 Task: Explore and review different products on the Ajio website, including home and kitchen items and footwear.
Action: Mouse moved to (355, 13)
Screenshot: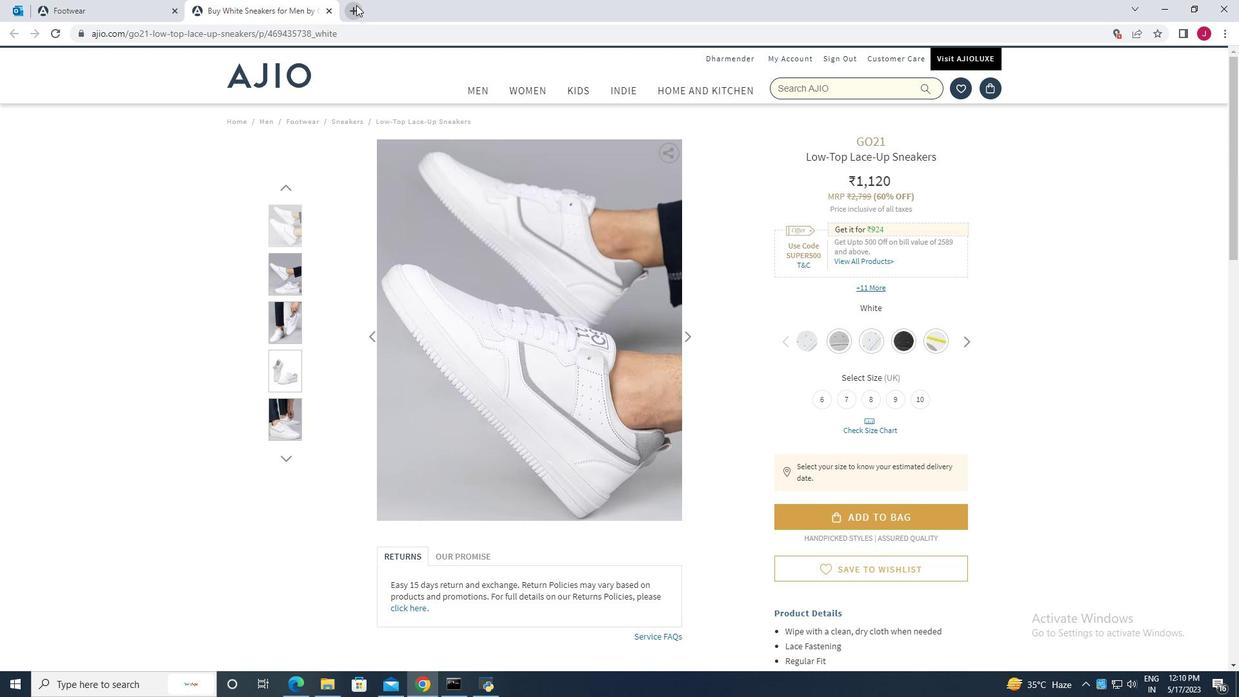 
Action: Mouse pressed left at (355, 13)
Screenshot: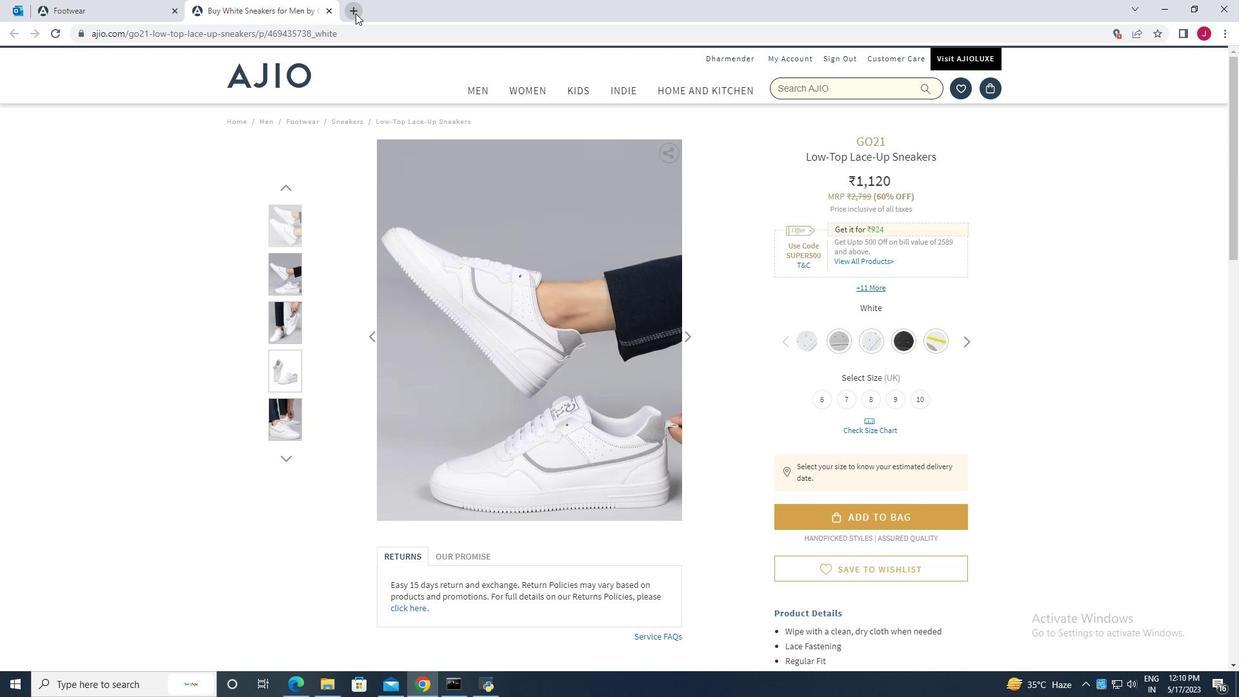 
Action: Mouse moved to (309, 35)
Screenshot: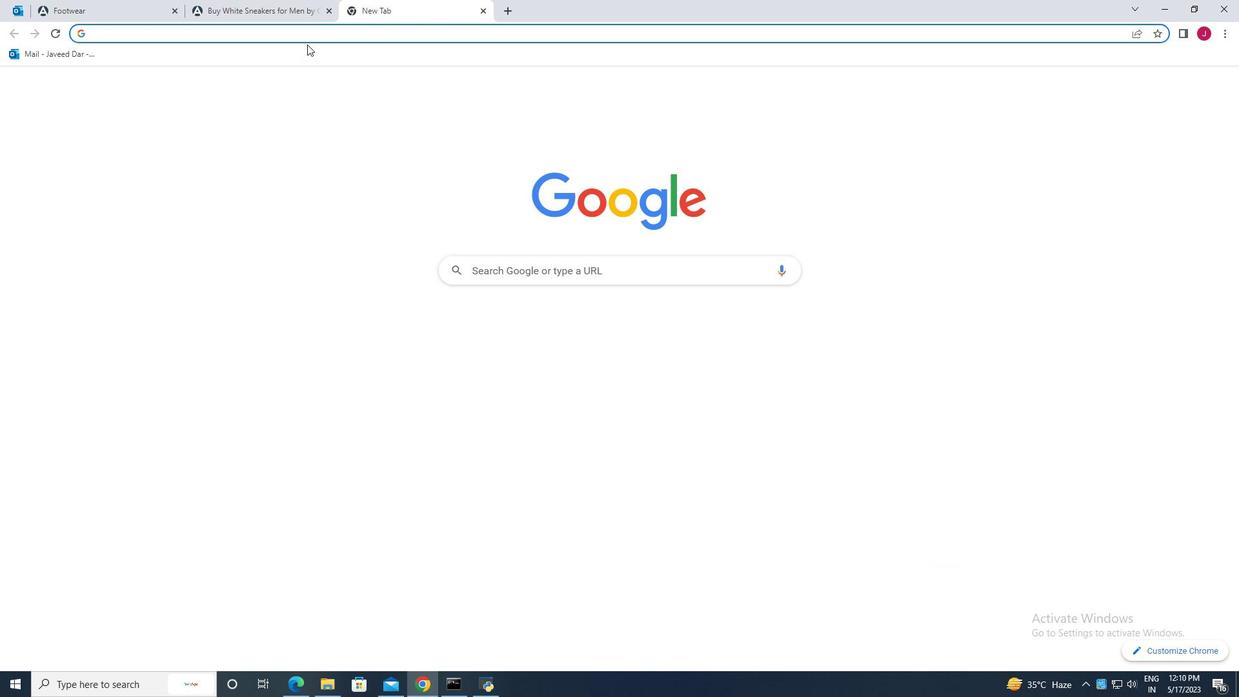 
Action: Mouse pressed left at (309, 35)
Screenshot: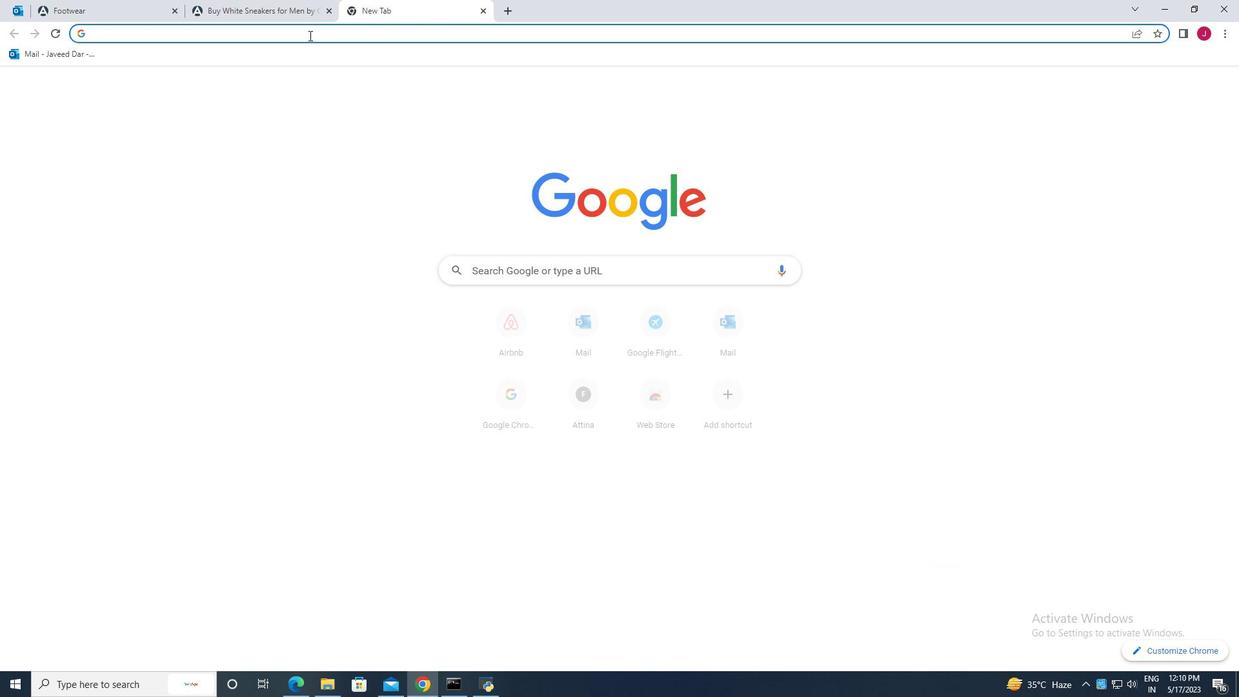 
Action: Key pressed <Key.caps_lock>AJIO
Screenshot: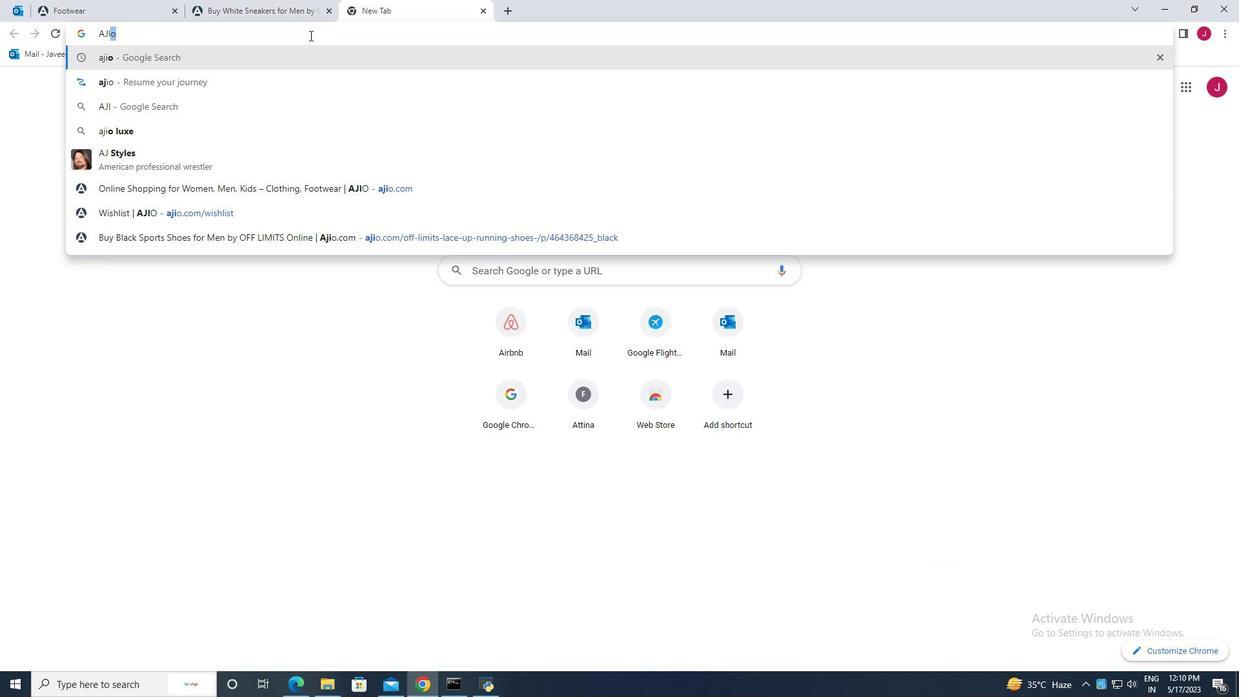 
Action: Mouse moved to (302, 82)
Screenshot: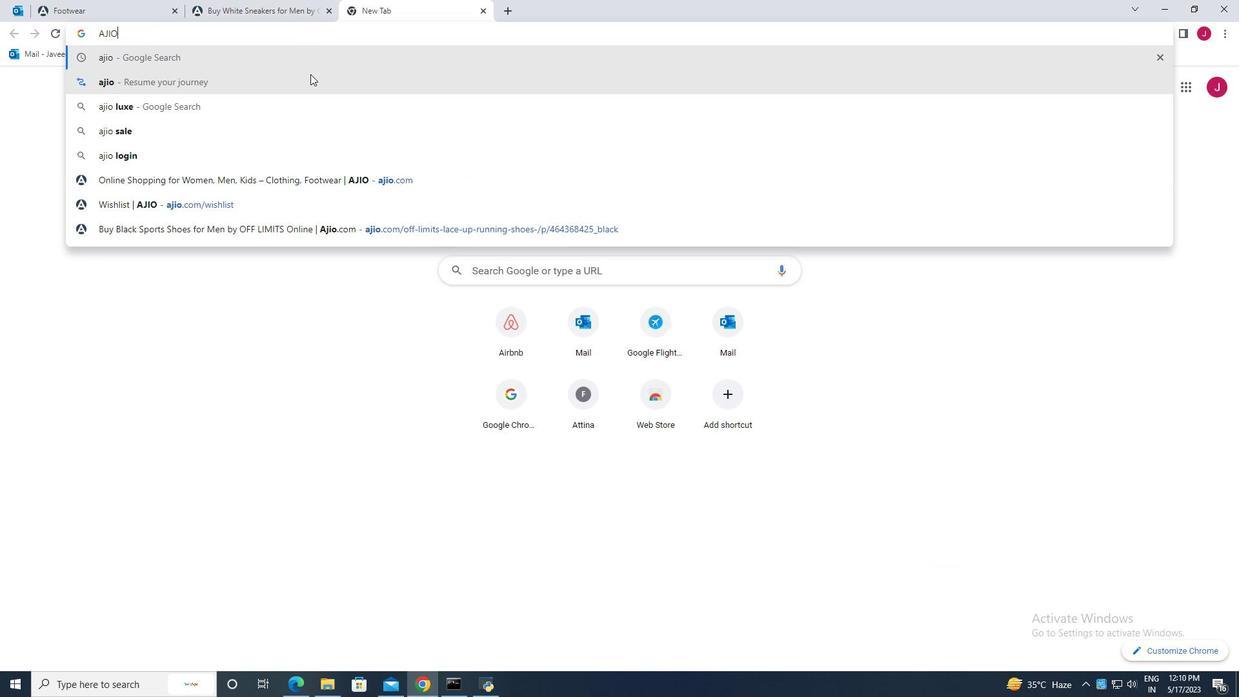 
Action: Mouse pressed left at (302, 82)
Screenshot: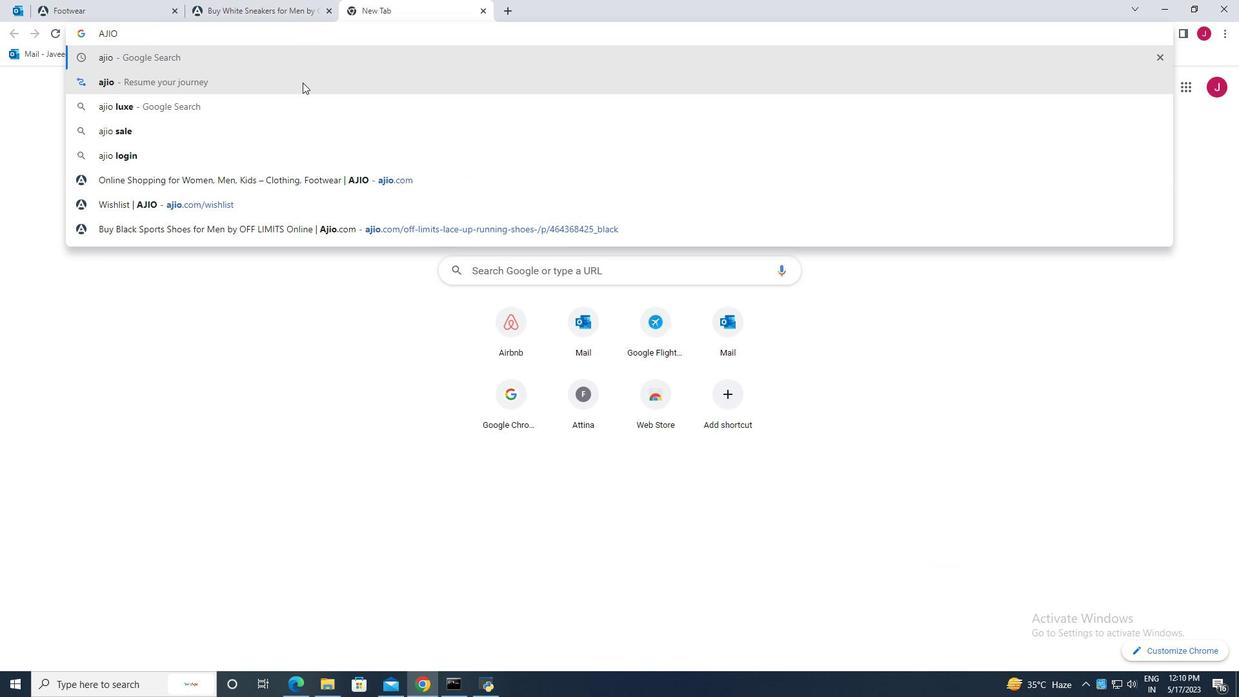 
Action: Mouse moved to (1218, 87)
Screenshot: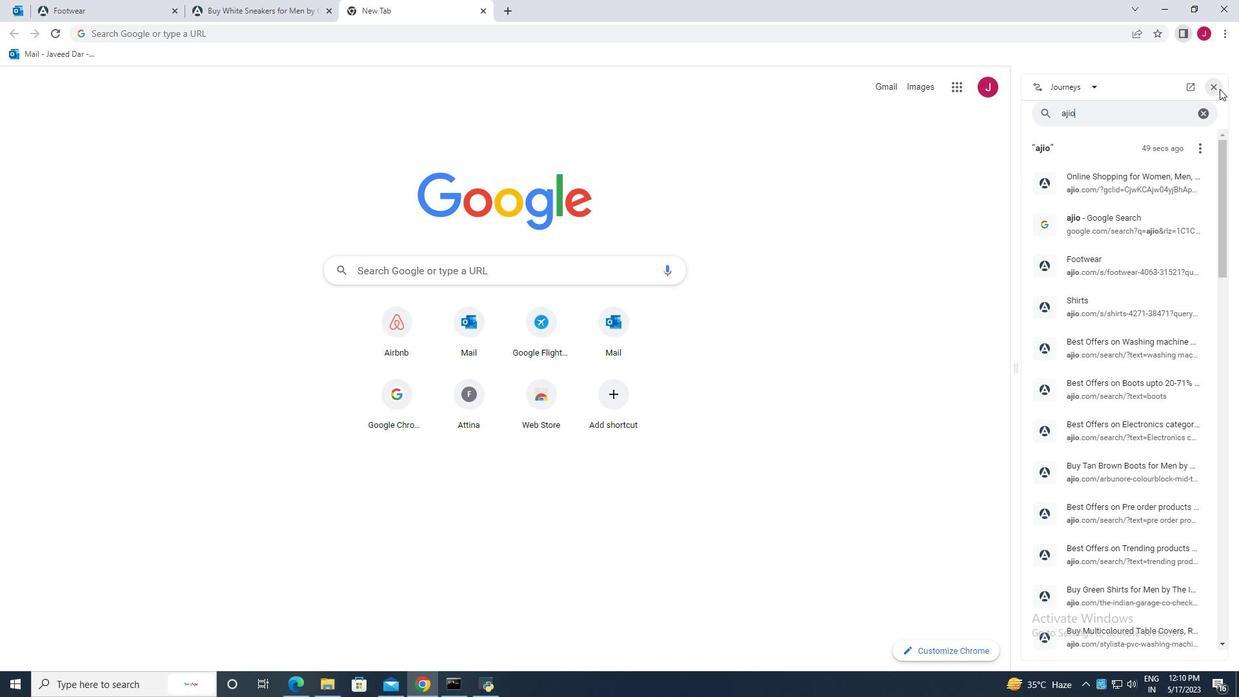 
Action: Mouse pressed left at (1218, 87)
Screenshot: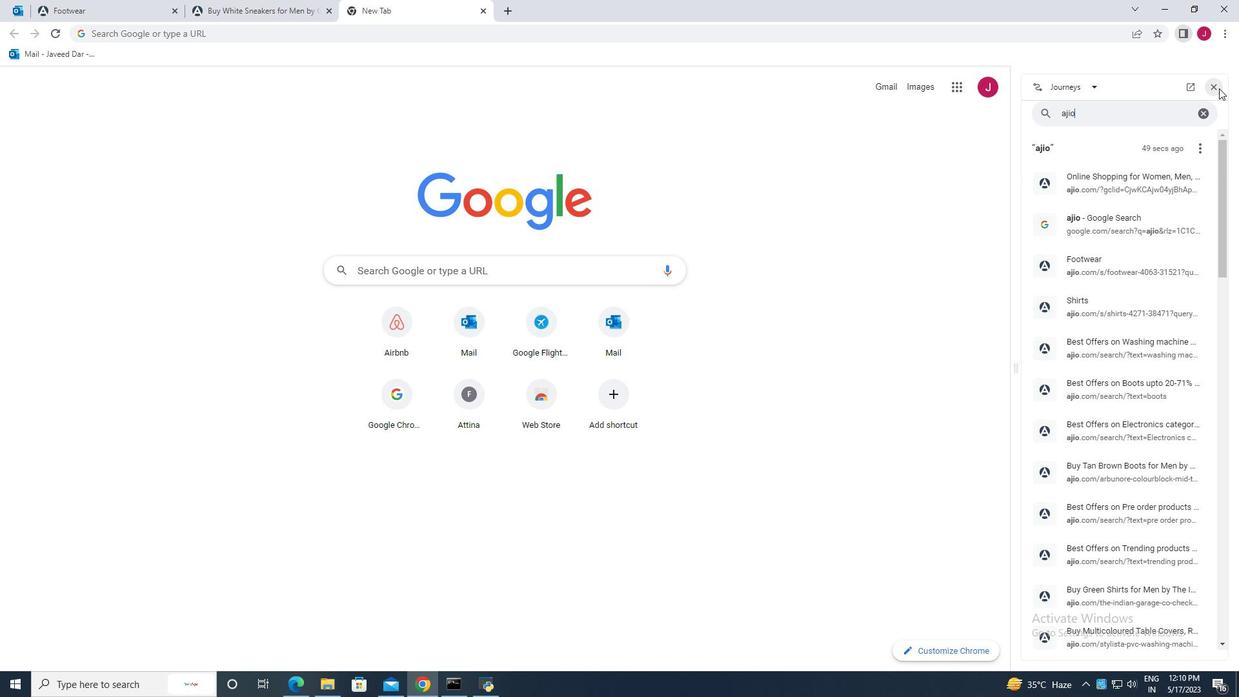 
Action: Mouse moved to (402, 1)
Screenshot: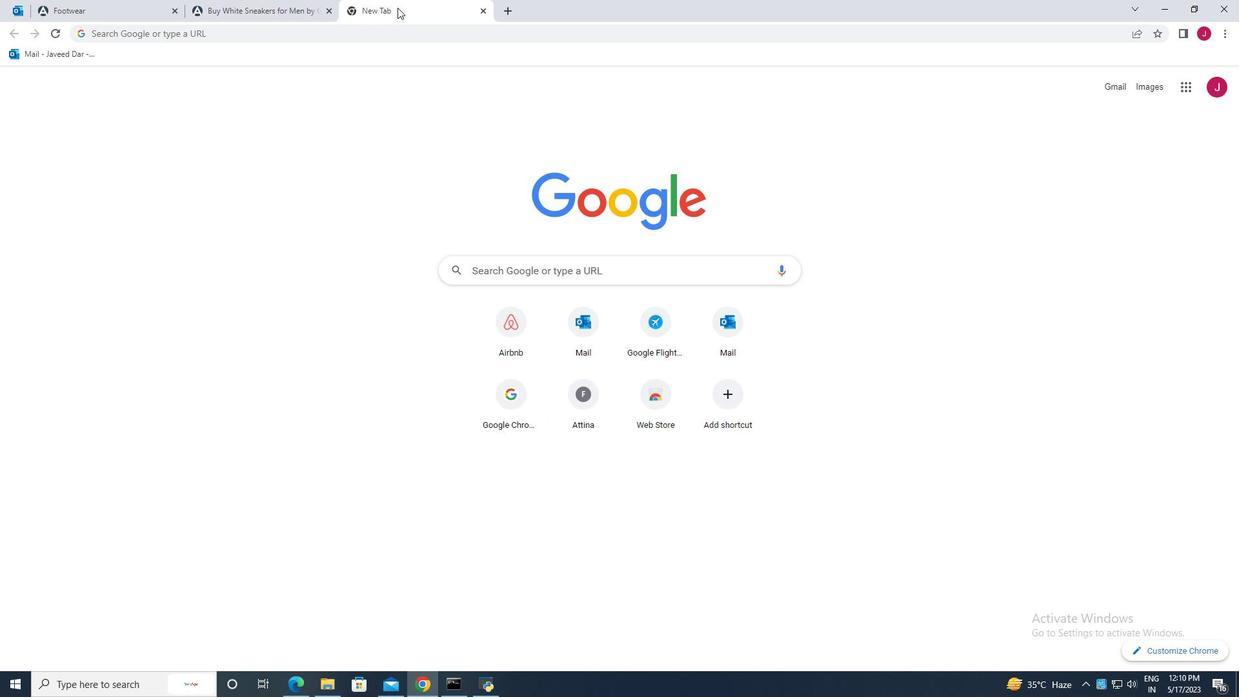 
Action: Mouse pressed left at (402, 1)
Screenshot: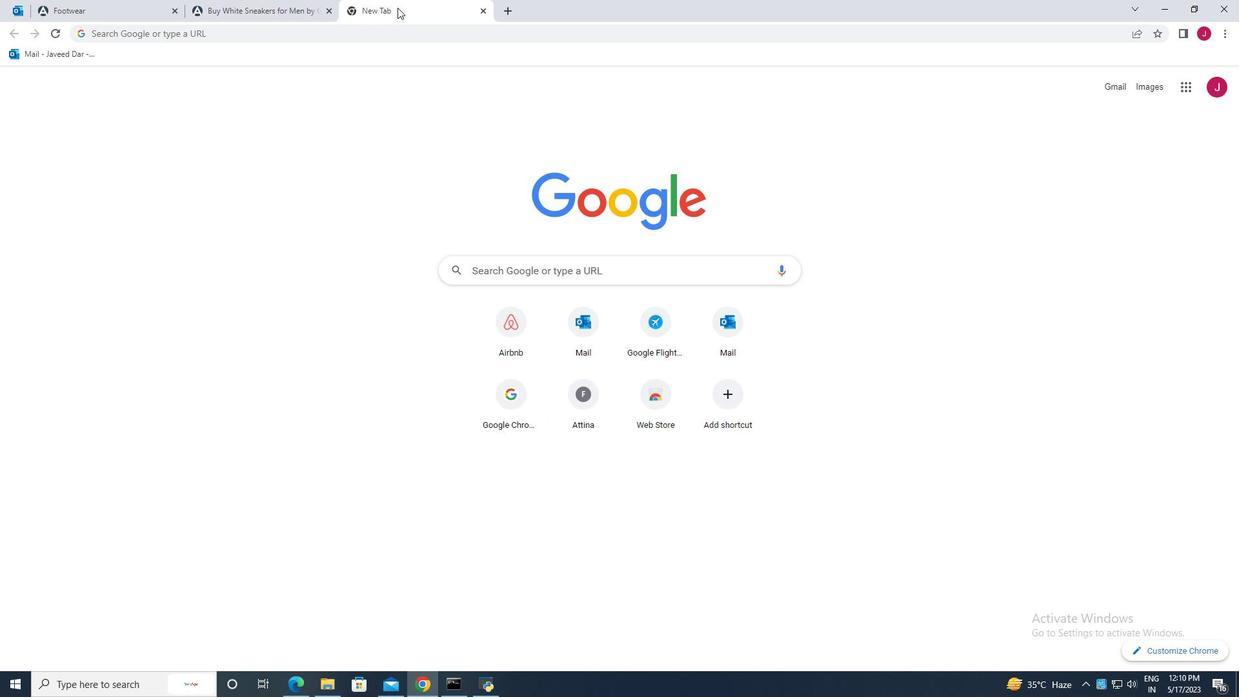 
Action: Mouse moved to (262, 13)
Screenshot: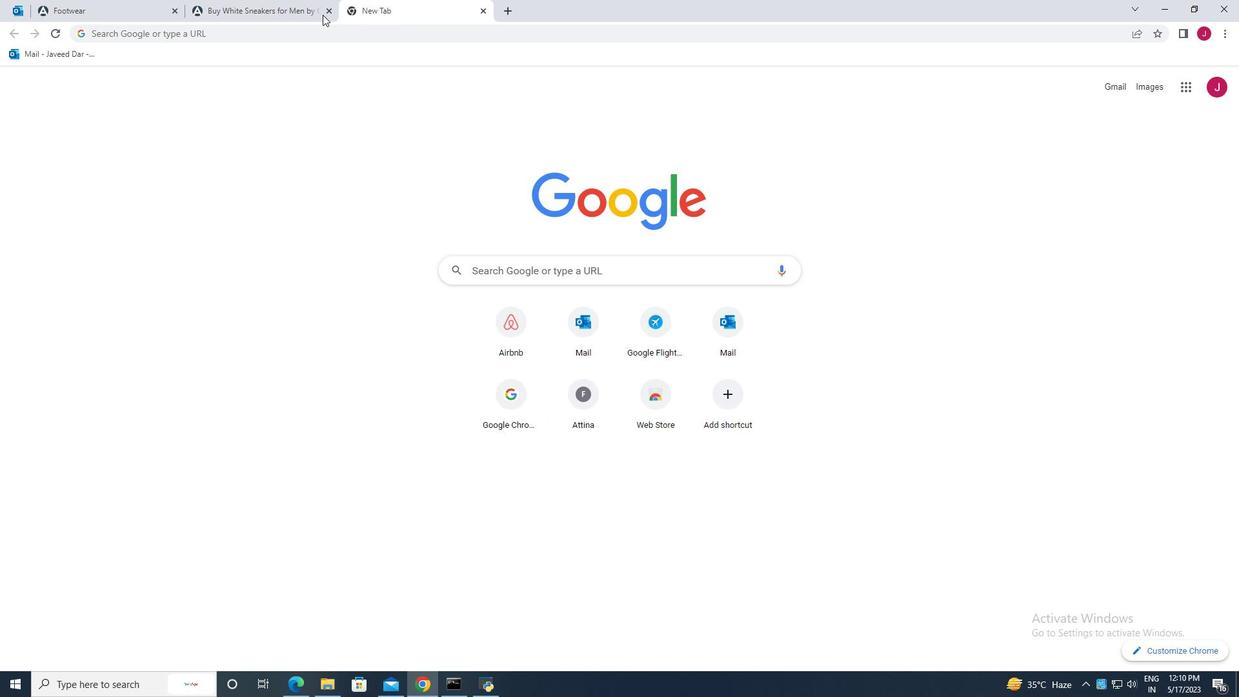
Action: Mouse pressed left at (262, 13)
Screenshot: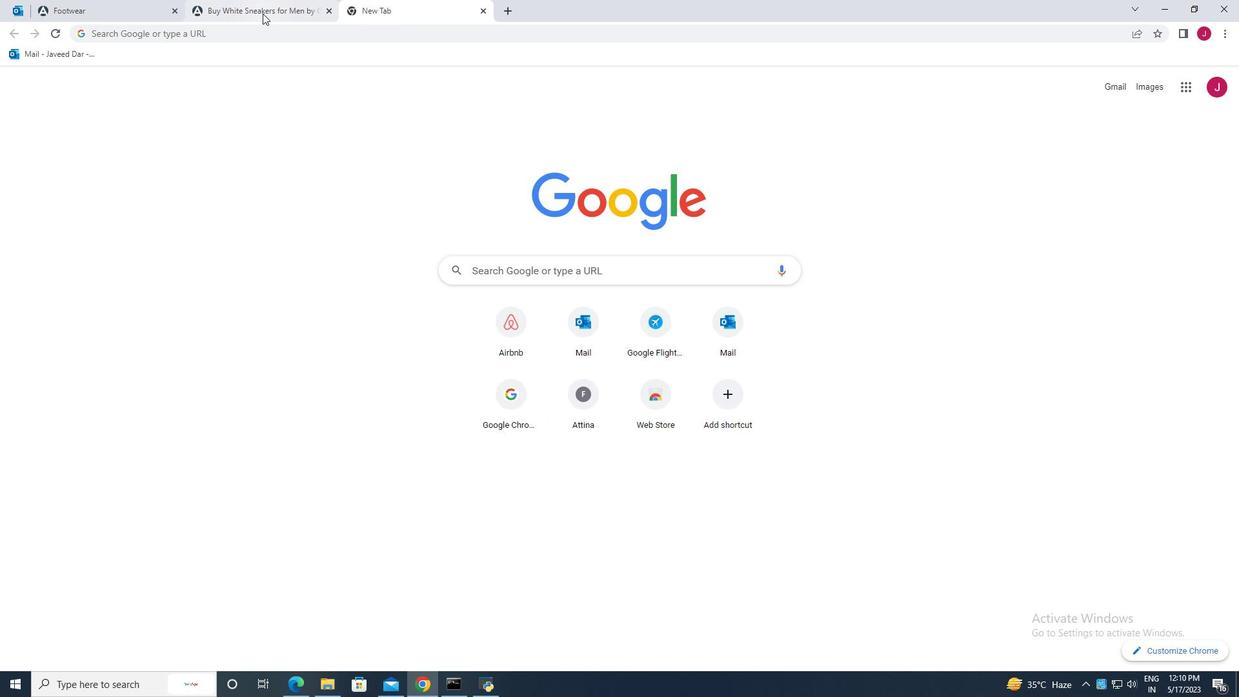 
Action: Mouse moved to (435, 235)
Screenshot: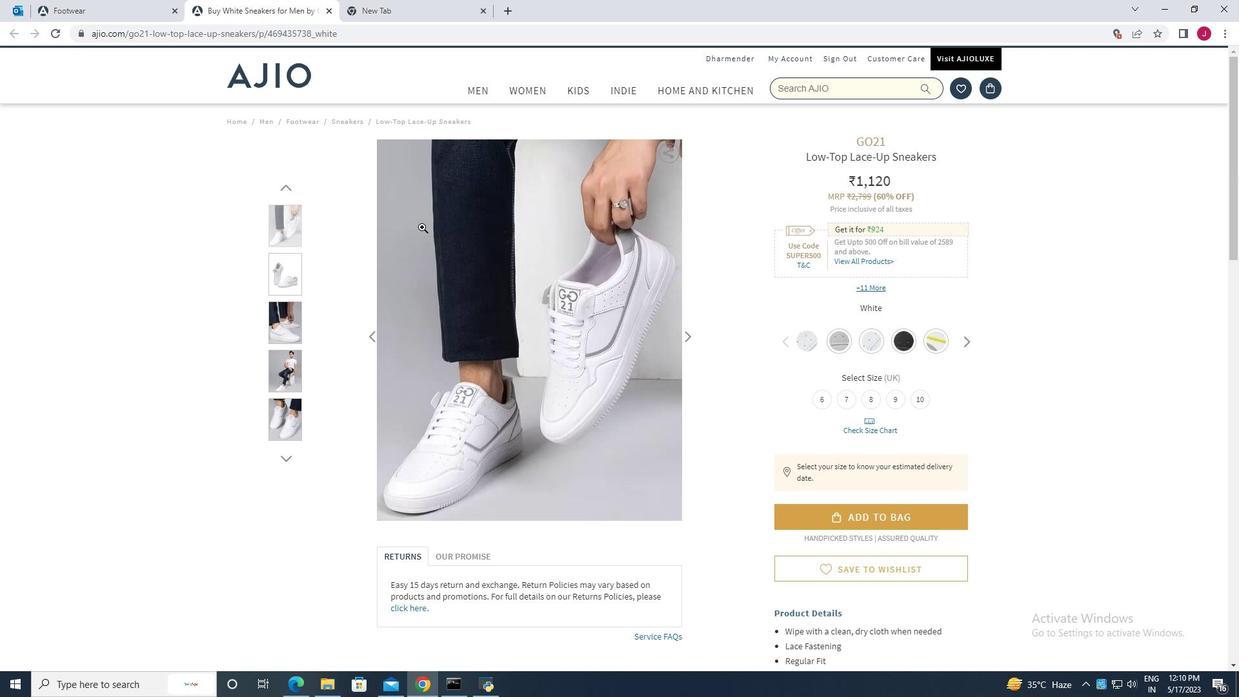 
Action: Mouse scrolled (435, 236) with delta (0, 0)
Screenshot: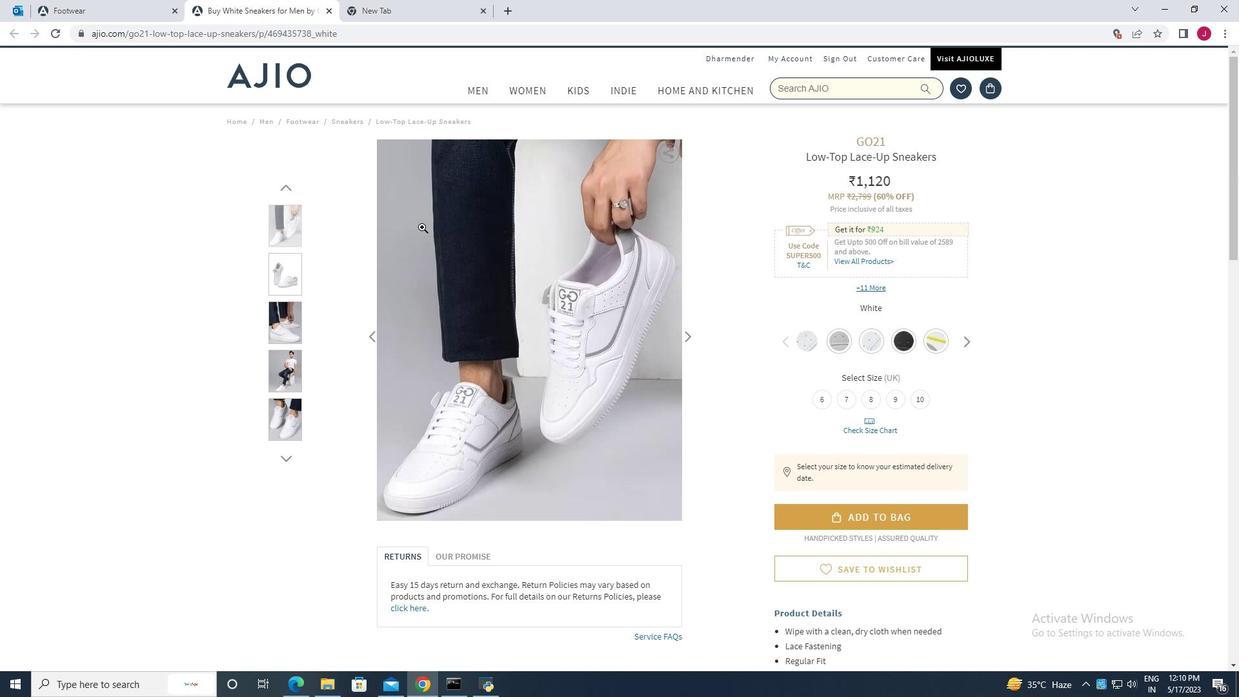 
Action: Mouse scrolled (435, 236) with delta (0, 0)
Screenshot: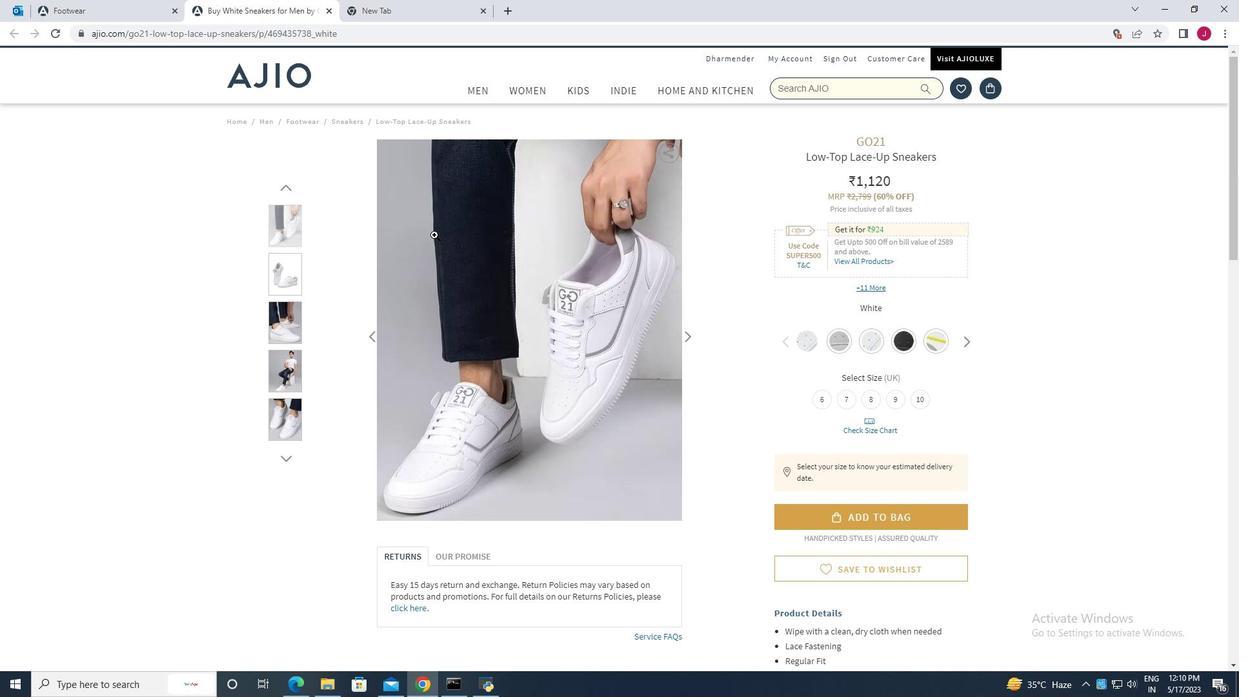 
Action: Mouse scrolled (435, 236) with delta (0, 0)
Screenshot: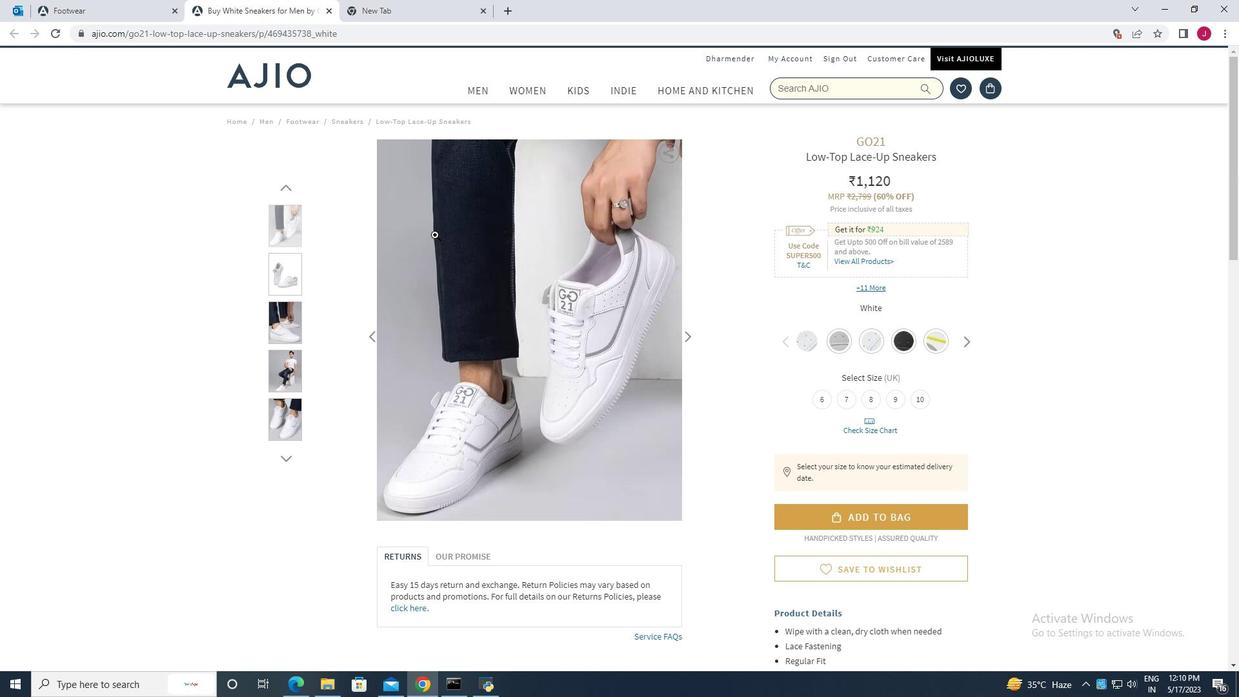 
Action: Mouse moved to (716, 92)
Screenshot: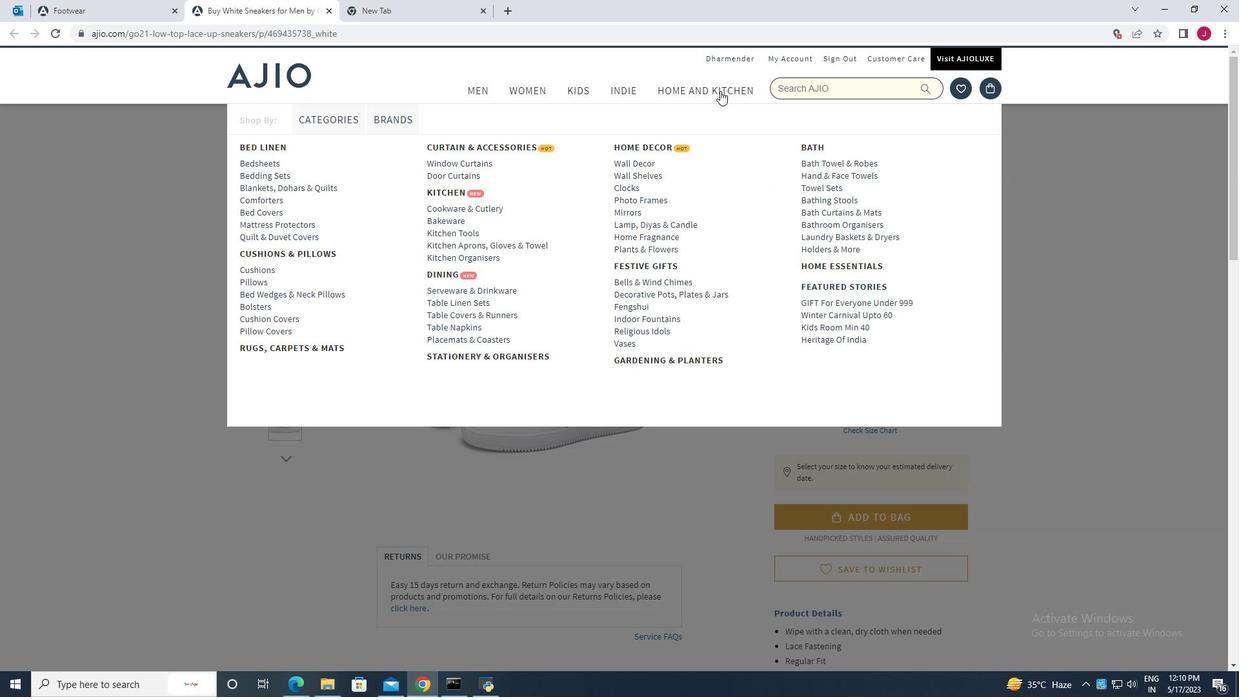 
Action: Mouse pressed left at (716, 92)
Screenshot: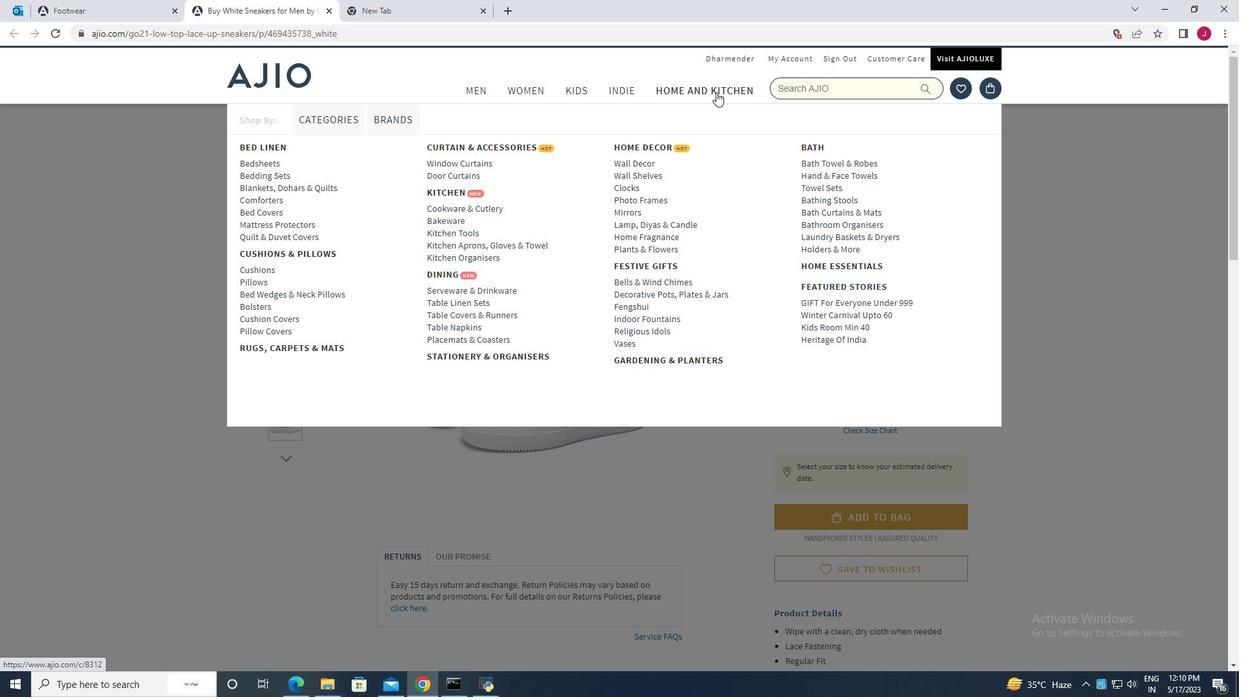 
Action: Mouse moved to (320, 229)
Screenshot: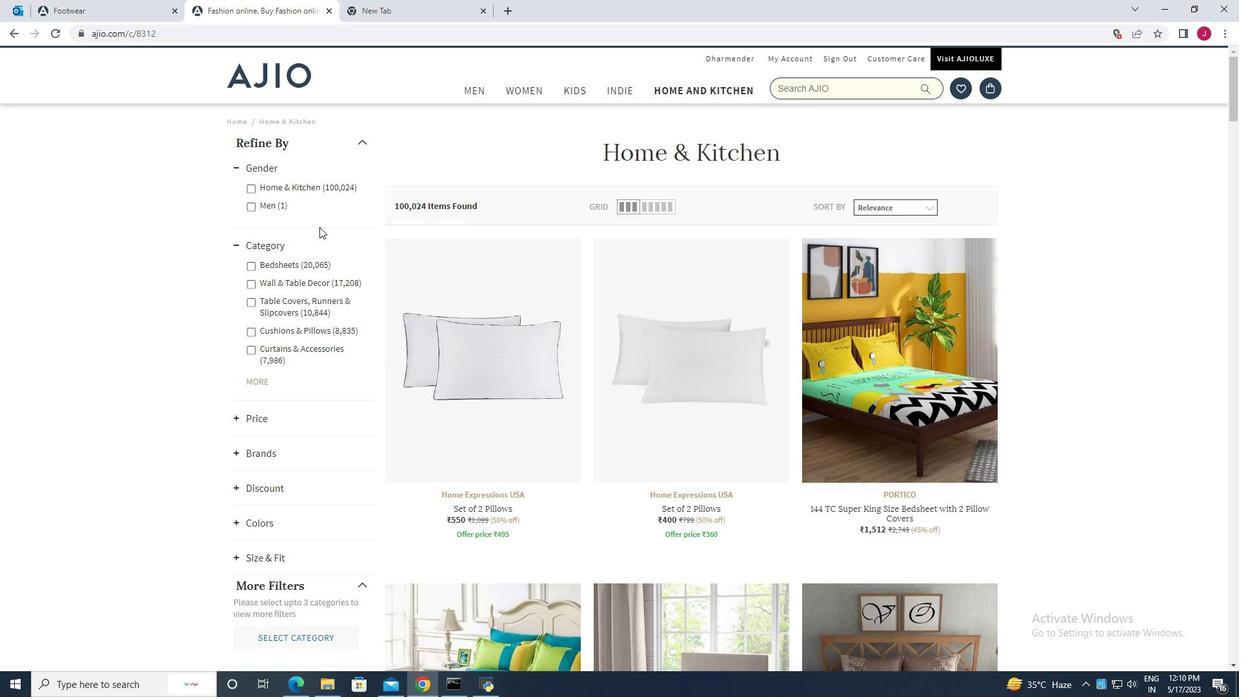 
Action: Mouse scrolled (320, 229) with delta (0, 0)
Screenshot: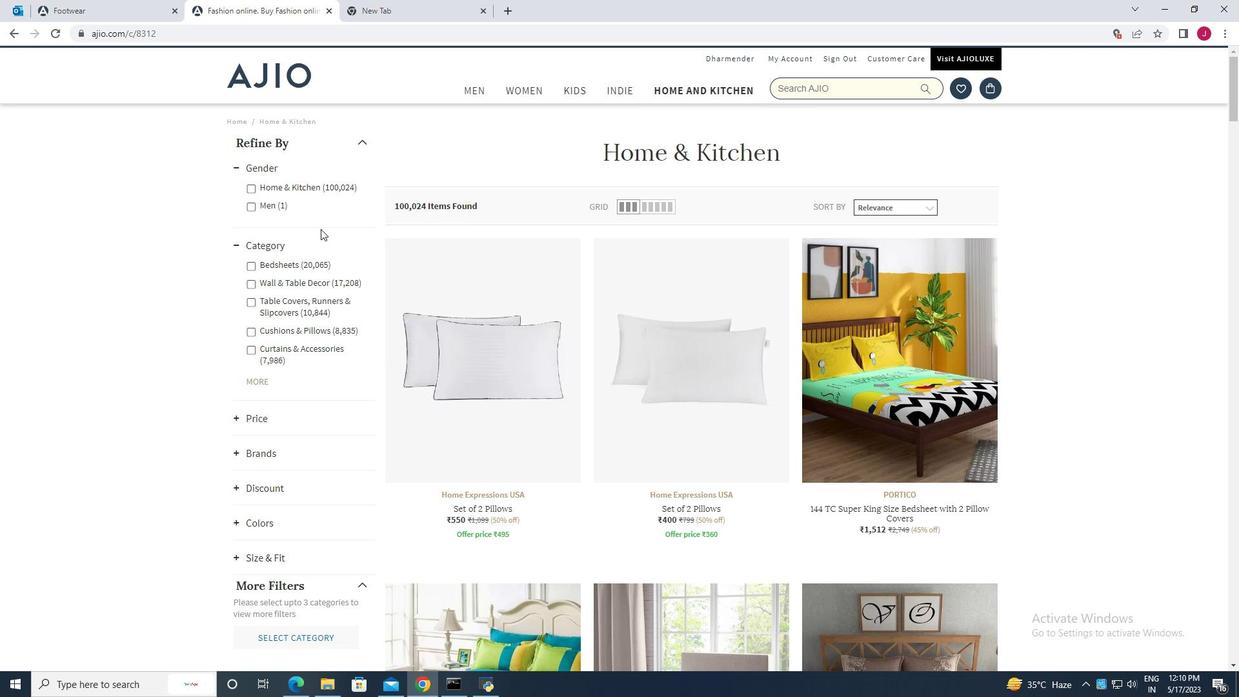 
Action: Mouse scrolled (320, 229) with delta (0, 0)
Screenshot: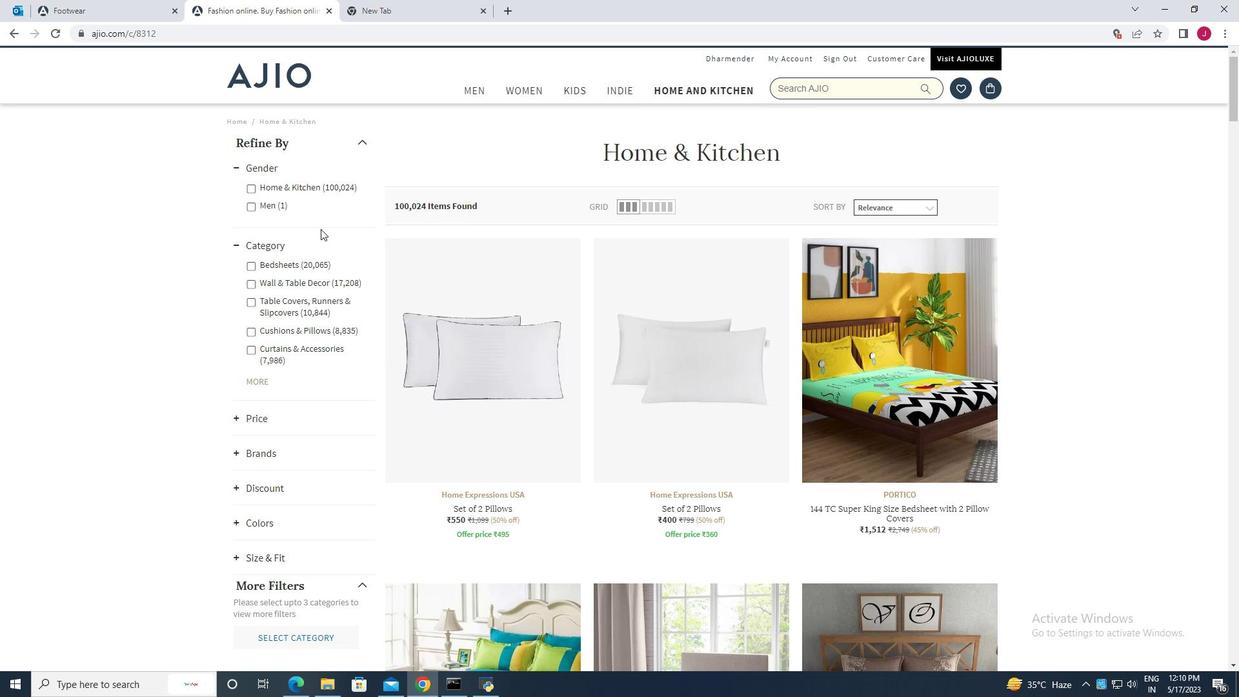 
Action: Mouse scrolled (320, 229) with delta (0, 0)
Screenshot: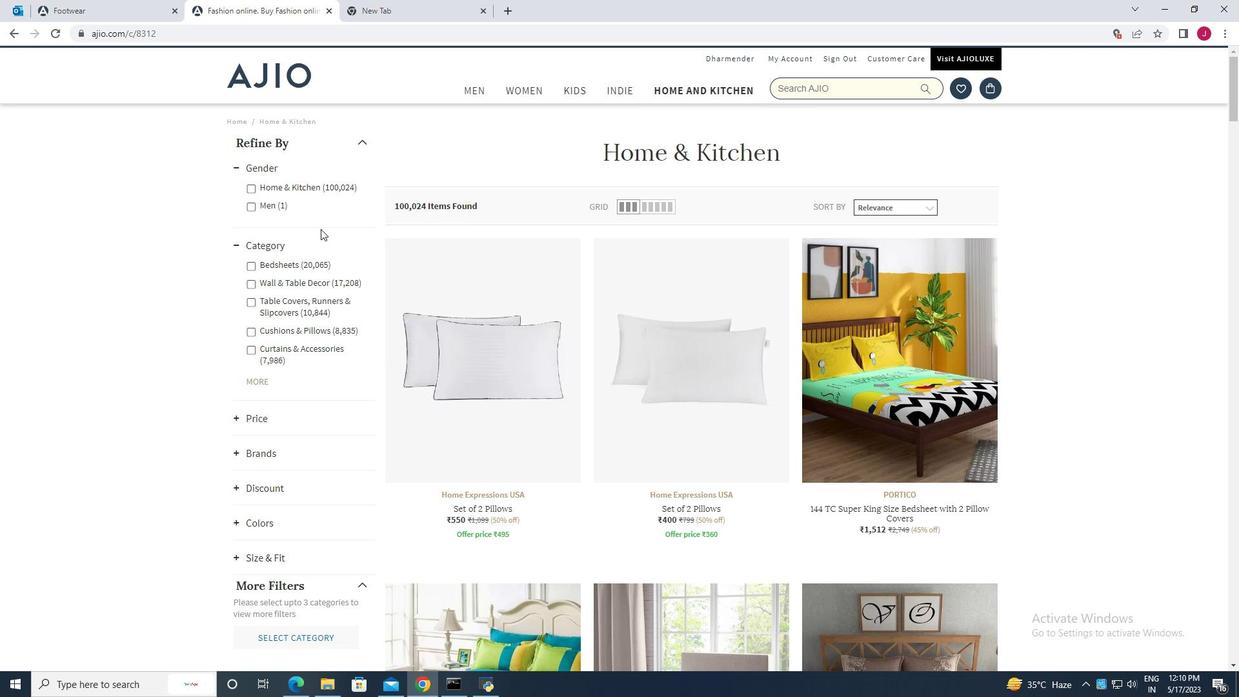 
Action: Mouse moved to (314, 247)
Screenshot: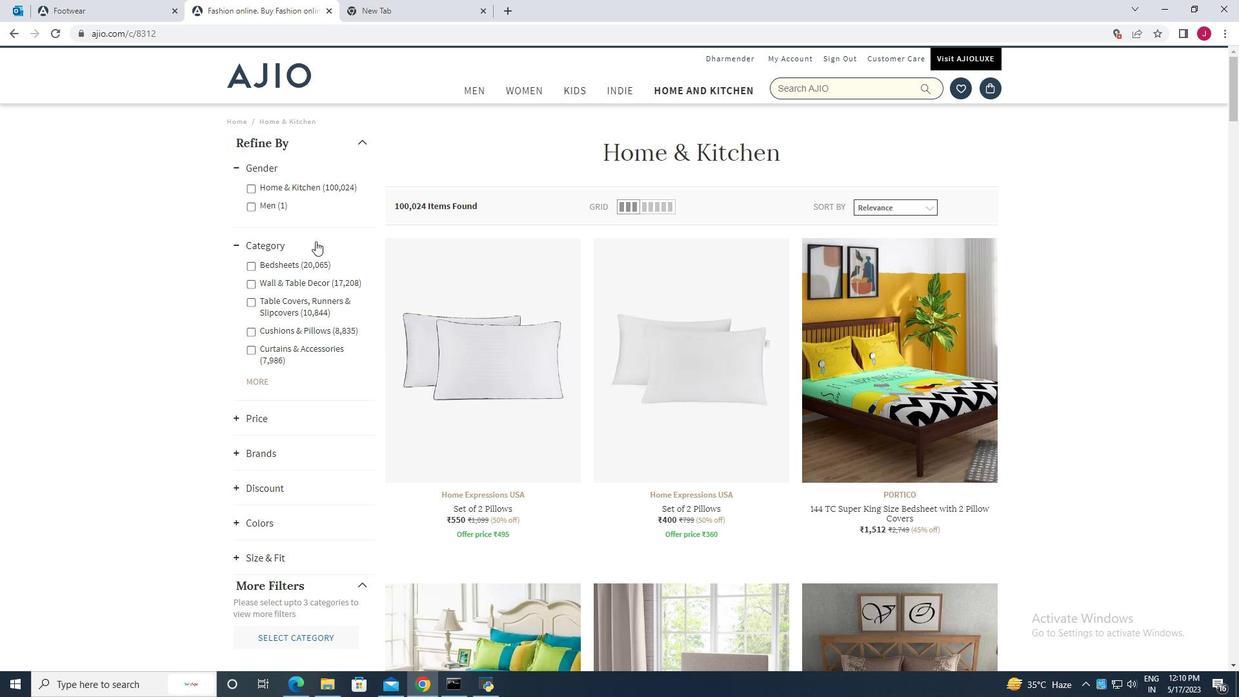 
Action: Mouse scrolled (314, 247) with delta (0, 0)
Screenshot: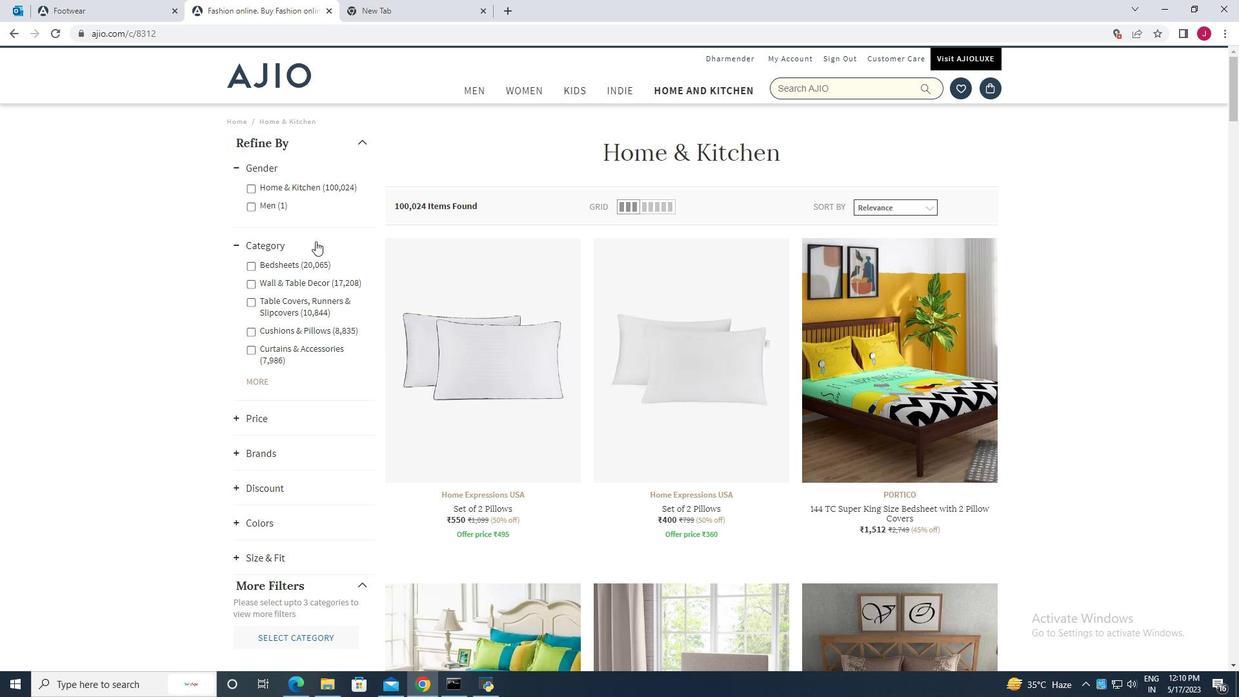 
Action: Mouse scrolled (314, 247) with delta (0, 0)
Screenshot: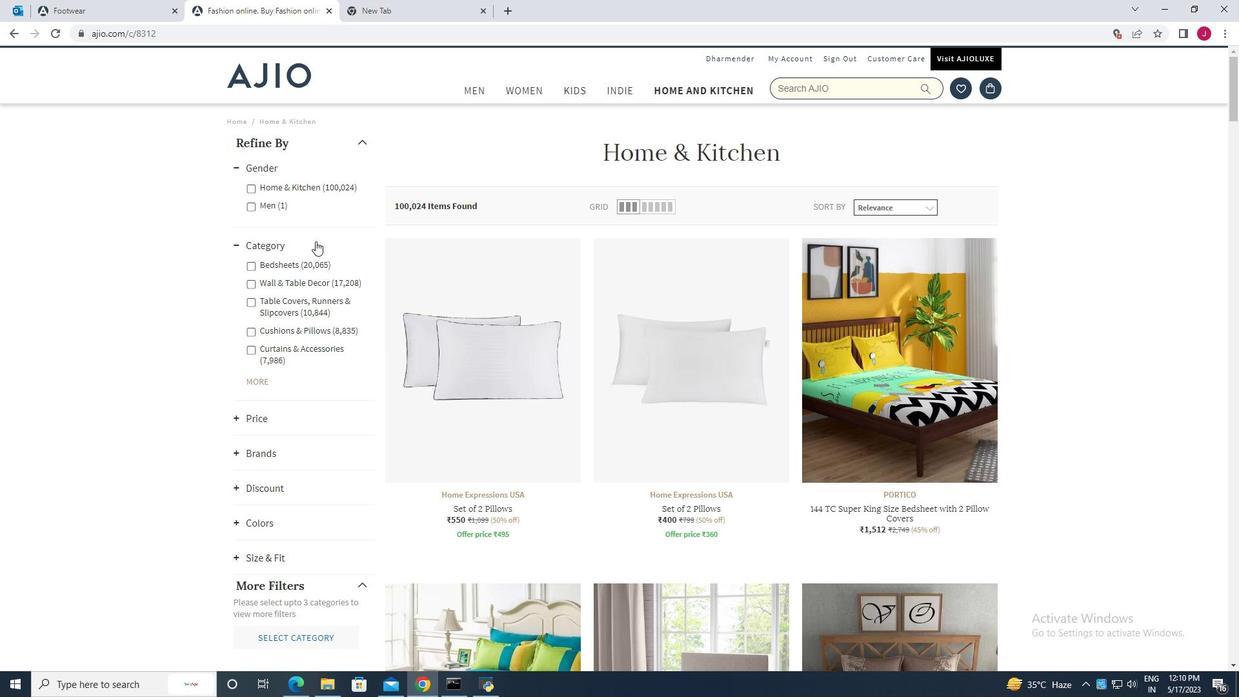 
Action: Mouse scrolled (314, 247) with delta (0, 0)
Screenshot: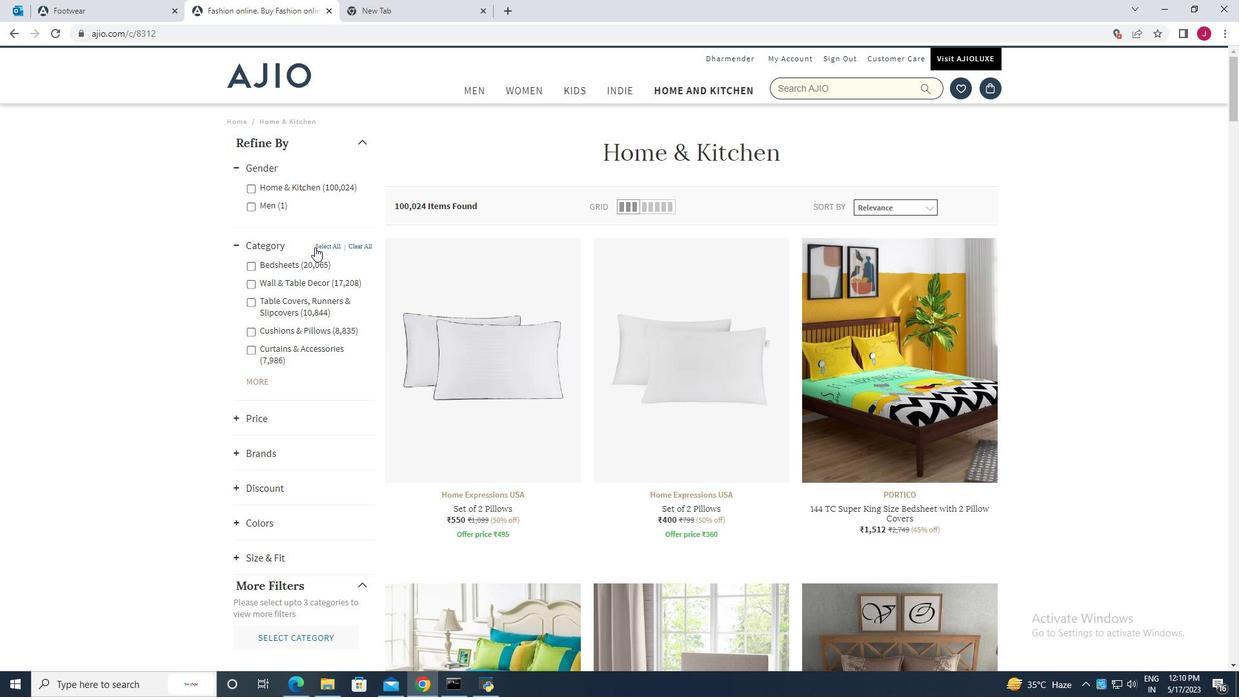 
Action: Mouse scrolled (314, 247) with delta (0, 0)
Screenshot: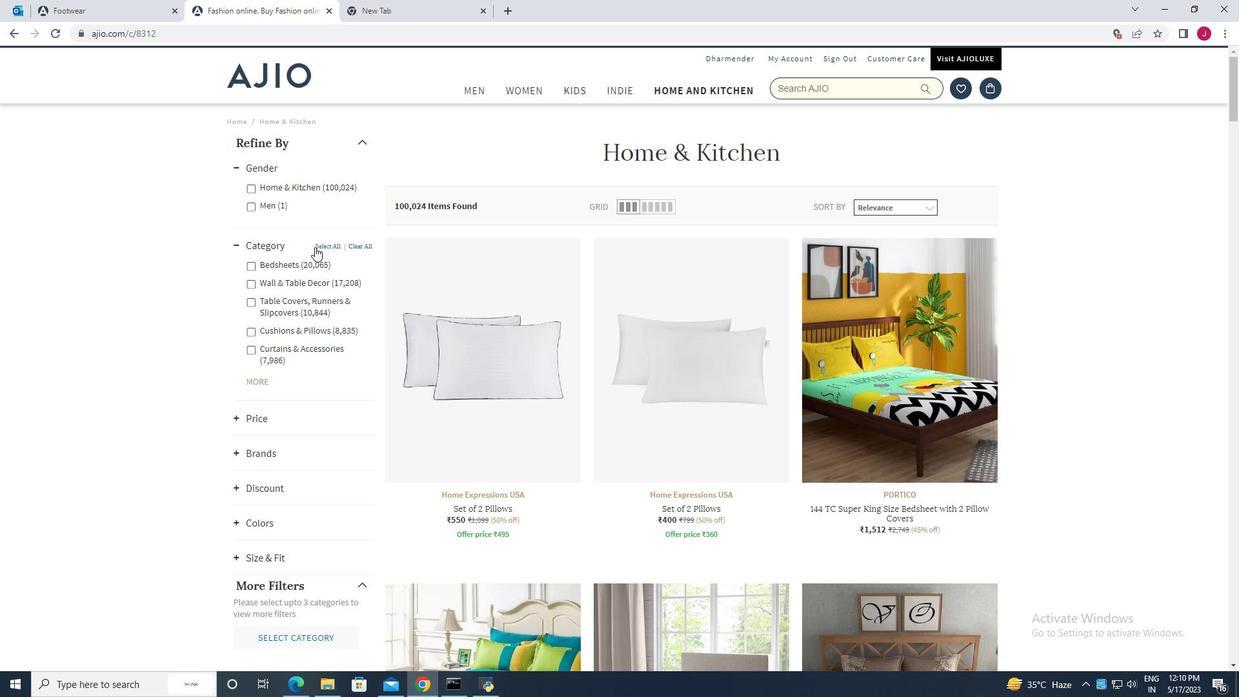 
Action: Mouse moved to (314, 242)
Screenshot: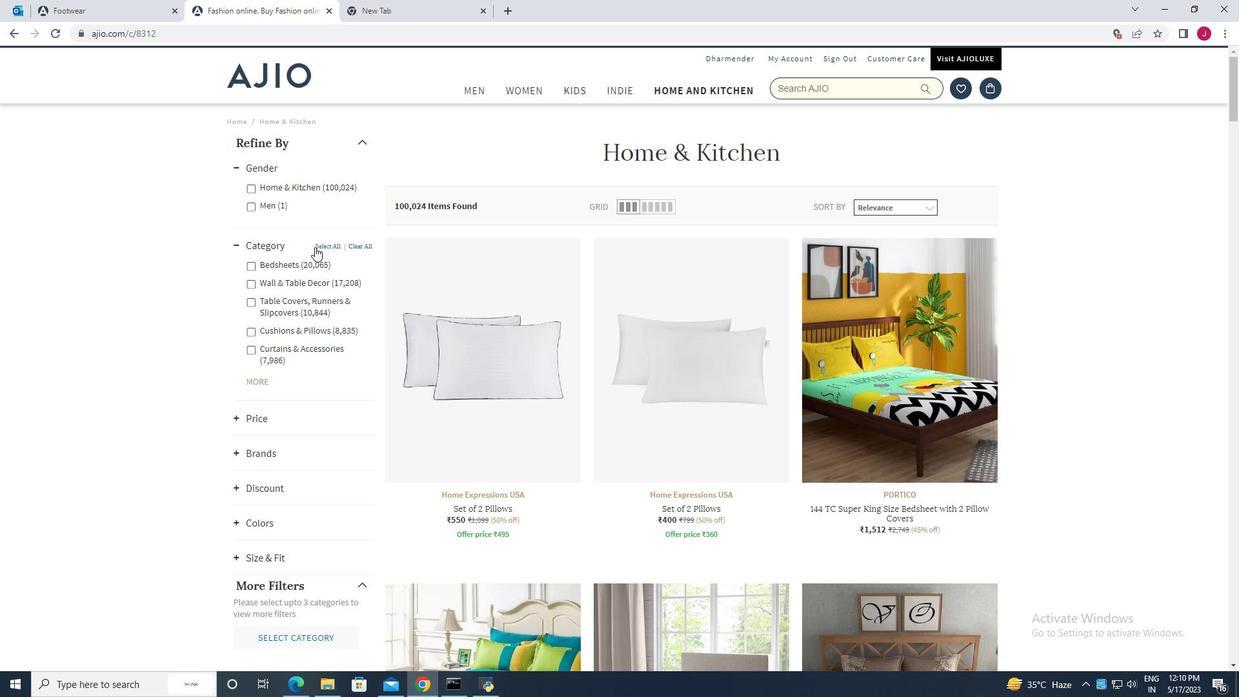 
Action: Mouse scrolled (314, 241) with delta (0, 0)
Screenshot: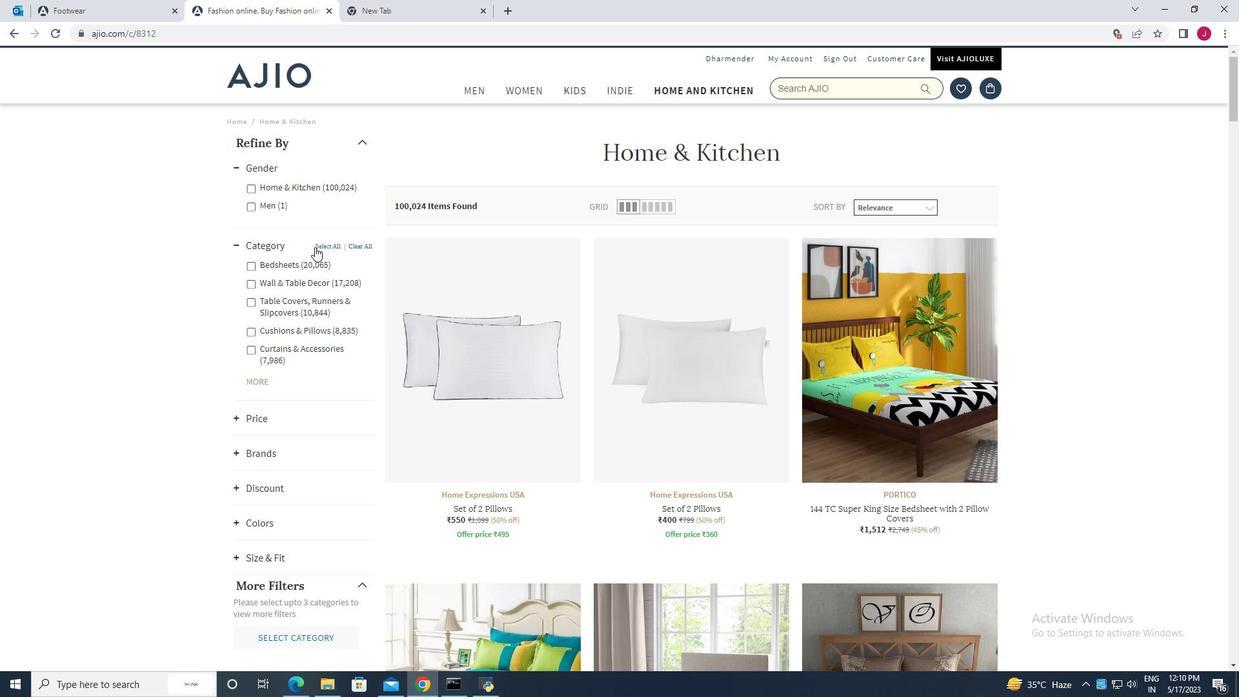 
Action: Mouse scrolled (314, 241) with delta (0, 0)
Screenshot: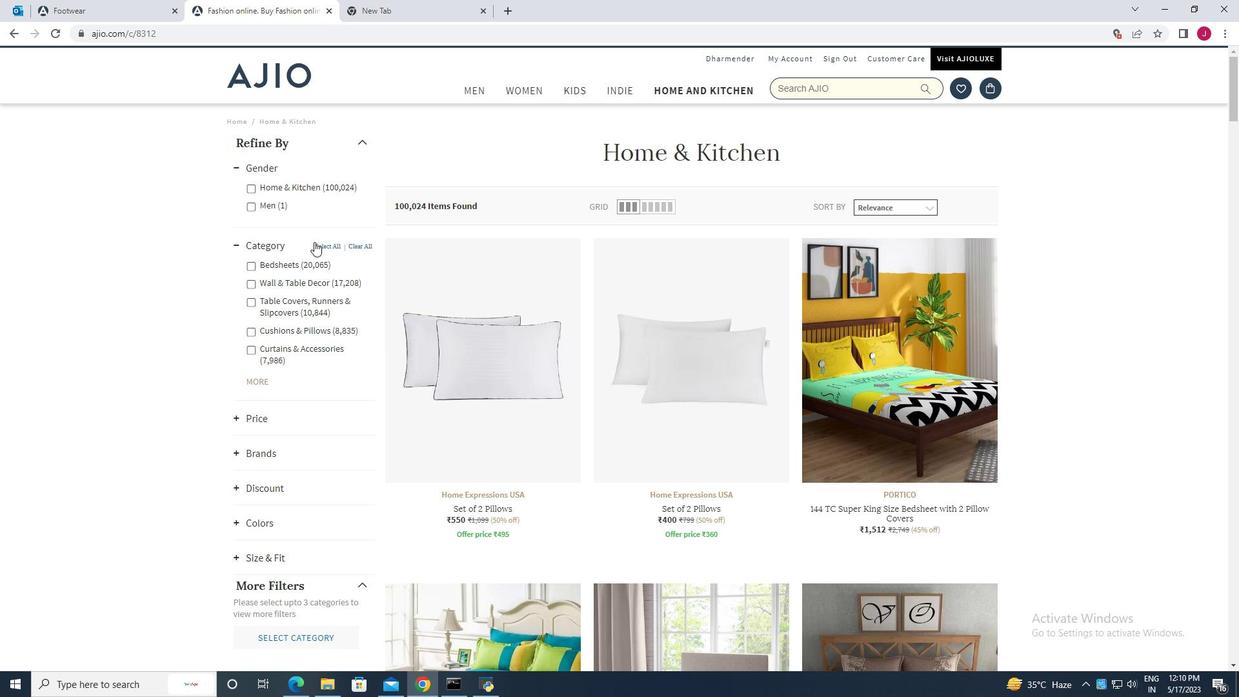 
Action: Mouse moved to (313, 243)
Screenshot: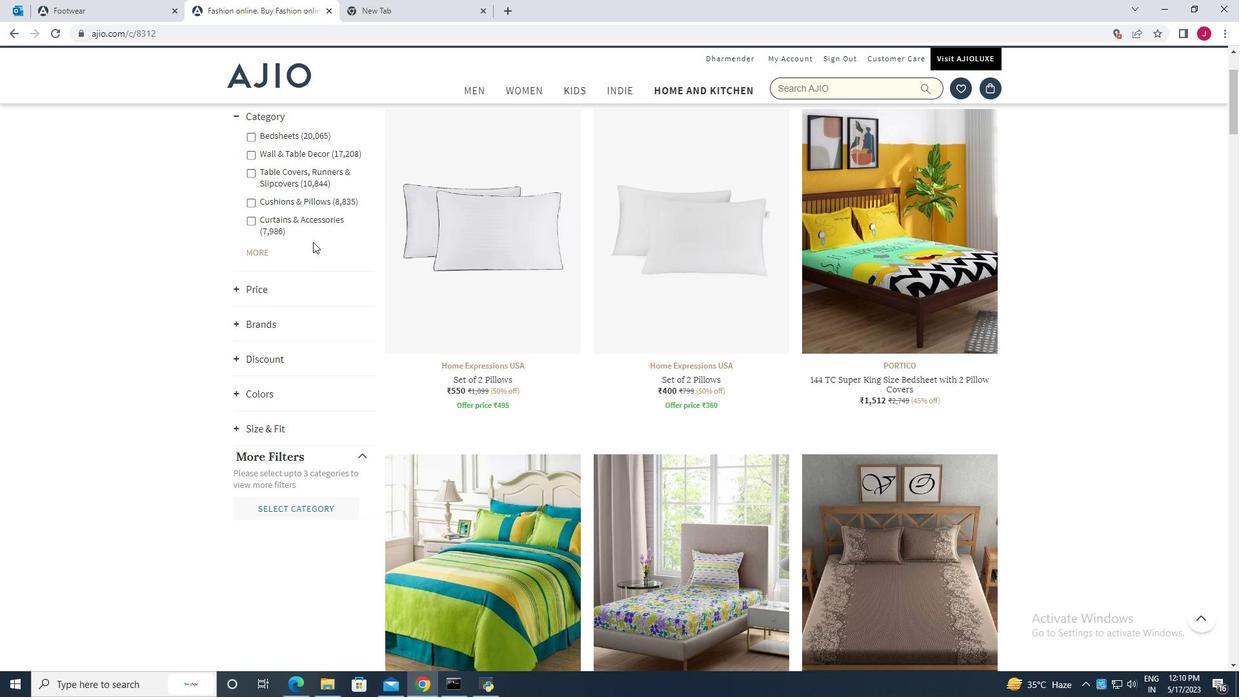 
Action: Mouse scrolled (313, 243) with delta (0, 0)
Screenshot: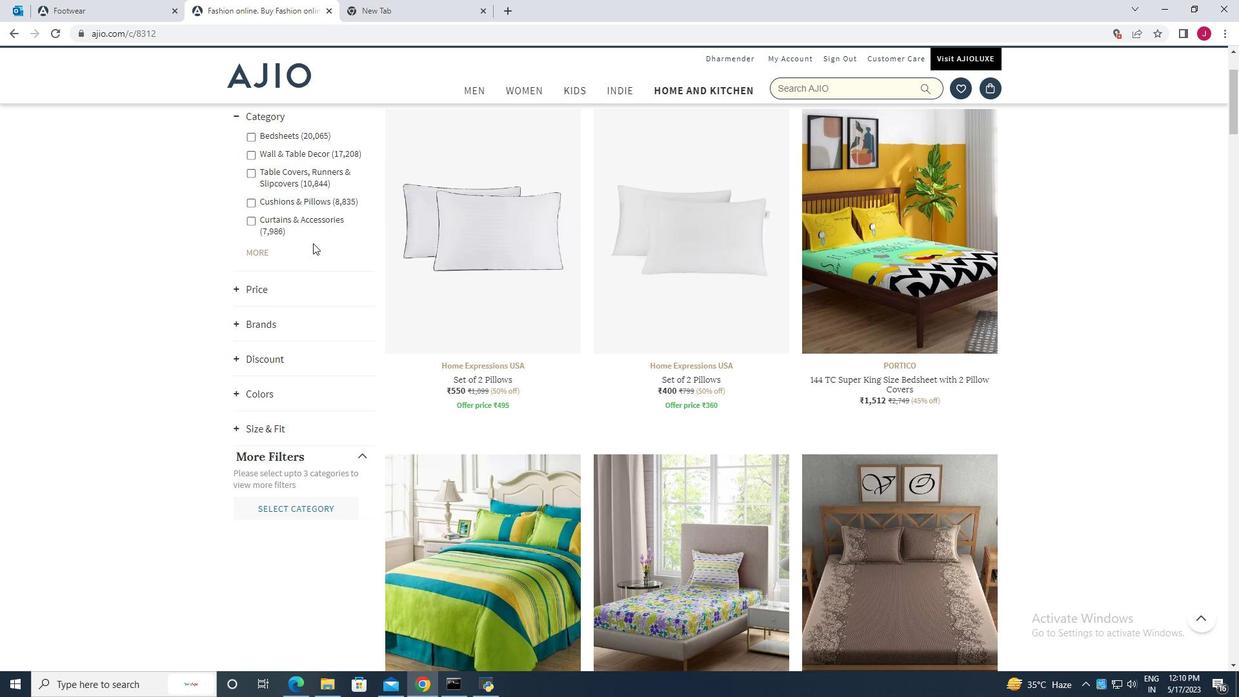 
Action: Mouse scrolled (313, 243) with delta (0, 0)
Screenshot: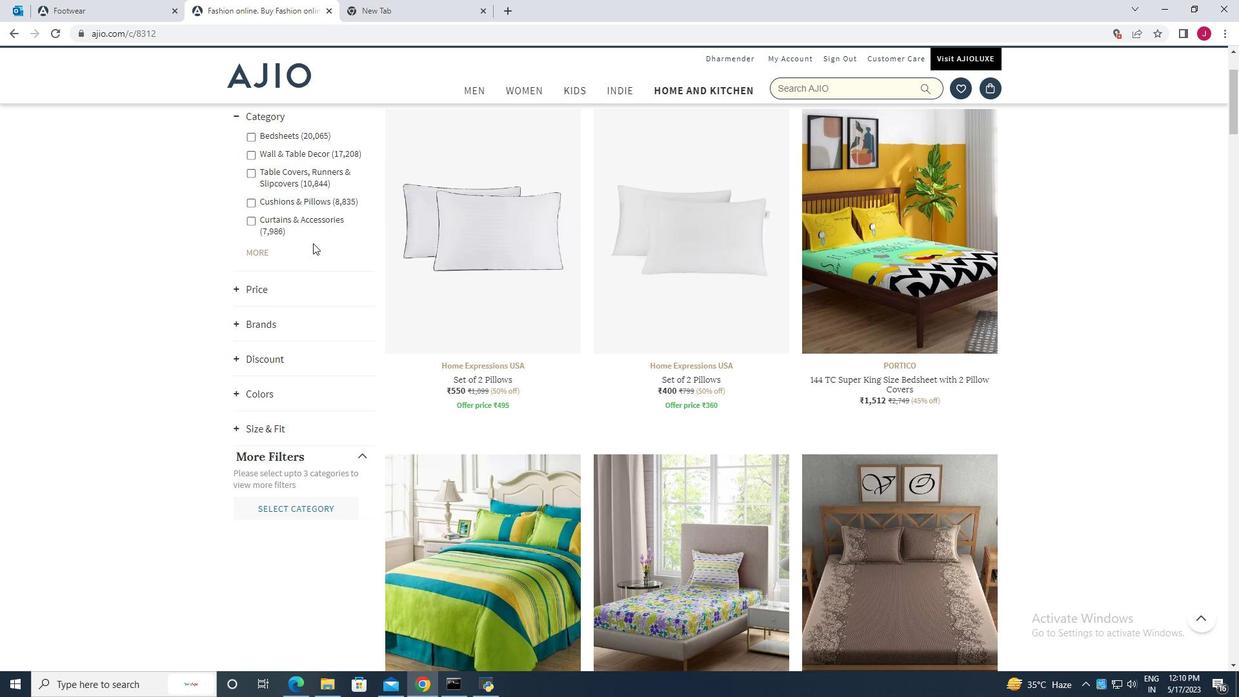 
Action: Mouse moved to (250, 266)
Screenshot: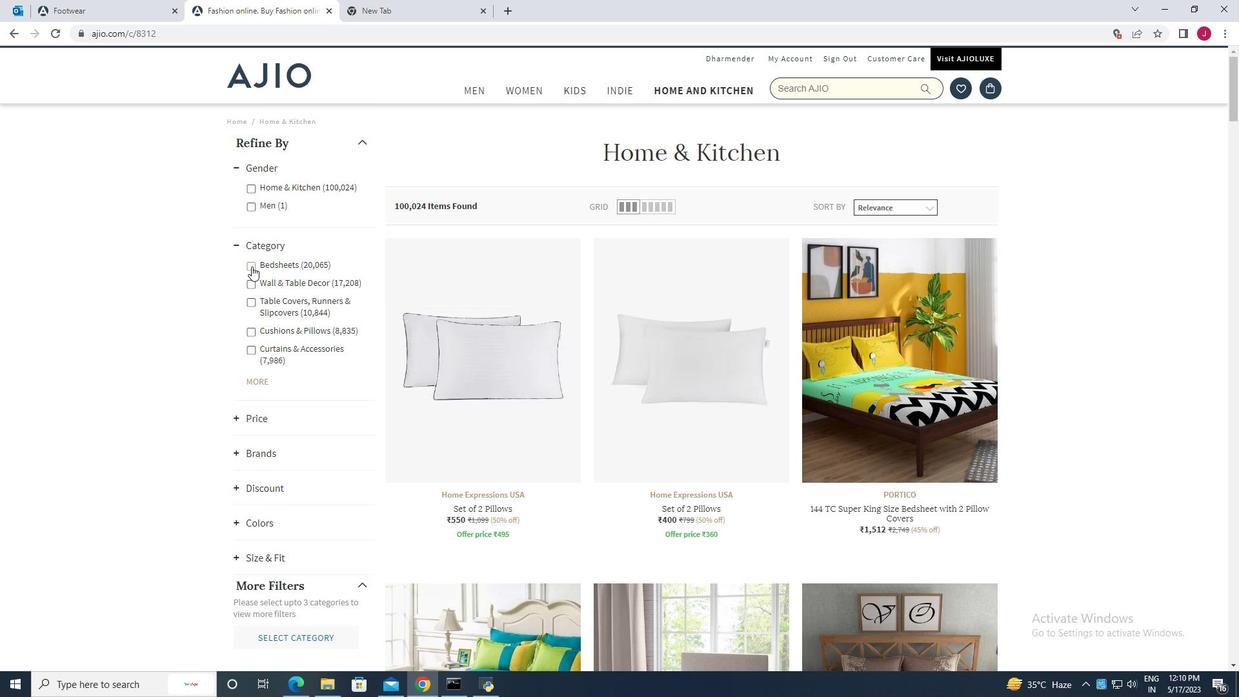 
Action: Mouse pressed left at (250, 266)
Screenshot: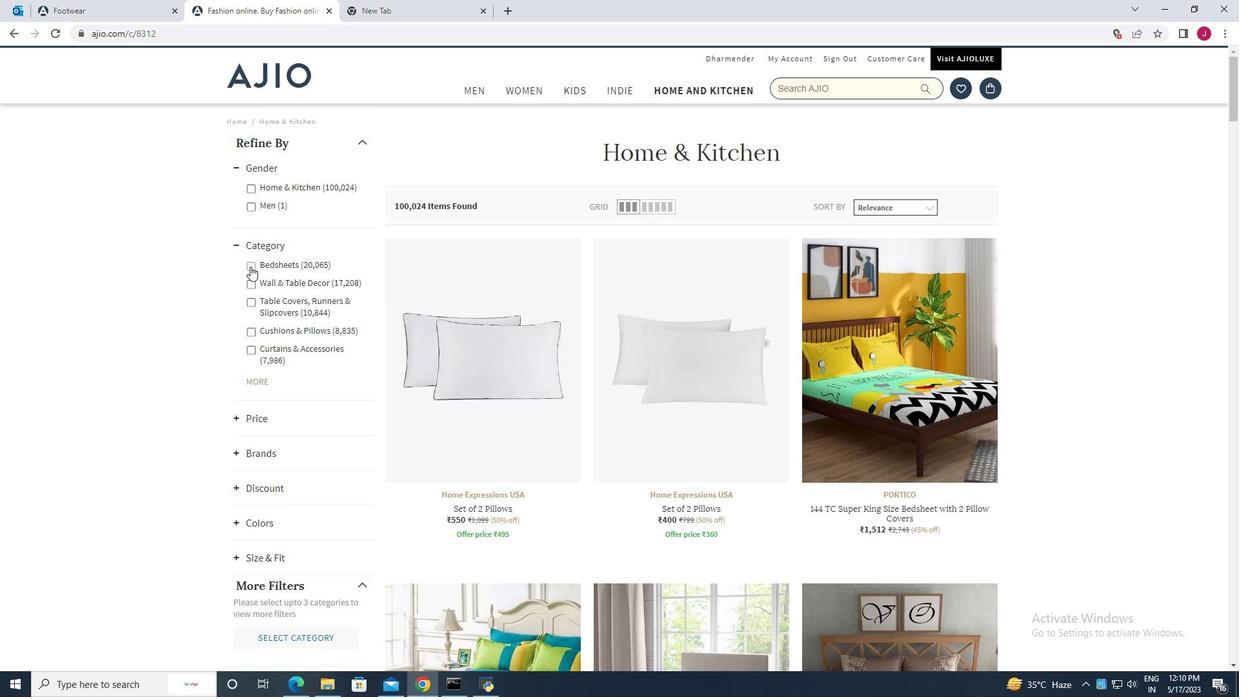 
Action: Mouse moved to (460, 283)
Screenshot: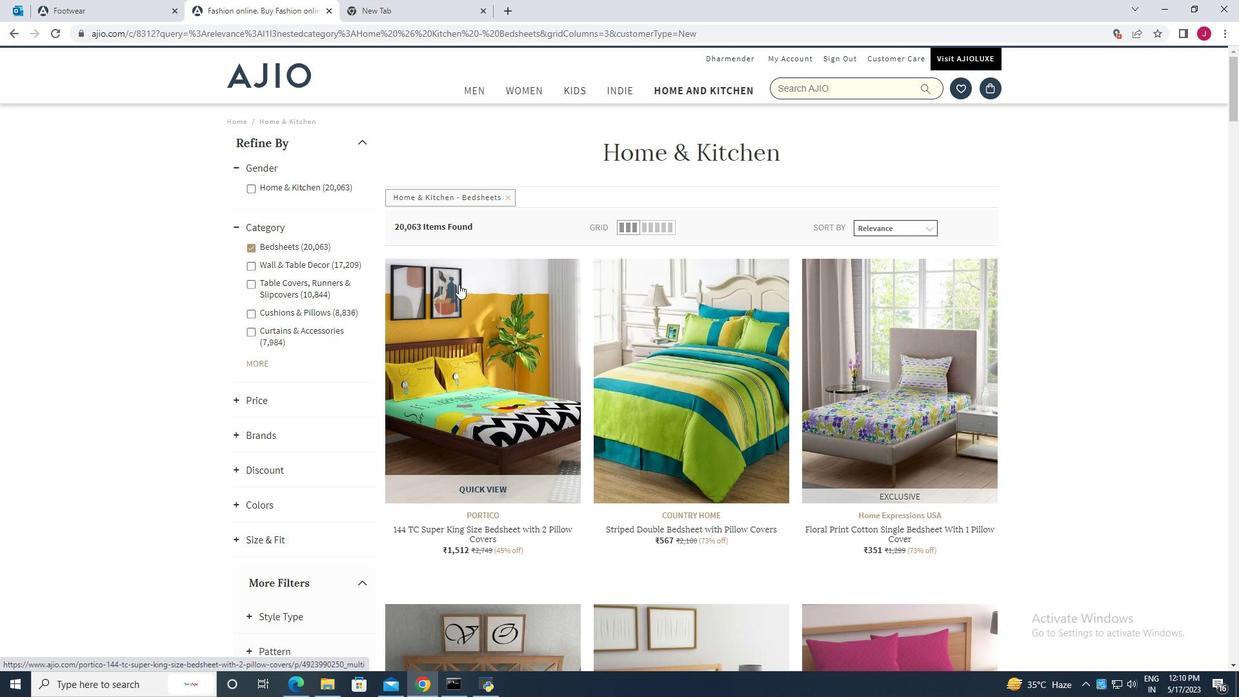 
Action: Mouse scrolled (460, 282) with delta (0, 0)
Screenshot: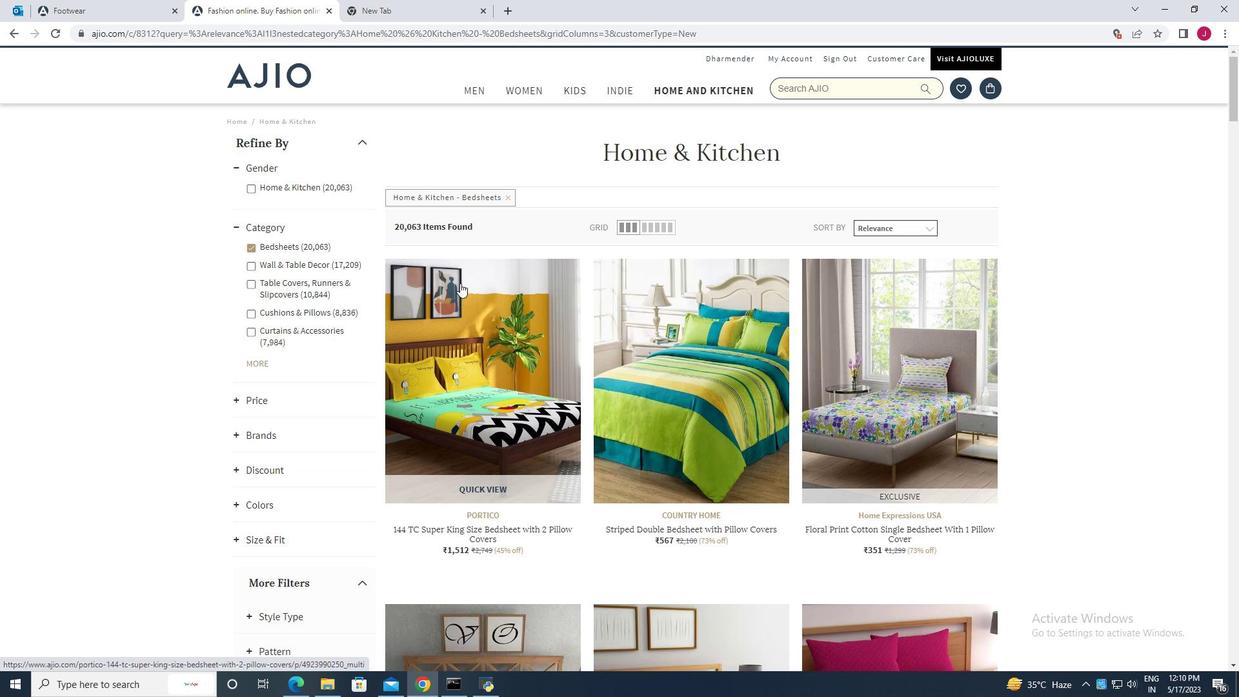 
Action: Mouse moved to (460, 284)
Screenshot: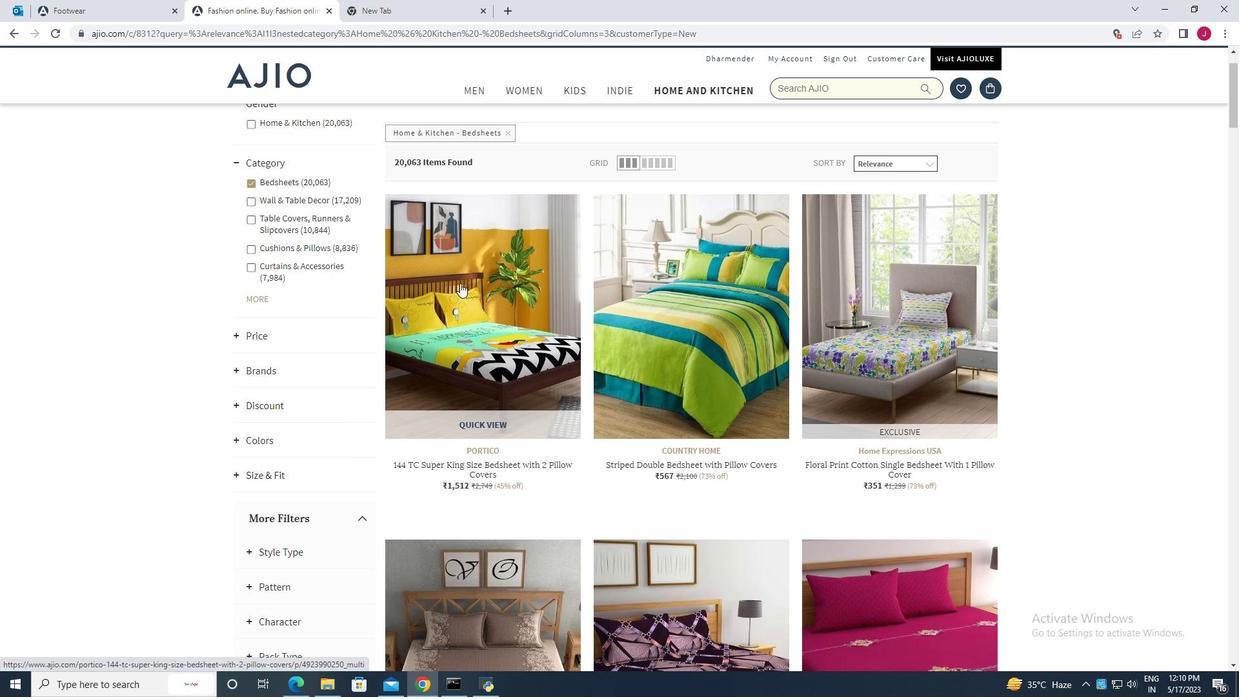 
Action: Mouse scrolled (460, 283) with delta (0, 0)
Screenshot: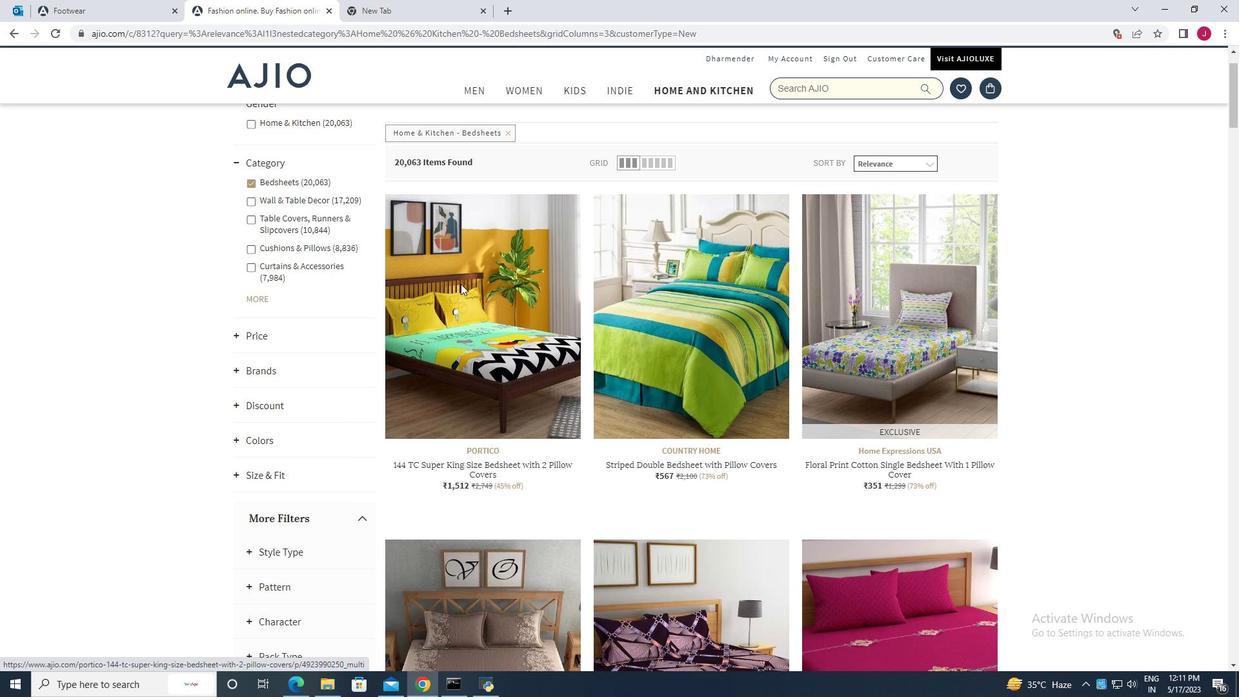 
Action: Mouse moved to (484, 269)
Screenshot: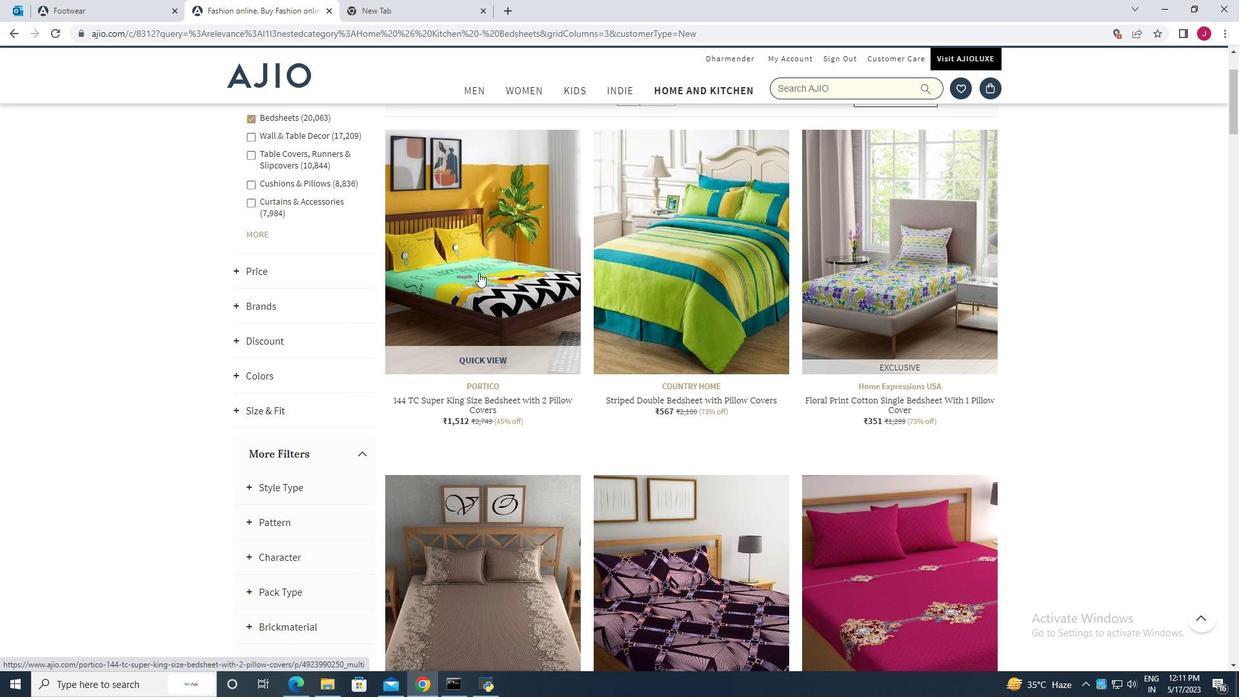 
Action: Mouse pressed left at (484, 269)
Screenshot: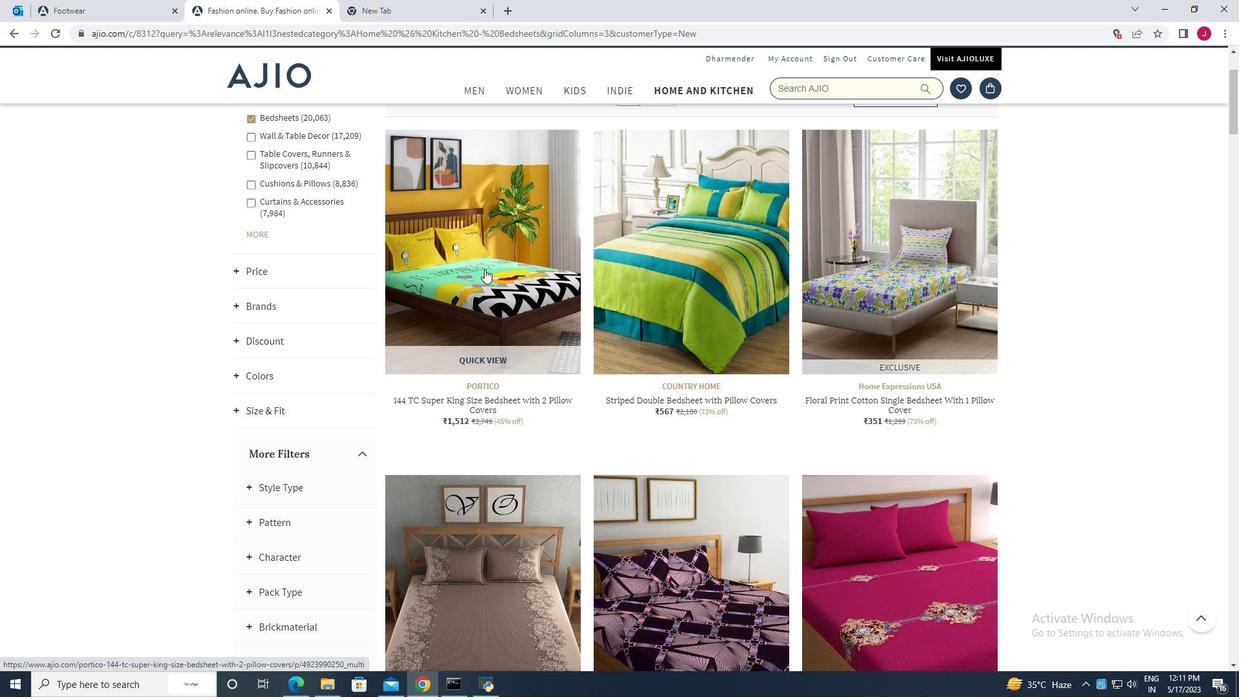 
Action: Mouse moved to (789, 269)
Screenshot: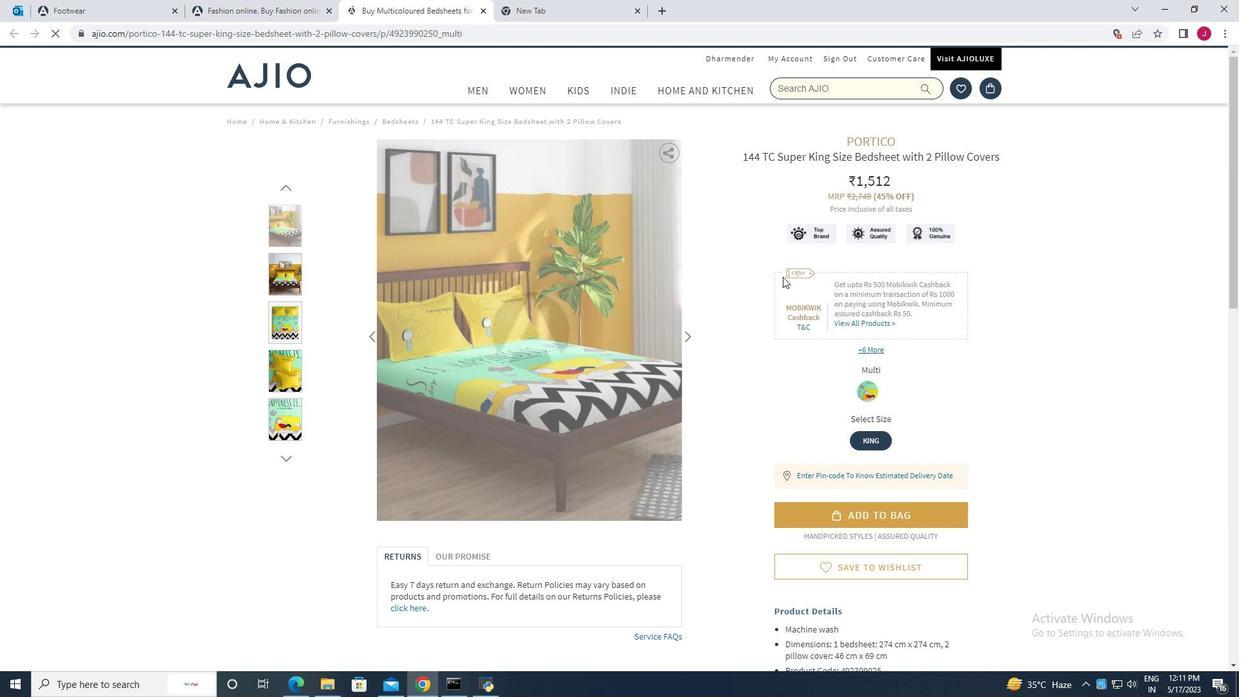 
Action: Mouse scrolled (789, 269) with delta (0, 0)
Screenshot: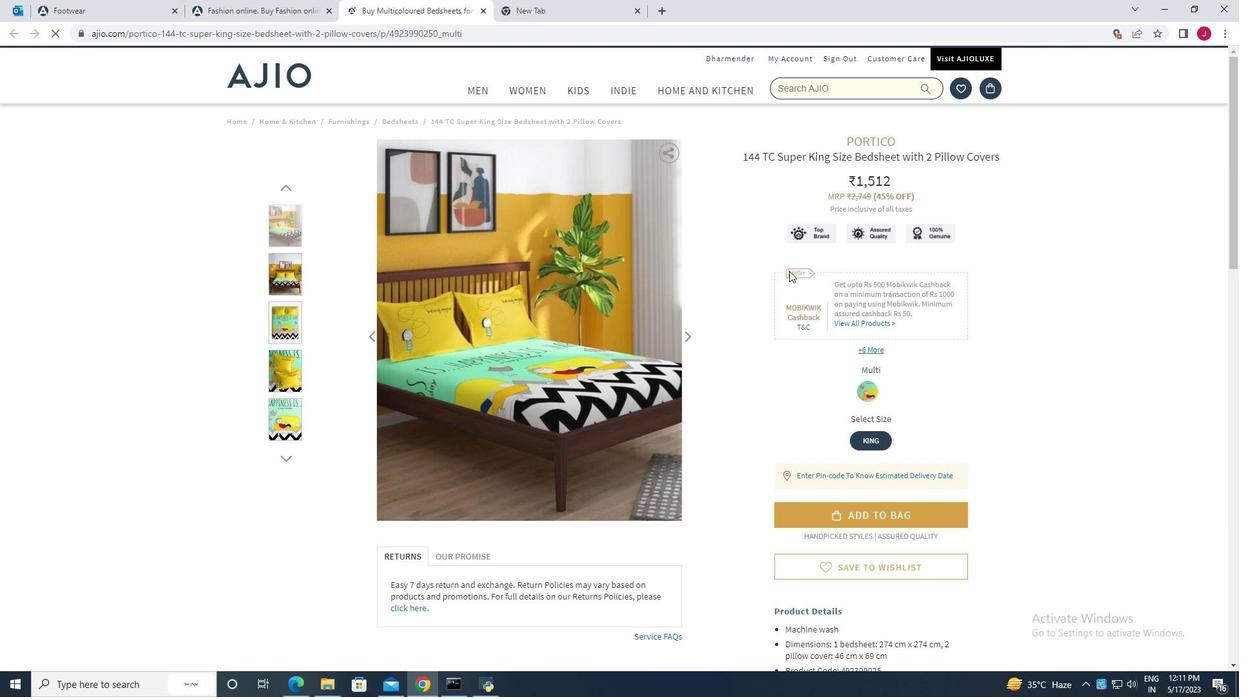 
Action: Mouse scrolled (789, 269) with delta (0, 0)
Screenshot: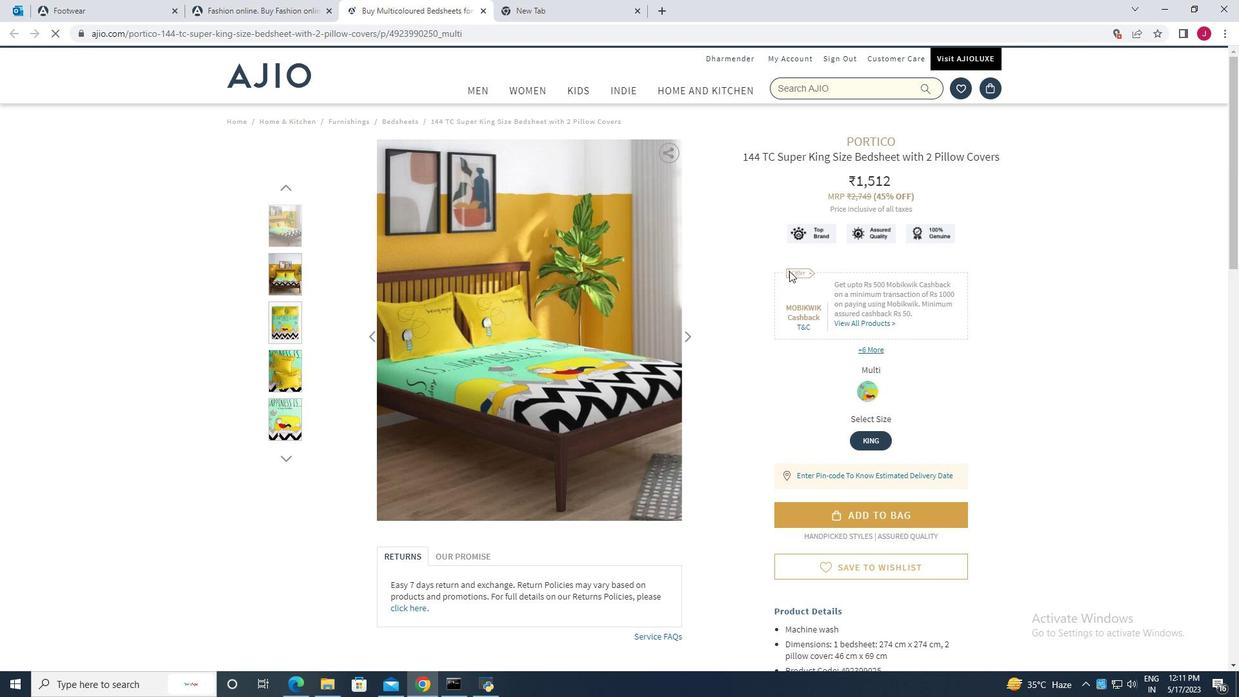 
Action: Mouse scrolled (789, 269) with delta (0, 0)
Screenshot: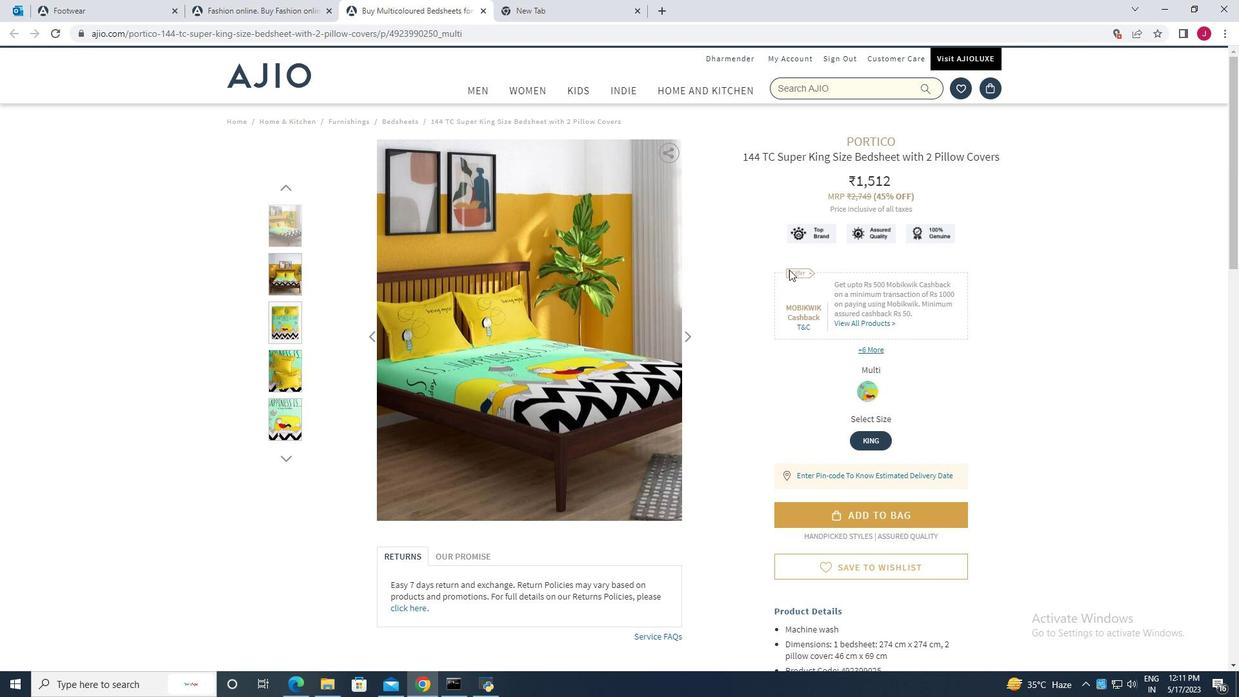 
Action: Mouse moved to (808, 269)
Screenshot: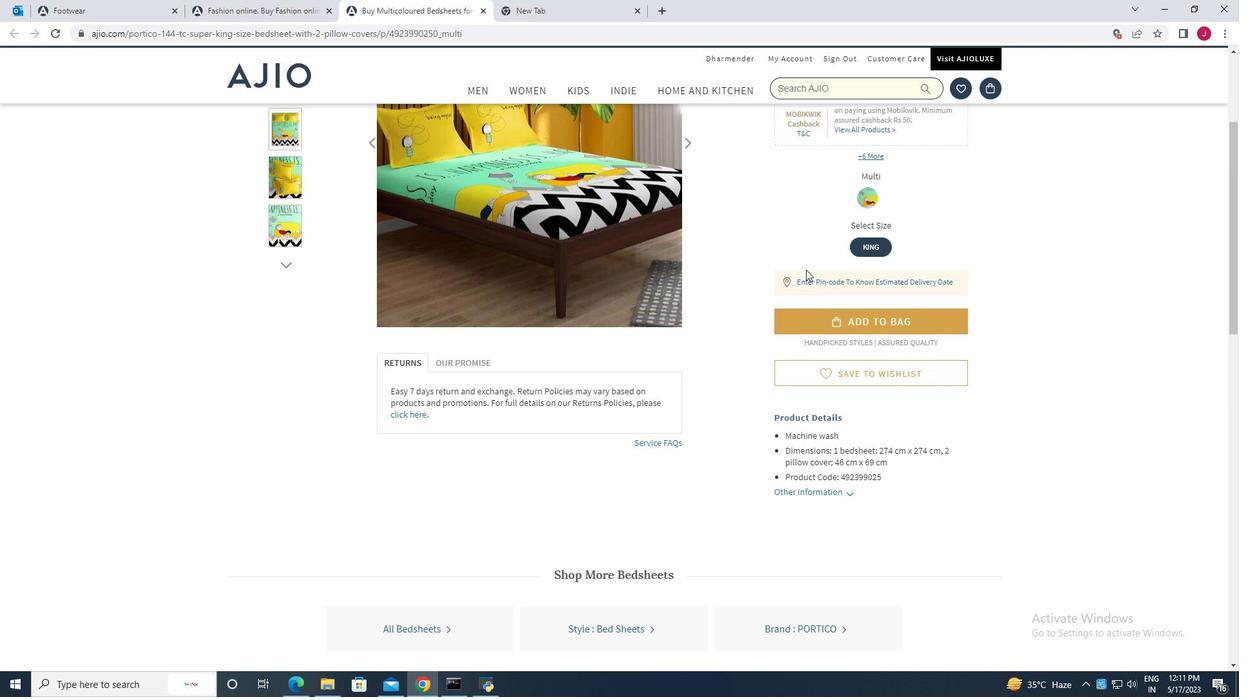 
Action: Mouse scrolled (808, 270) with delta (0, 0)
Screenshot: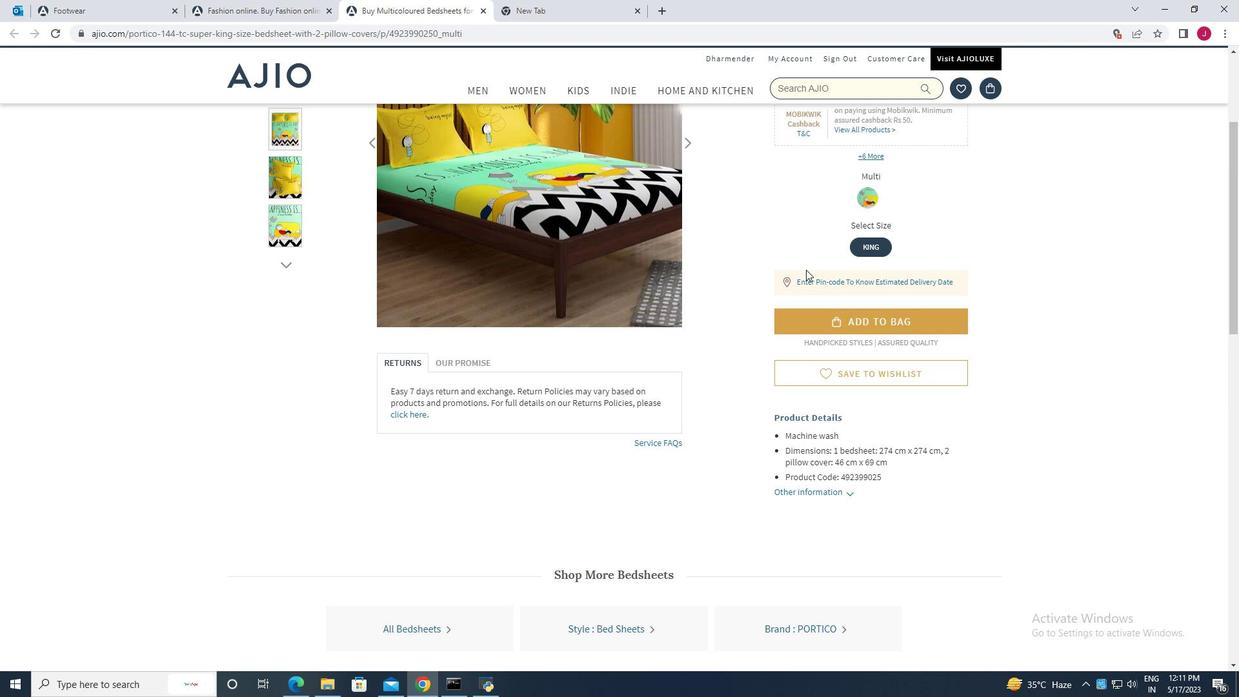 
Action: Mouse scrolled (808, 270) with delta (0, 0)
Screenshot: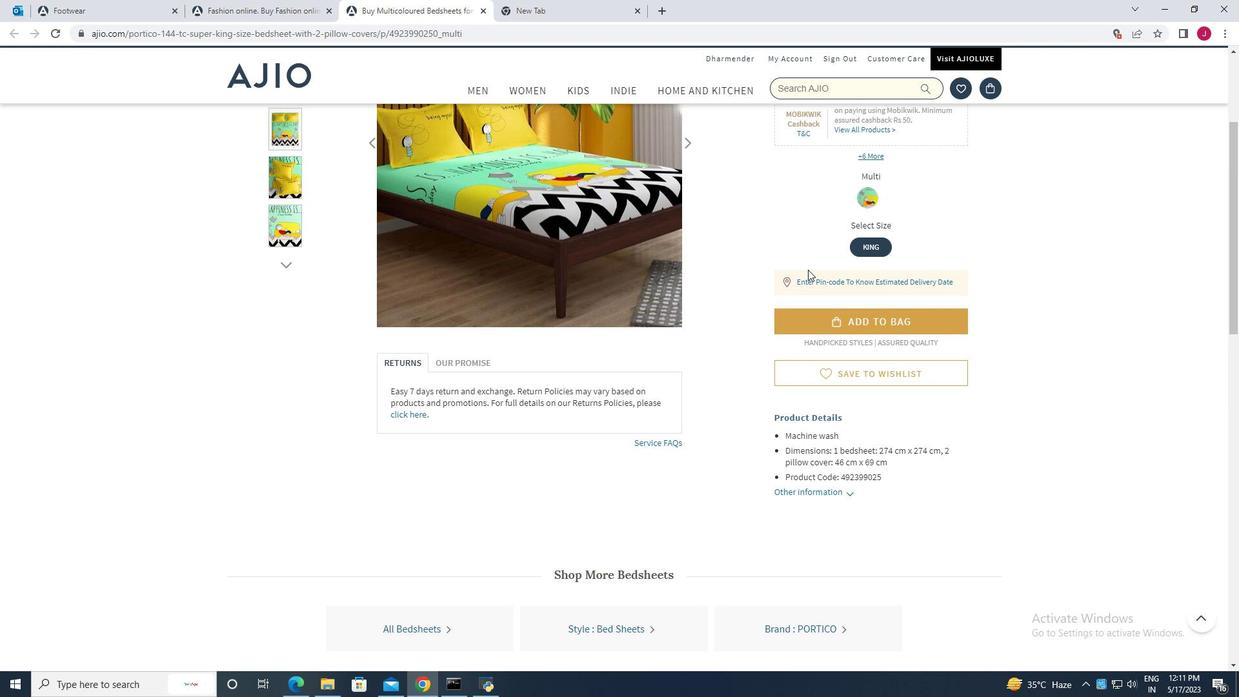 
Action: Mouse moved to (827, 205)
Screenshot: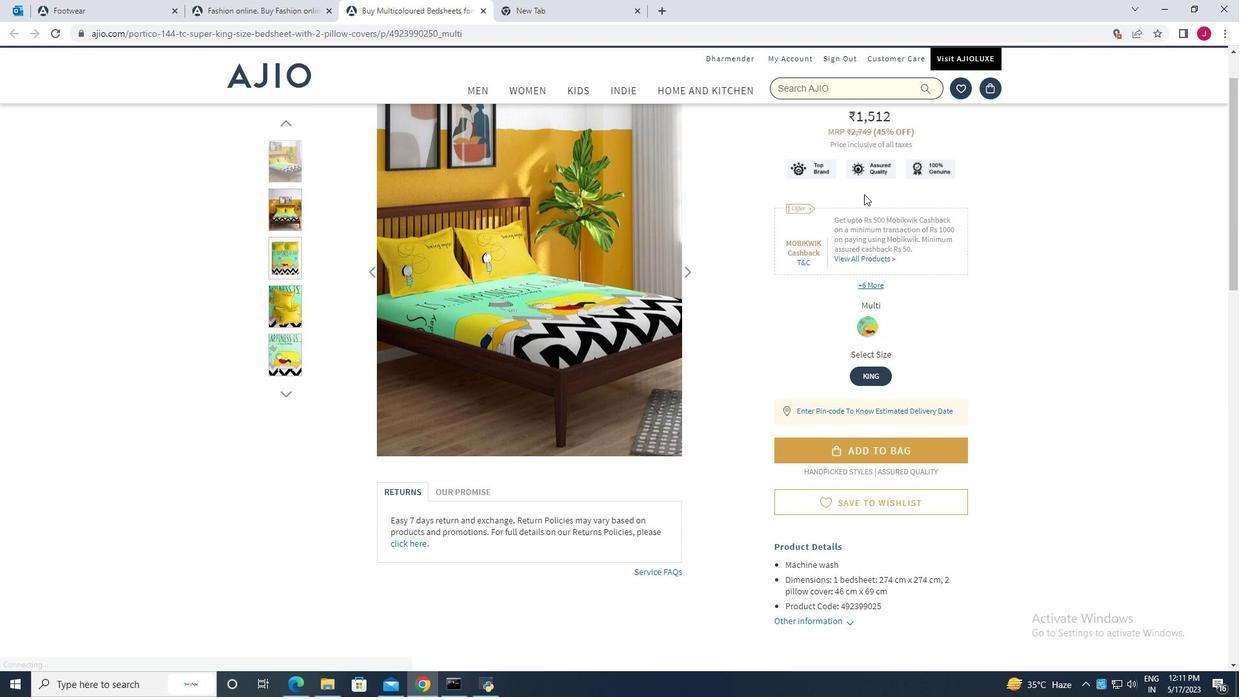 
Action: Mouse scrolled (827, 205) with delta (0, 0)
Screenshot: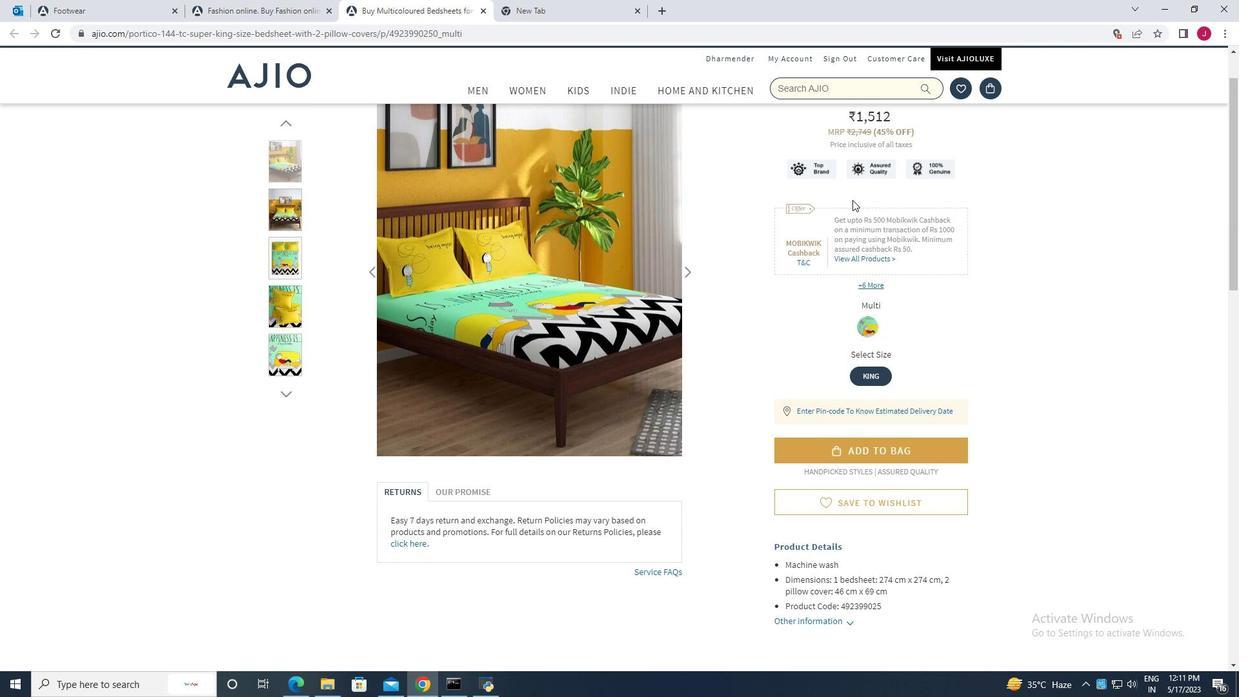 
Action: Mouse scrolled (827, 205) with delta (0, 0)
Screenshot: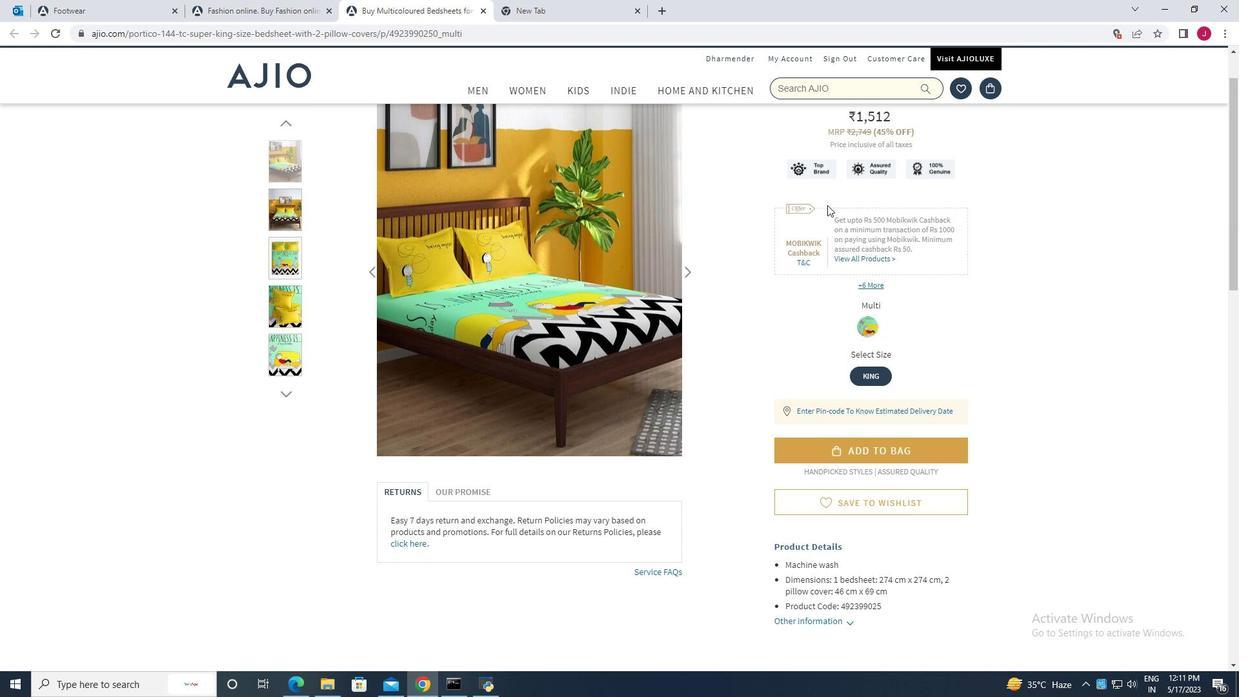 
Action: Mouse moved to (857, 449)
Screenshot: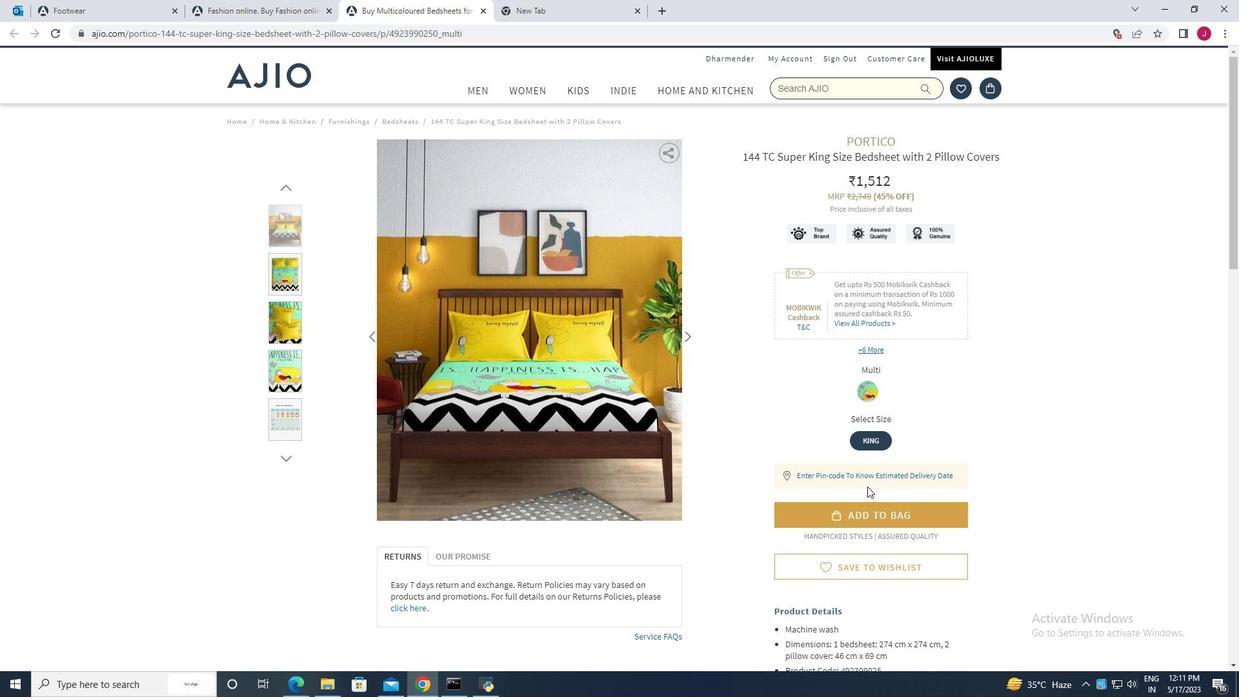 
Action: Mouse scrolled (857, 449) with delta (0, 0)
Screenshot: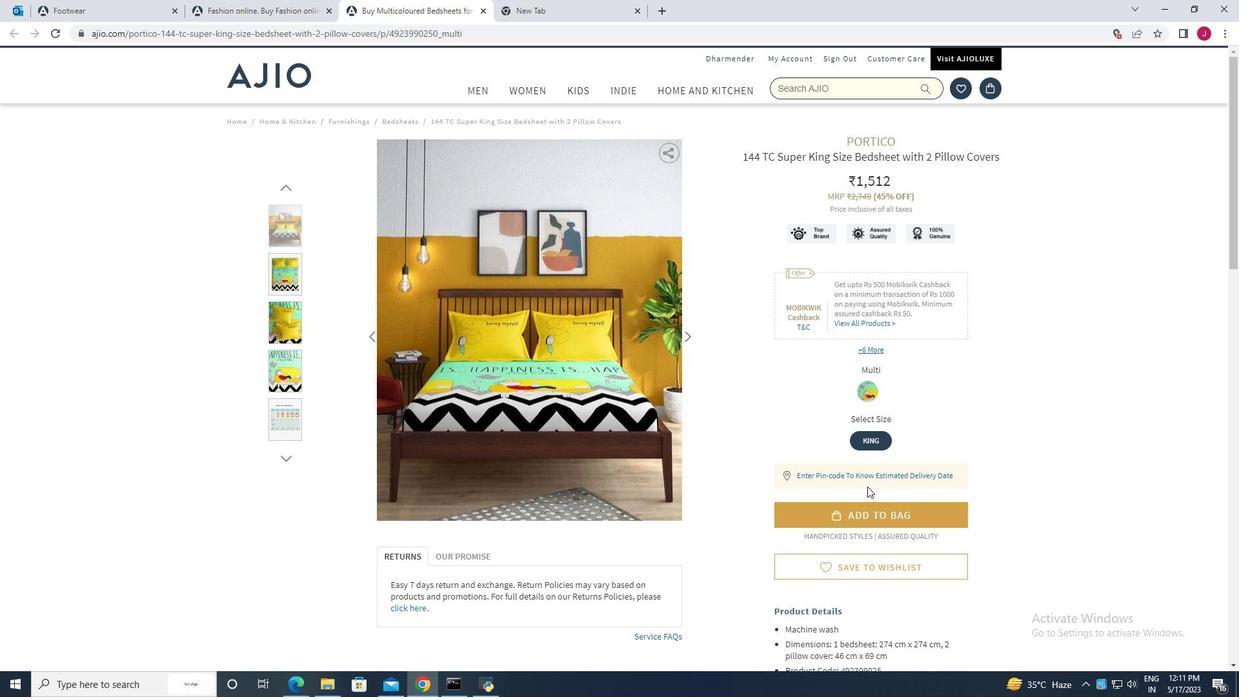 
Action: Mouse moved to (856, 446)
Screenshot: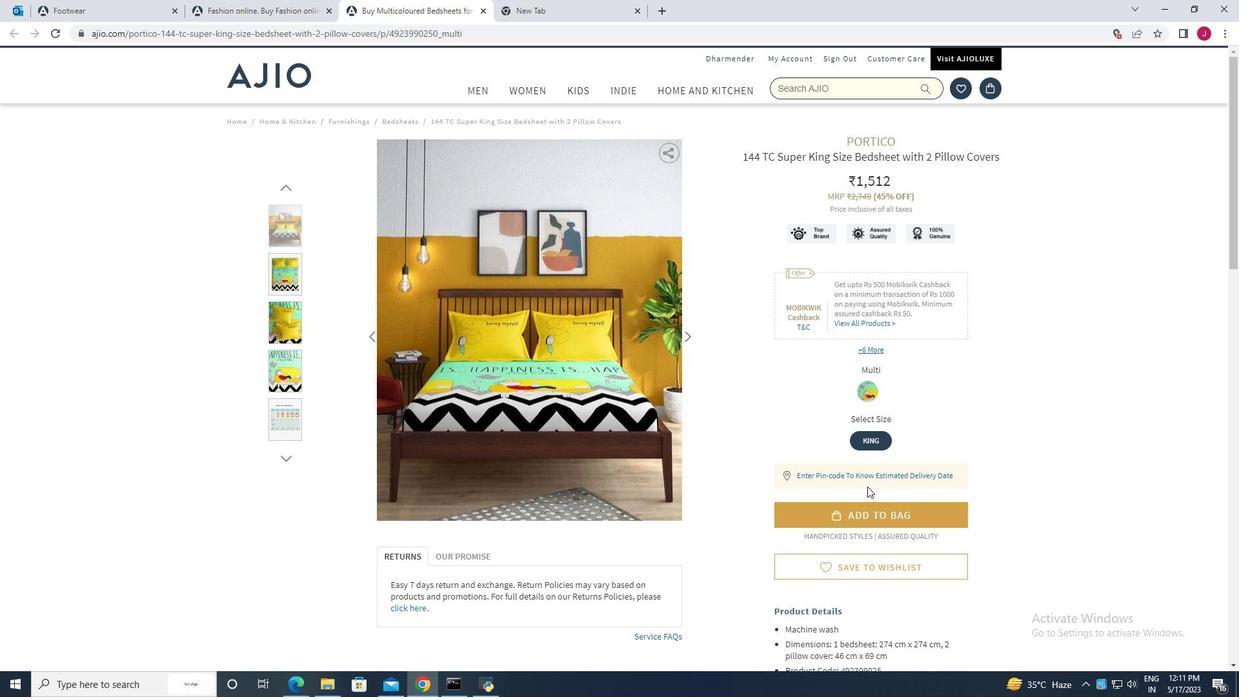 
Action: Mouse scrolled (856, 446) with delta (0, 0)
Screenshot: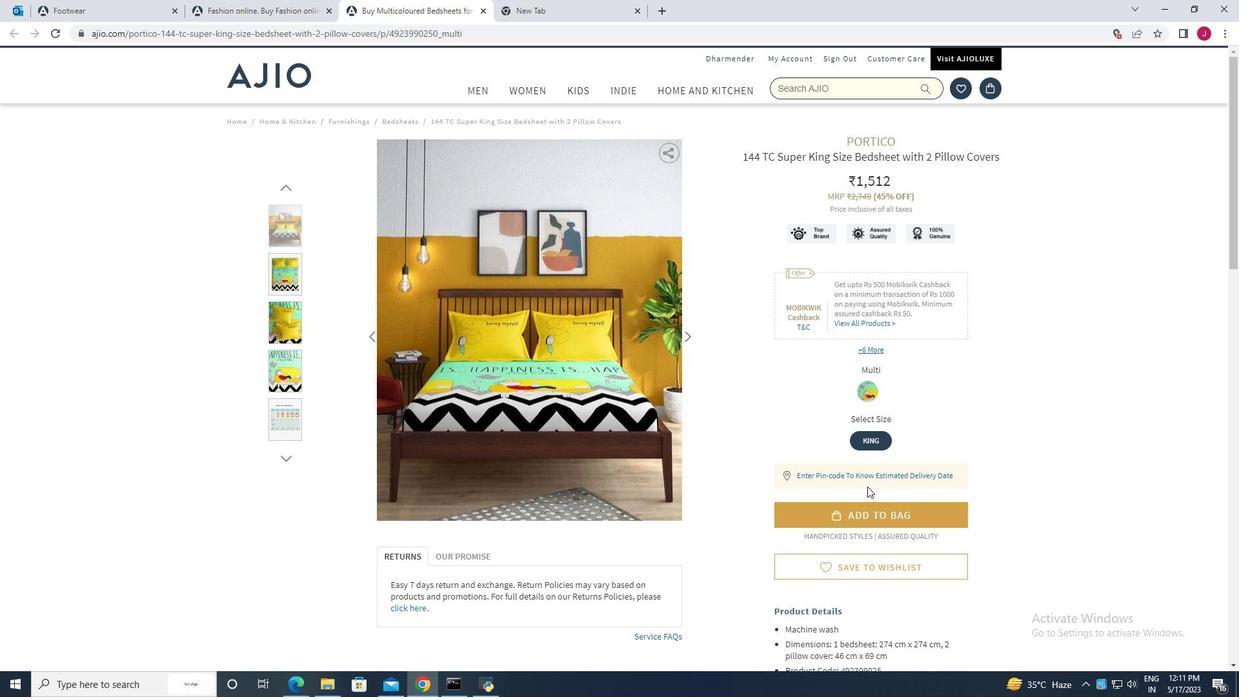
Action: Mouse moved to (855, 441)
Screenshot: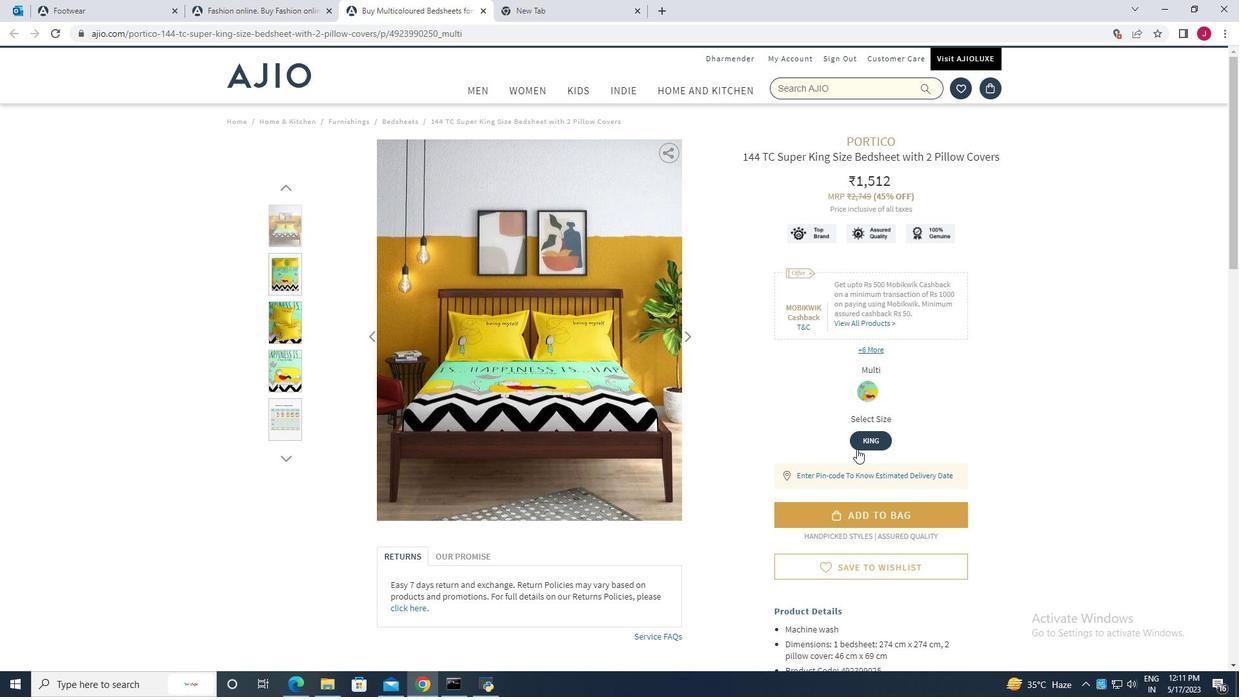 
Action: Mouse scrolled (855, 441) with delta (0, 0)
Screenshot: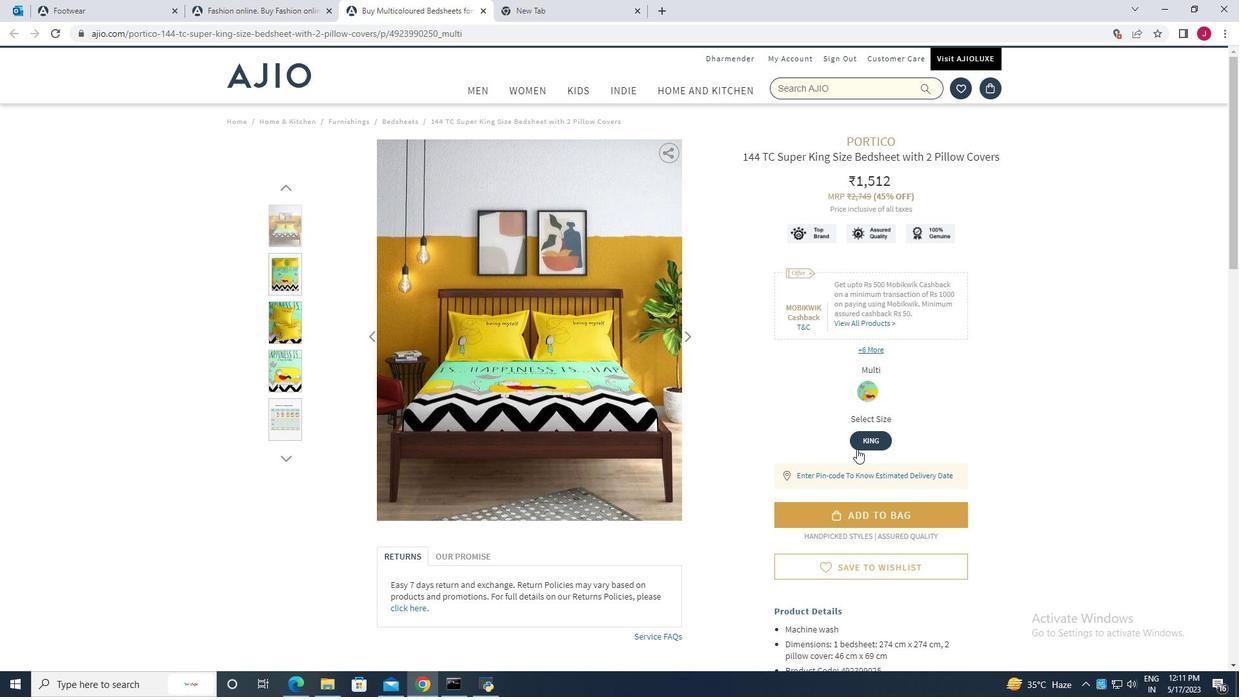 
Action: Mouse moved to (830, 491)
Screenshot: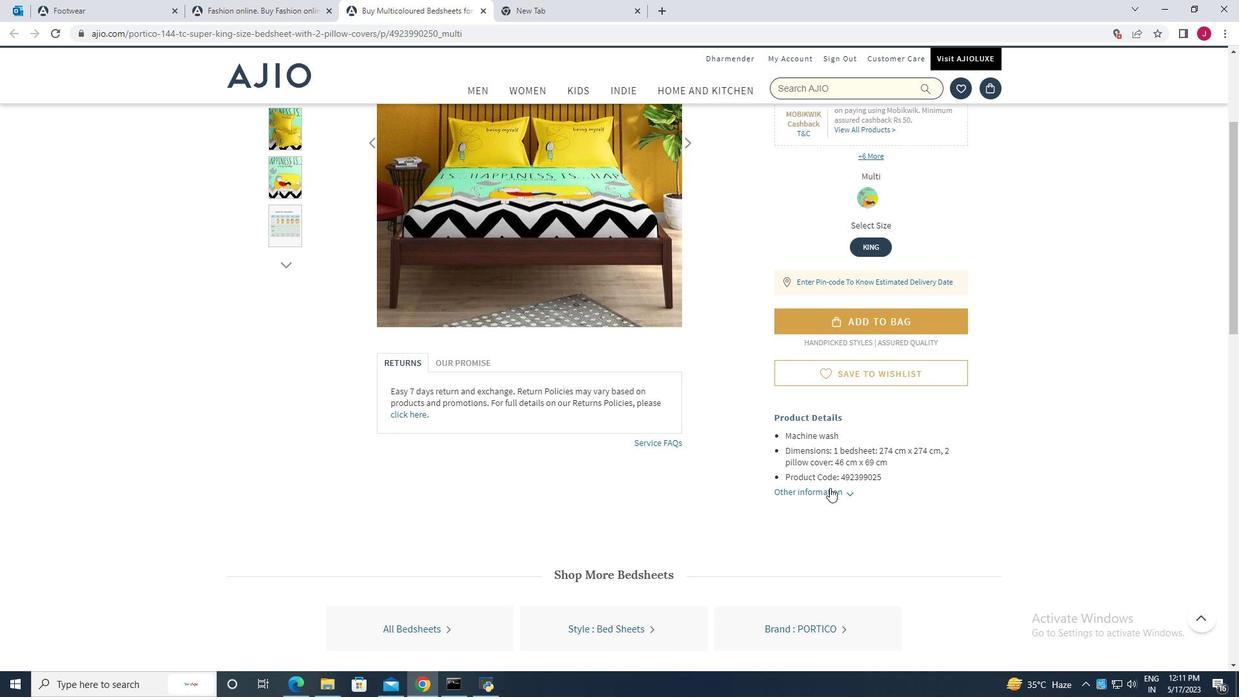 
Action: Mouse pressed left at (830, 491)
Screenshot: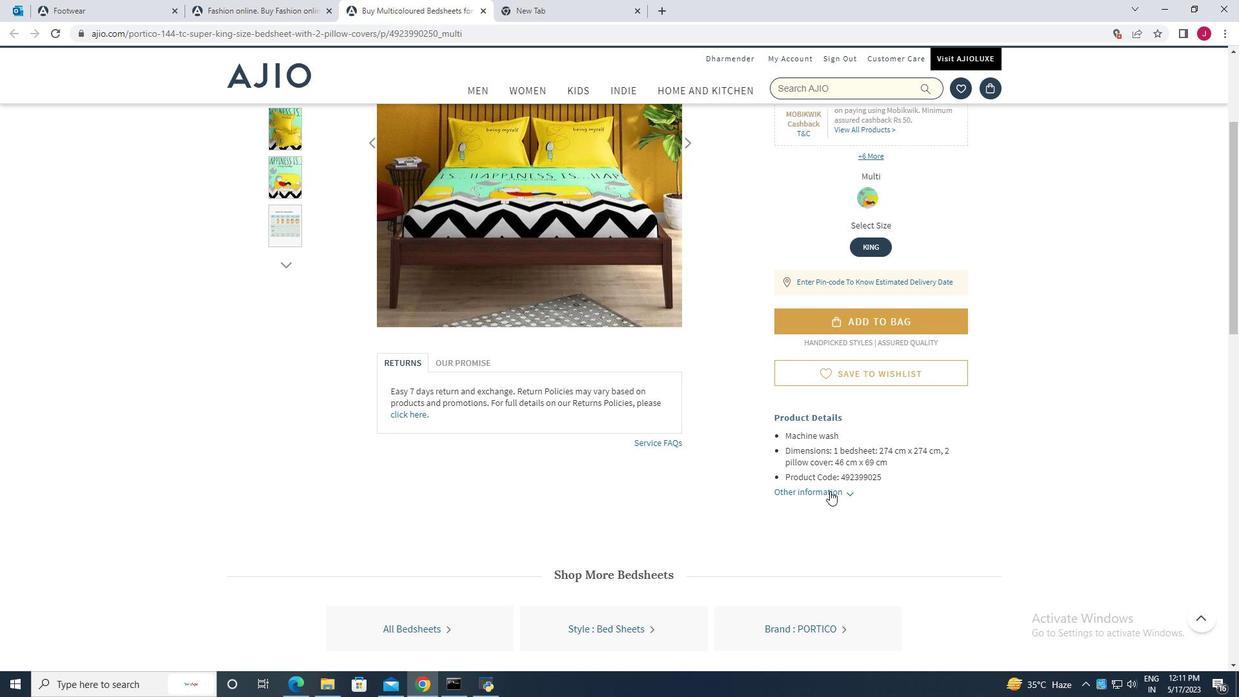 
Action: Mouse moved to (802, 409)
Screenshot: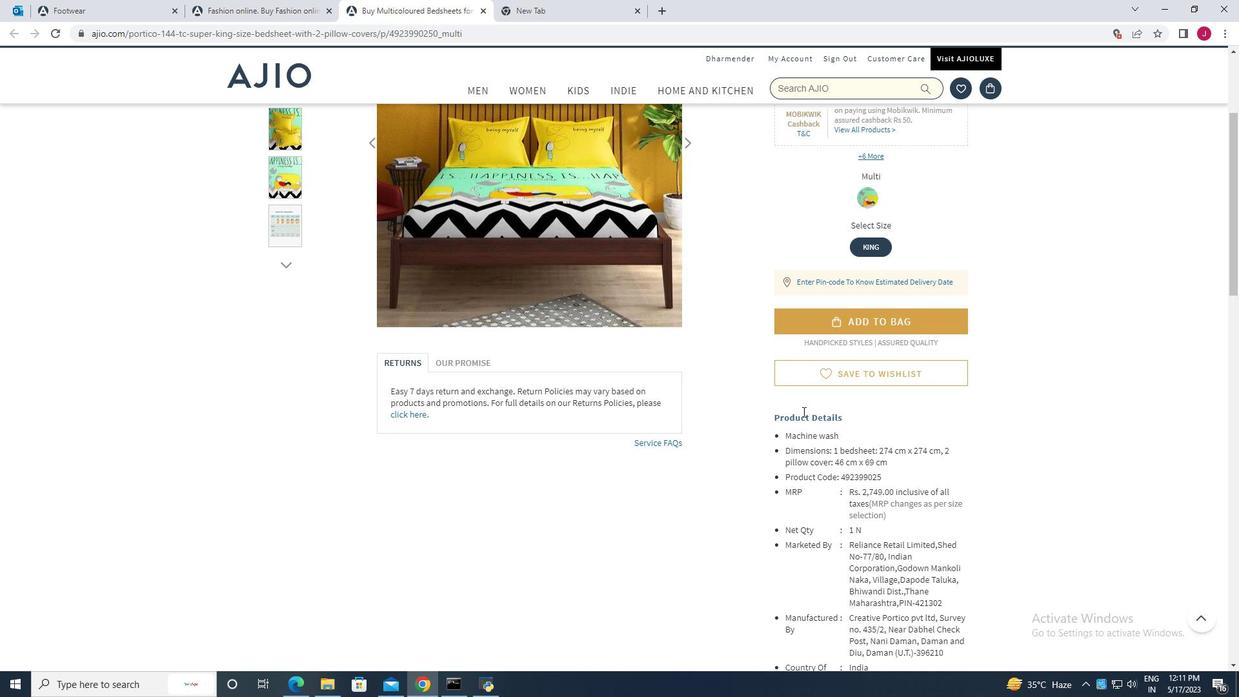 
Action: Mouse scrolled (802, 408) with delta (0, 0)
Screenshot: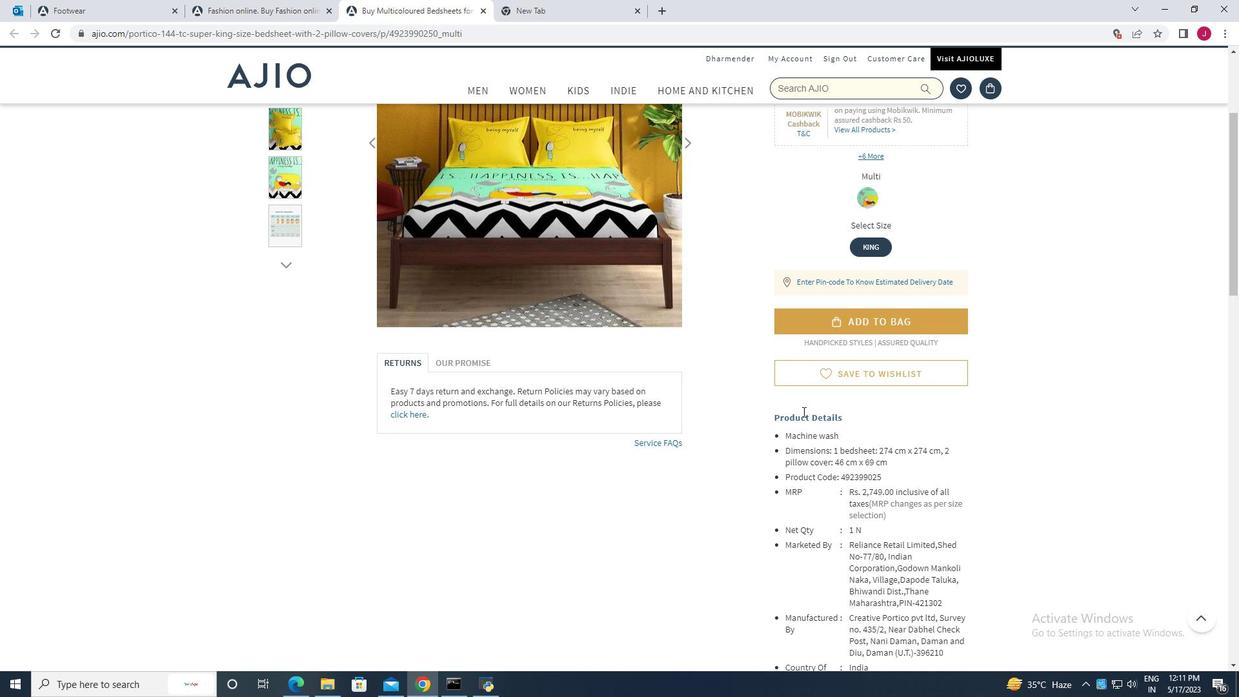 
Action: Mouse moved to (801, 406)
Screenshot: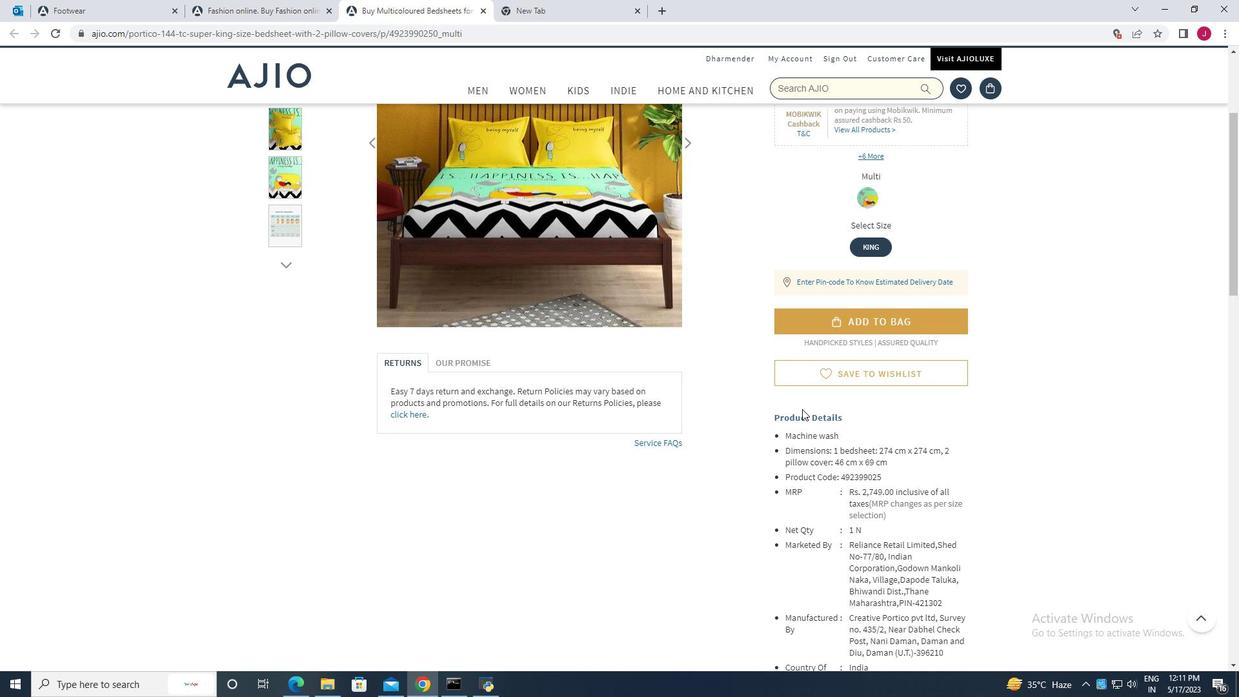 
Action: Mouse scrolled (801, 406) with delta (0, 0)
Screenshot: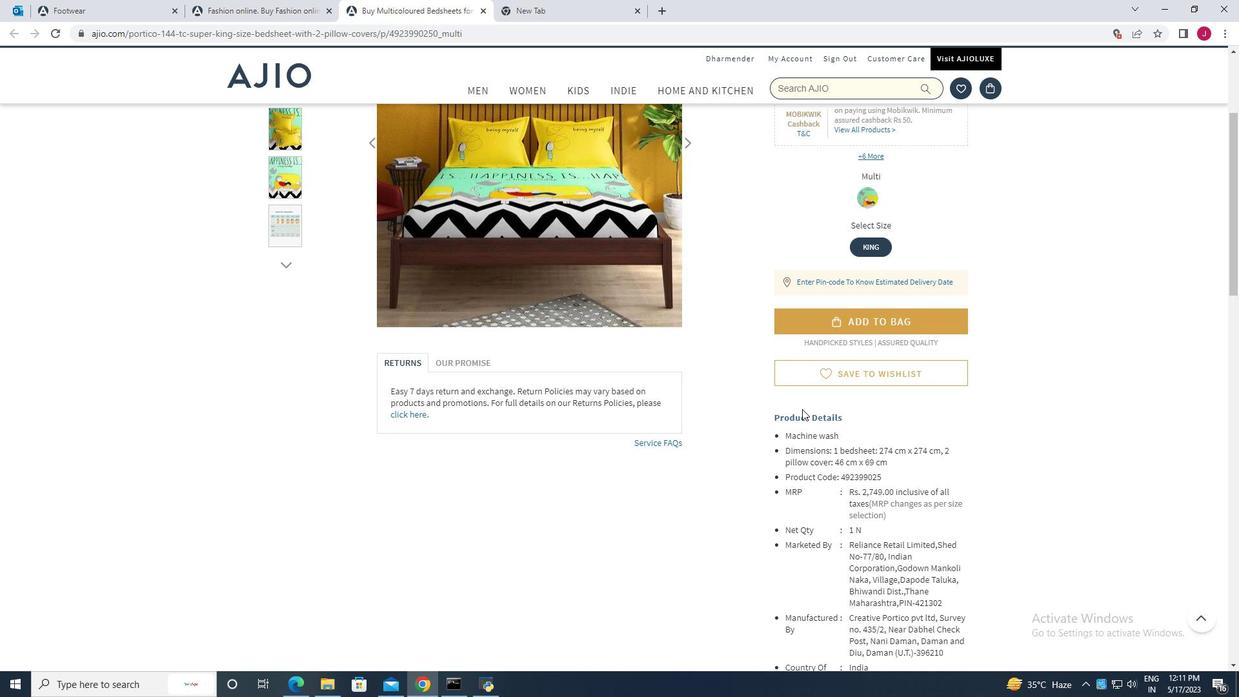 
Action: Mouse moved to (798, 373)
Screenshot: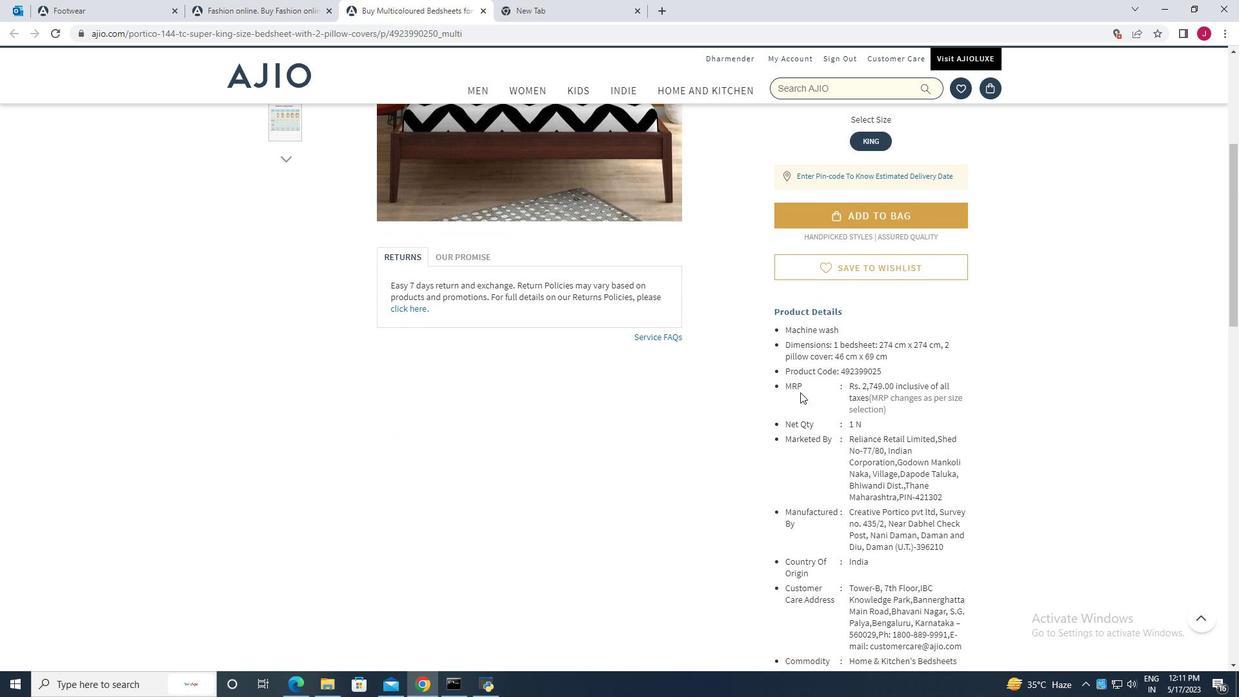 
Action: Mouse scrolled (798, 373) with delta (0, 0)
Screenshot: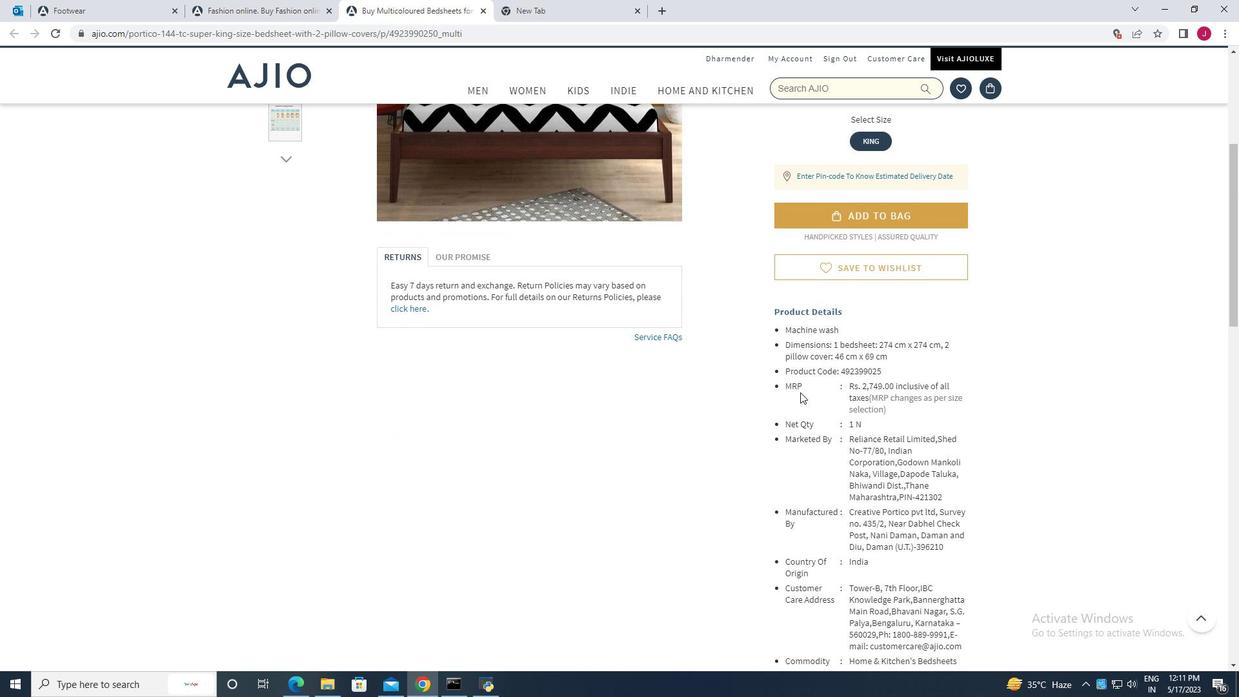 
Action: Mouse moved to (805, 420)
Screenshot: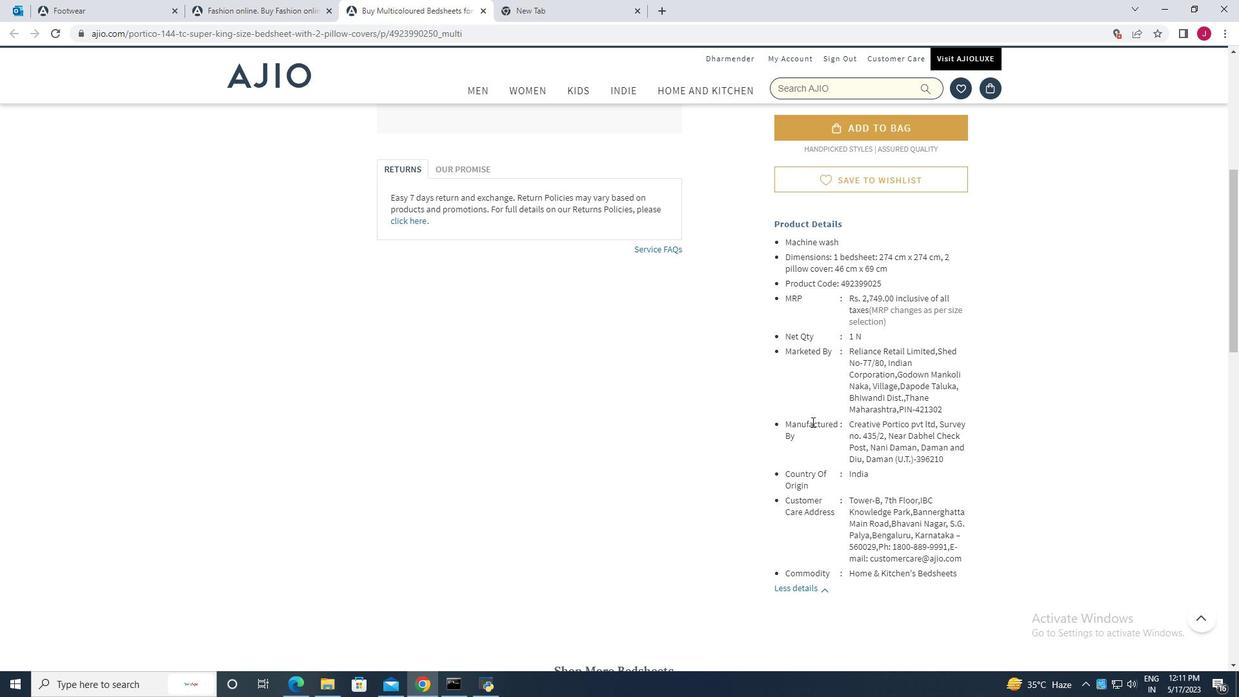 
Action: Mouse scrolled (805, 419) with delta (0, 0)
Screenshot: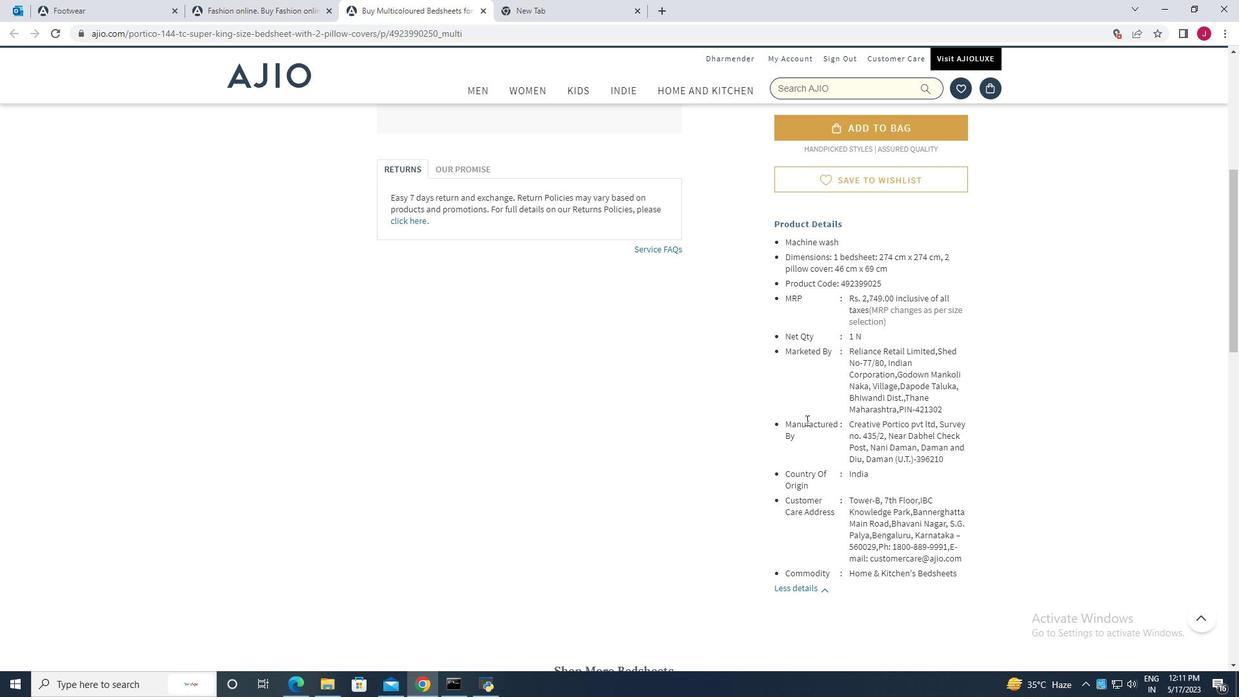 
Action: Mouse moved to (805, 419)
Screenshot: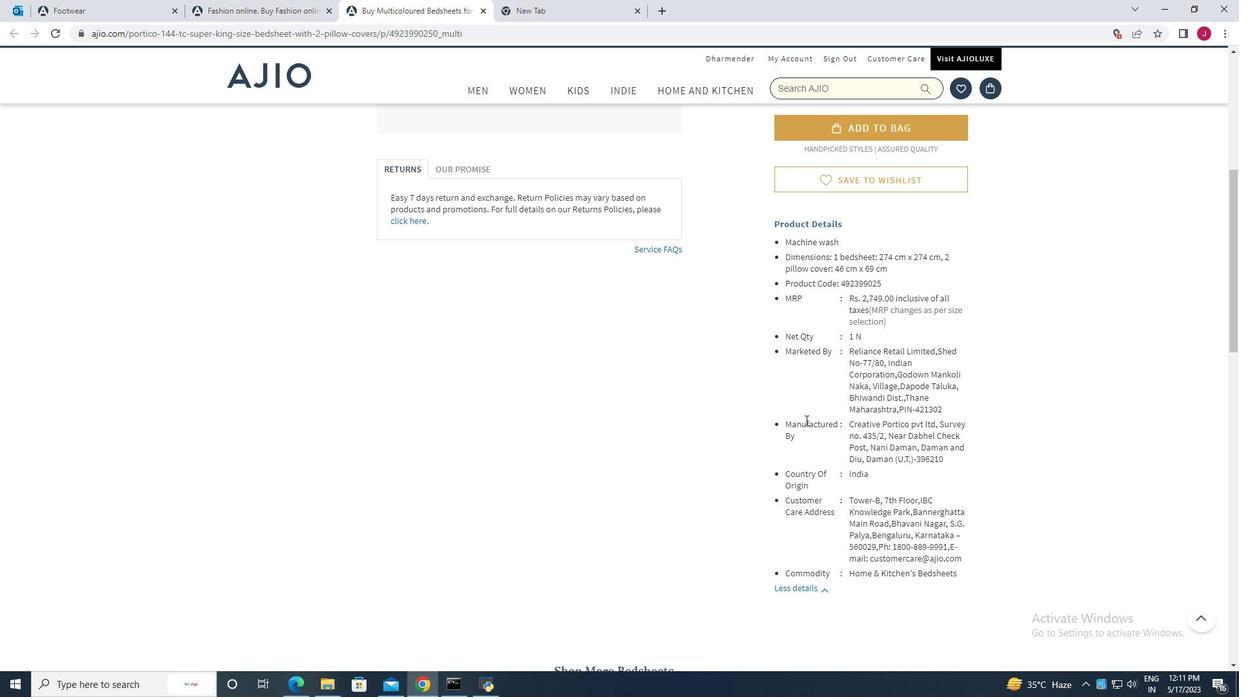 
Action: Mouse scrolled (805, 418) with delta (0, 0)
Screenshot: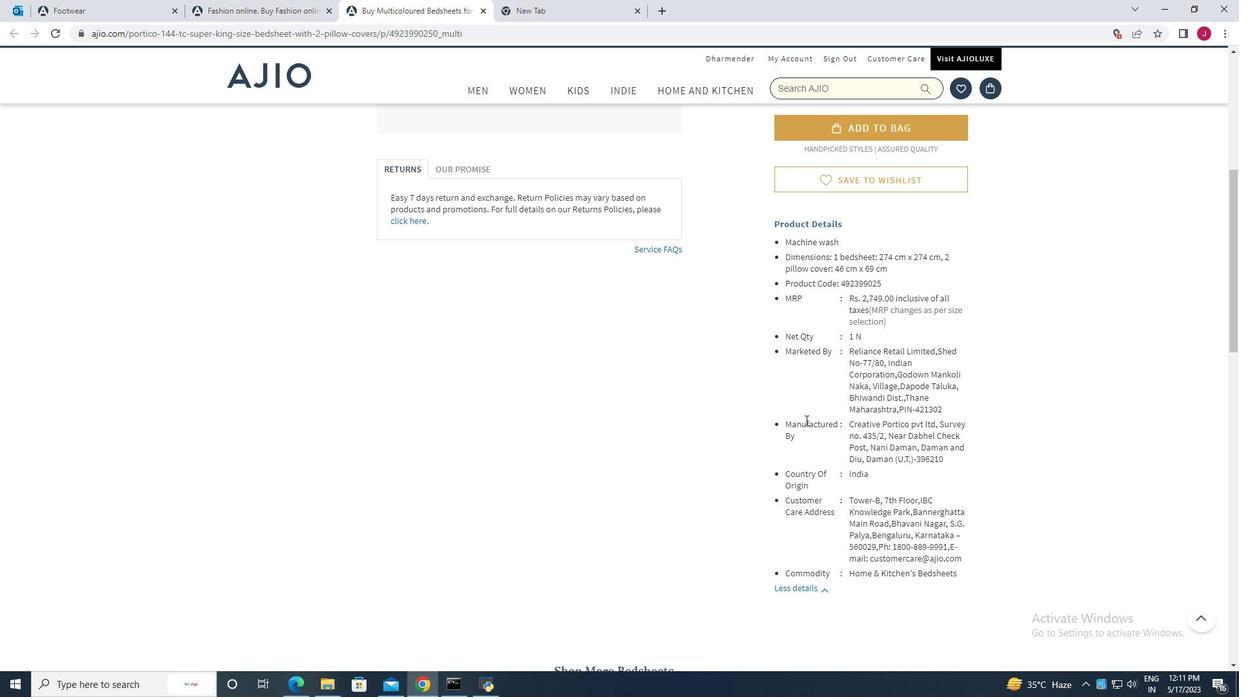 
Action: Mouse moved to (429, 228)
Screenshot: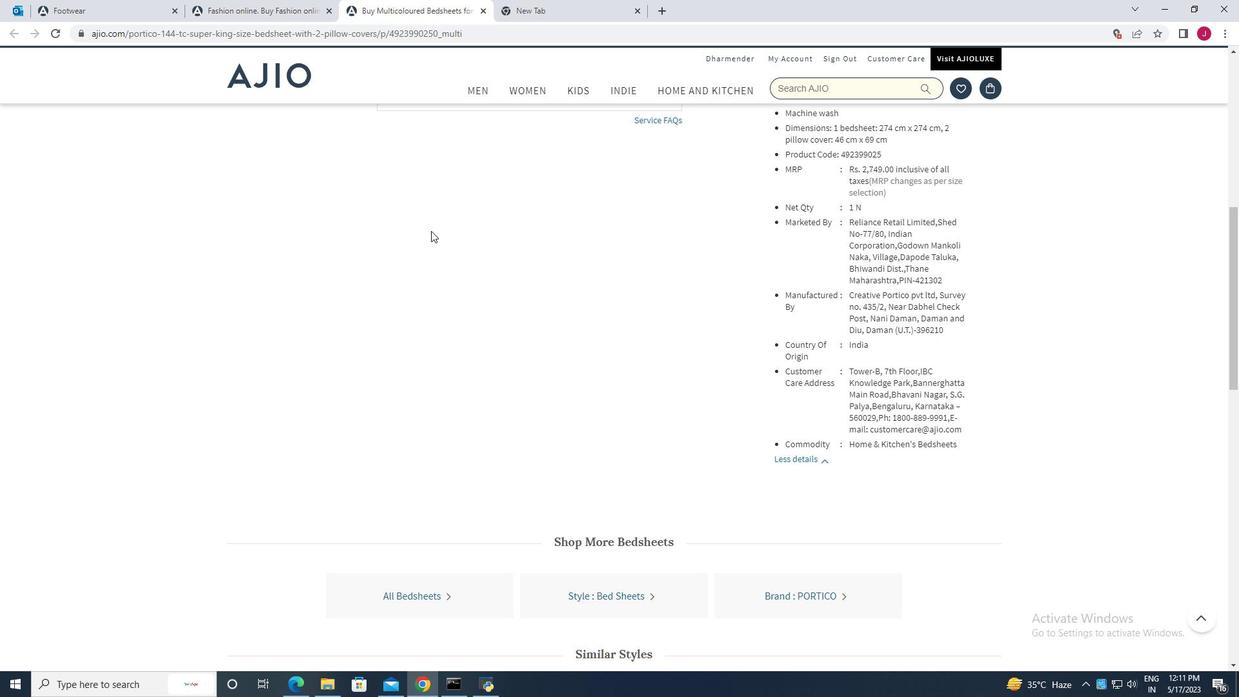 
Action: Mouse scrolled (429, 229) with delta (0, 0)
Screenshot: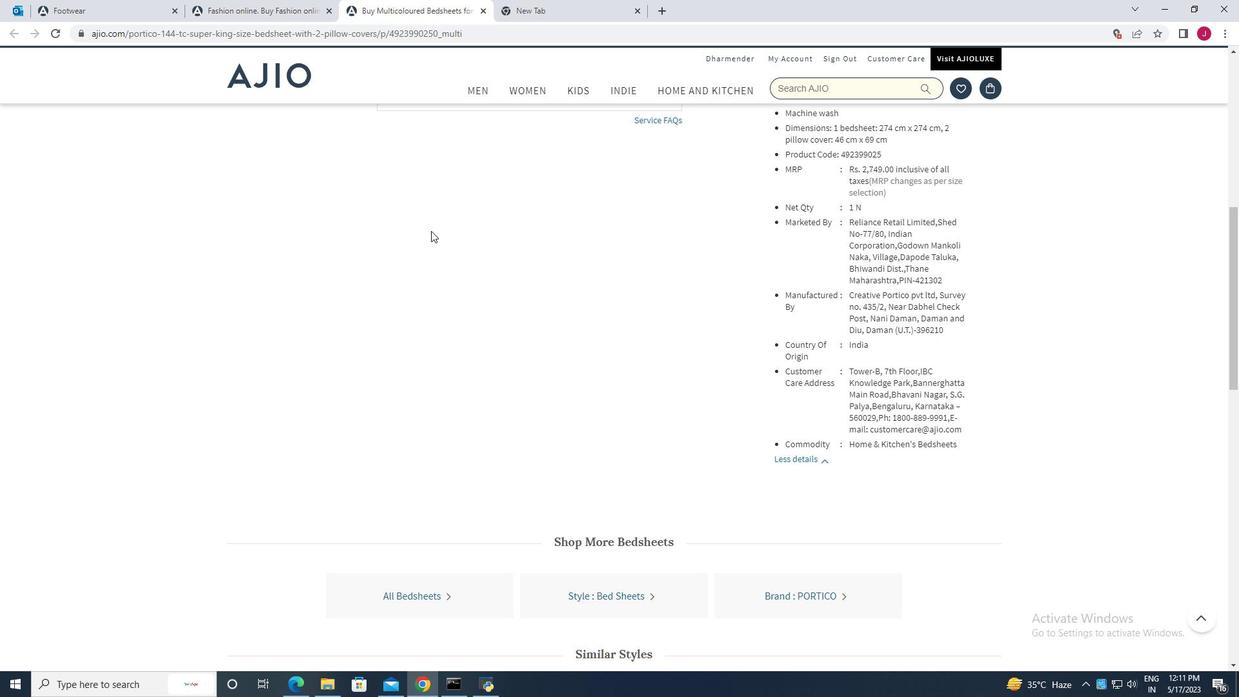 
Action: Mouse scrolled (429, 229) with delta (0, 0)
Screenshot: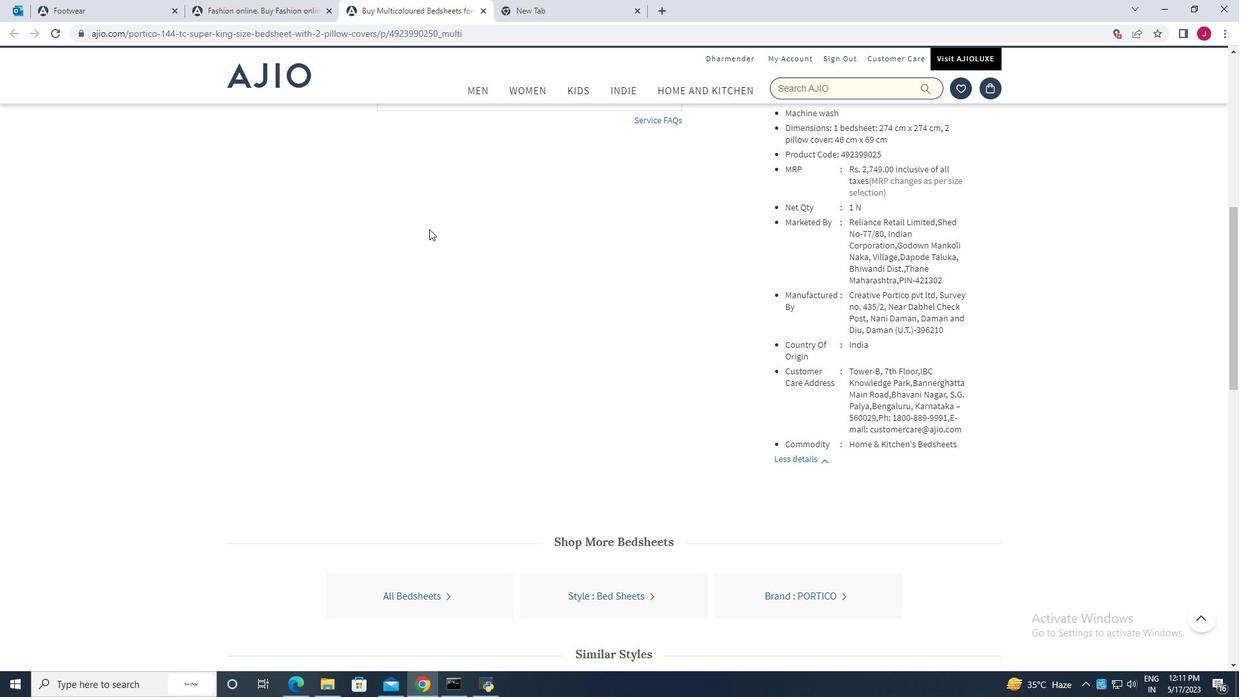 
Action: Mouse scrolled (429, 229) with delta (0, 0)
Screenshot: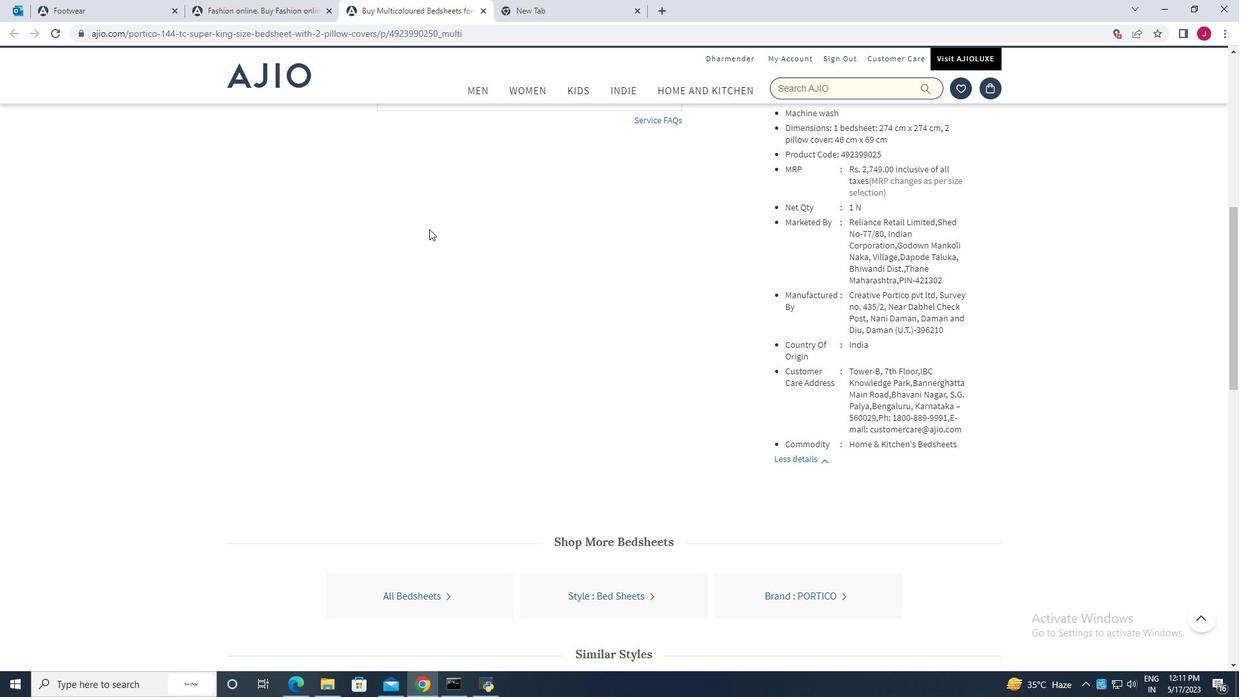 
Action: Mouse moved to (428, 222)
Screenshot: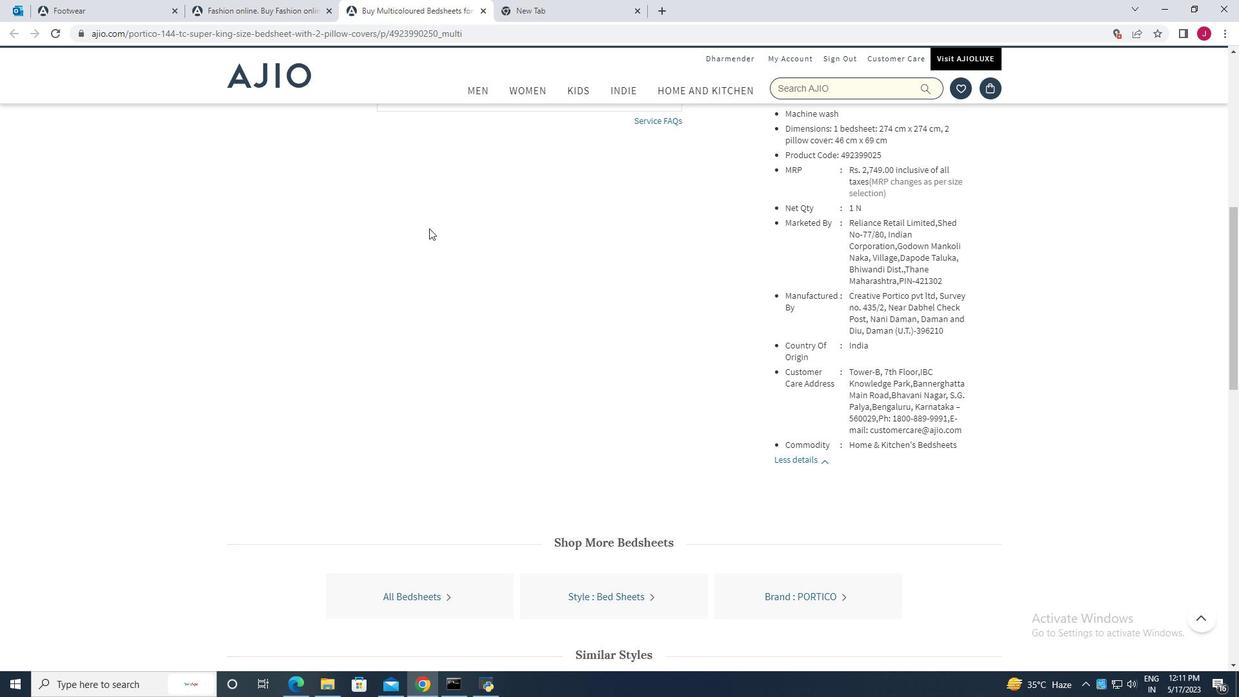 
Action: Mouse scrolled (428, 222) with delta (0, 0)
Screenshot: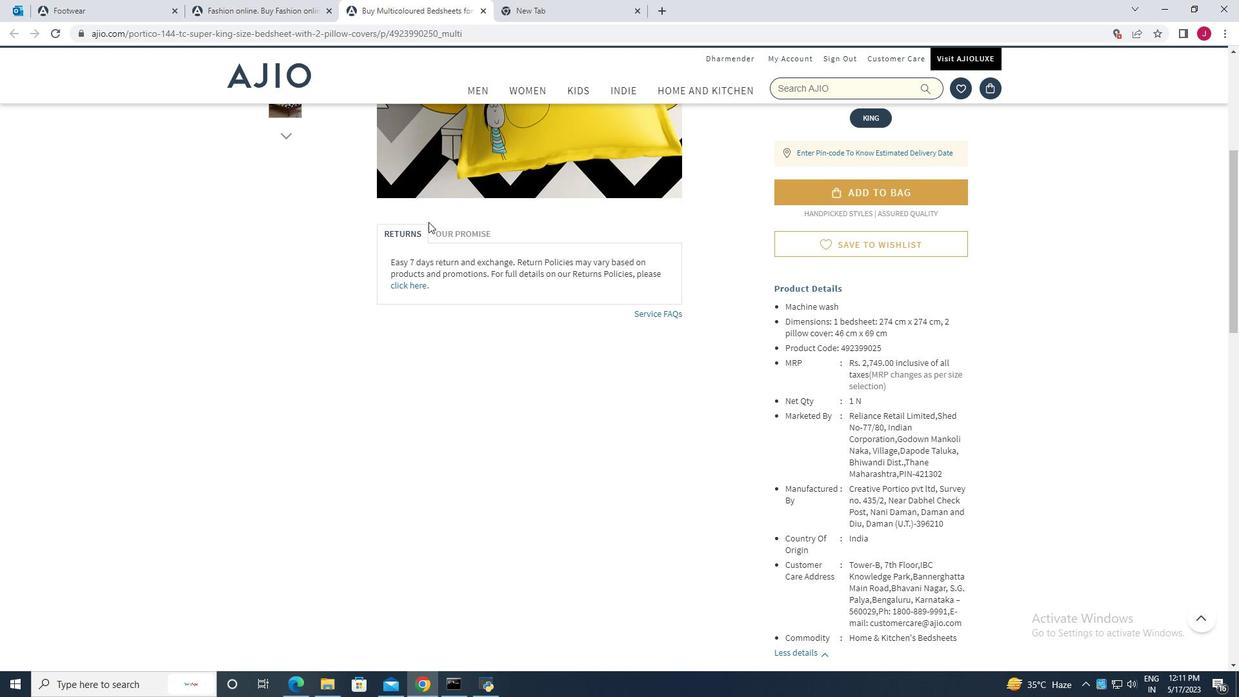 
Action: Mouse scrolled (428, 222) with delta (0, 0)
Screenshot: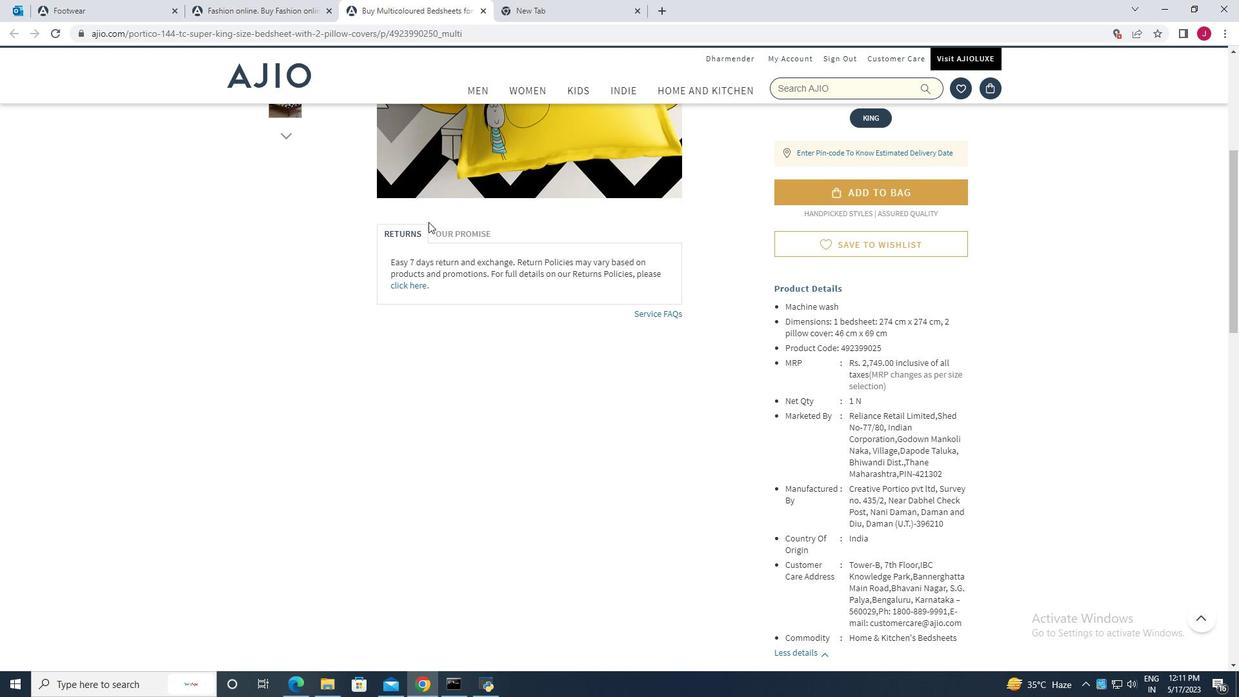 
Action: Mouse moved to (427, 222)
Screenshot: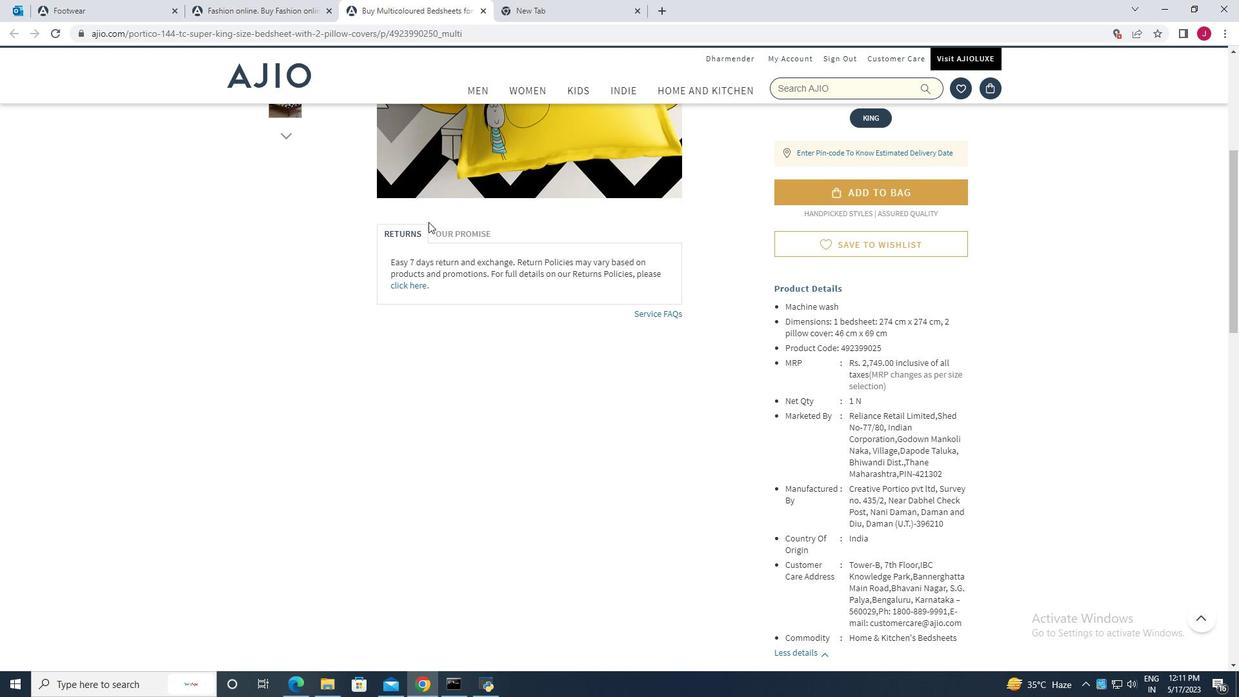 
Action: Mouse scrolled (427, 222) with delta (0, 0)
Screenshot: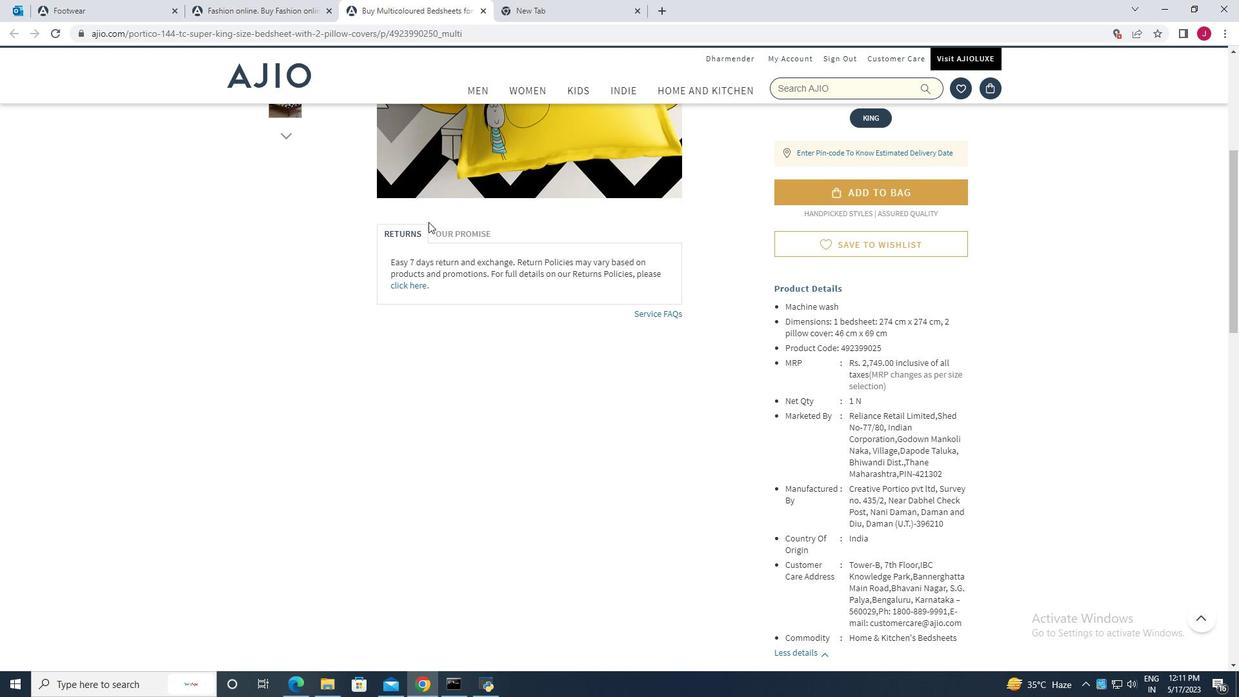 
Action: Mouse scrolled (427, 222) with delta (0, 0)
Screenshot: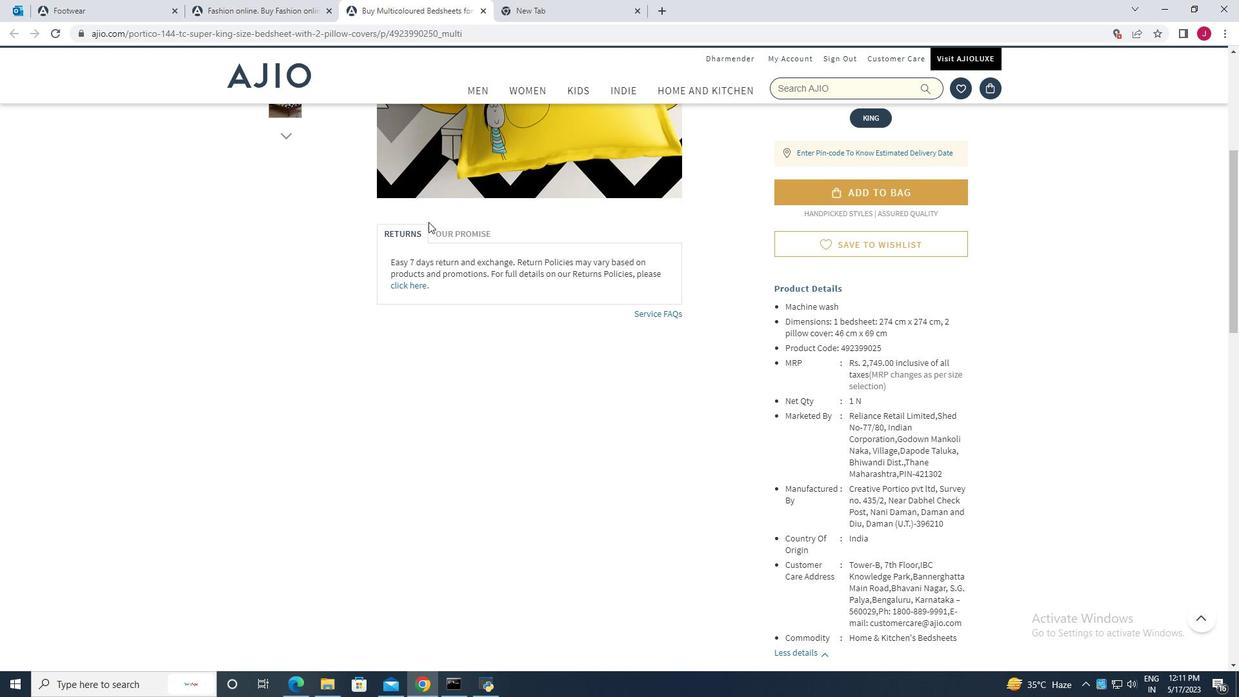 
Action: Mouse moved to (354, 229)
Screenshot: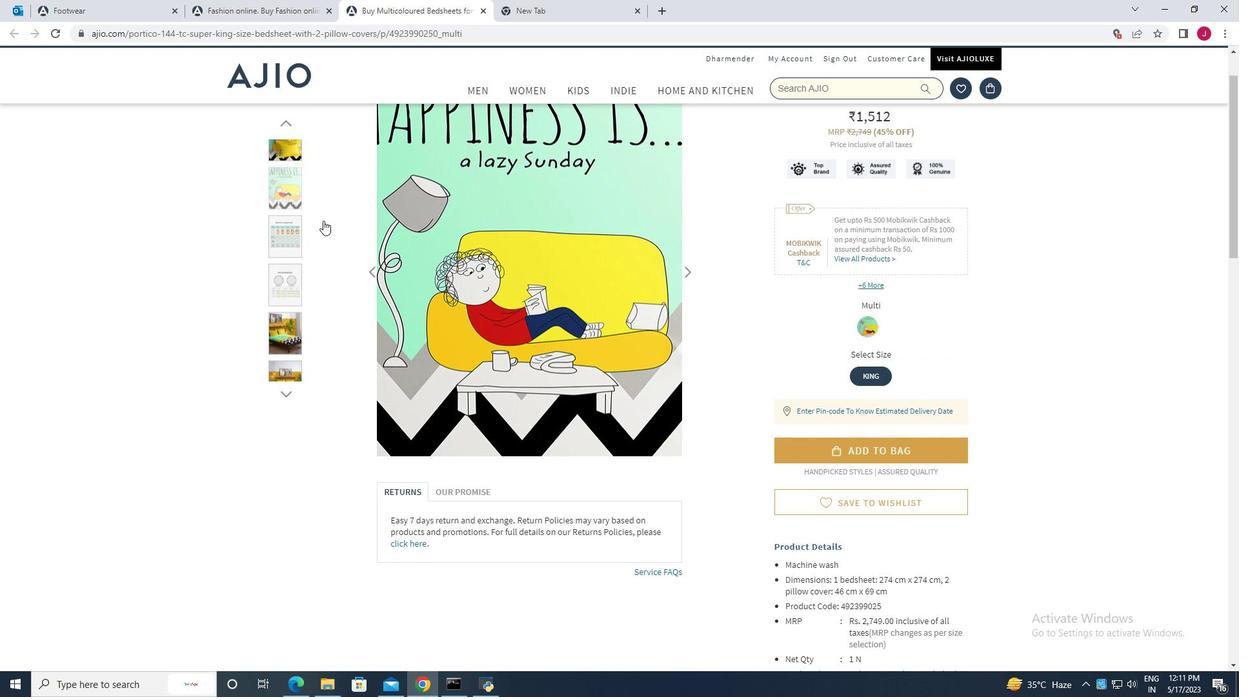 
Action: Mouse scrolled (354, 229) with delta (0, 0)
Screenshot: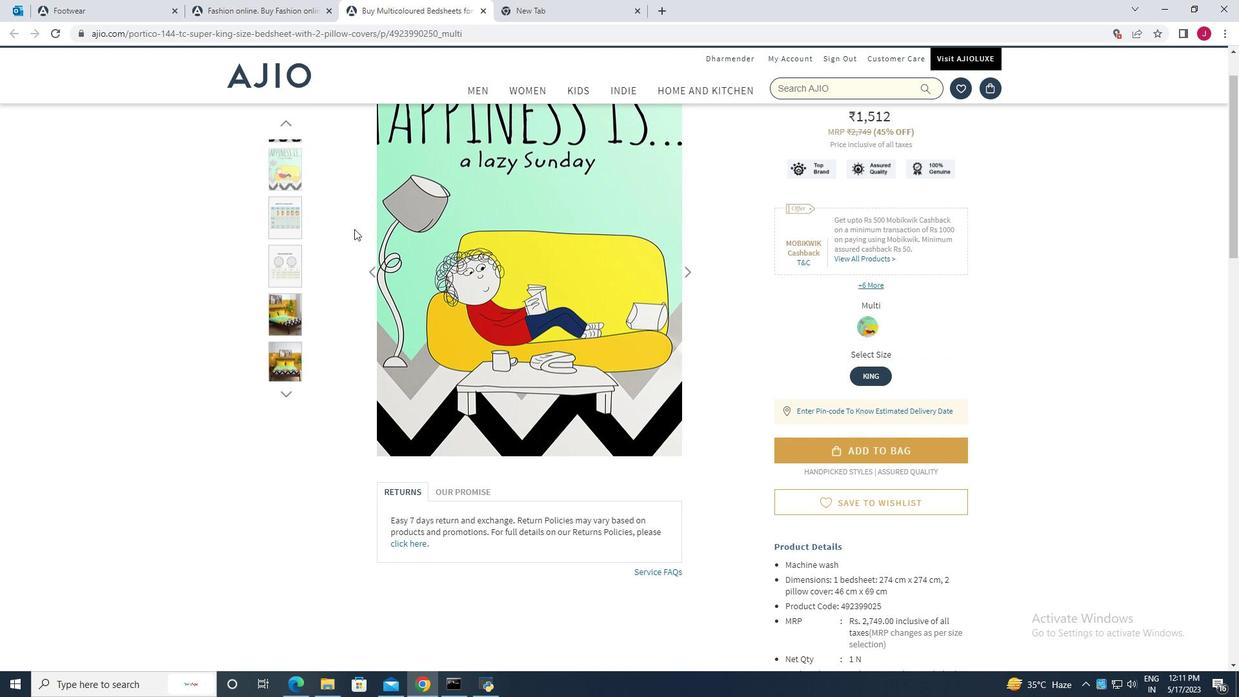 
Action: Mouse moved to (354, 227)
Screenshot: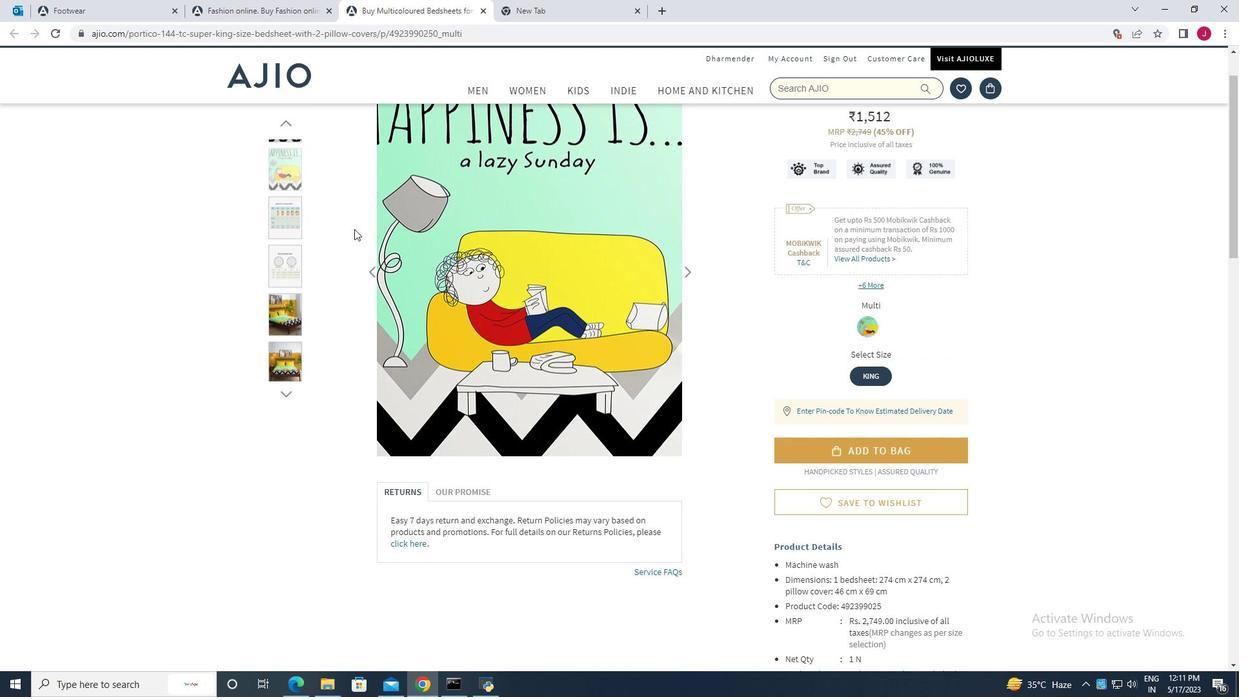 
Action: Mouse scrolled (354, 227) with delta (0, 0)
Screenshot: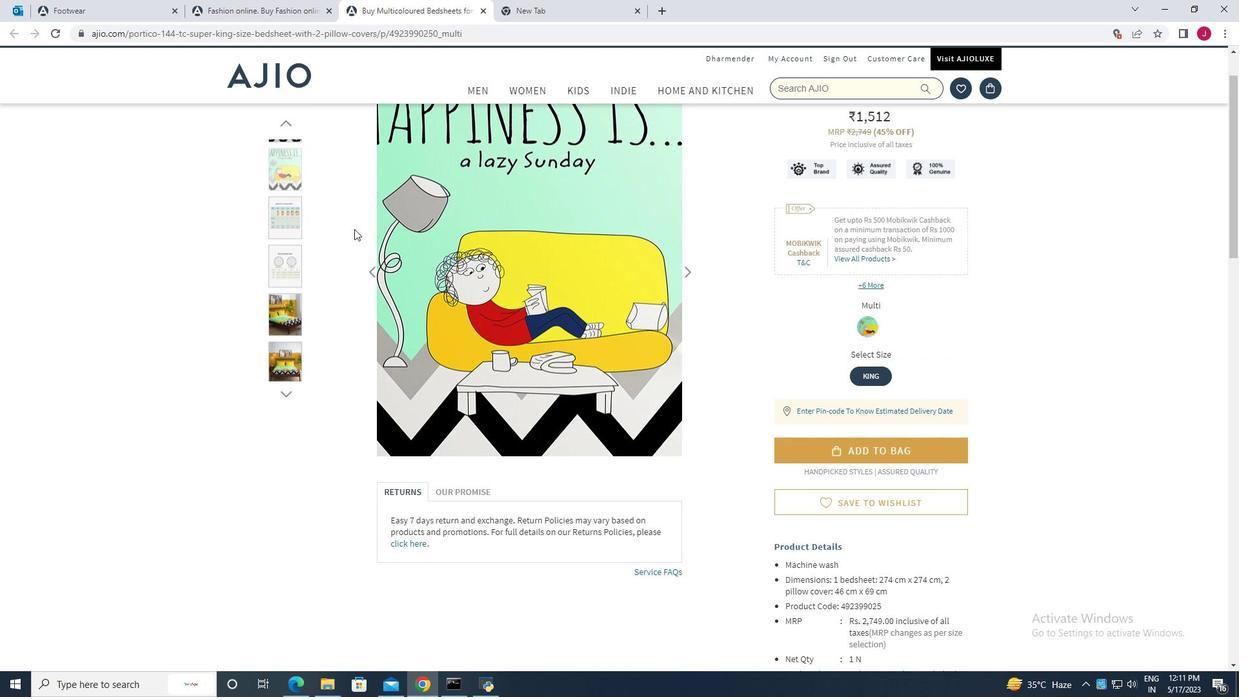 
Action: Mouse moved to (342, 213)
Screenshot: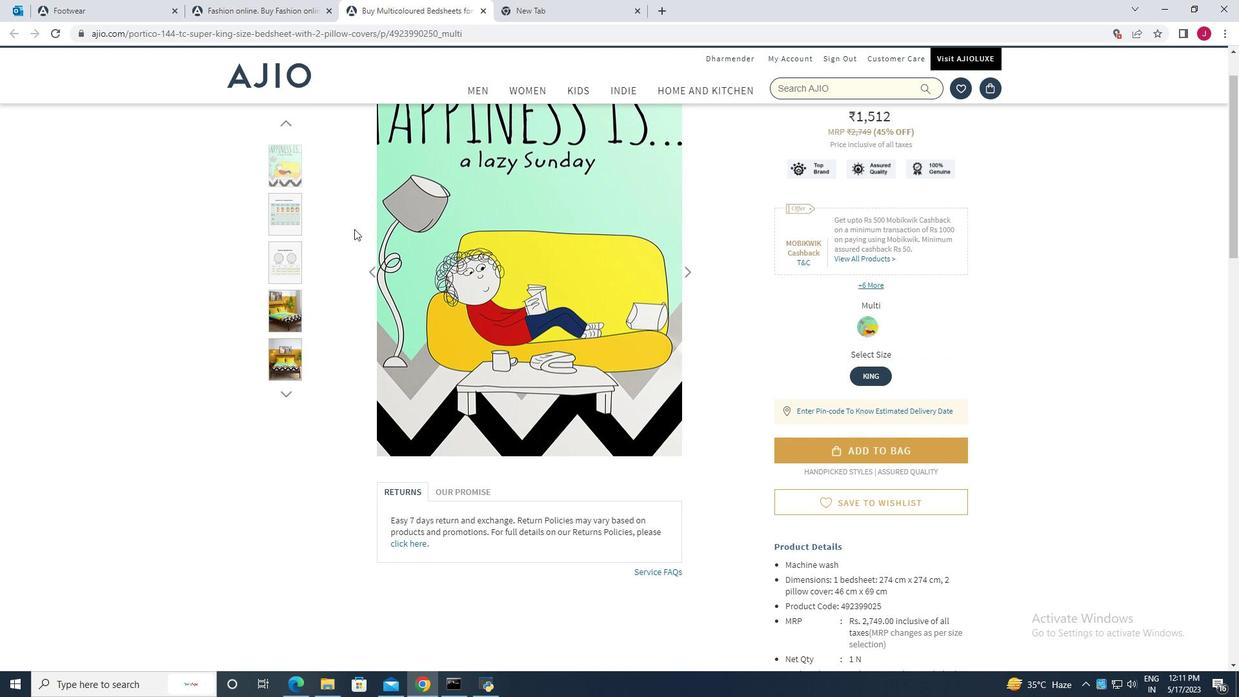 
Action: Mouse scrolled (347, 218) with delta (0, 0)
Screenshot: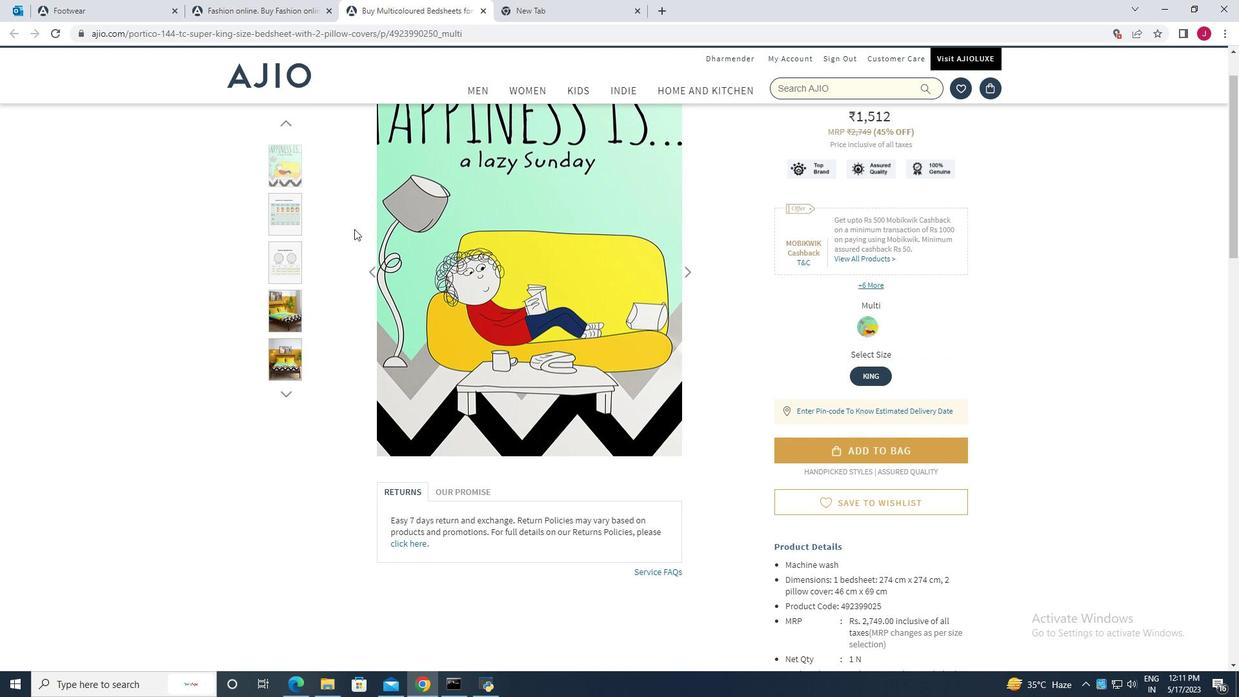 
Action: Mouse moved to (223, 119)
Screenshot: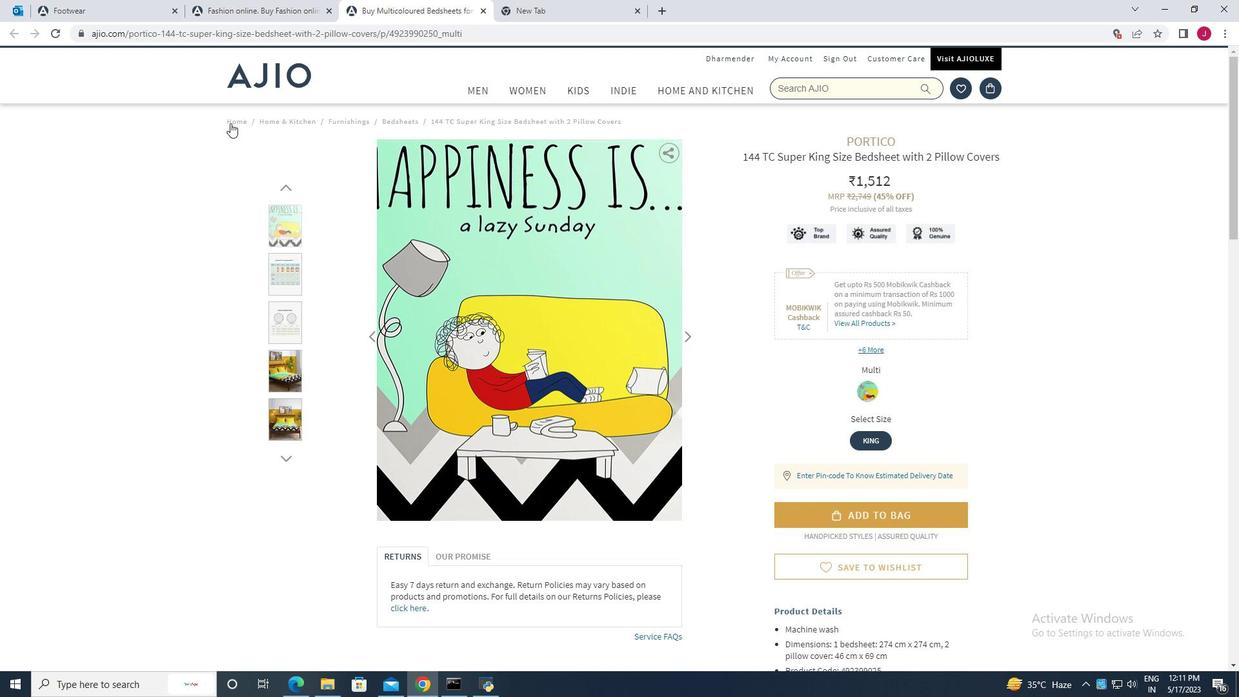 
Action: Mouse scrolled (223, 120) with delta (0, 0)
Screenshot: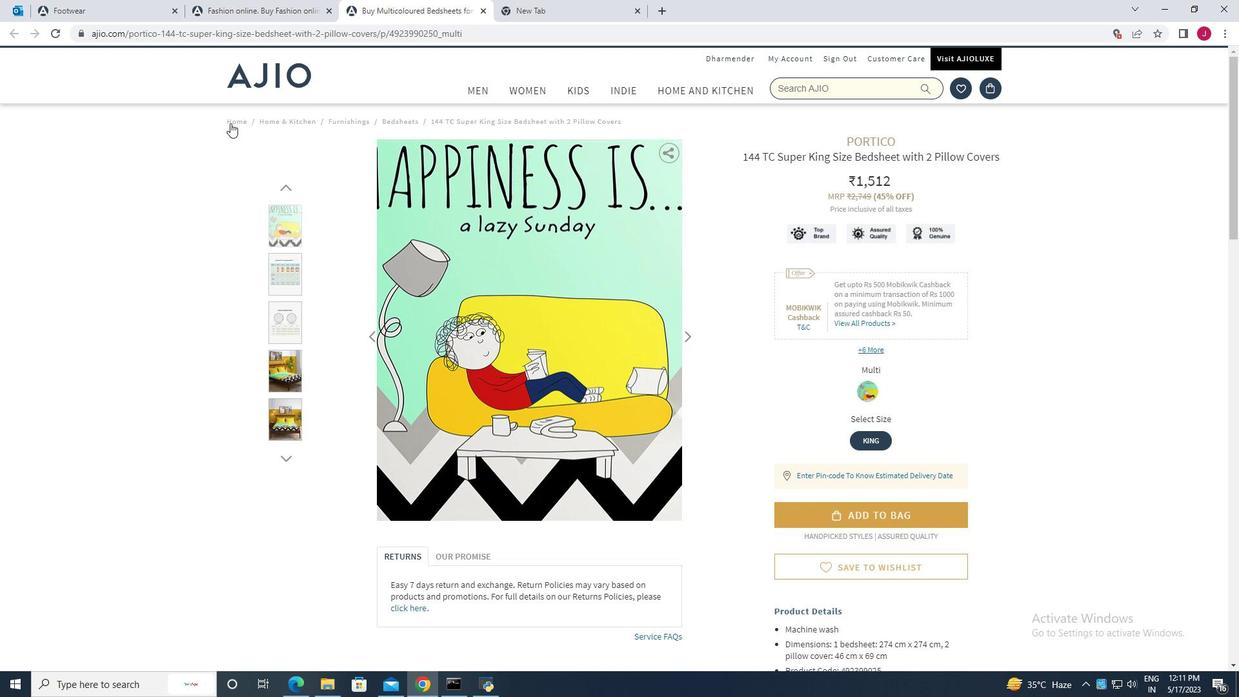 
Action: Mouse scrolled (223, 120) with delta (0, 0)
Screenshot: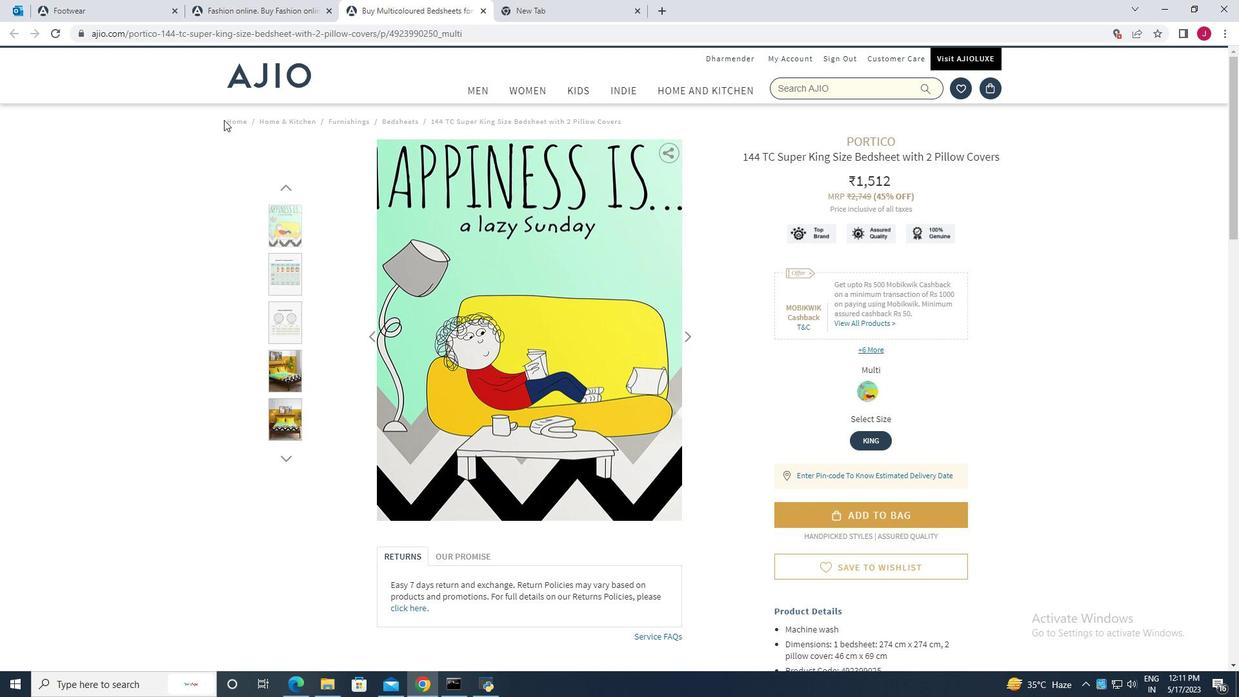 
Action: Mouse moved to (222, 118)
Screenshot: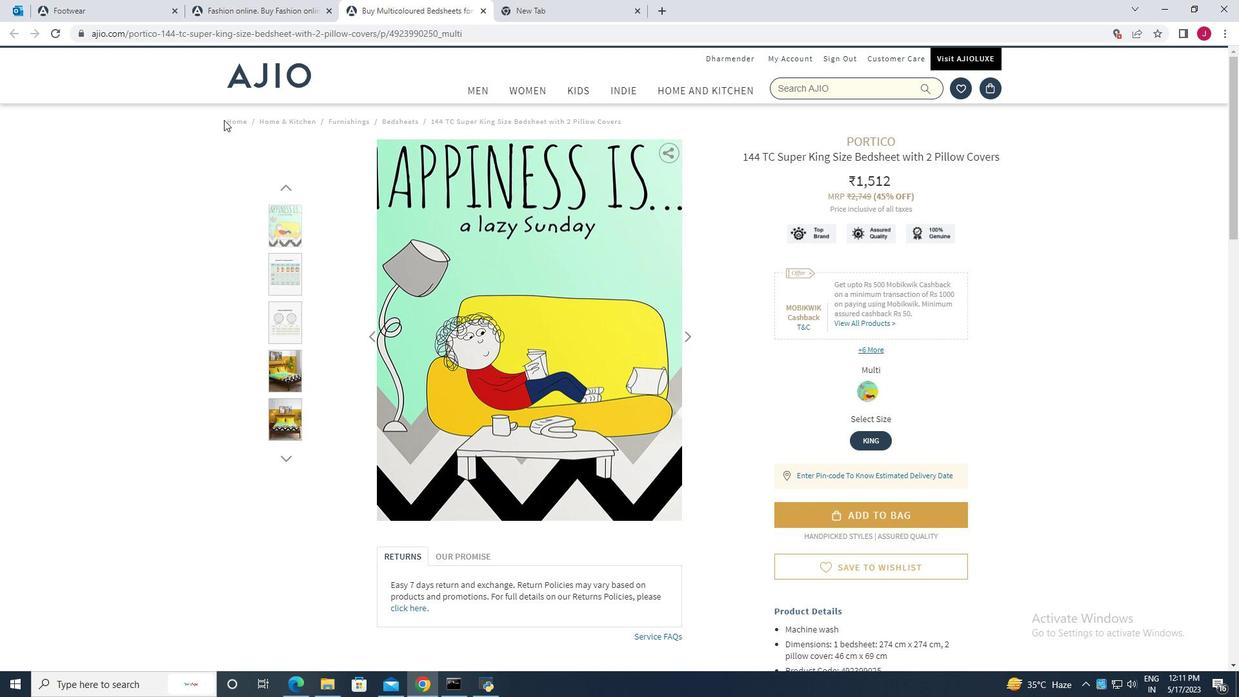 
Action: Mouse scrolled (222, 119) with delta (0, 0)
Screenshot: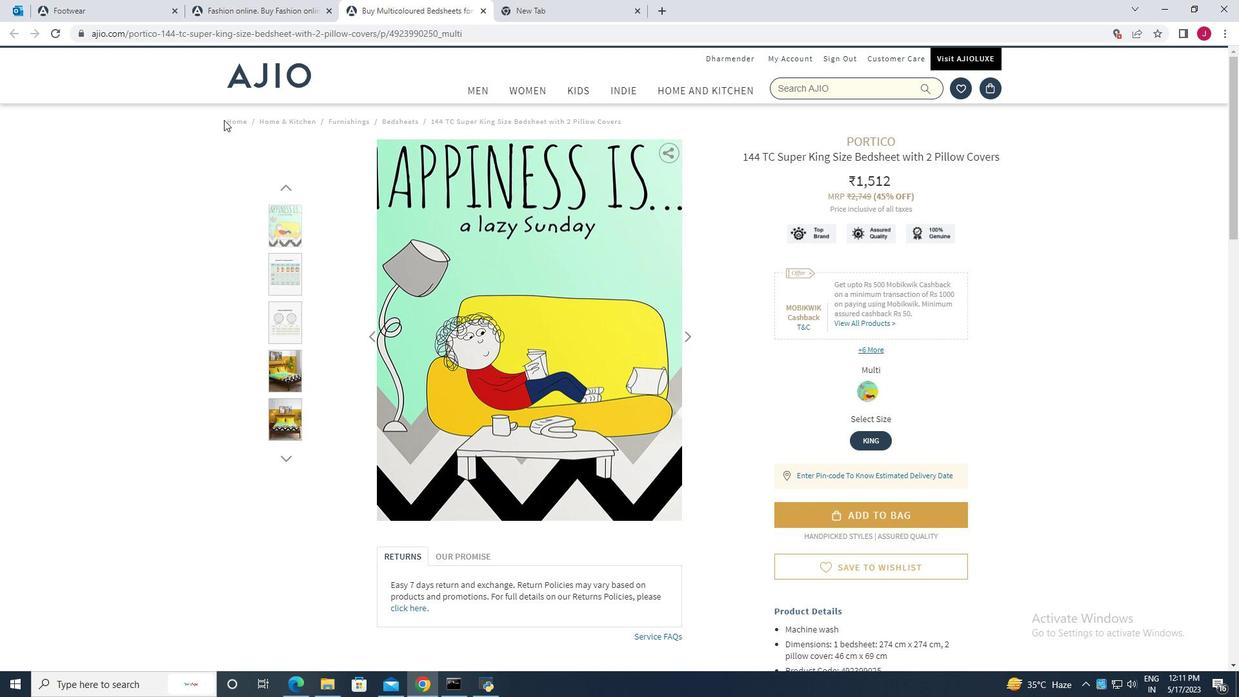 
Action: Mouse moved to (18, 32)
Screenshot: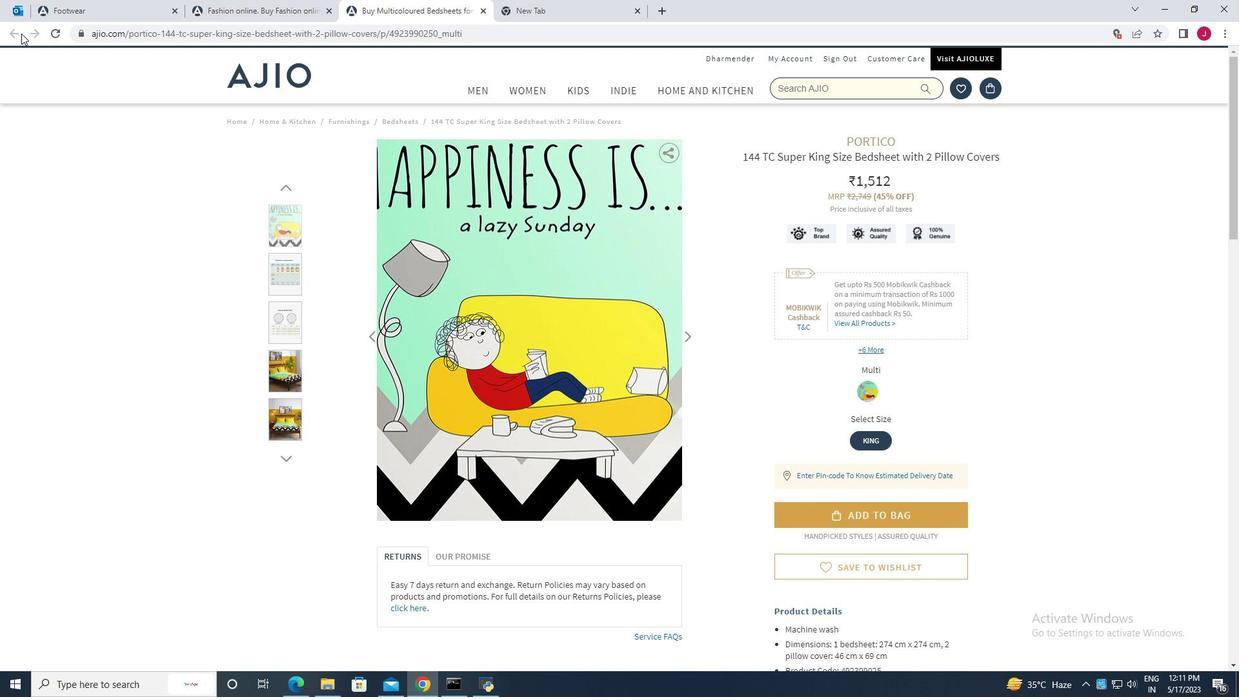 
Action: Mouse pressed left at (18, 32)
Screenshot: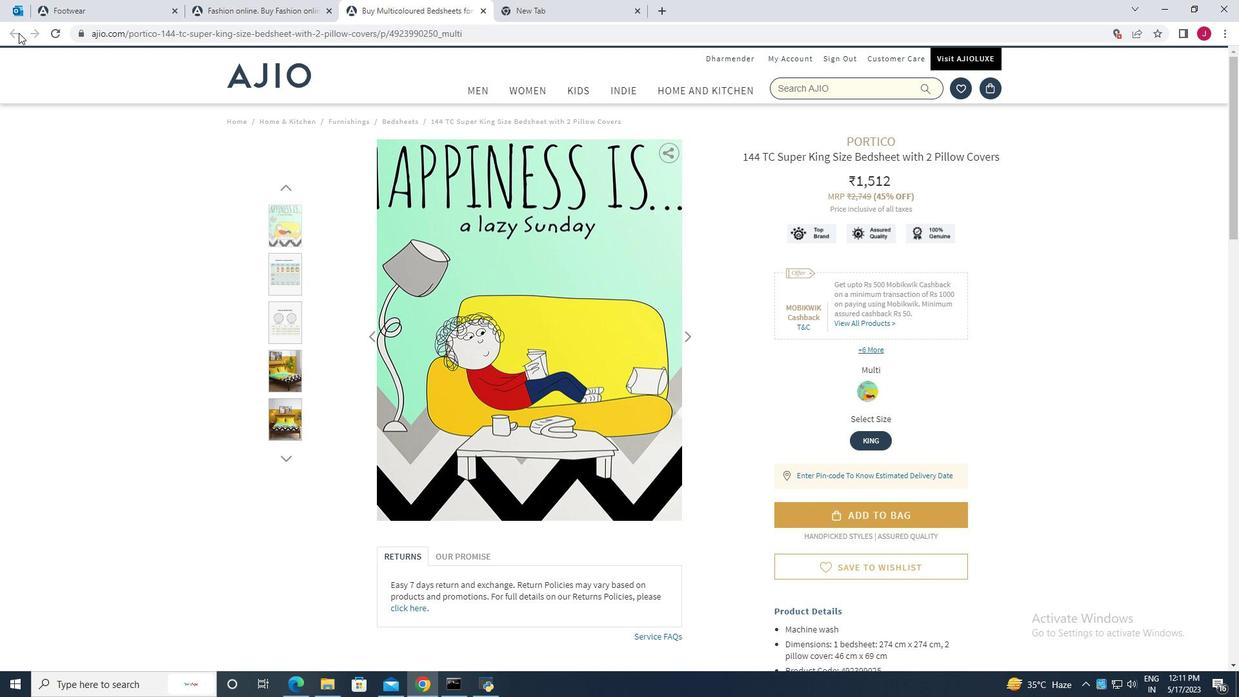 
Action: Mouse moved to (563, 369)
Screenshot: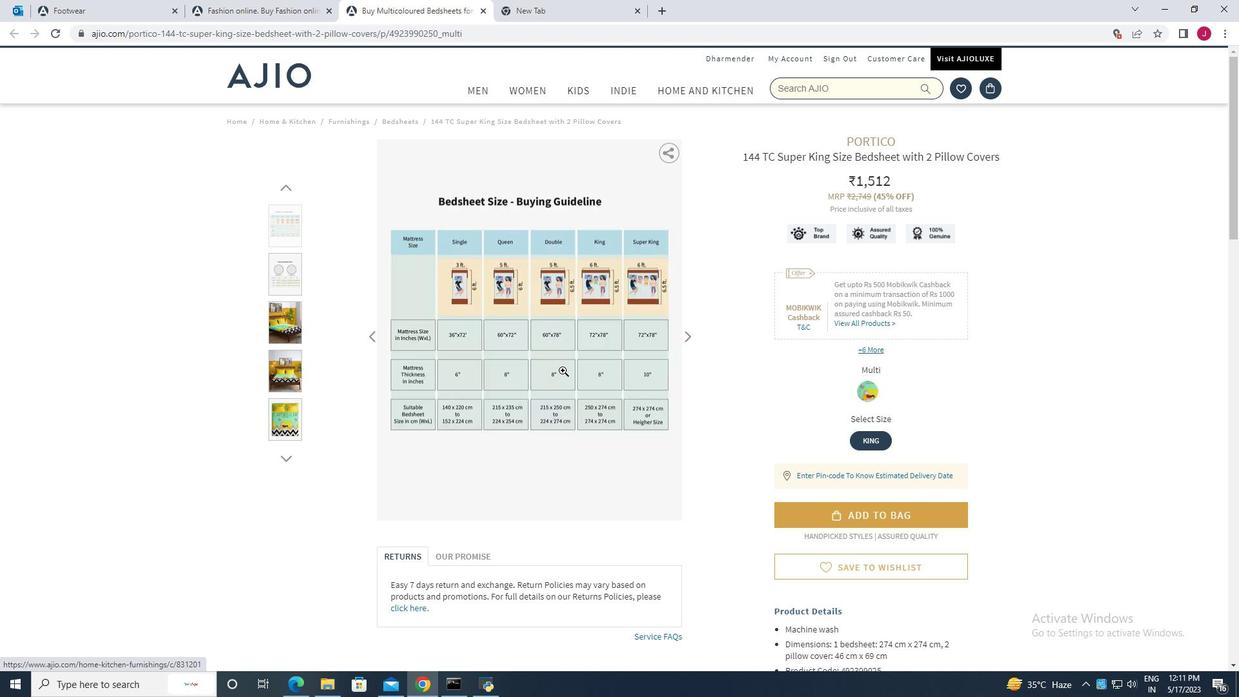
Action: Mouse scrolled (563, 370) with delta (0, 0)
Screenshot: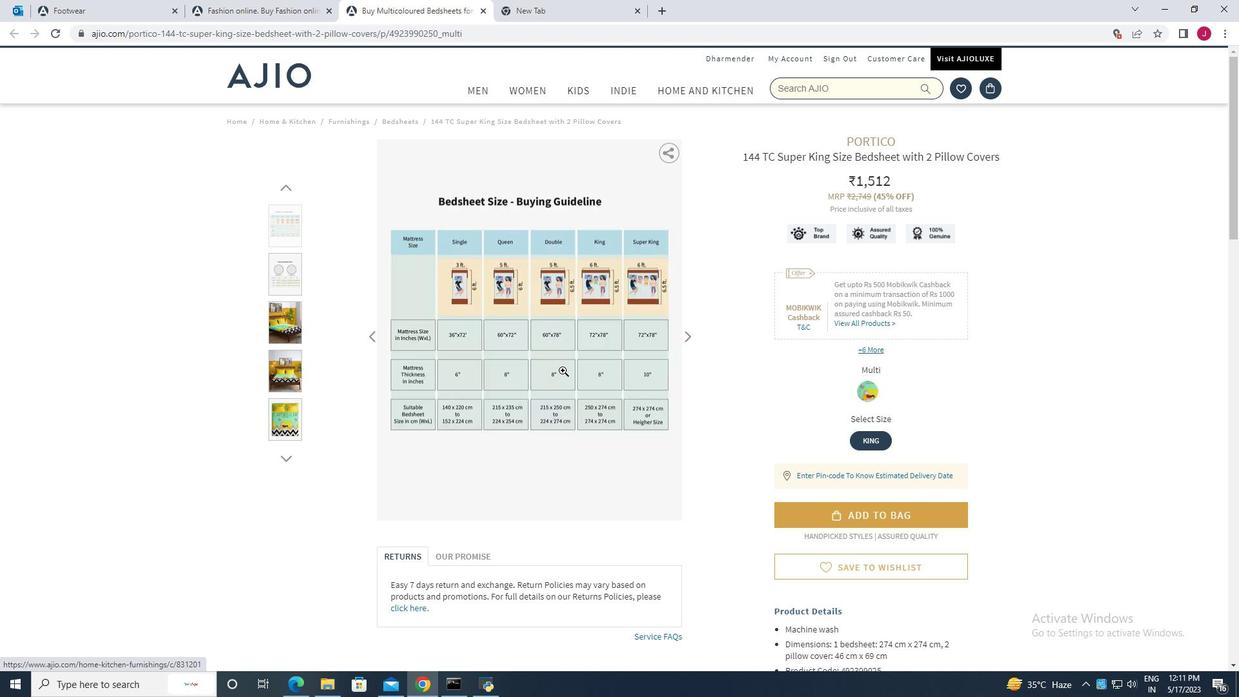 
Action: Mouse moved to (563, 369)
Screenshot: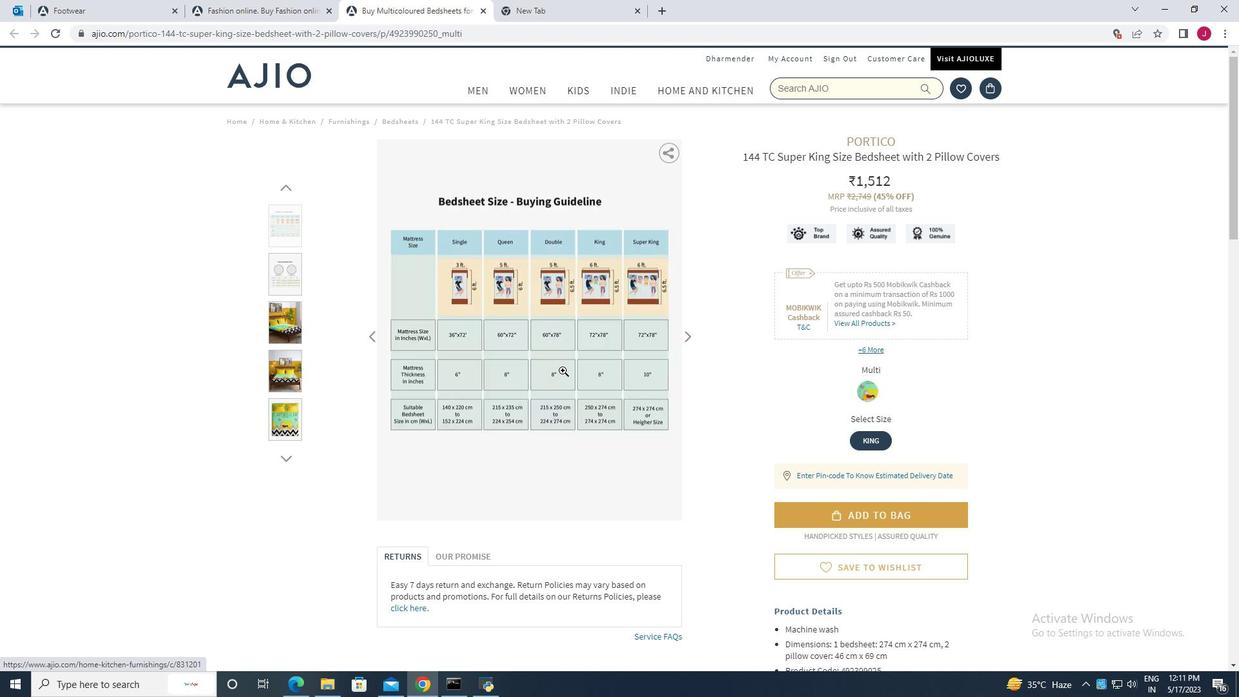 
Action: Mouse scrolled (563, 369) with delta (0, 0)
Screenshot: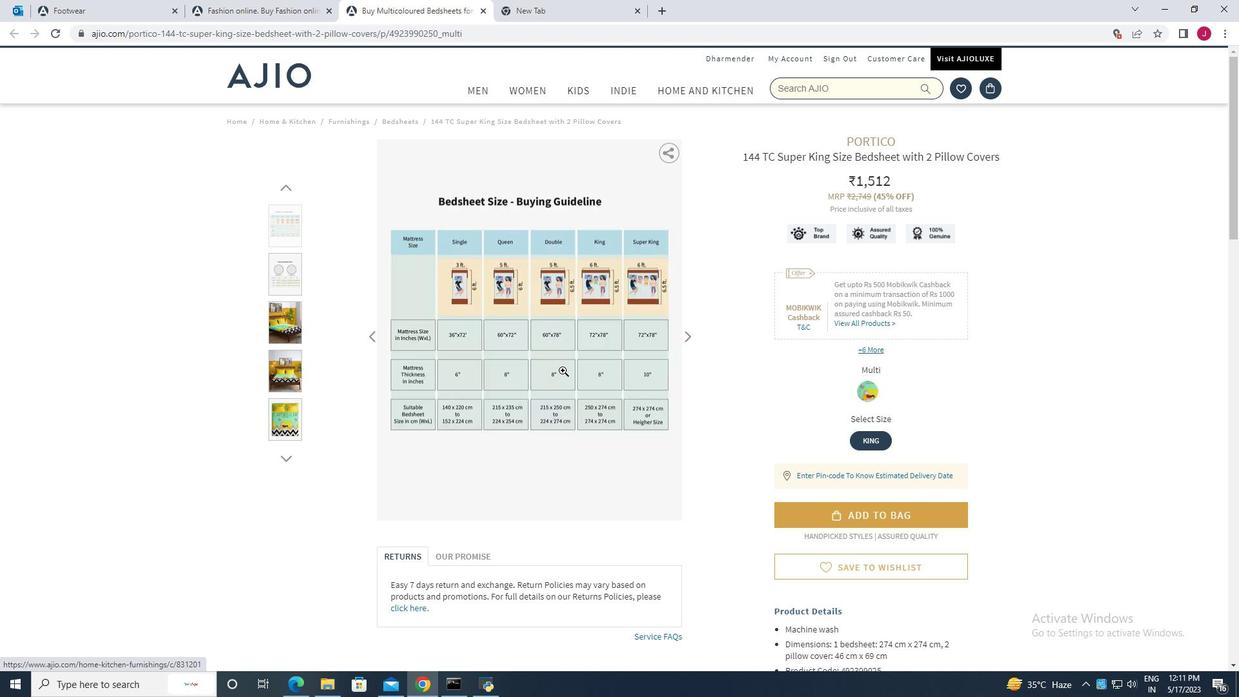 
Action: Mouse moved to (562, 362)
Screenshot: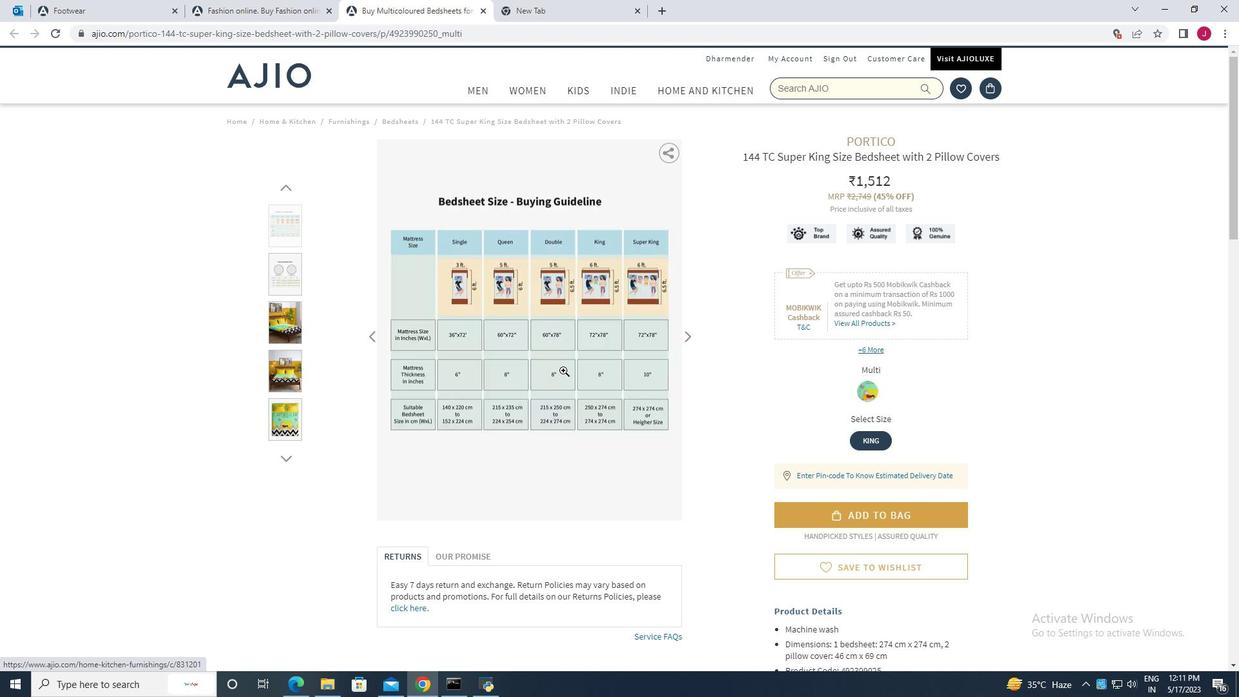 
Action: Mouse scrolled (562, 364) with delta (0, 0)
Screenshot: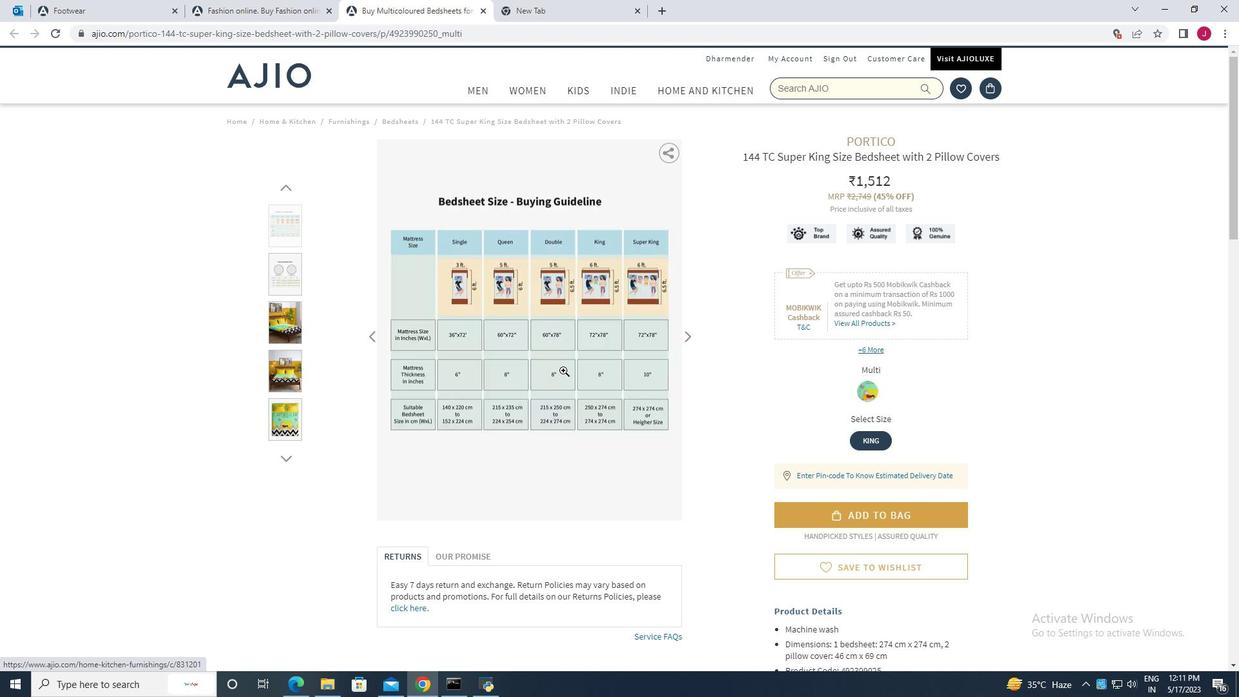 
Action: Mouse moved to (522, 272)
Screenshot: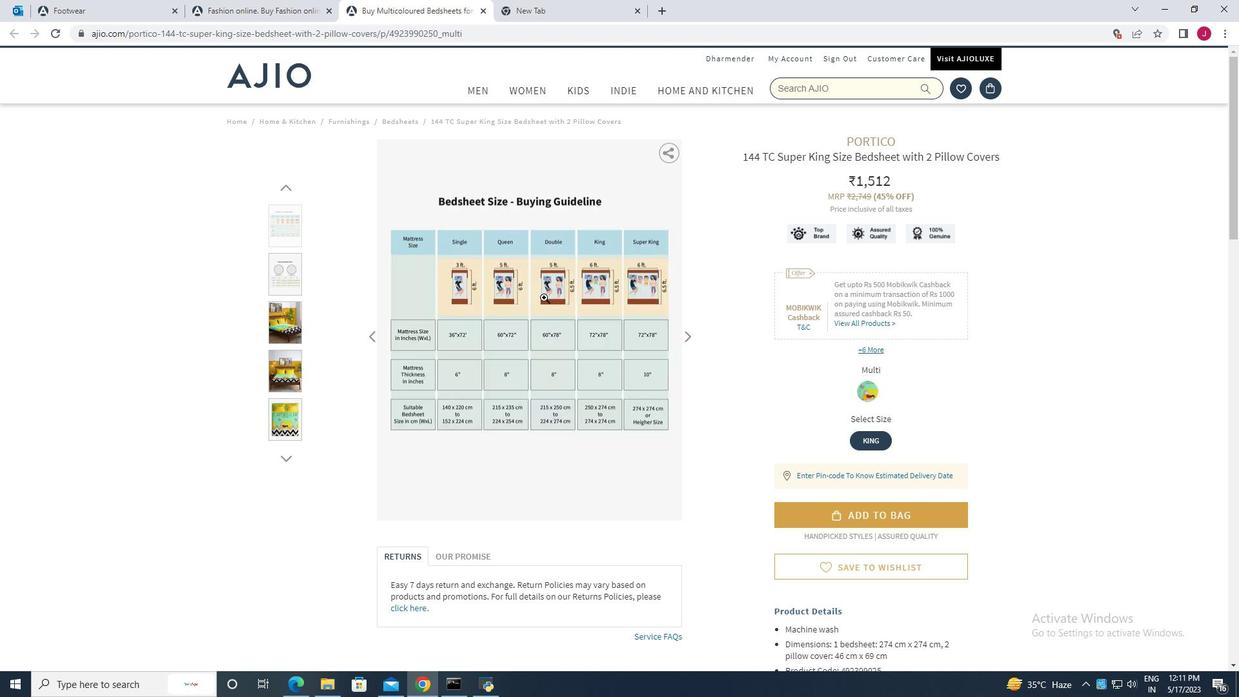 
Action: Mouse scrolled (522, 273) with delta (0, 0)
Screenshot: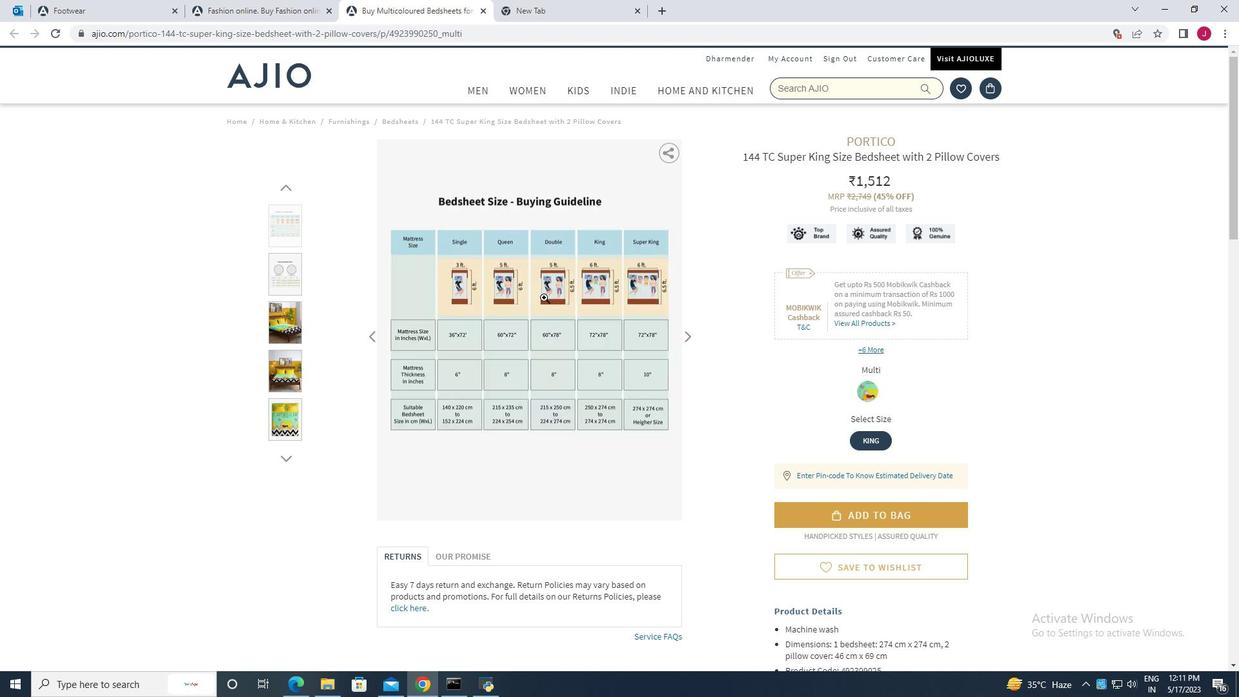 
Action: Mouse moved to (519, 267)
Screenshot: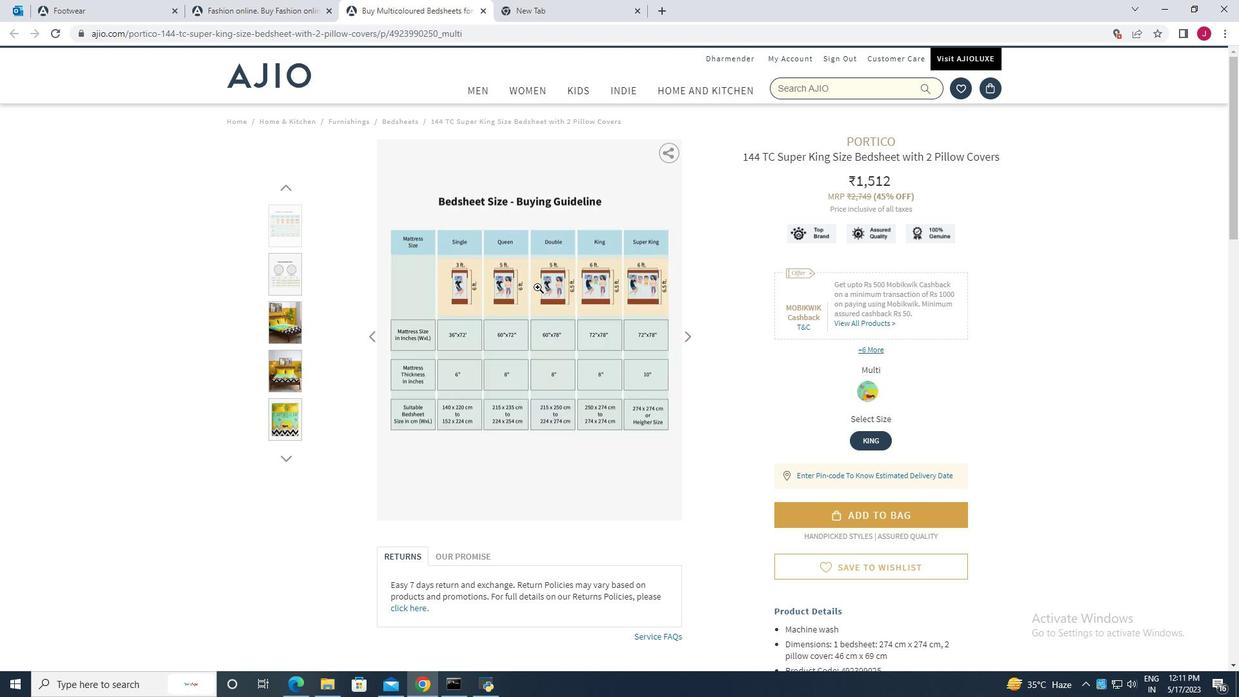 
Action: Mouse scrolled (519, 267) with delta (0, 0)
Screenshot: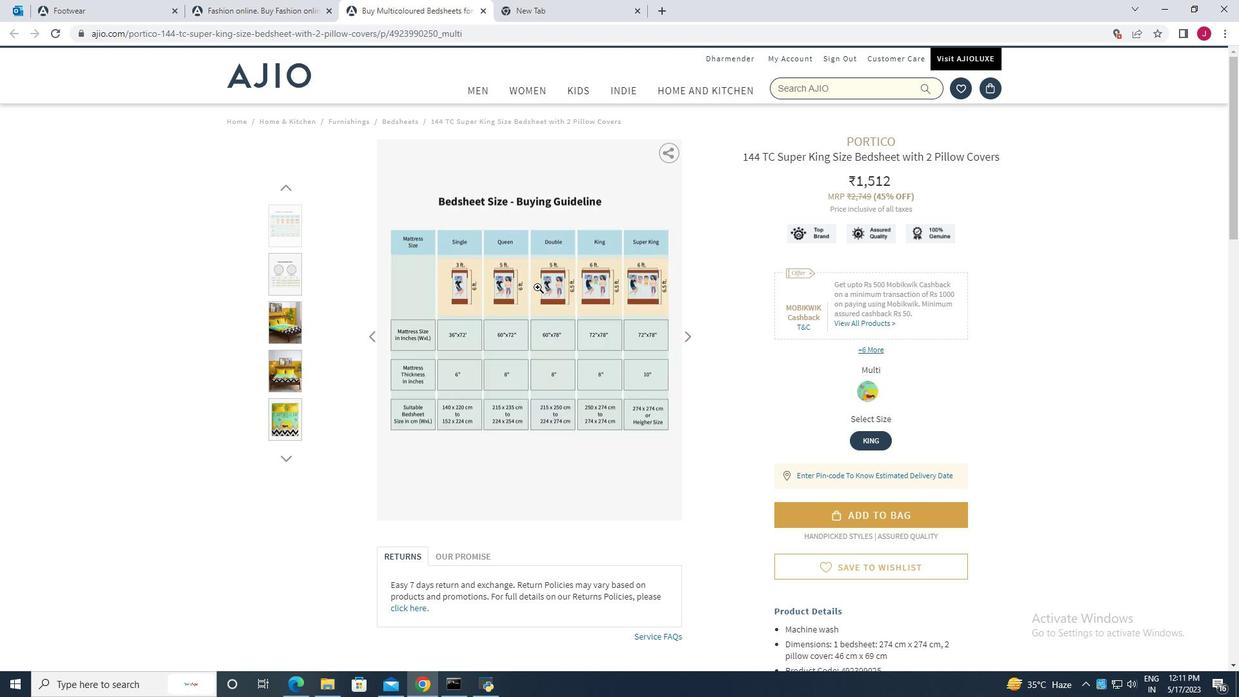 
Action: Mouse moved to (518, 249)
Screenshot: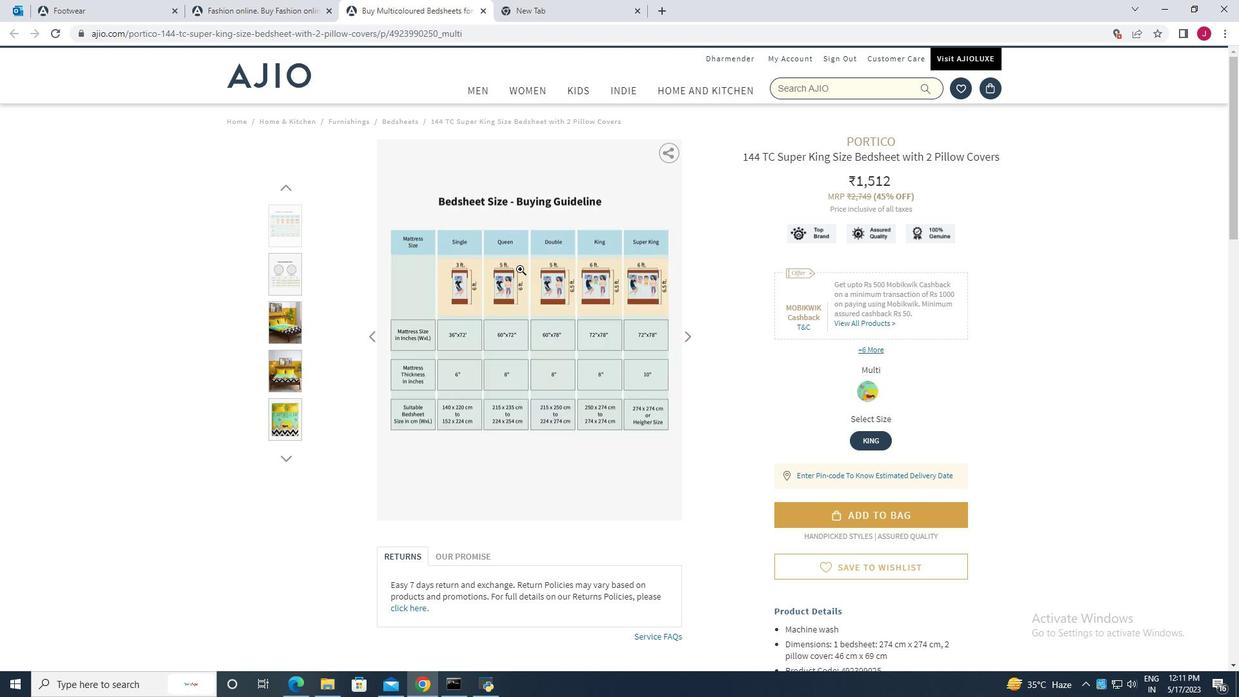 
Action: Mouse scrolled (517, 251) with delta (0, 0)
Screenshot: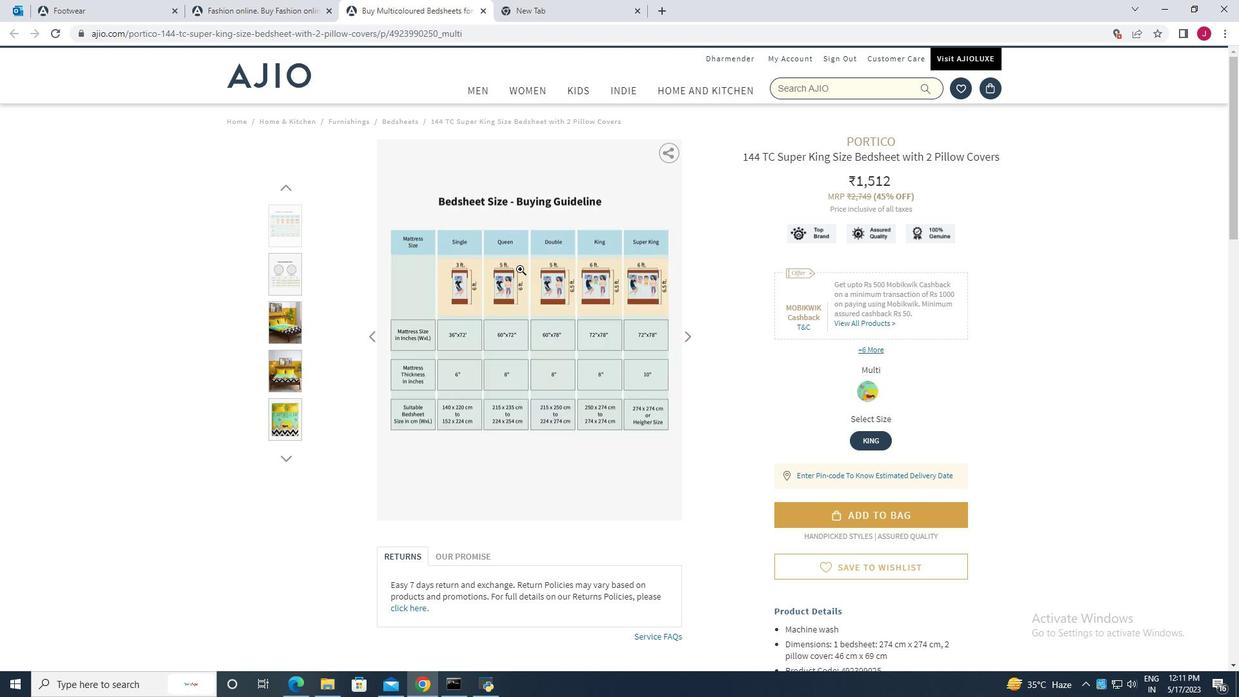 
Action: Mouse moved to (9, 34)
Screenshot: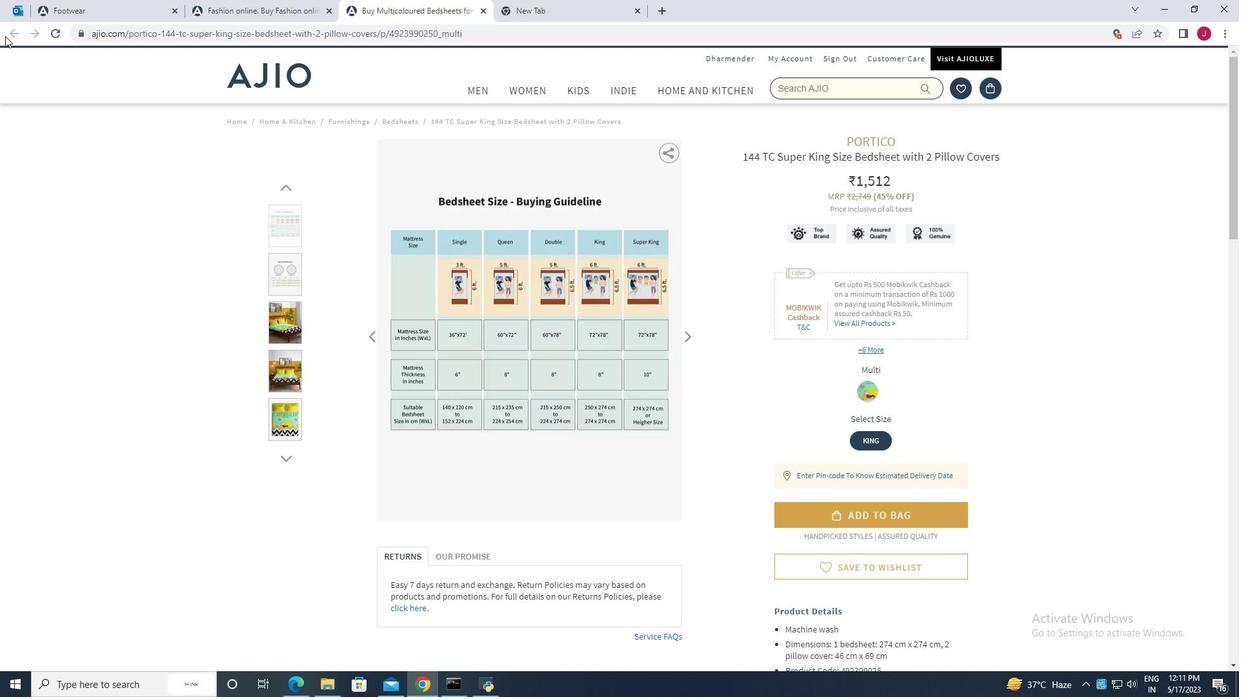 
Action: Mouse pressed left at (9, 34)
Screenshot: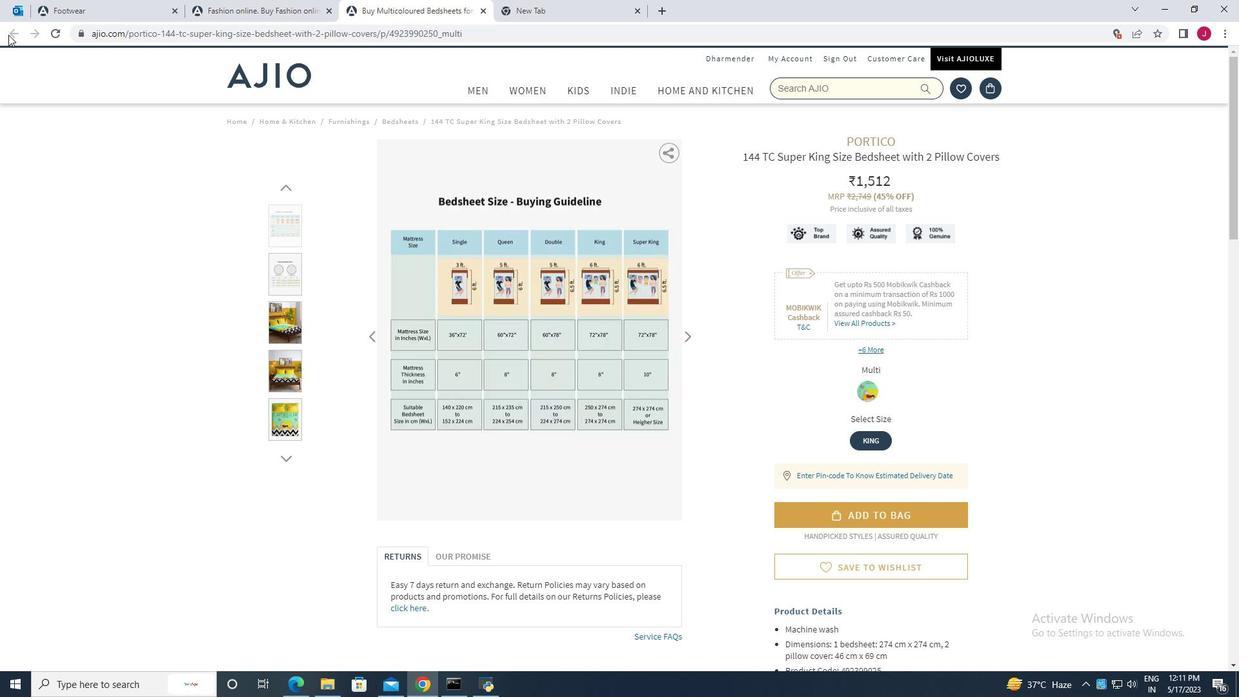 
Action: Mouse moved to (275, 83)
Screenshot: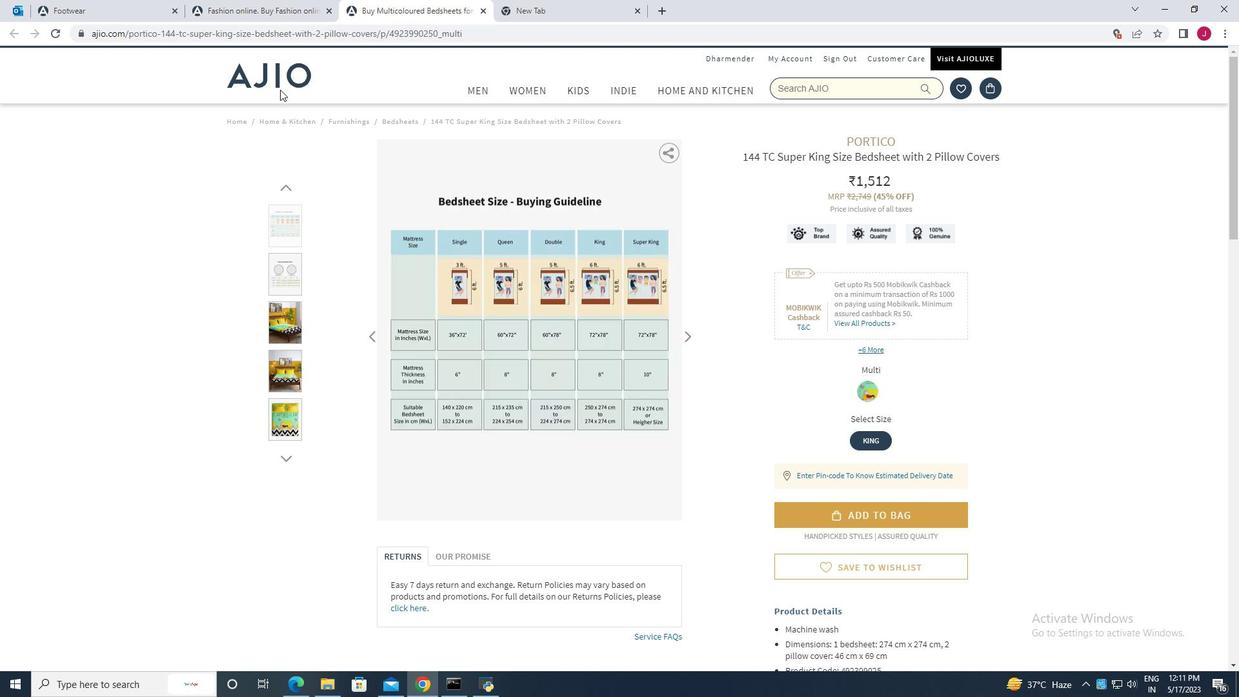 
Action: Mouse pressed left at (275, 83)
Screenshot: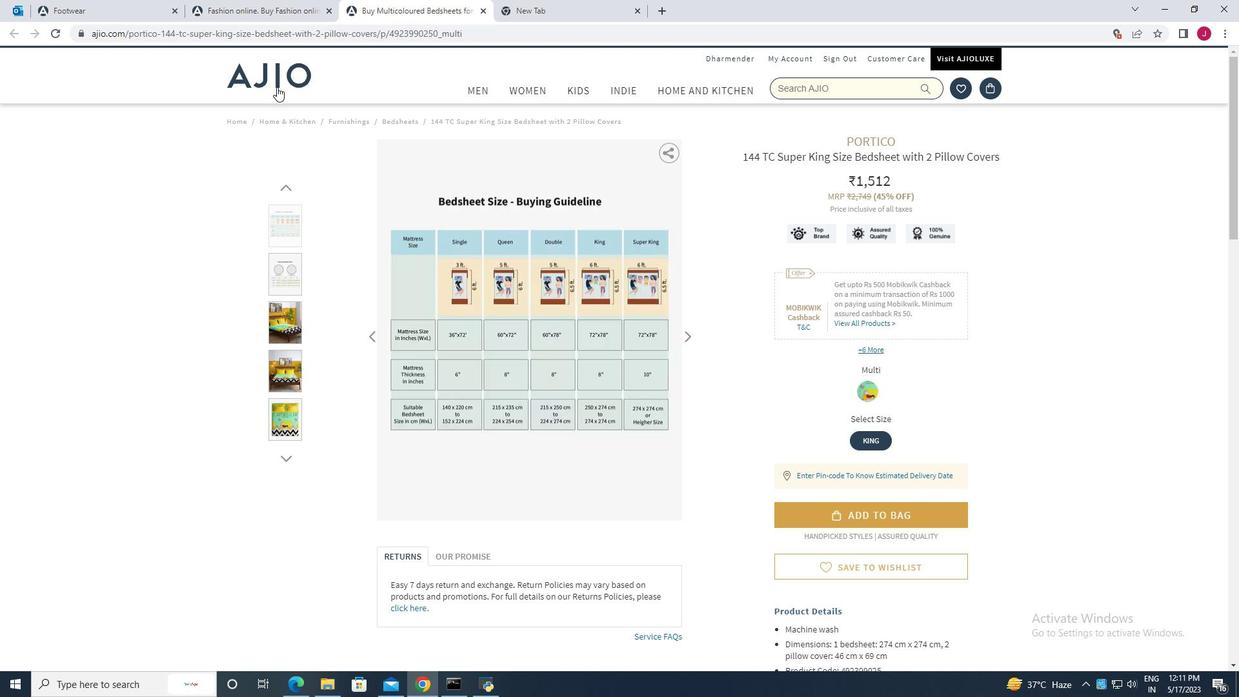 
Action: Mouse moved to (717, 87)
Screenshot: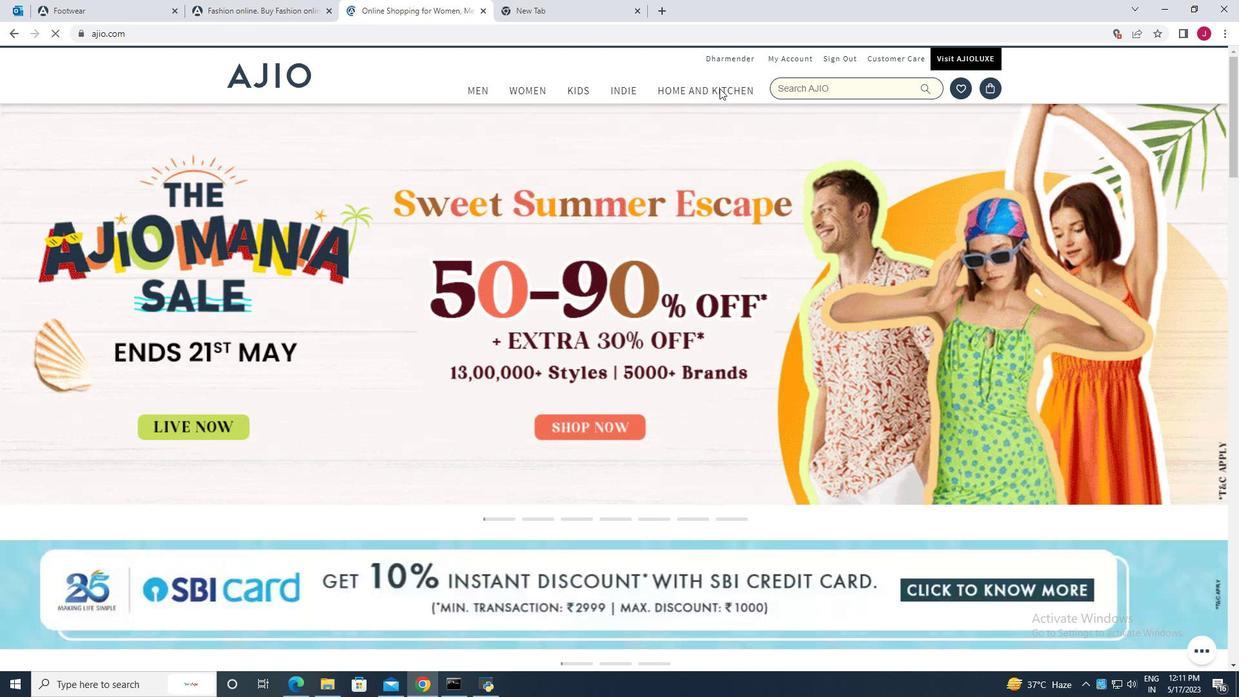 
Action: Mouse pressed left at (717, 87)
Screenshot: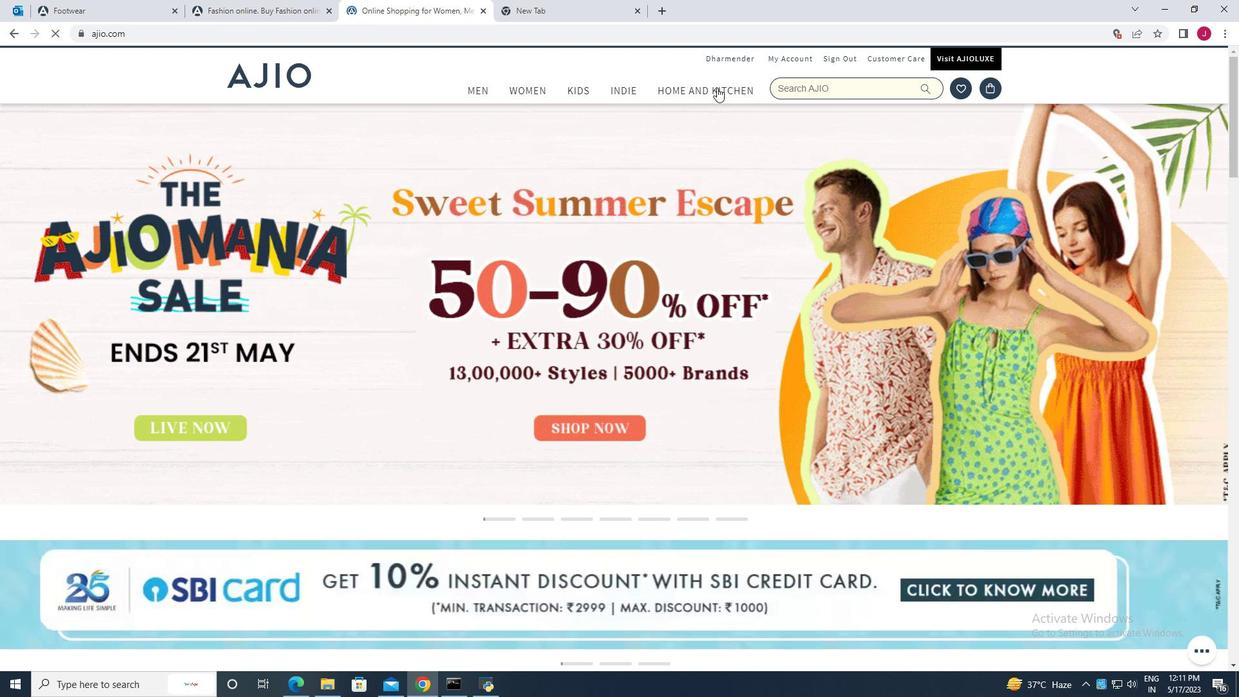 
Action: Mouse moved to (314, 350)
Screenshot: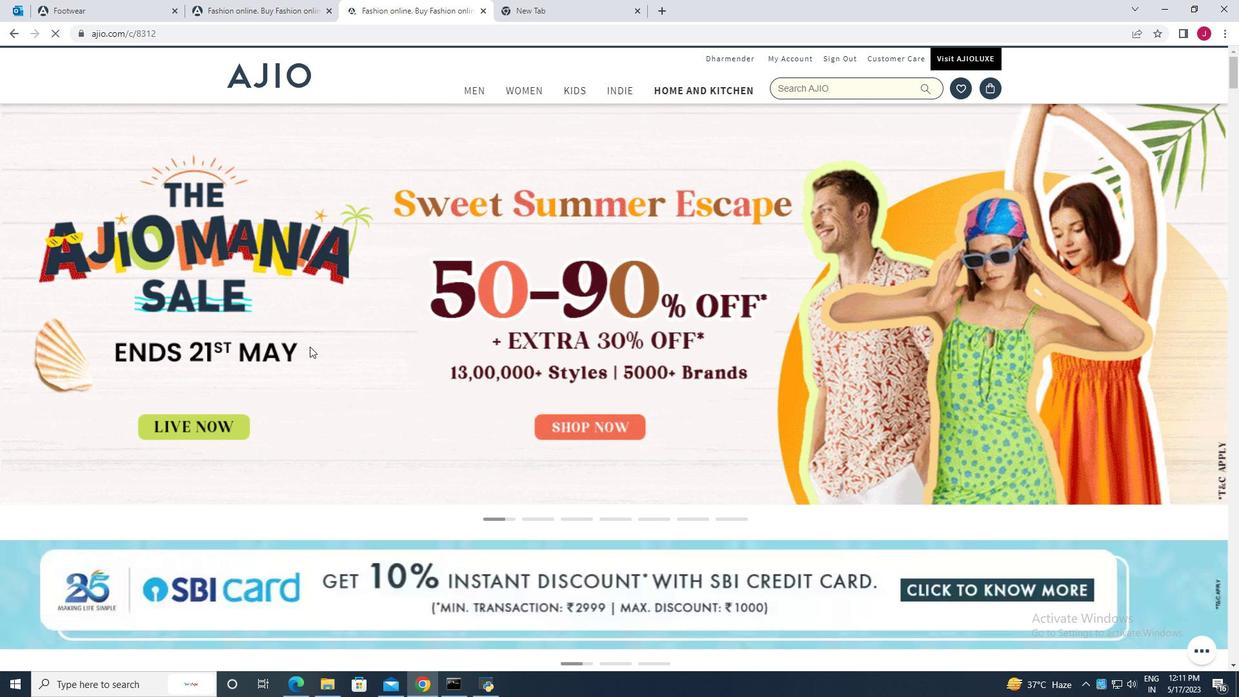 
Action: Mouse scrolled (314, 349) with delta (0, 0)
Screenshot: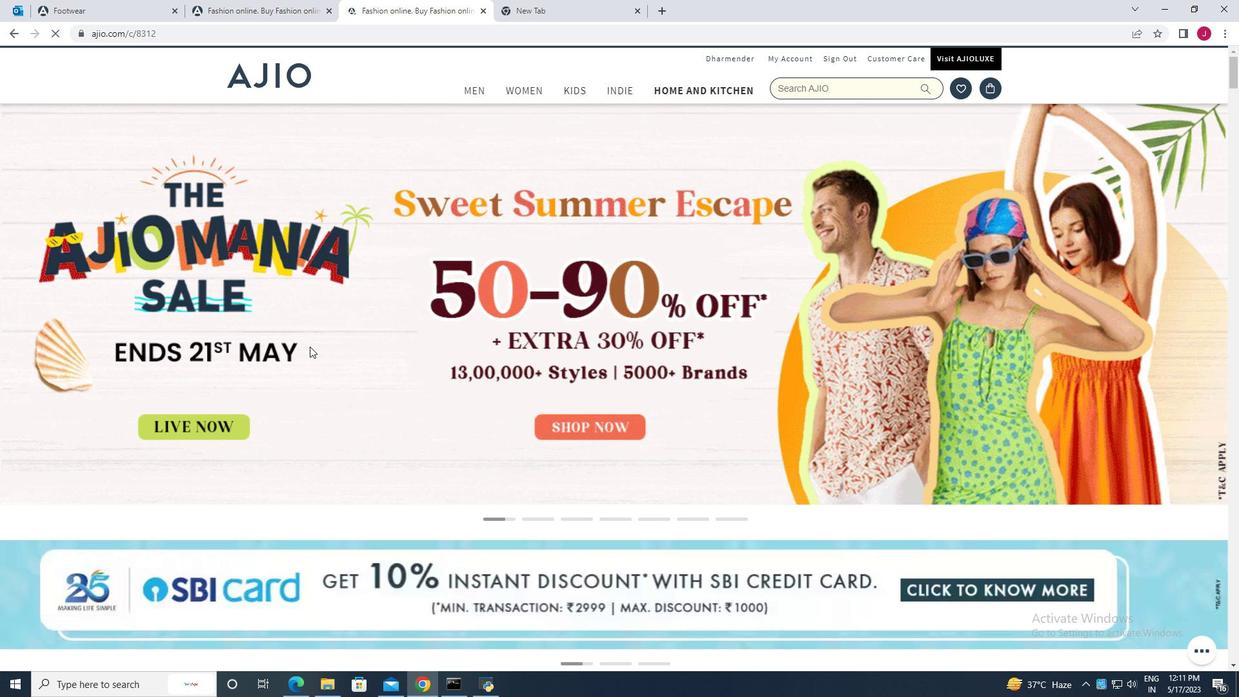
Action: Mouse moved to (314, 350)
Screenshot: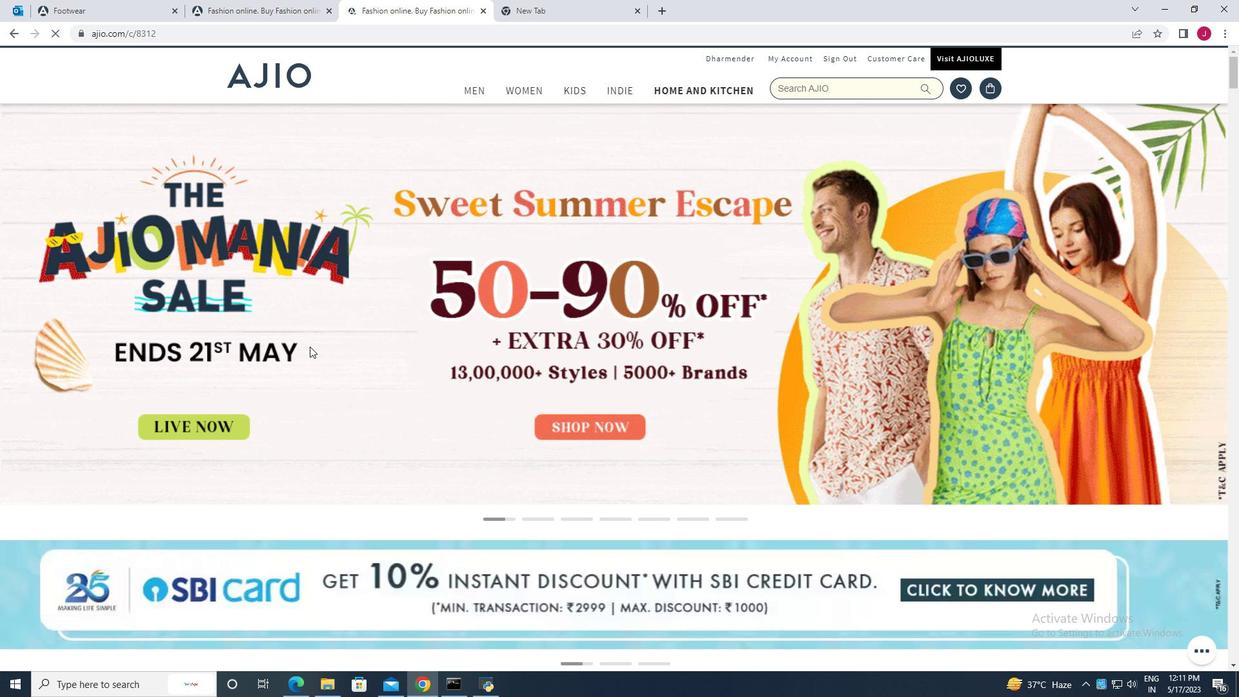 
Action: Mouse scrolled (314, 349) with delta (0, 0)
Screenshot: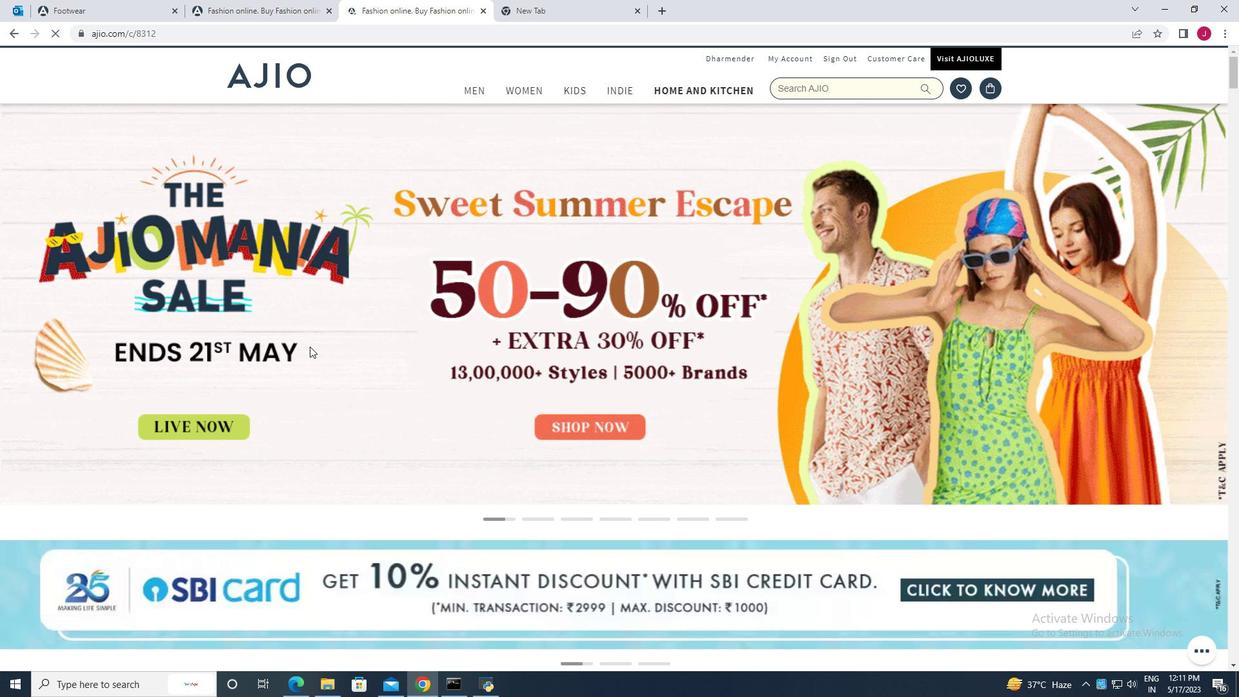 
Action: Mouse moved to (315, 351)
Screenshot: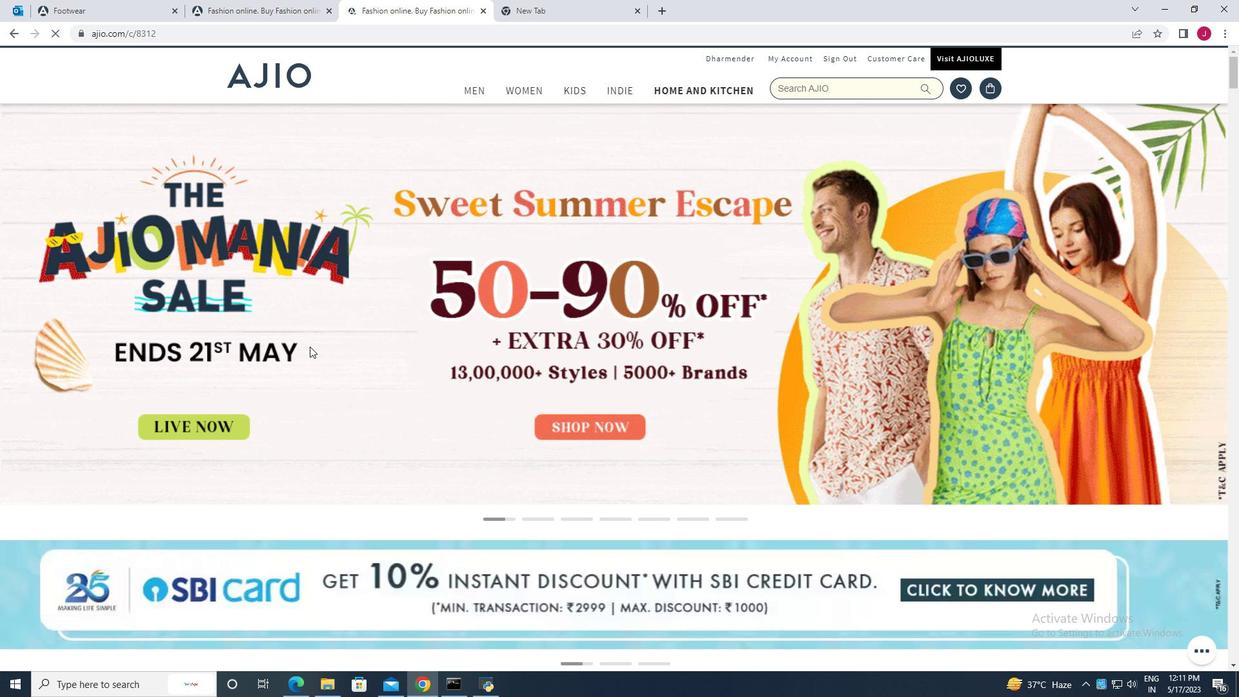 
Action: Mouse scrolled (315, 350) with delta (0, 0)
Screenshot: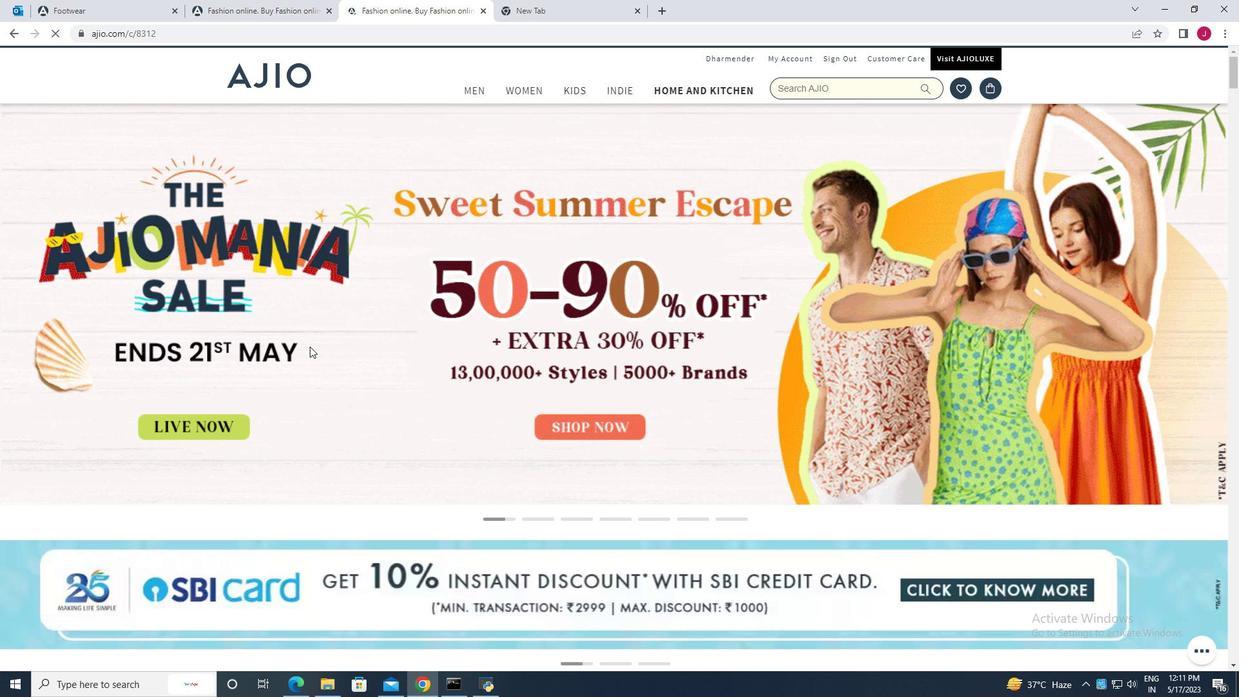 
Action: Mouse scrolled (315, 350) with delta (0, 0)
Screenshot: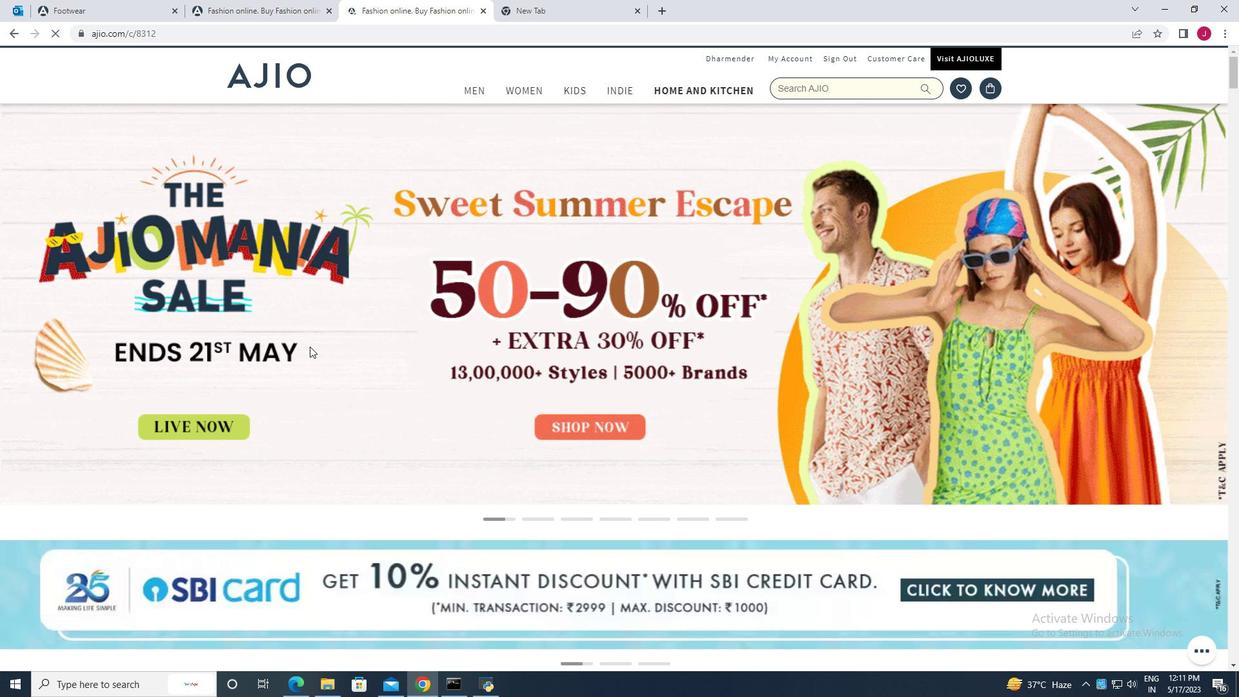
Action: Mouse scrolled (315, 350) with delta (0, 0)
Screenshot: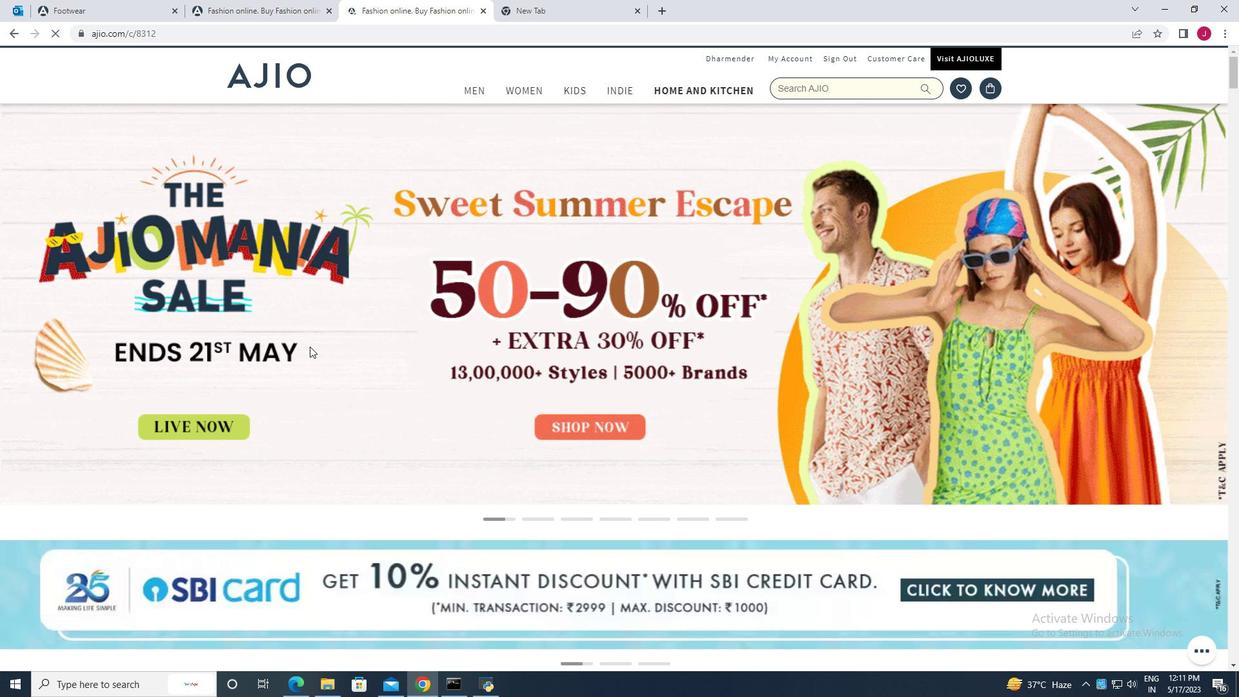 
Action: Mouse moved to (383, 334)
Screenshot: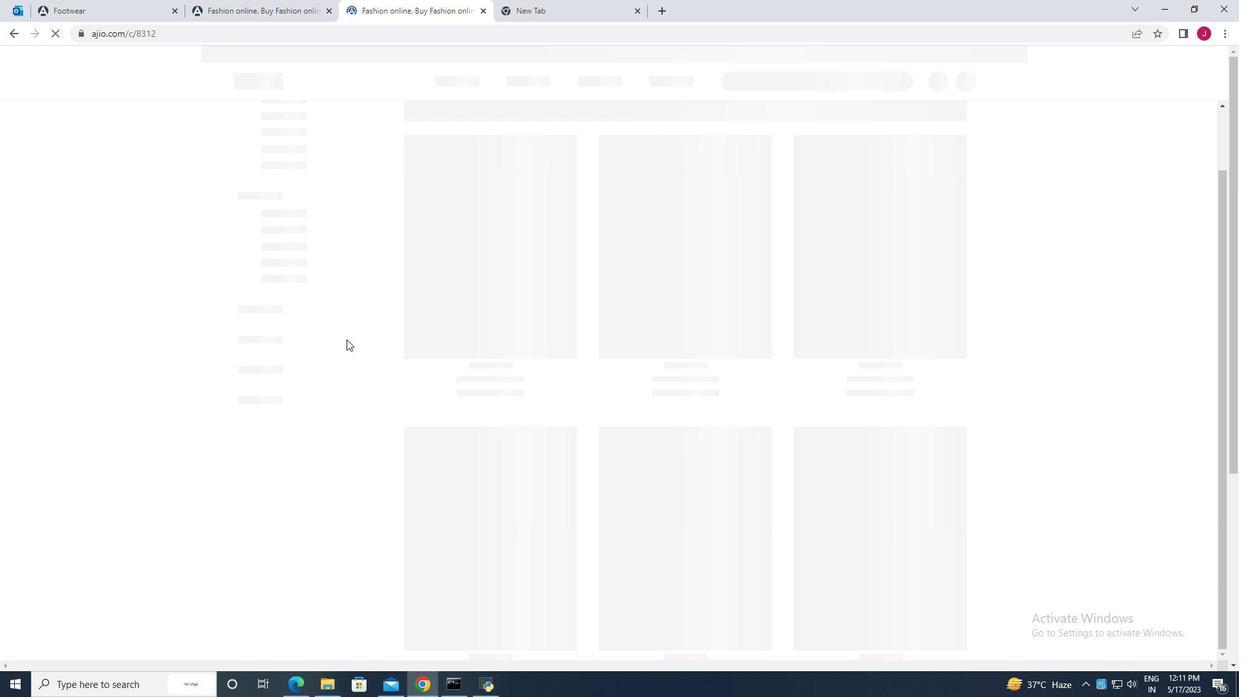 
Action: Mouse scrolled (383, 333) with delta (0, 0)
Screenshot: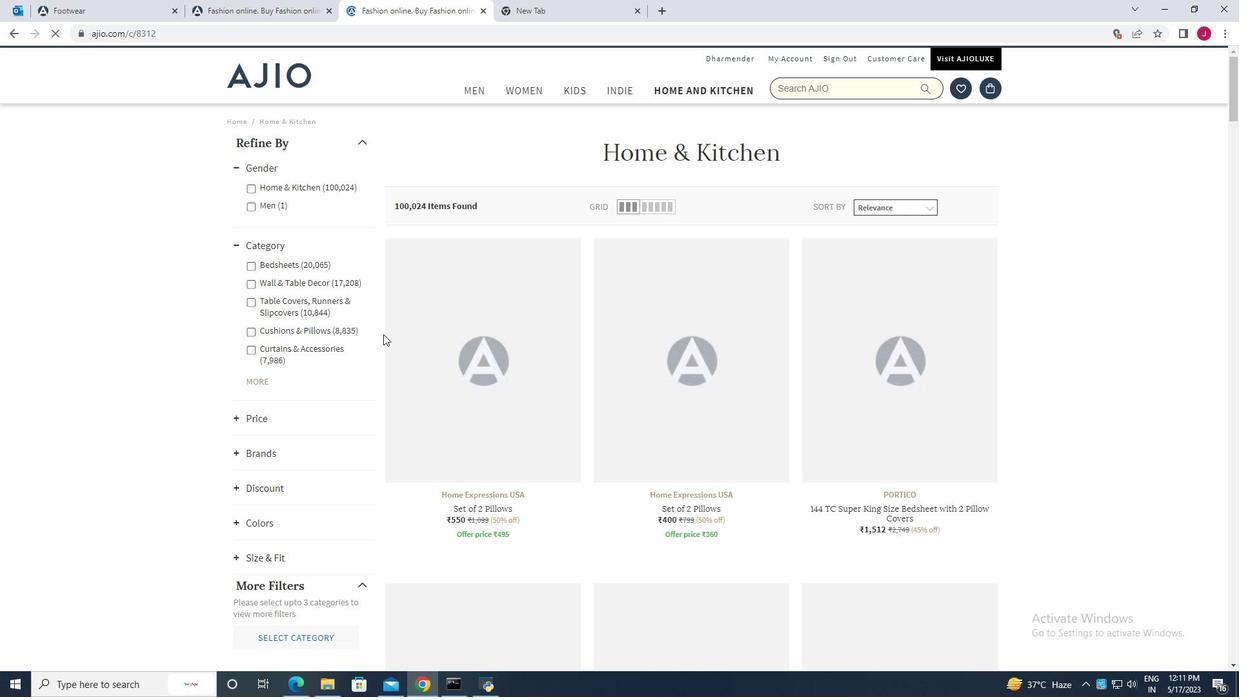
Action: Mouse scrolled (383, 333) with delta (0, 0)
Screenshot: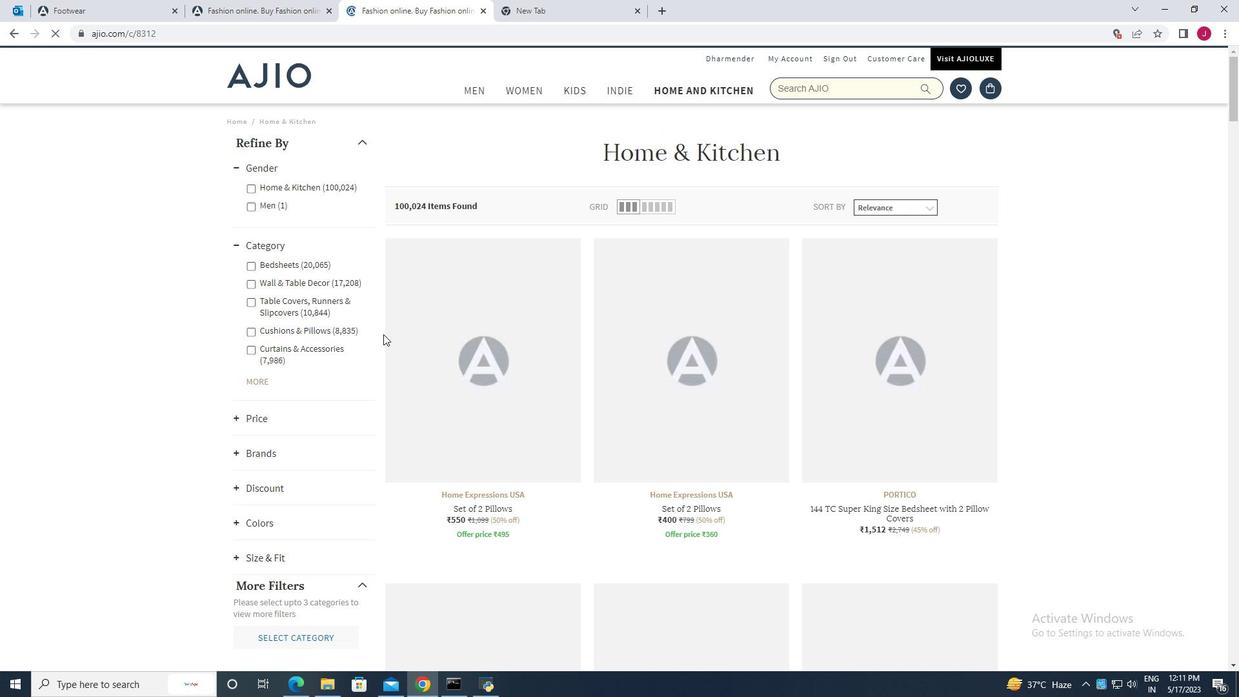 
Action: Mouse scrolled (383, 333) with delta (0, 0)
Screenshot: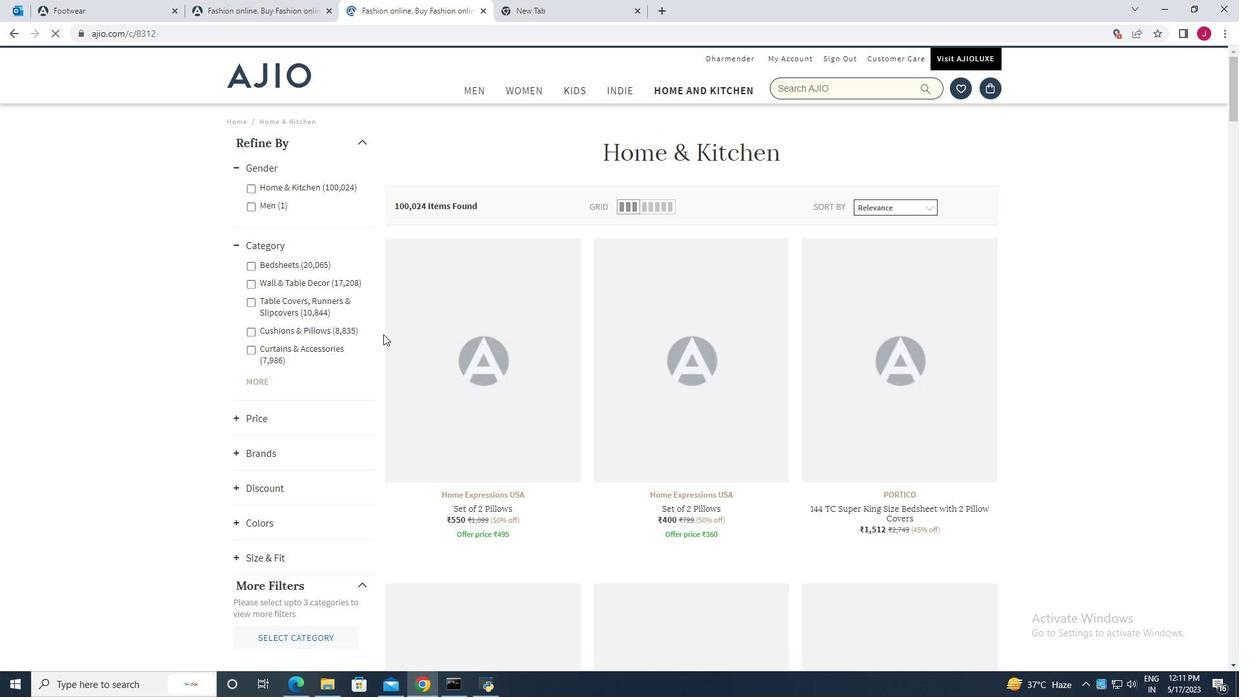 
Action: Mouse scrolled (383, 333) with delta (0, 0)
Screenshot: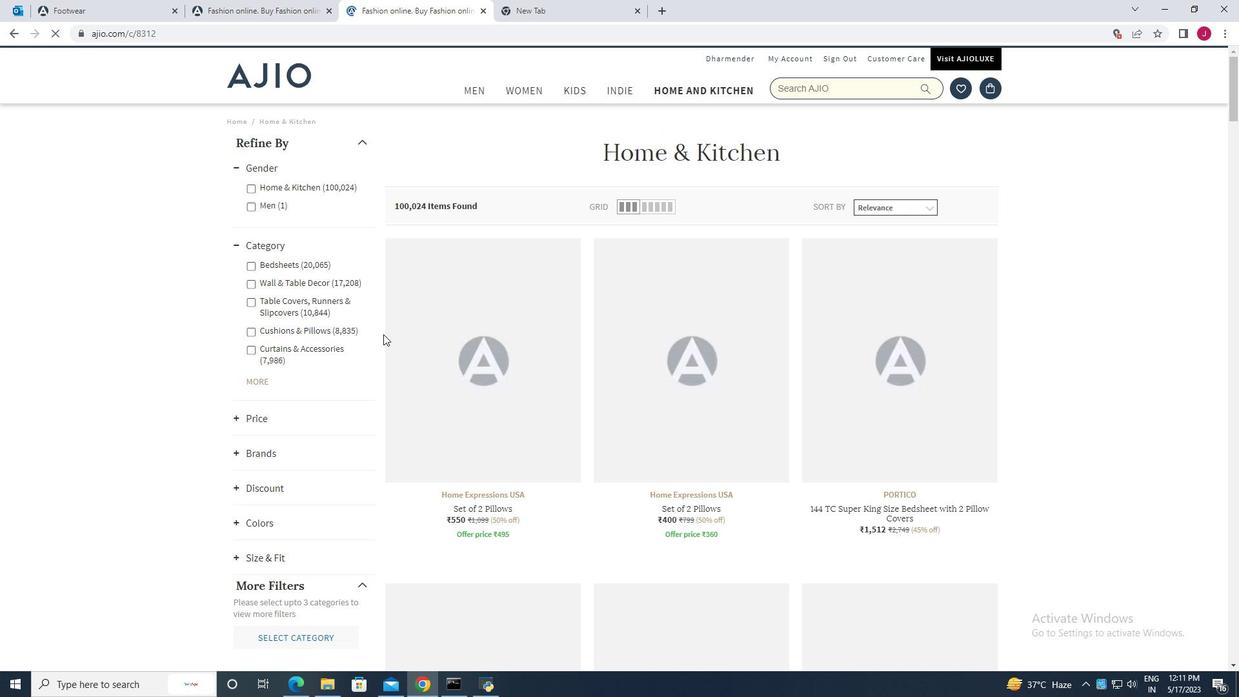 
Action: Mouse scrolled (383, 334) with delta (0, 0)
Screenshot: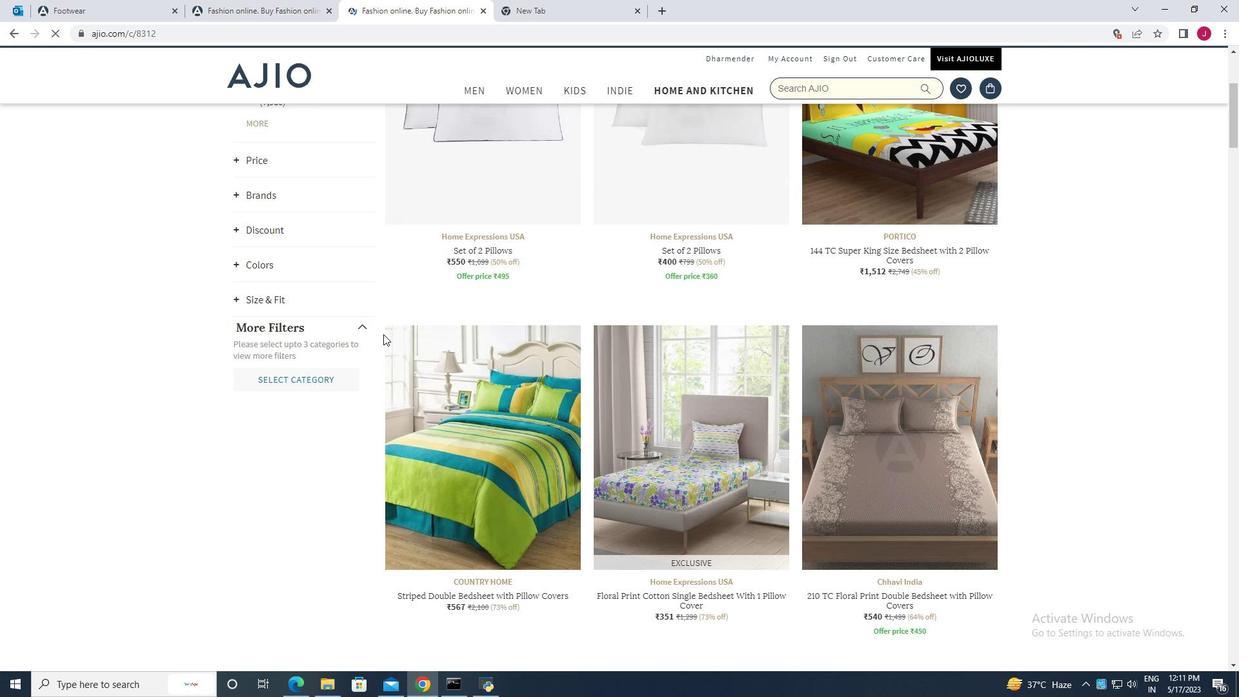 
Action: Mouse moved to (383, 325)
Screenshot: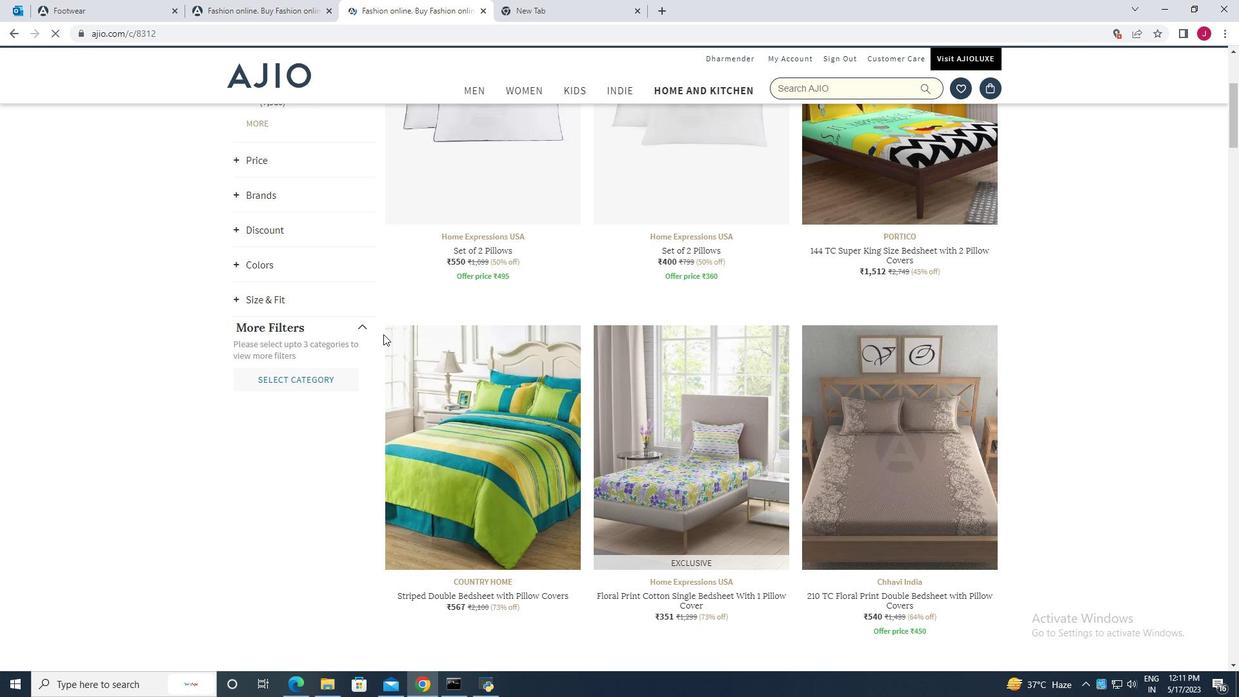 
Action: Mouse scrolled (383, 326) with delta (0, 0)
Screenshot: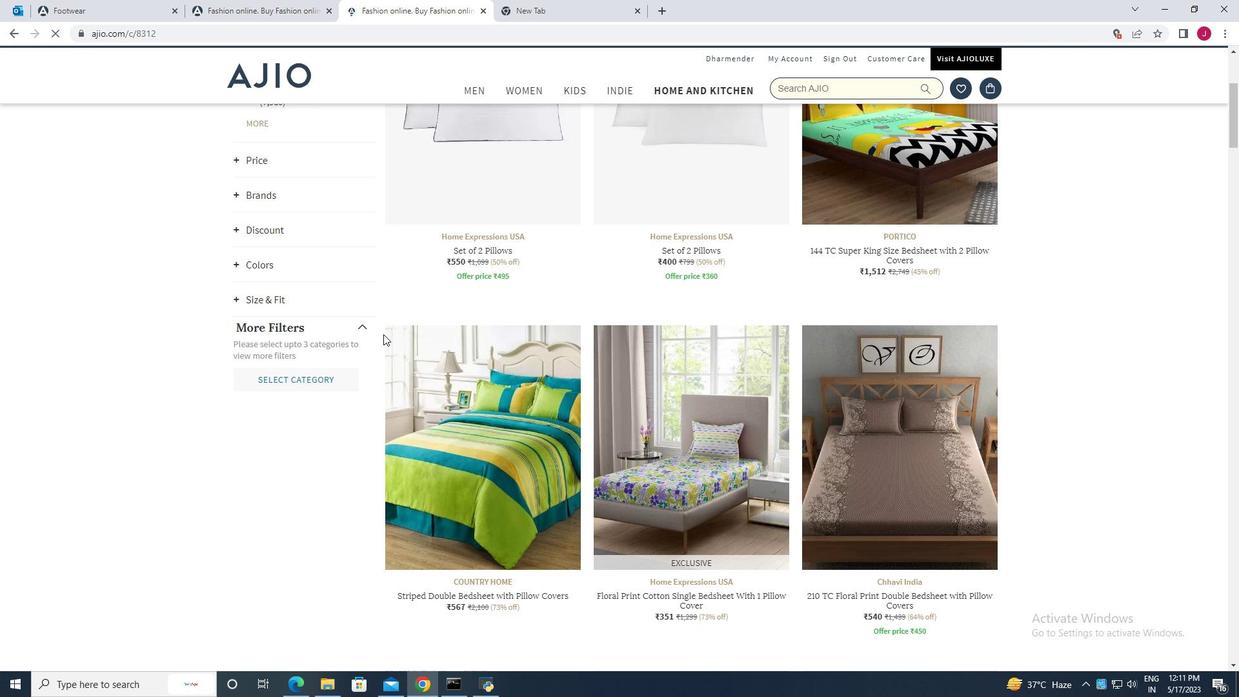 
Action: Mouse moved to (382, 320)
Screenshot: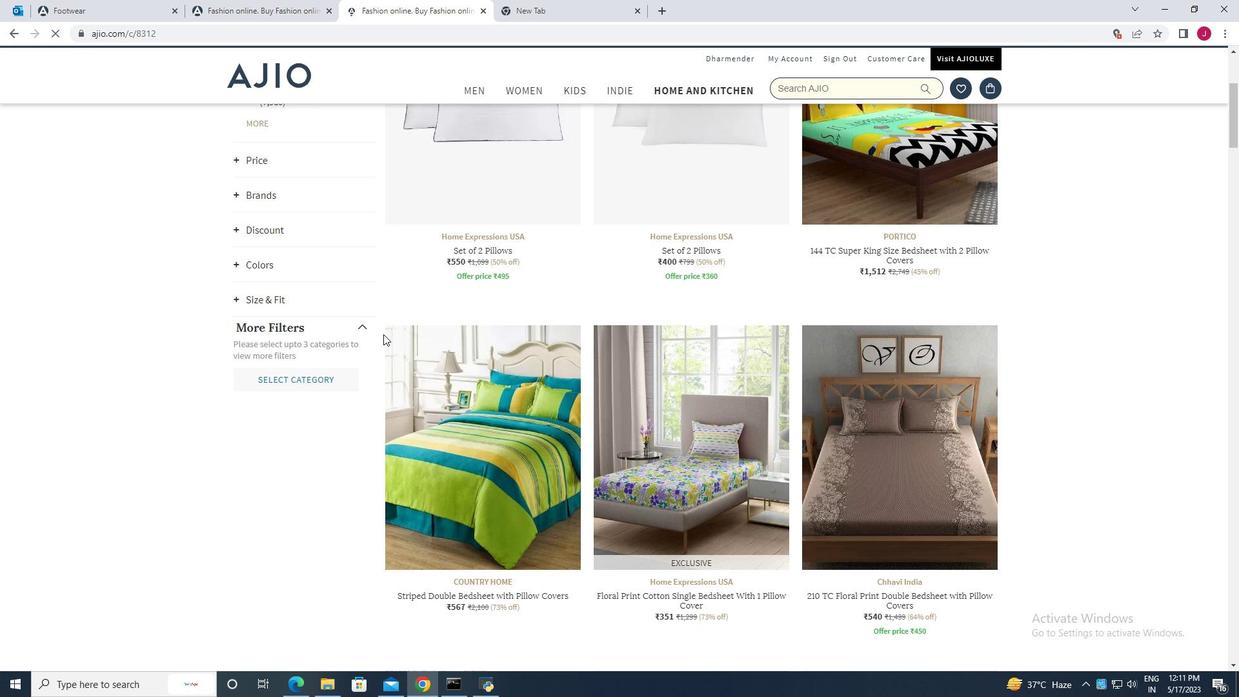 
Action: Mouse scrolled (382, 321) with delta (0, 0)
Screenshot: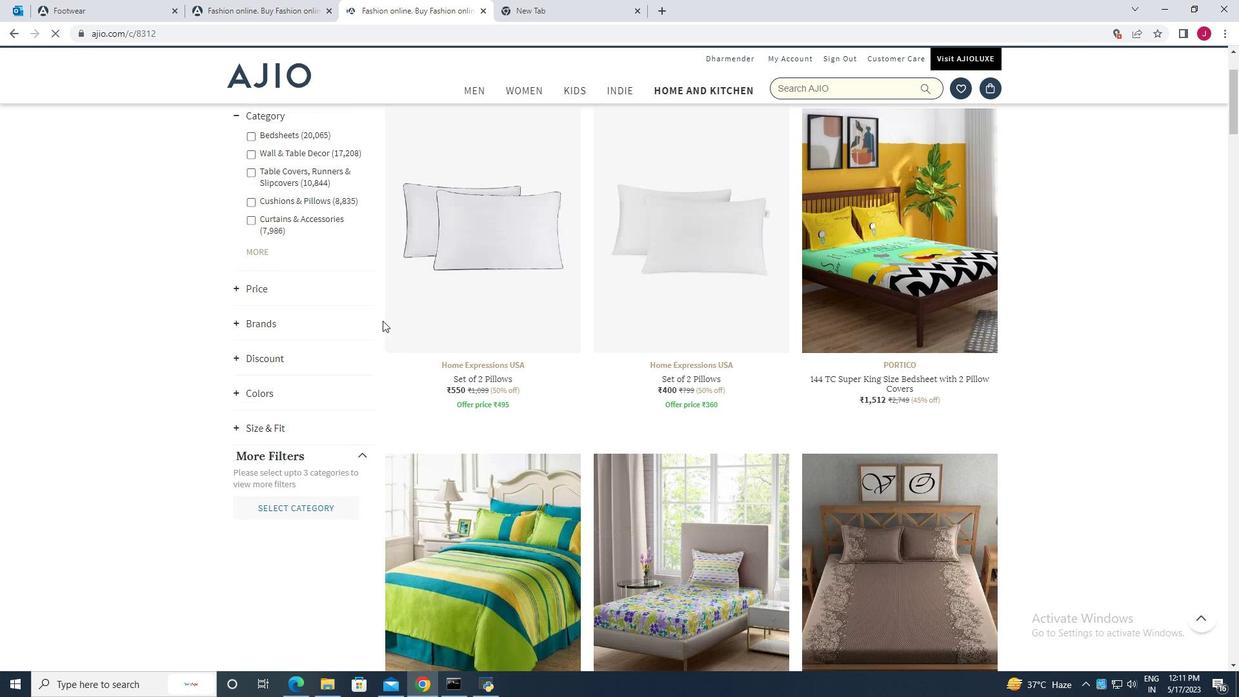 
Action: Mouse scrolled (382, 321) with delta (0, 0)
Screenshot: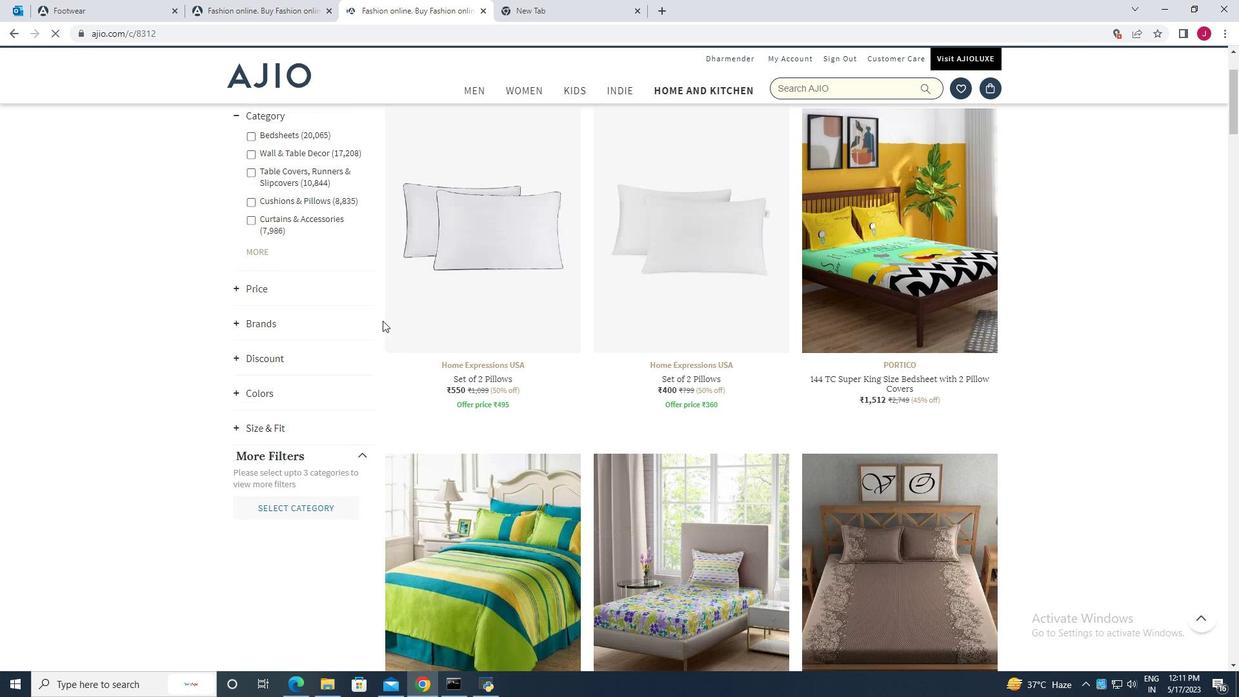 
Action: Mouse scrolled (382, 321) with delta (0, 0)
Screenshot: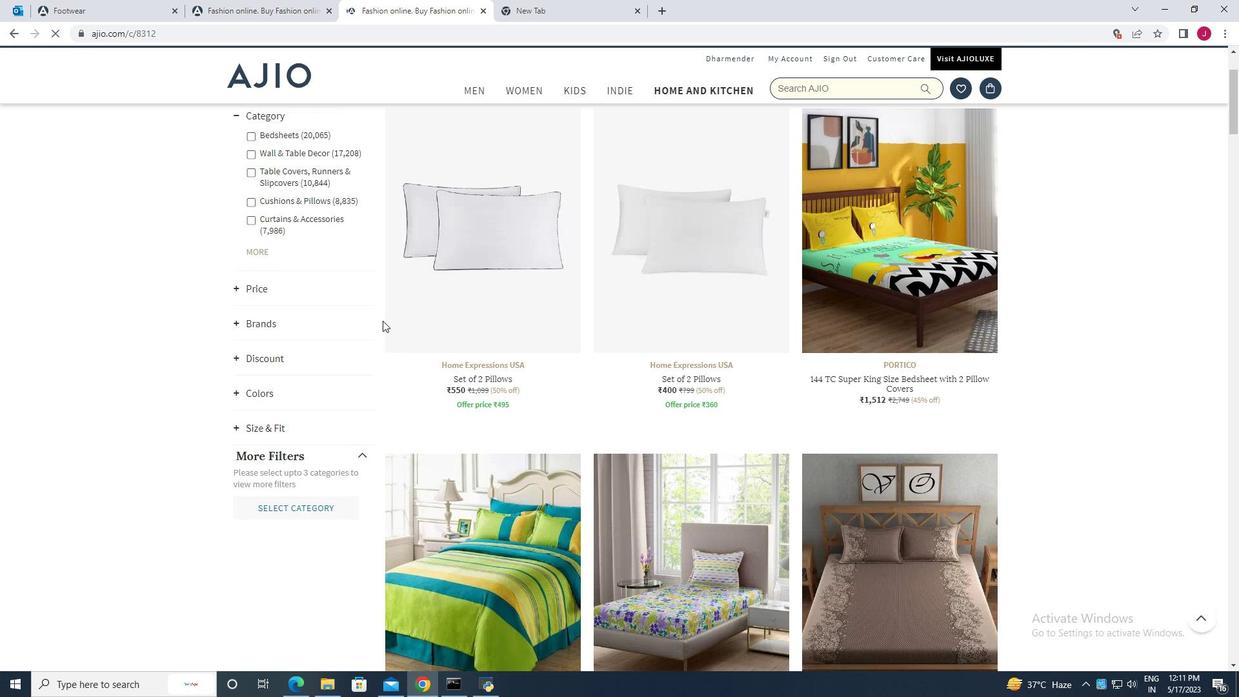 
Action: Mouse scrolled (382, 321) with delta (0, 0)
Screenshot: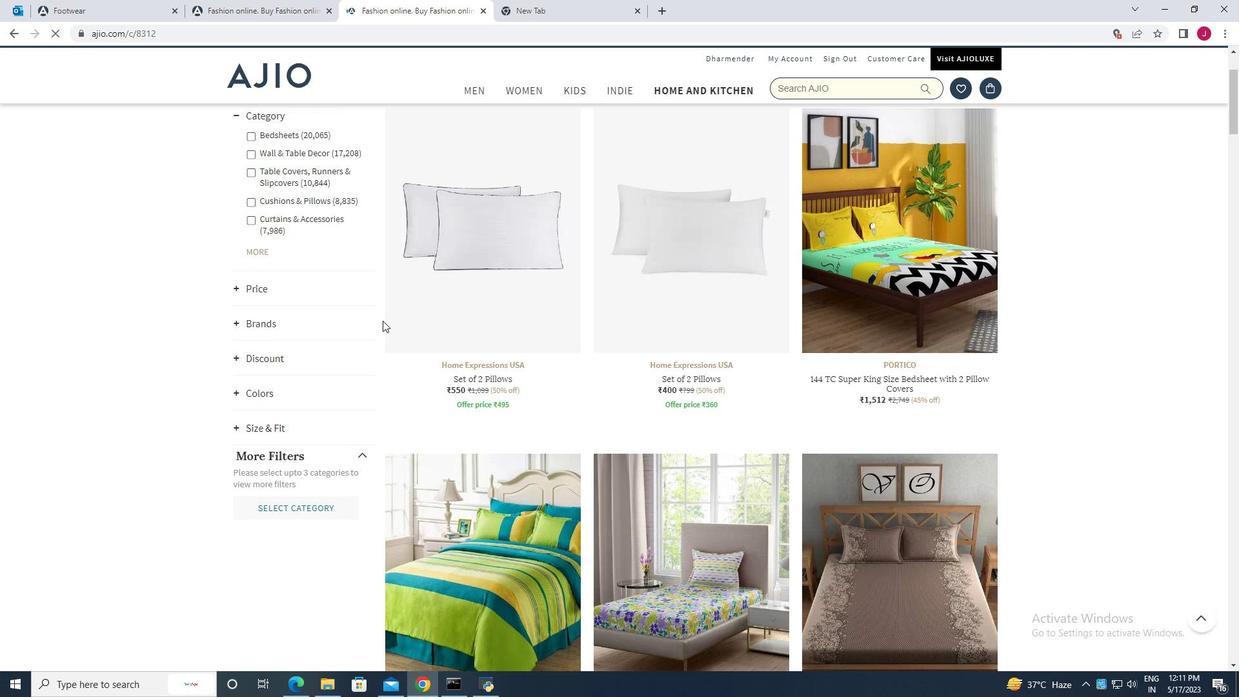 
Action: Mouse moved to (557, 314)
Screenshot: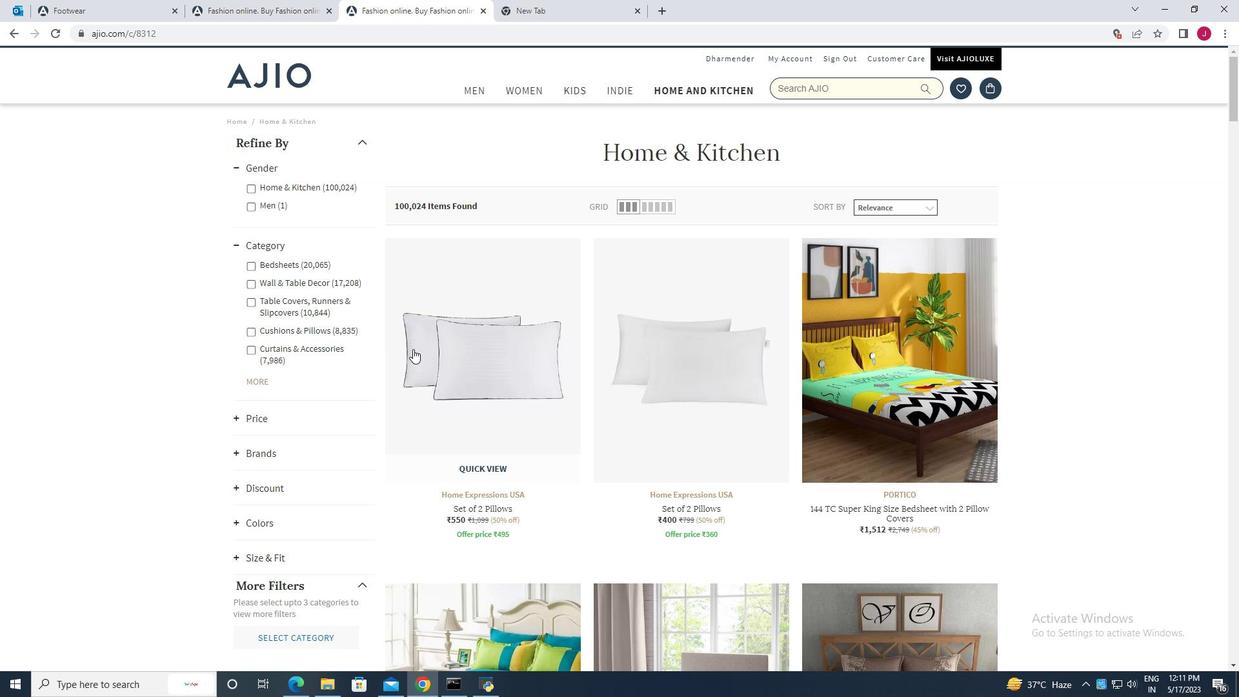 
Action: Mouse scrolled (557, 314) with delta (0, 0)
Screenshot: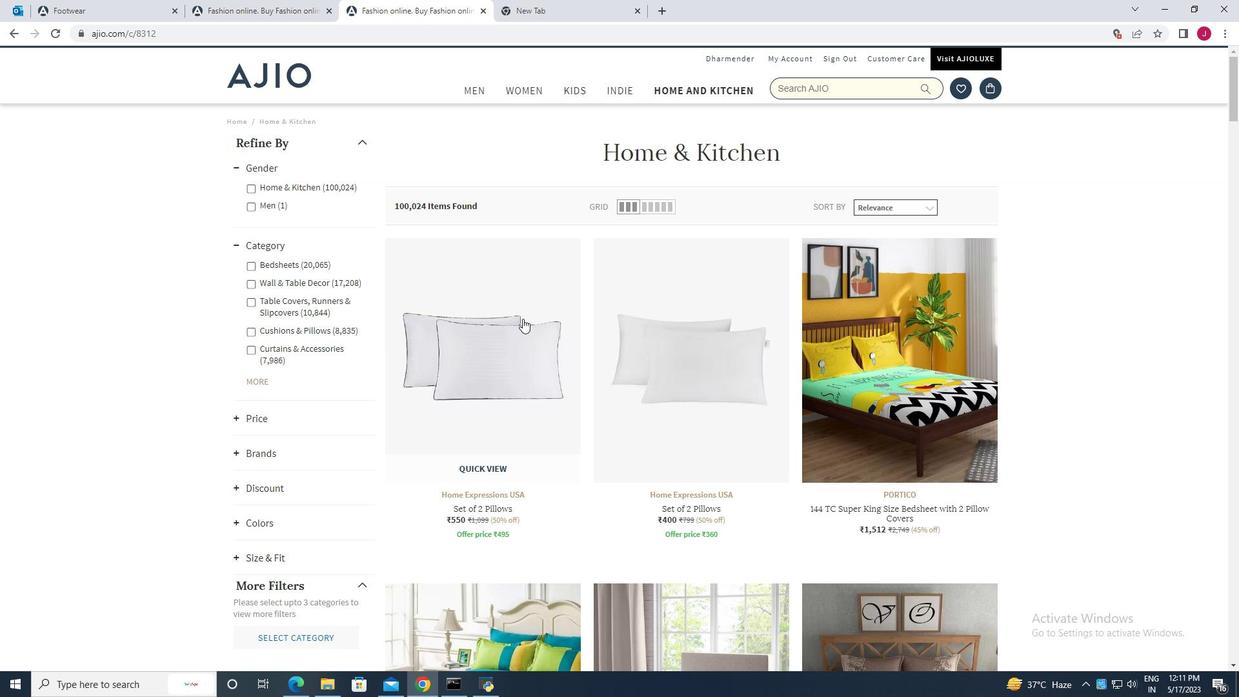 
Action: Mouse moved to (557, 314)
Screenshot: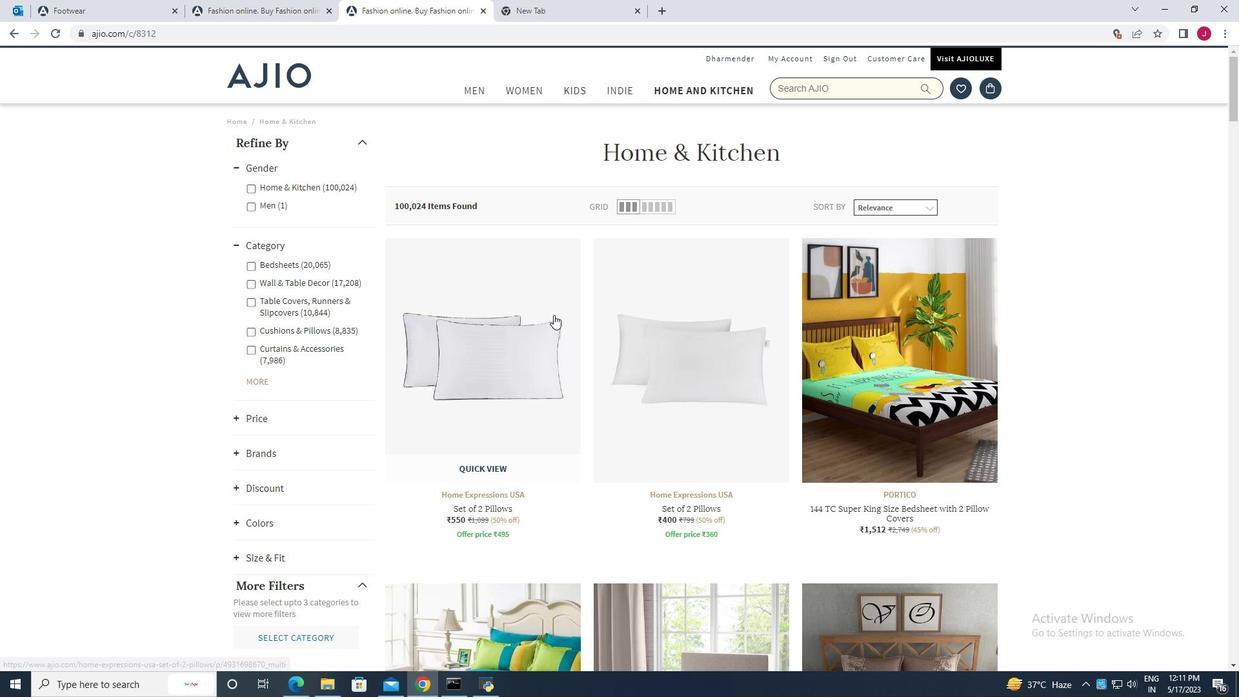 
Action: Mouse scrolled (557, 314) with delta (0, 0)
Screenshot: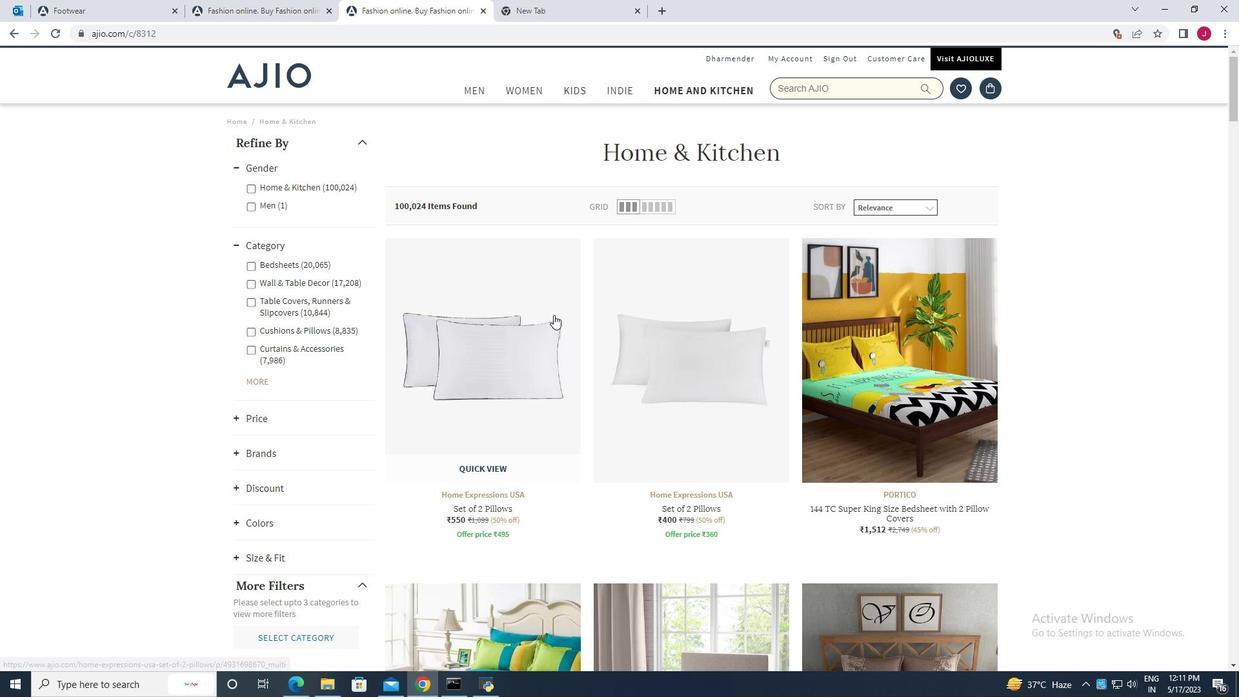 
Action: Mouse moved to (557, 314)
Screenshot: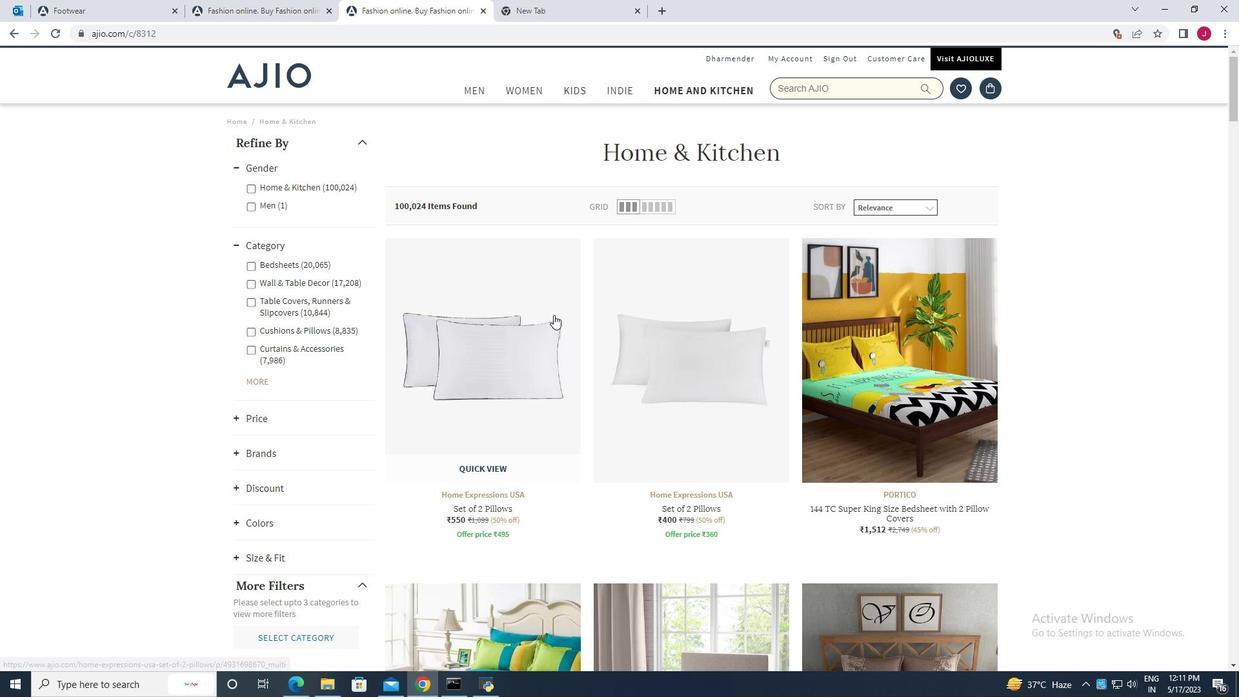 
Action: Mouse scrolled (557, 314) with delta (0, 0)
Screenshot: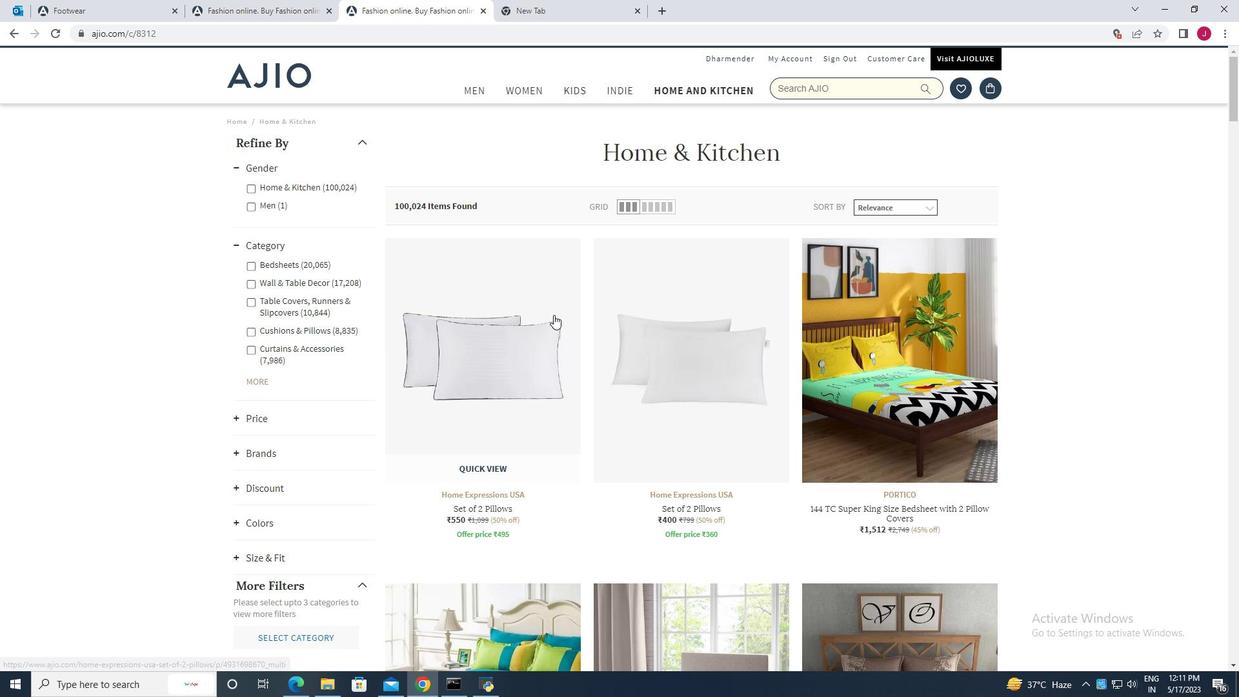 
Action: Mouse moved to (558, 314)
Screenshot: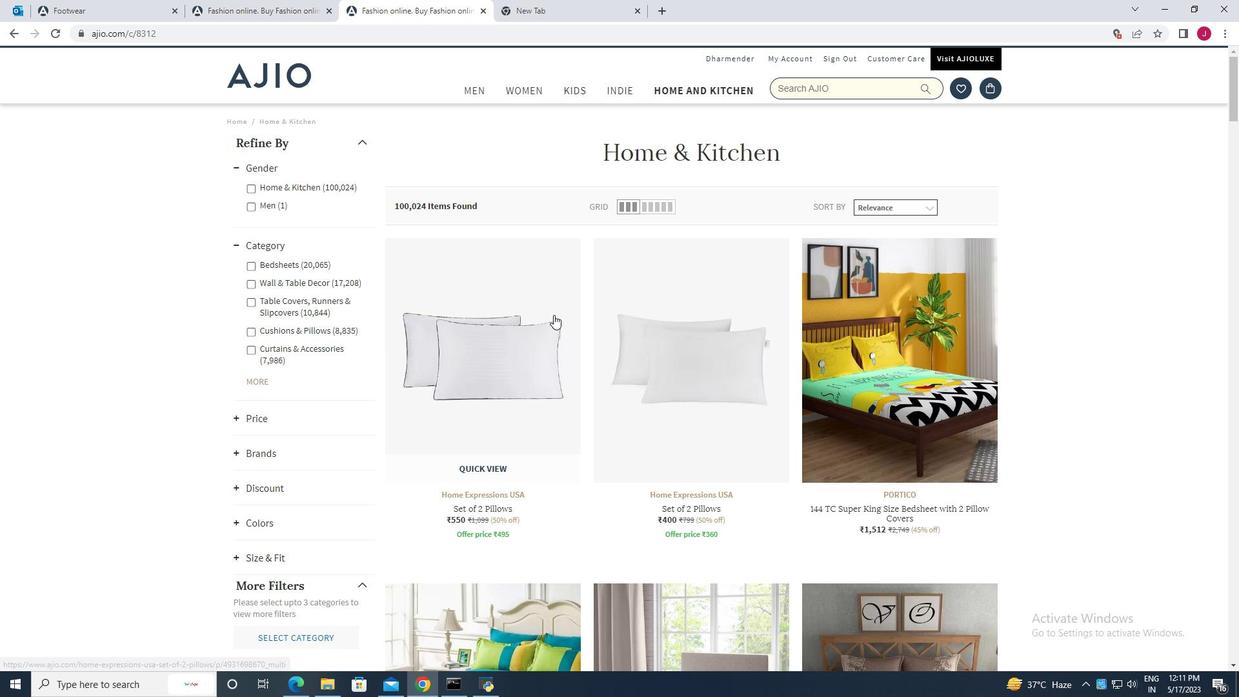 
Action: Mouse scrolled (558, 314) with delta (0, 0)
Screenshot: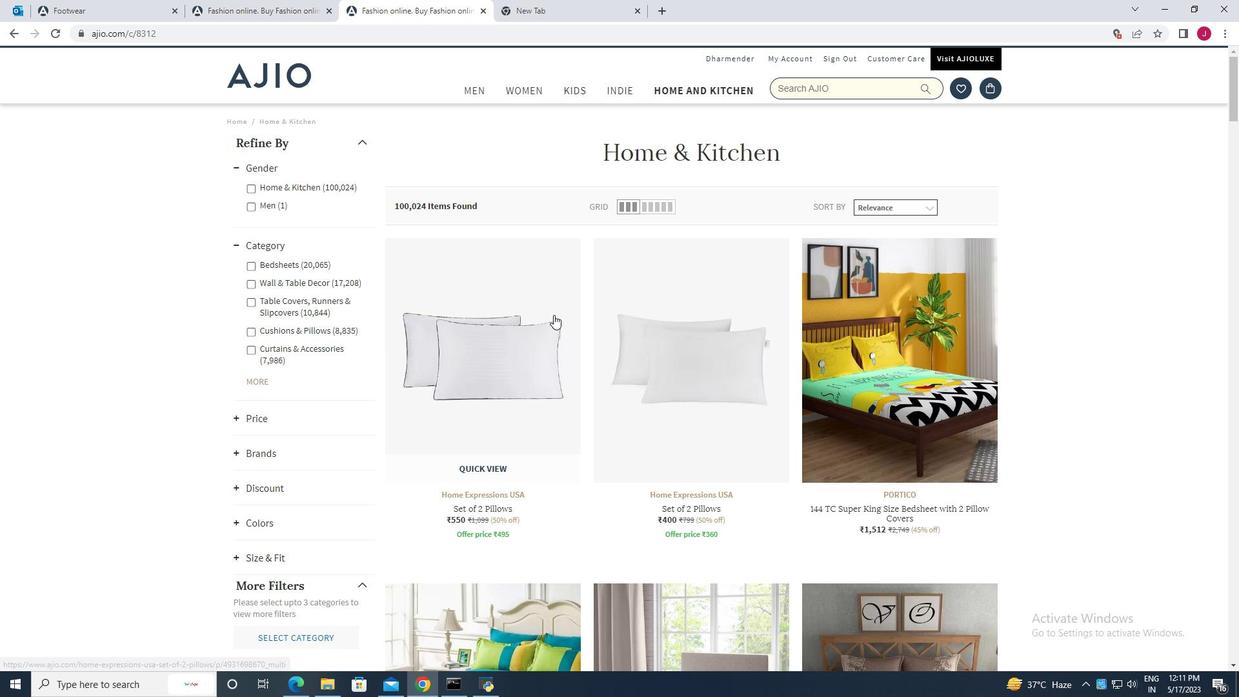 
Action: Mouse moved to (559, 314)
Screenshot: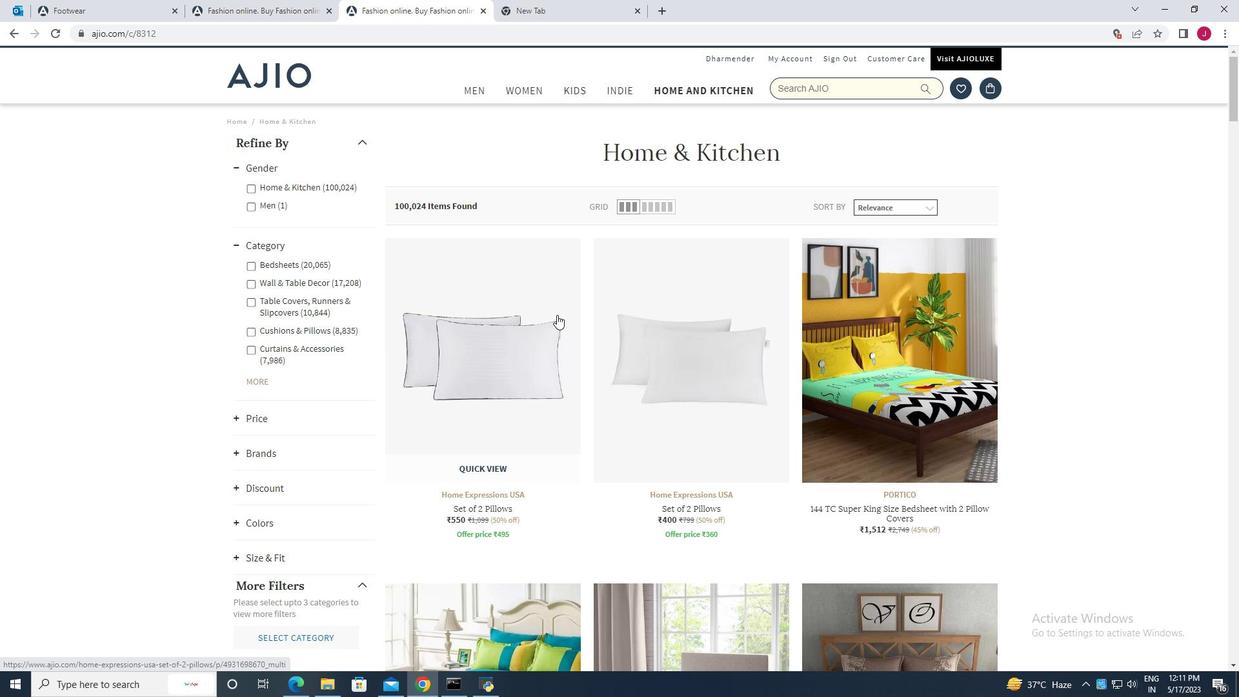 
Action: Mouse scrolled (559, 314) with delta (0, 0)
Screenshot: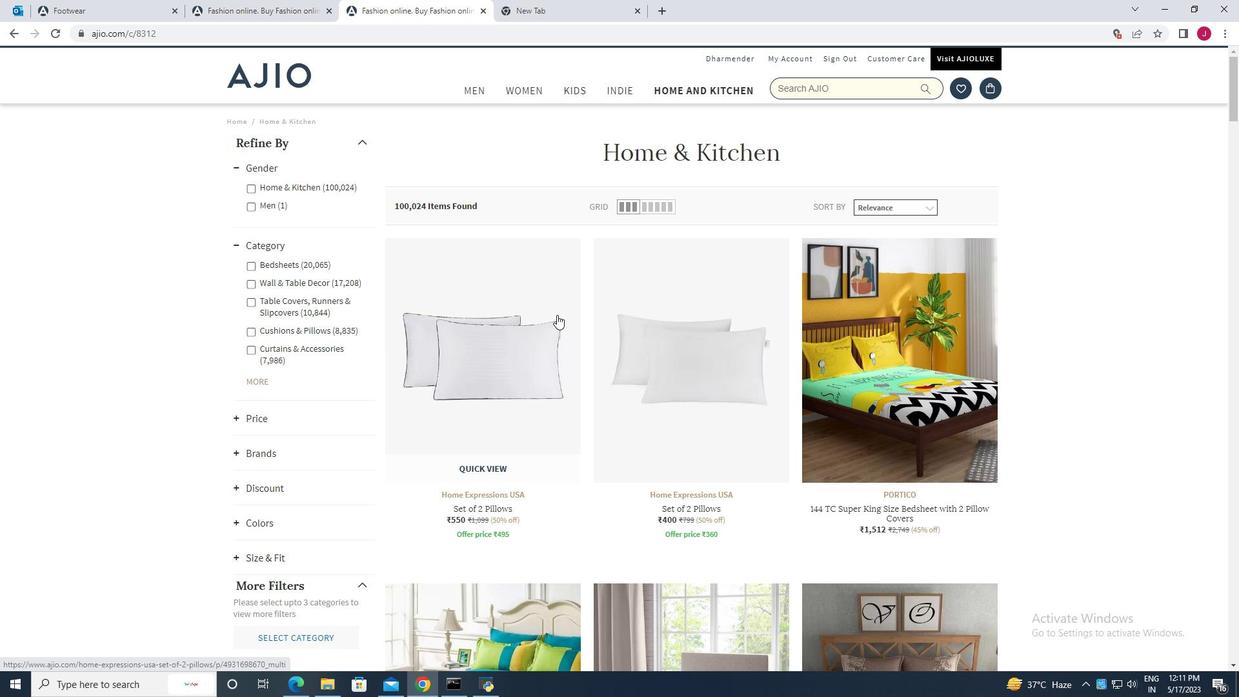 
Action: Mouse moved to (560, 315)
Screenshot: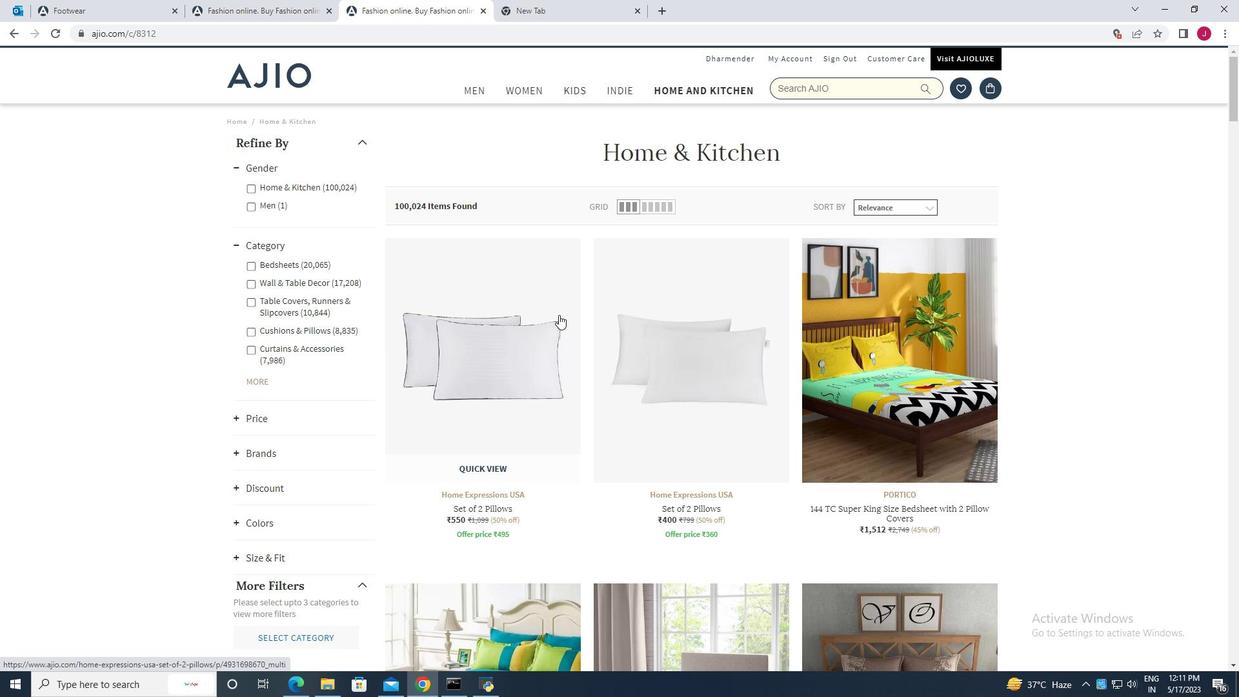 
Action: Mouse scrolled (560, 314) with delta (0, 0)
Screenshot: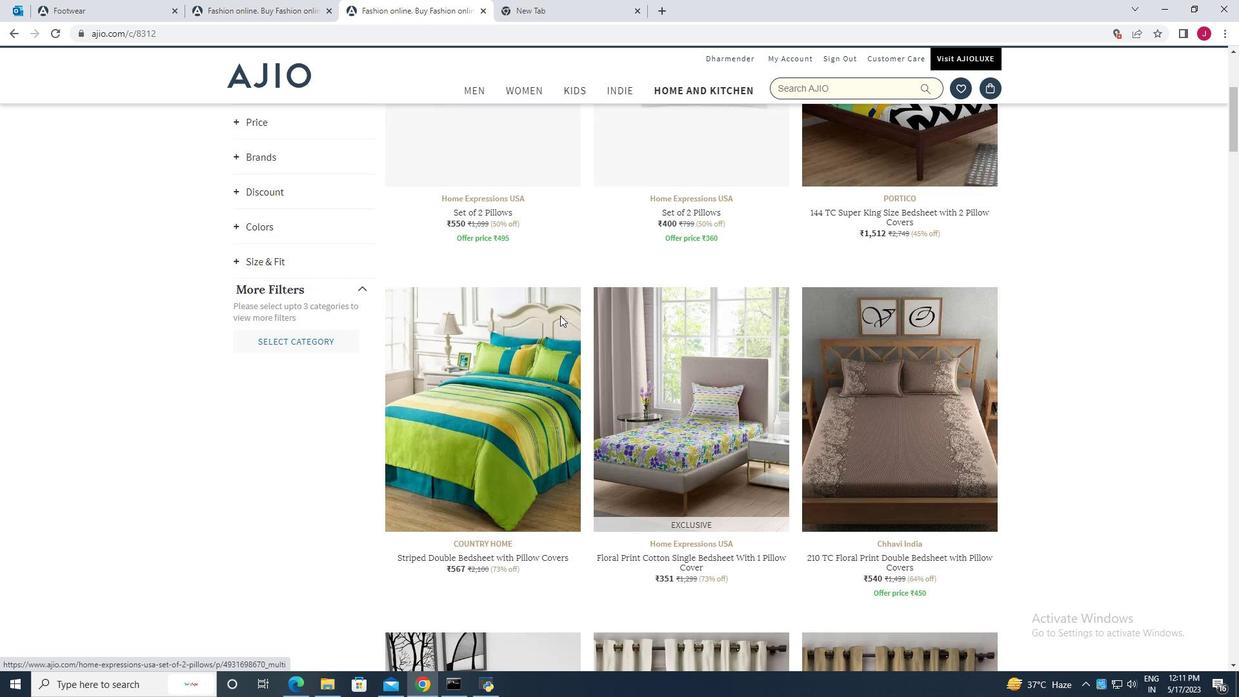 
Action: Mouse scrolled (560, 314) with delta (0, 0)
Screenshot: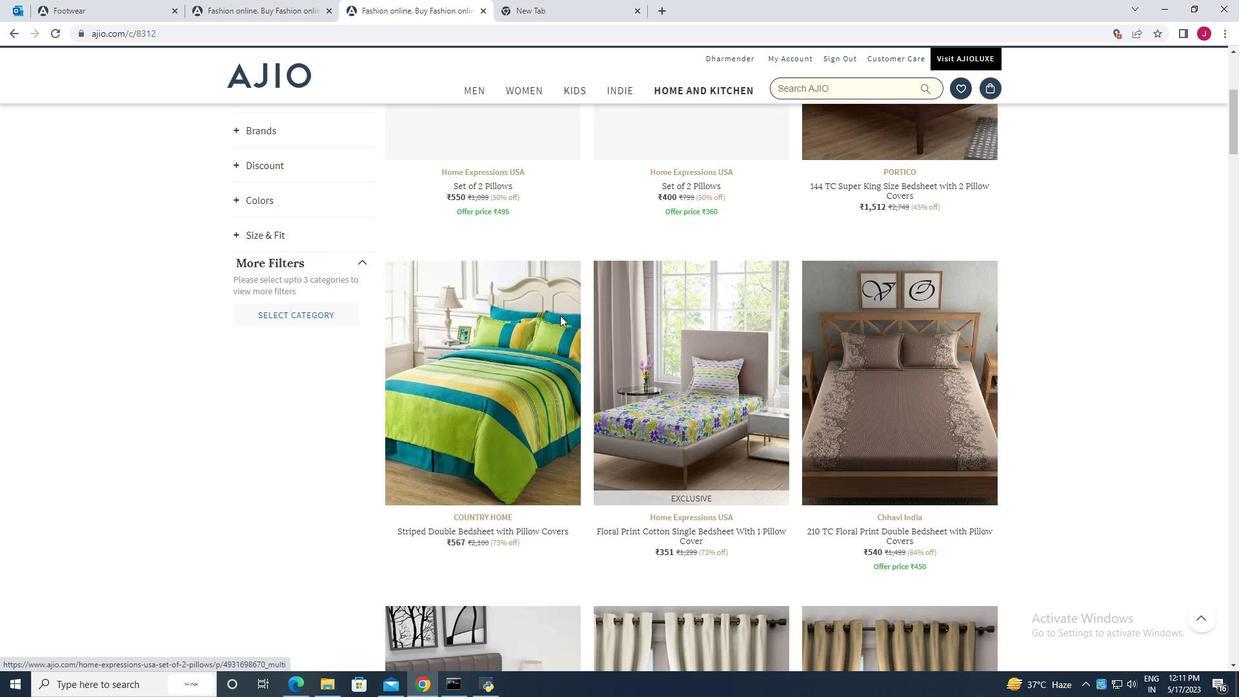 
Action: Mouse scrolled (560, 314) with delta (0, 0)
Screenshot: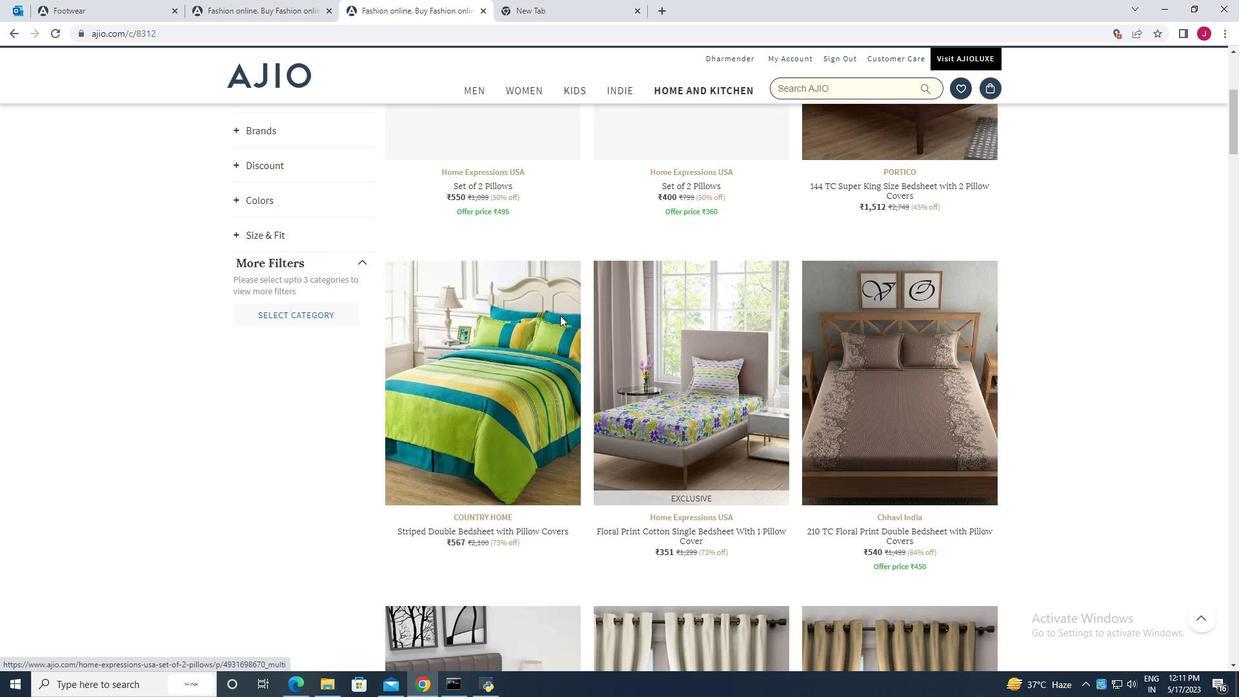 
Action: Mouse scrolled (560, 314) with delta (0, 0)
Screenshot: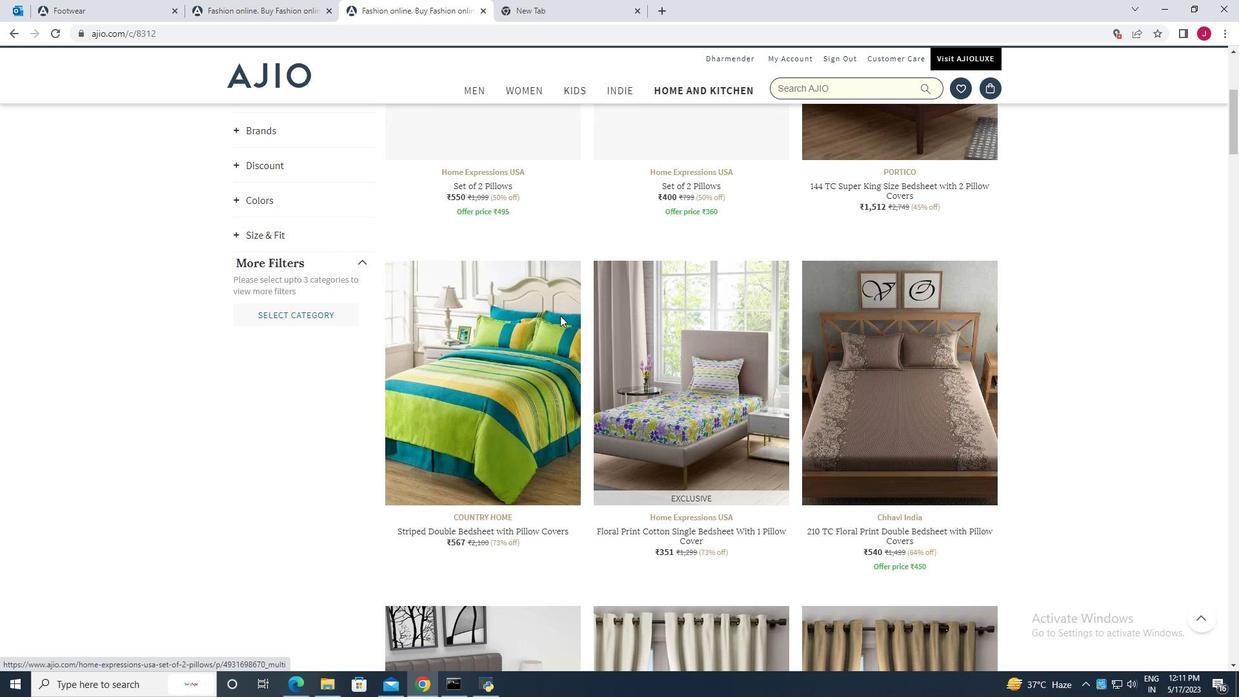 
Action: Mouse scrolled (560, 314) with delta (0, 0)
Screenshot: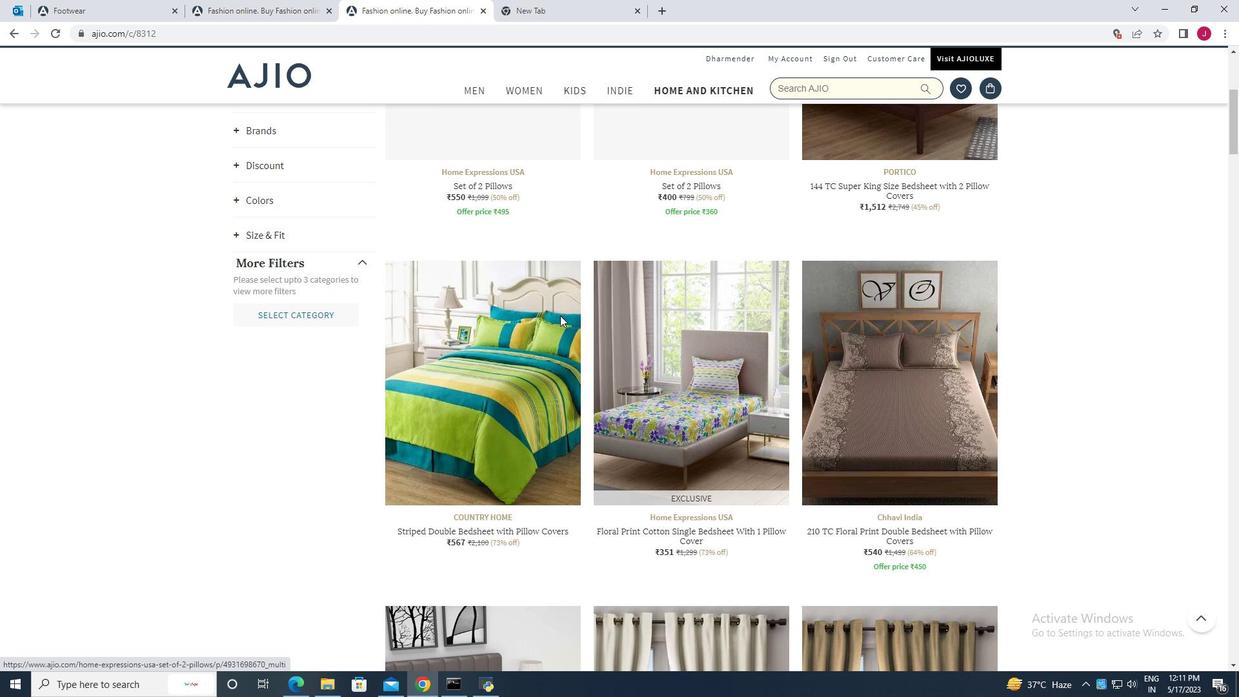 
Action: Mouse scrolled (560, 314) with delta (0, 0)
Screenshot: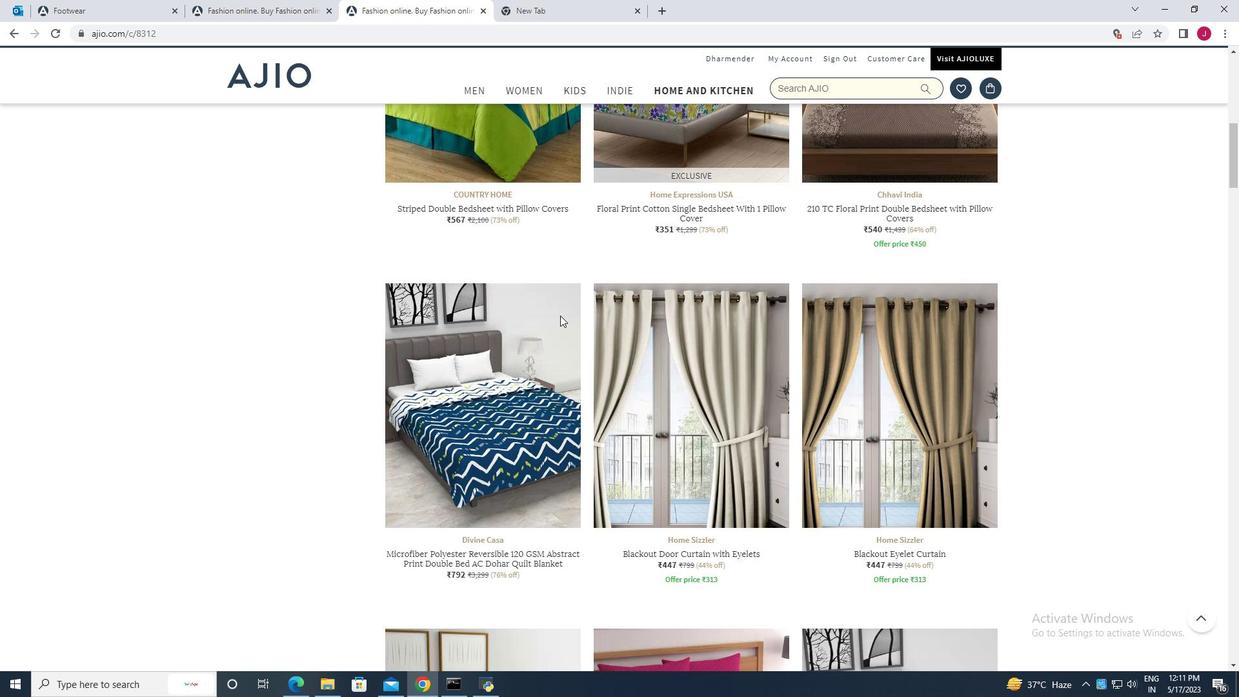 
Action: Mouse scrolled (560, 314) with delta (0, 0)
Screenshot: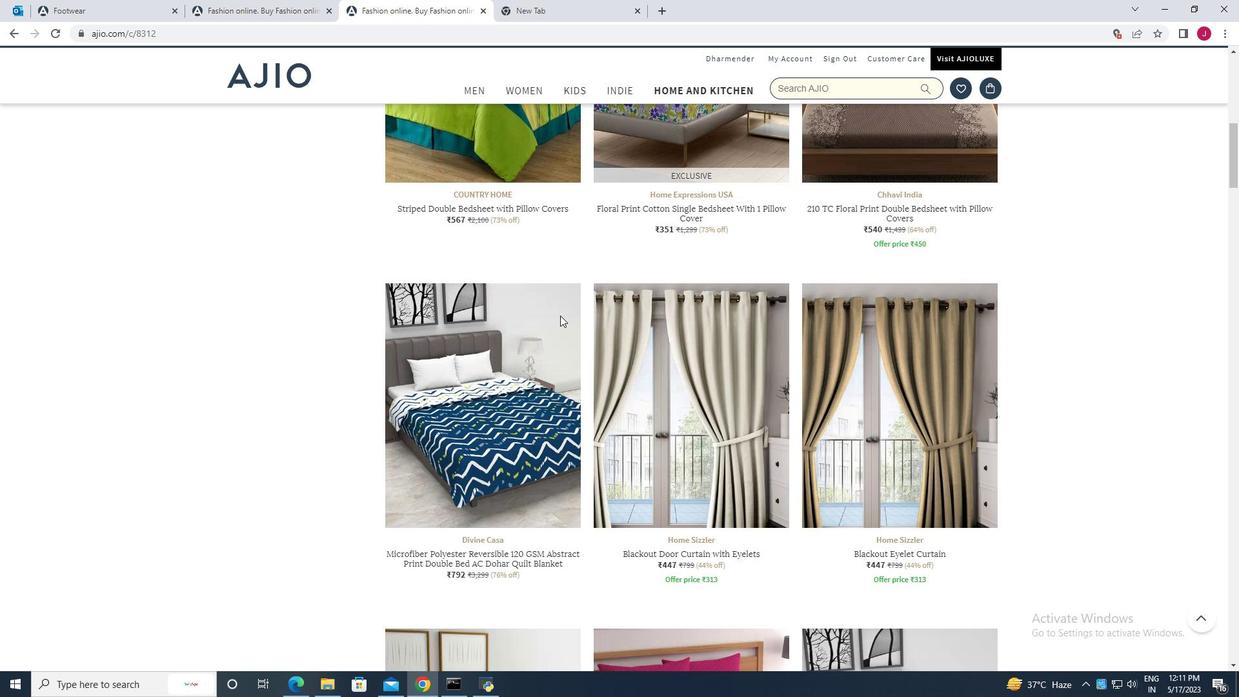 
Action: Mouse scrolled (560, 314) with delta (0, 0)
Screenshot: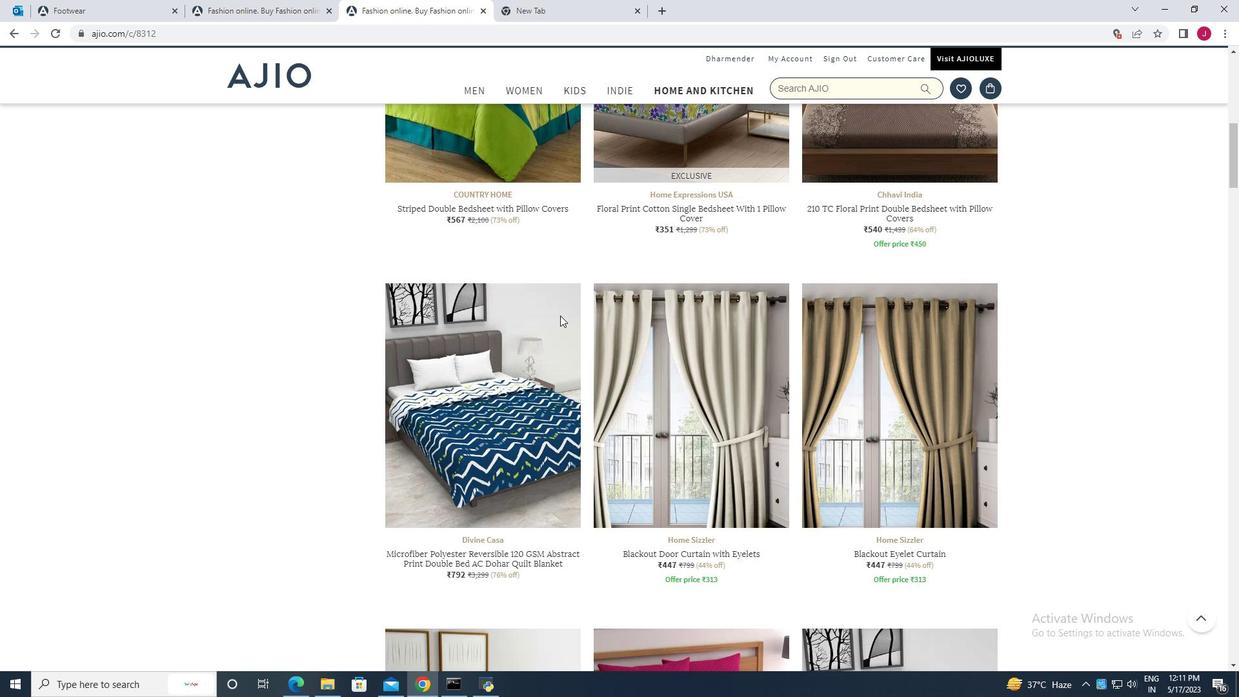 
Action: Mouse scrolled (560, 314) with delta (0, 0)
Screenshot: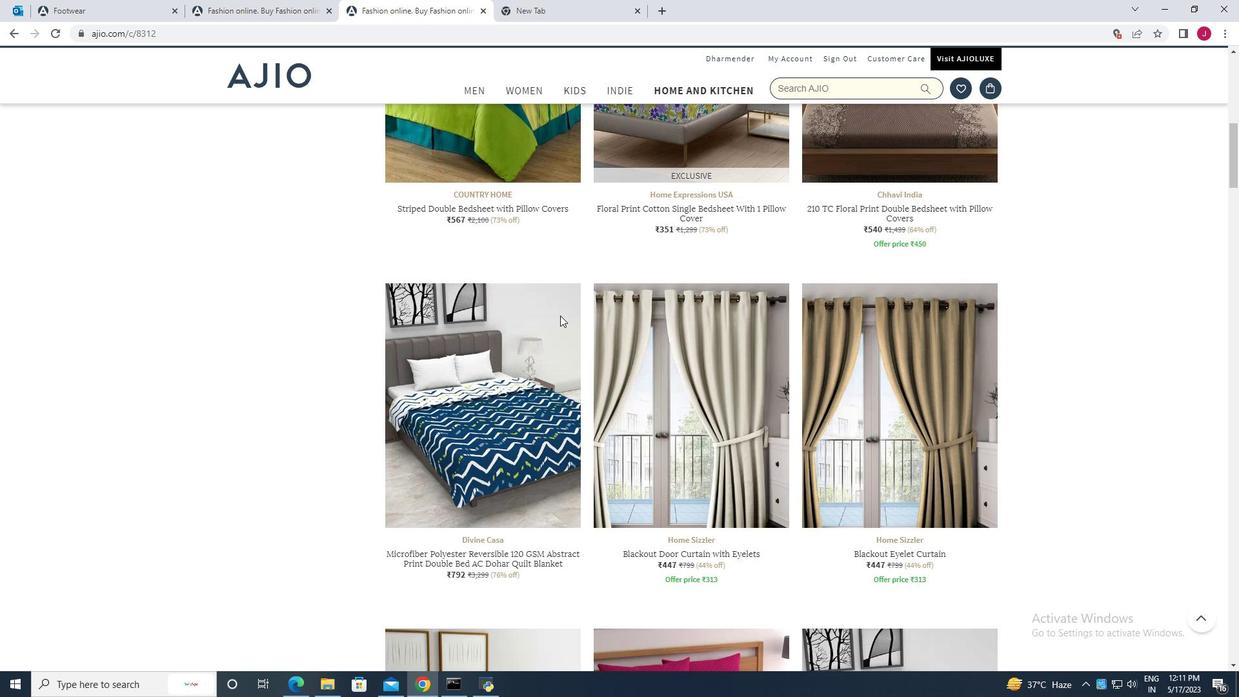 
Action: Mouse scrolled (560, 314) with delta (0, 0)
Screenshot: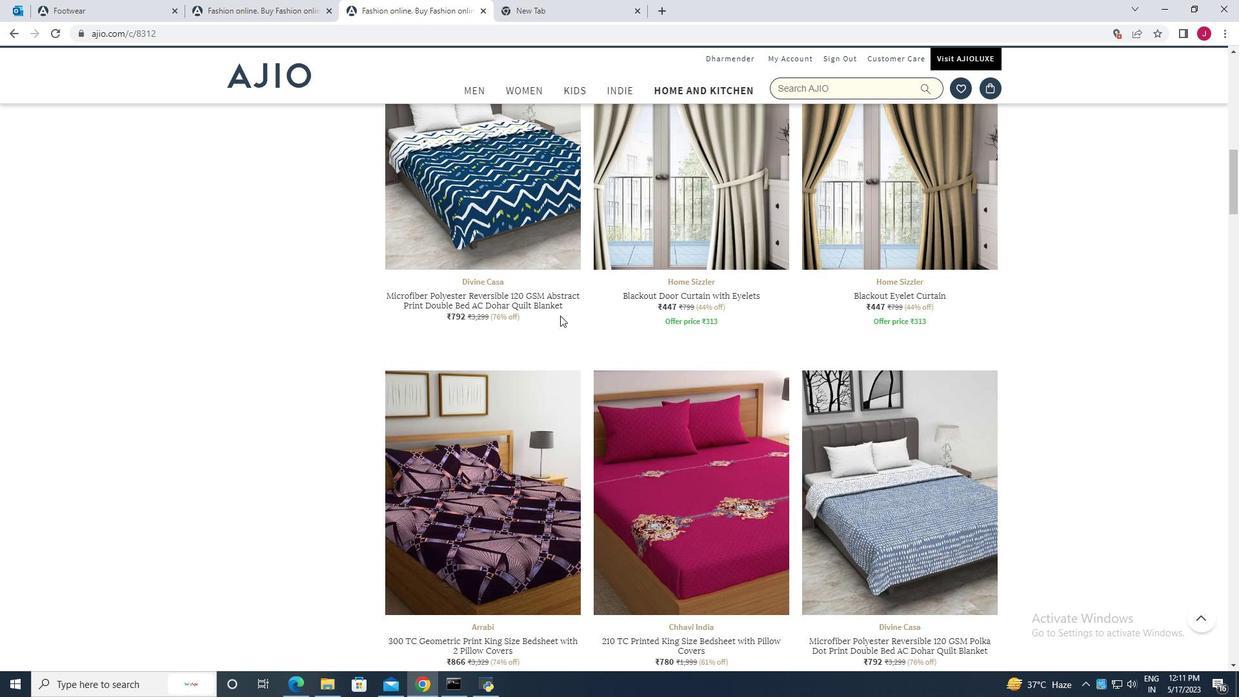 
Action: Mouse scrolled (560, 314) with delta (0, 0)
Screenshot: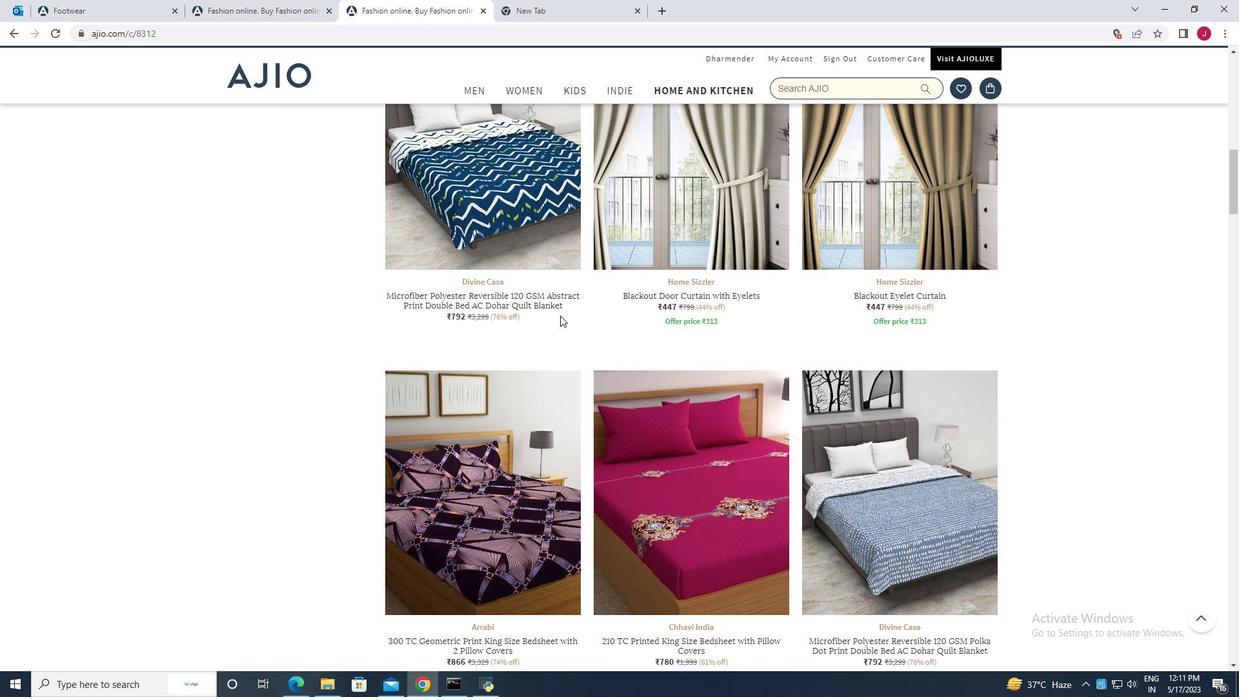 
Action: Mouse scrolled (560, 314) with delta (0, 0)
Screenshot: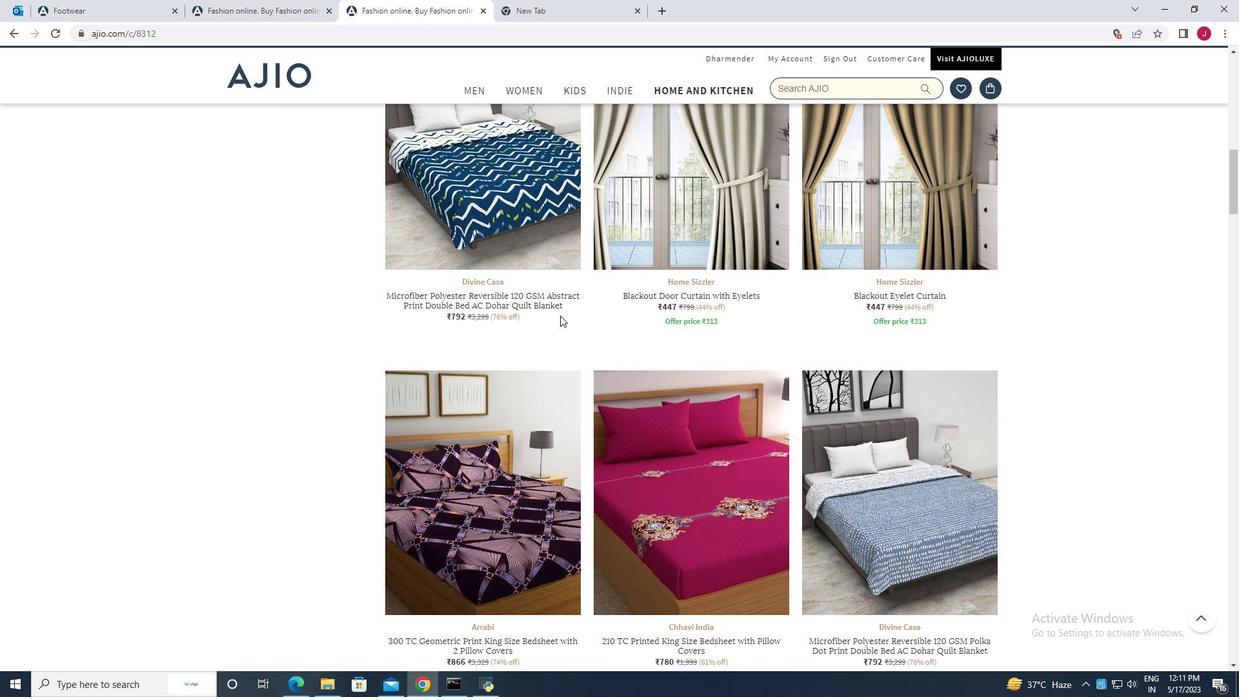 
Action: Mouse scrolled (560, 314) with delta (0, 0)
Screenshot: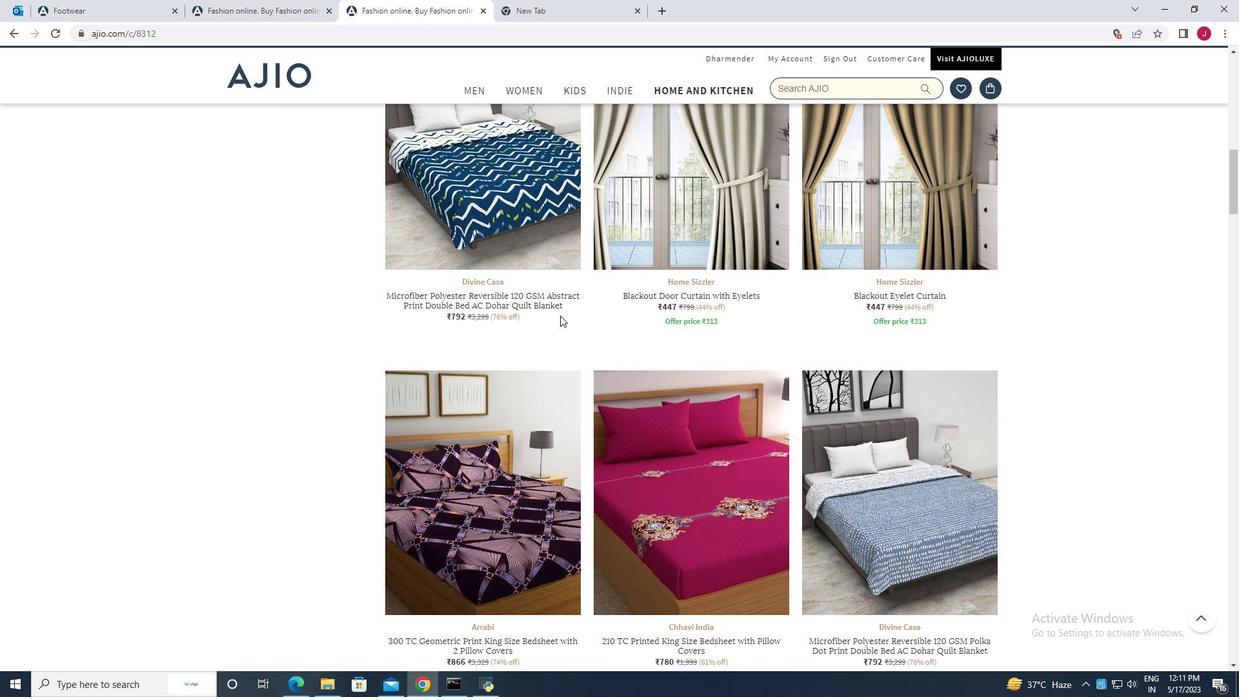 
Action: Mouse scrolled (560, 314) with delta (0, 0)
Screenshot: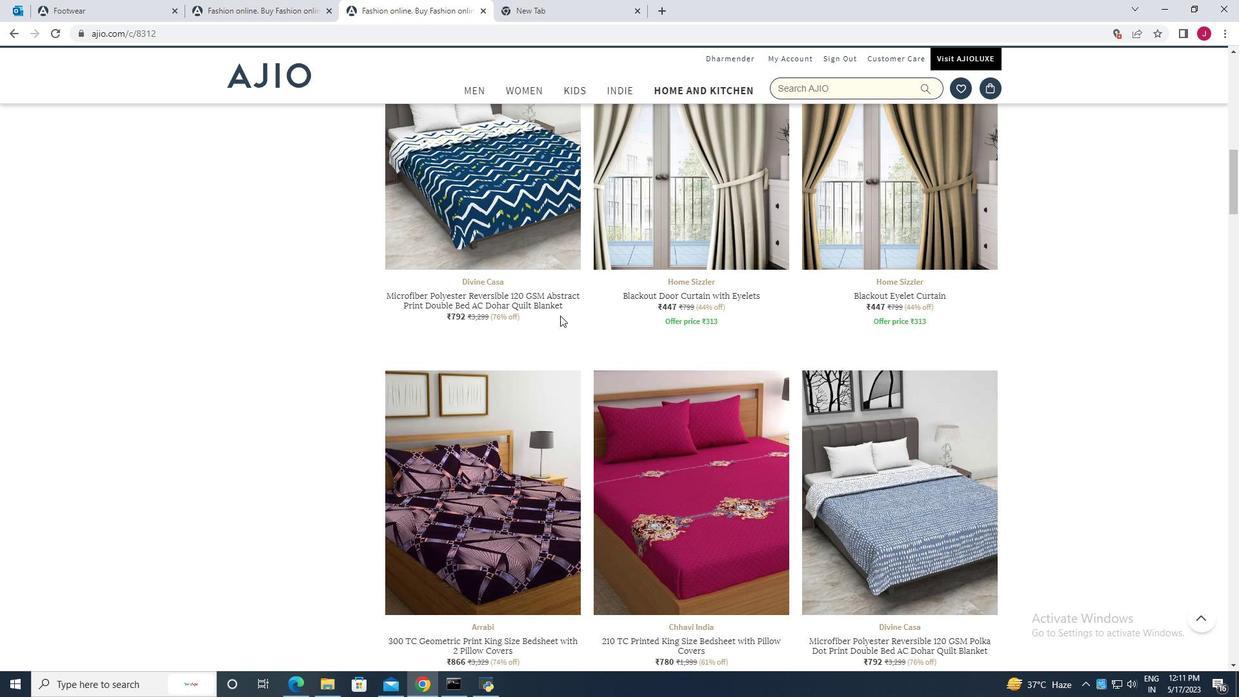 
Action: Mouse scrolled (560, 314) with delta (0, 0)
Screenshot: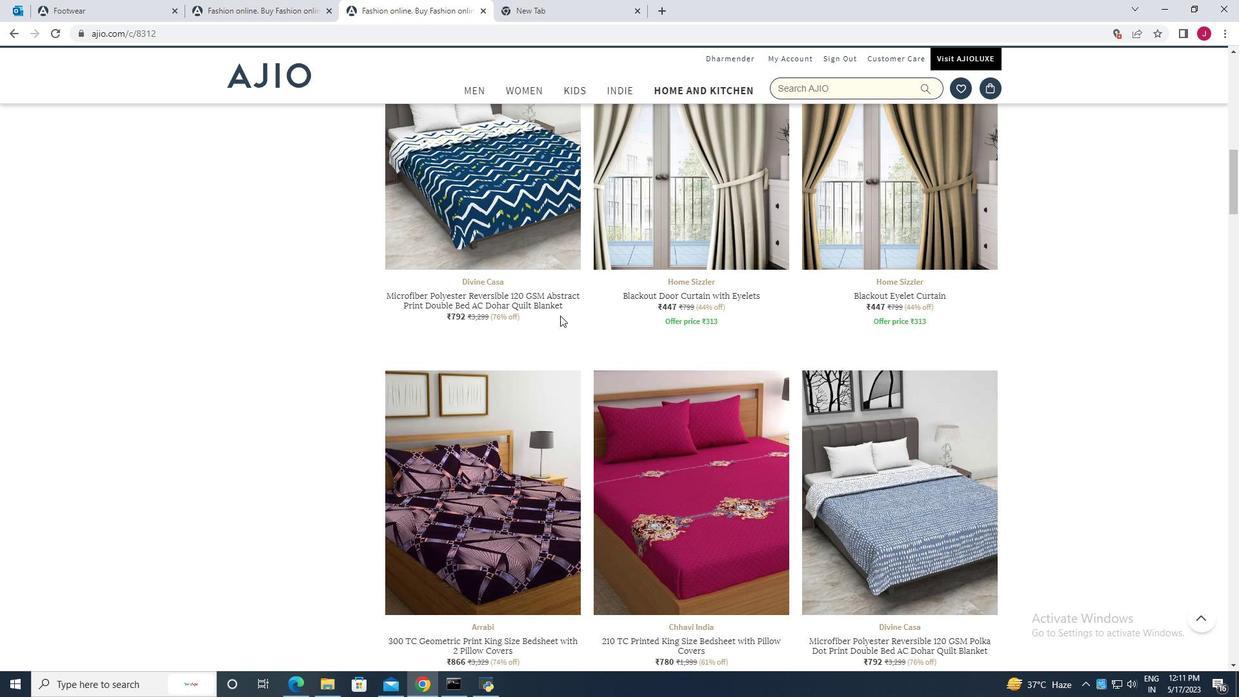 
Action: Mouse moved to (561, 316)
Screenshot: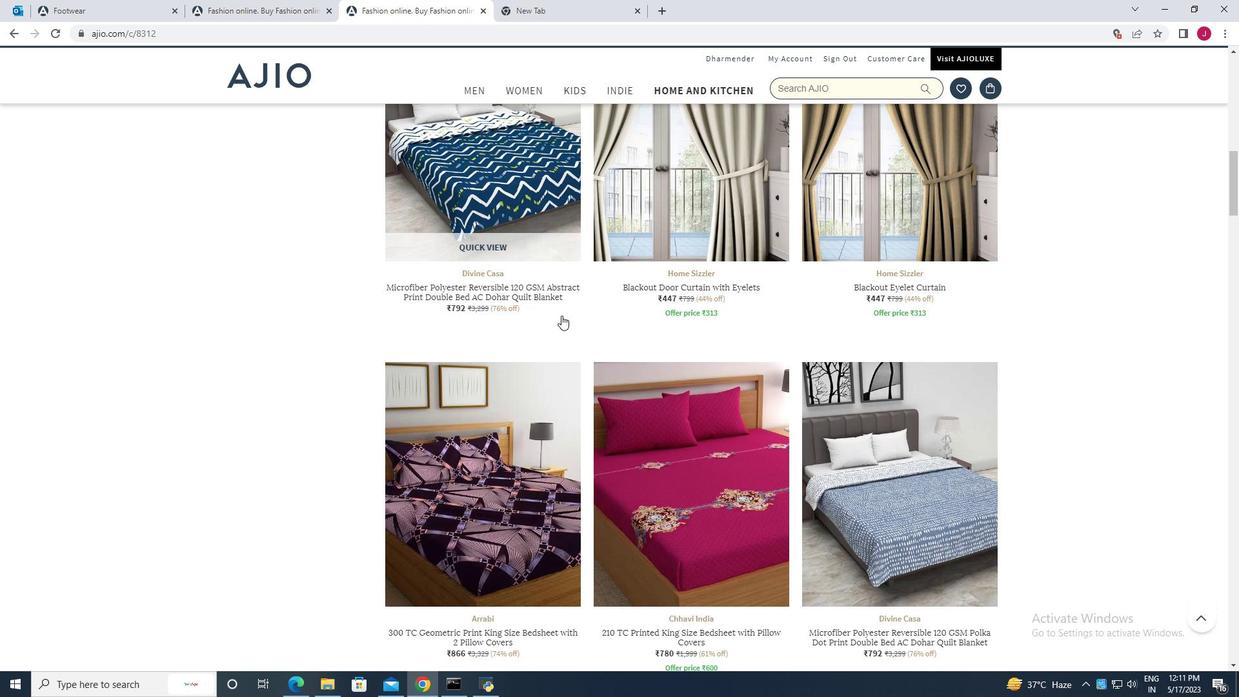 
Action: Mouse scrolled (561, 316) with delta (0, 0)
Screenshot: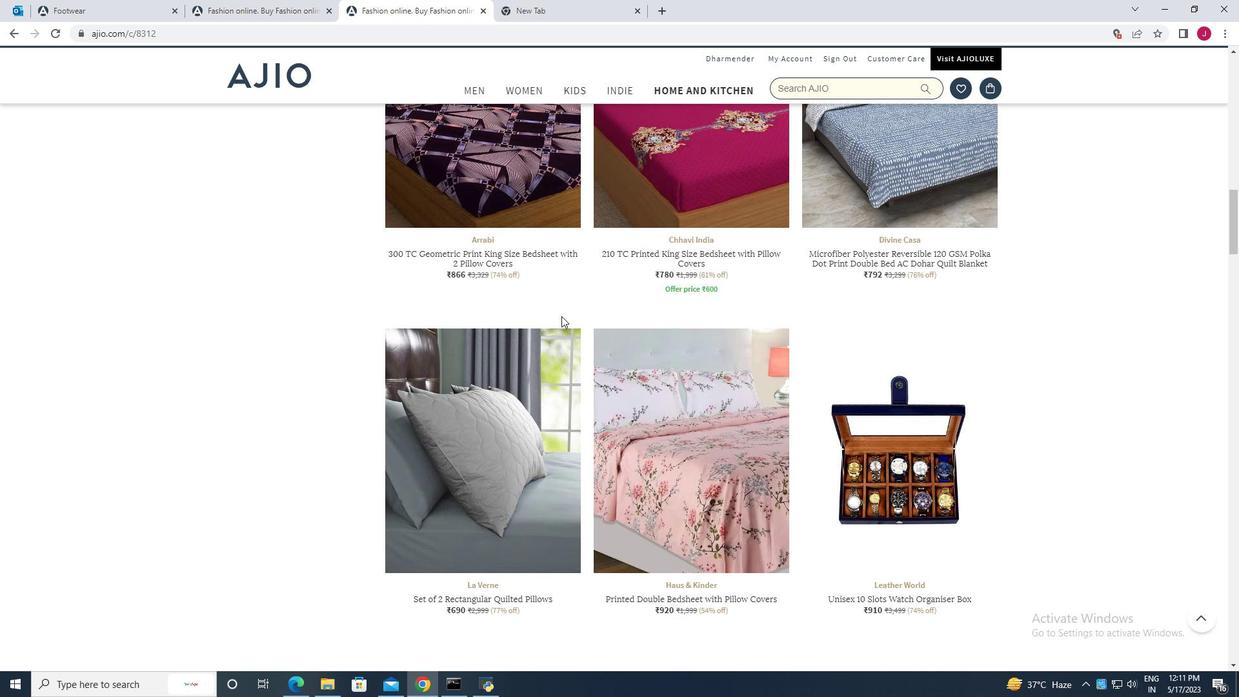 
Action: Mouse scrolled (561, 316) with delta (0, 0)
Screenshot: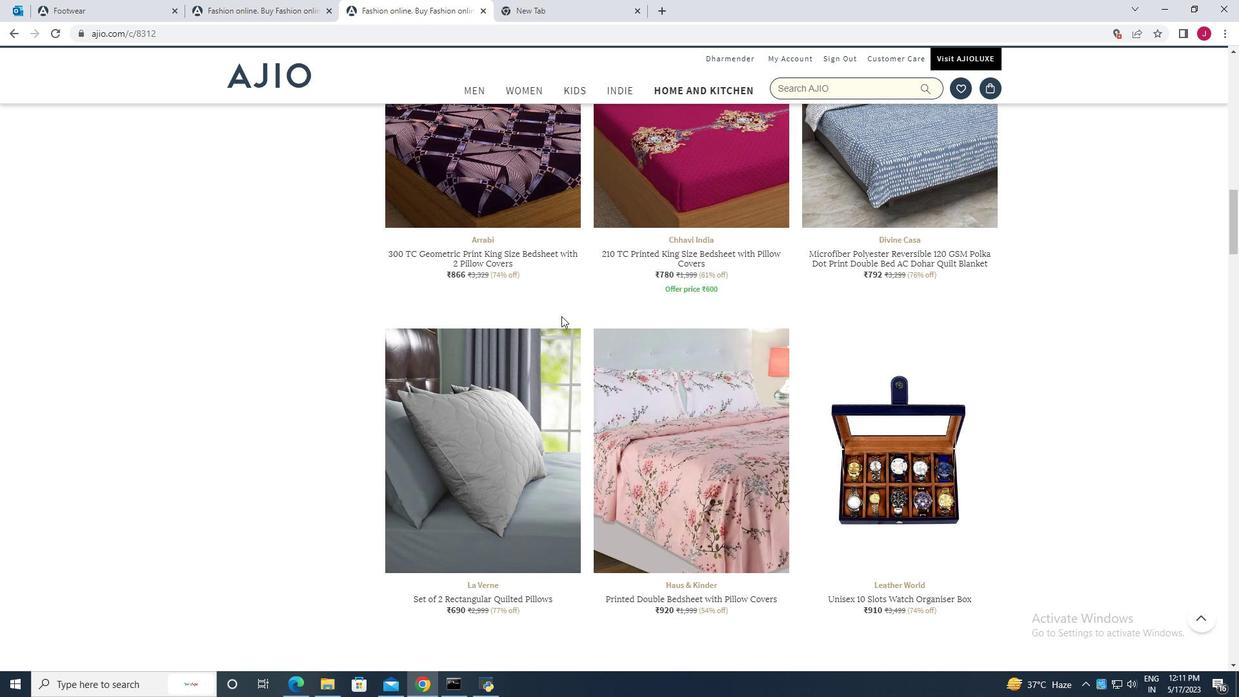 
Action: Mouse scrolled (561, 316) with delta (0, 0)
Screenshot: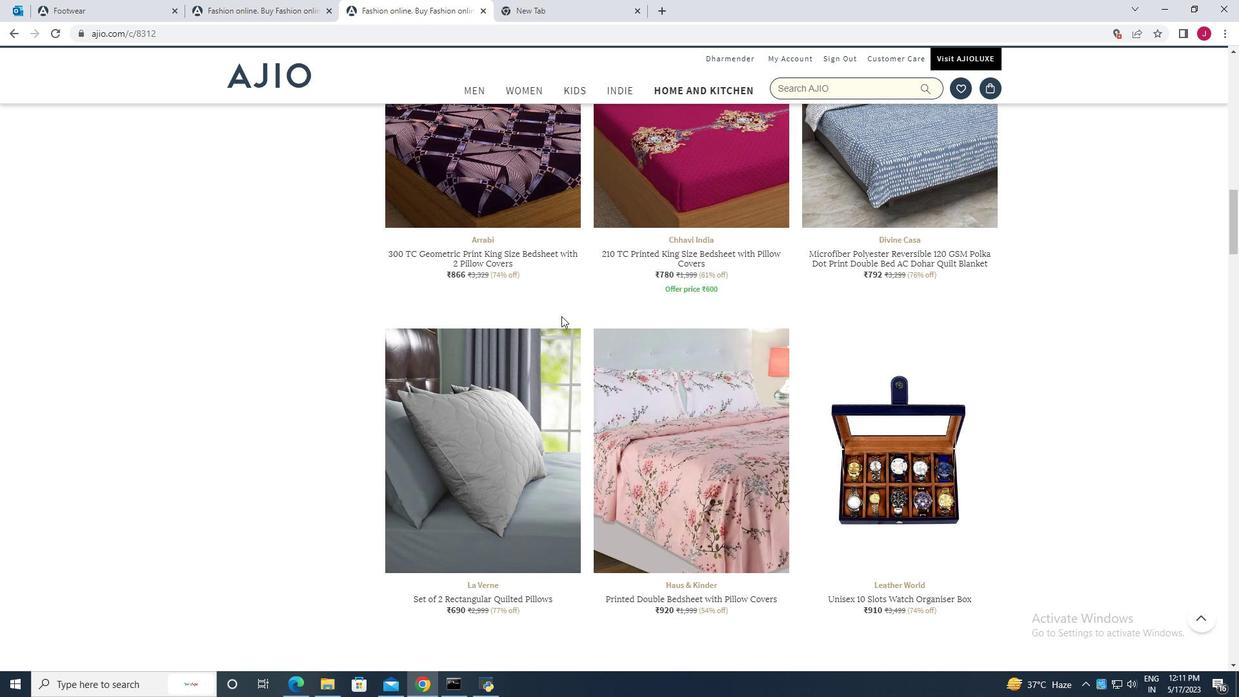 
Action: Mouse scrolled (561, 316) with delta (0, 0)
Screenshot: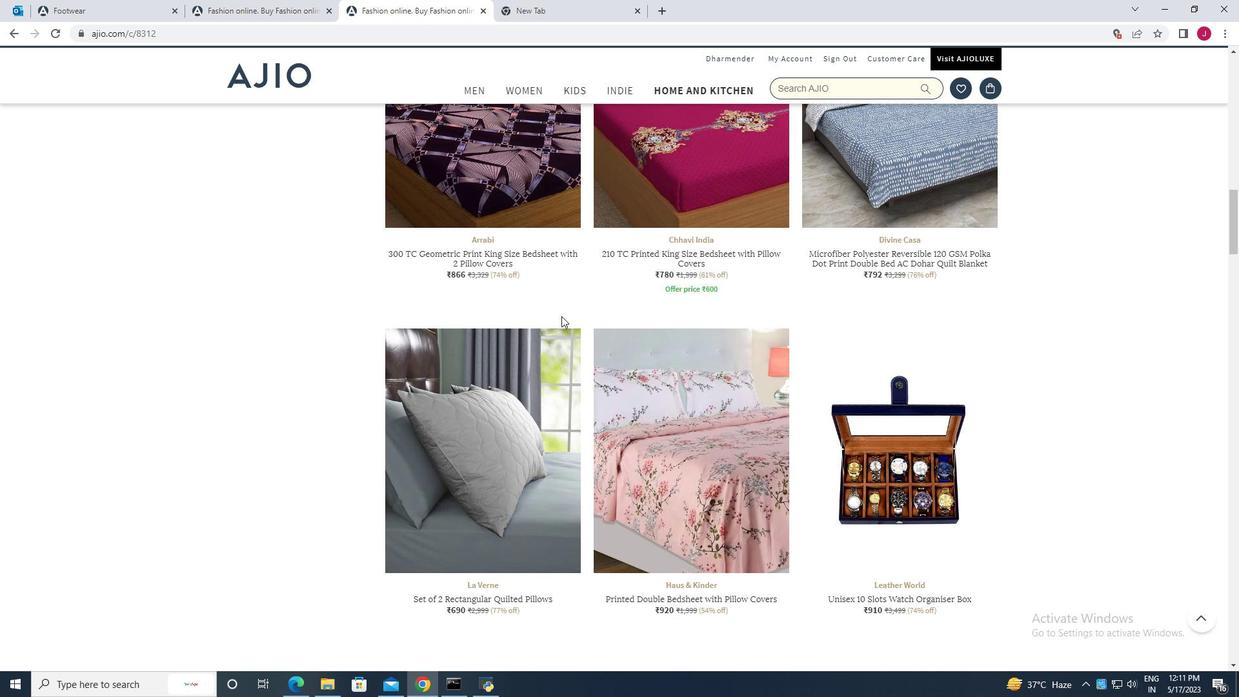 
Action: Mouse scrolled (561, 316) with delta (0, 0)
Screenshot: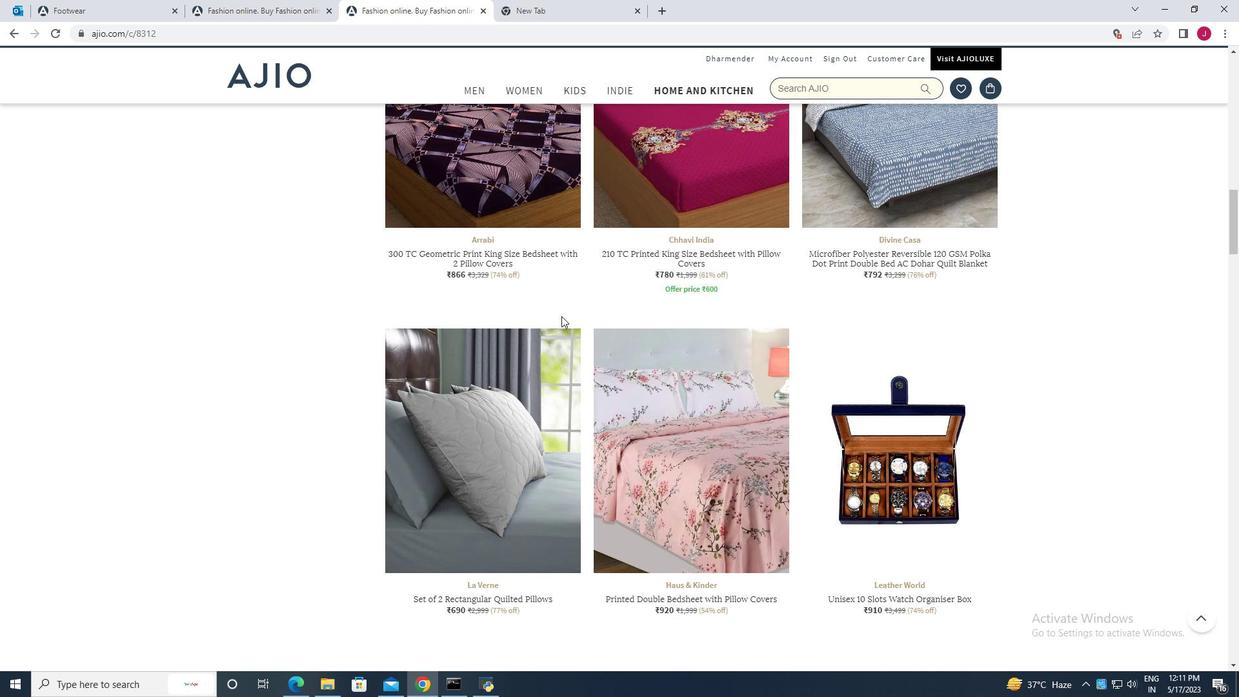 
Action: Mouse scrolled (561, 316) with delta (0, 0)
Screenshot: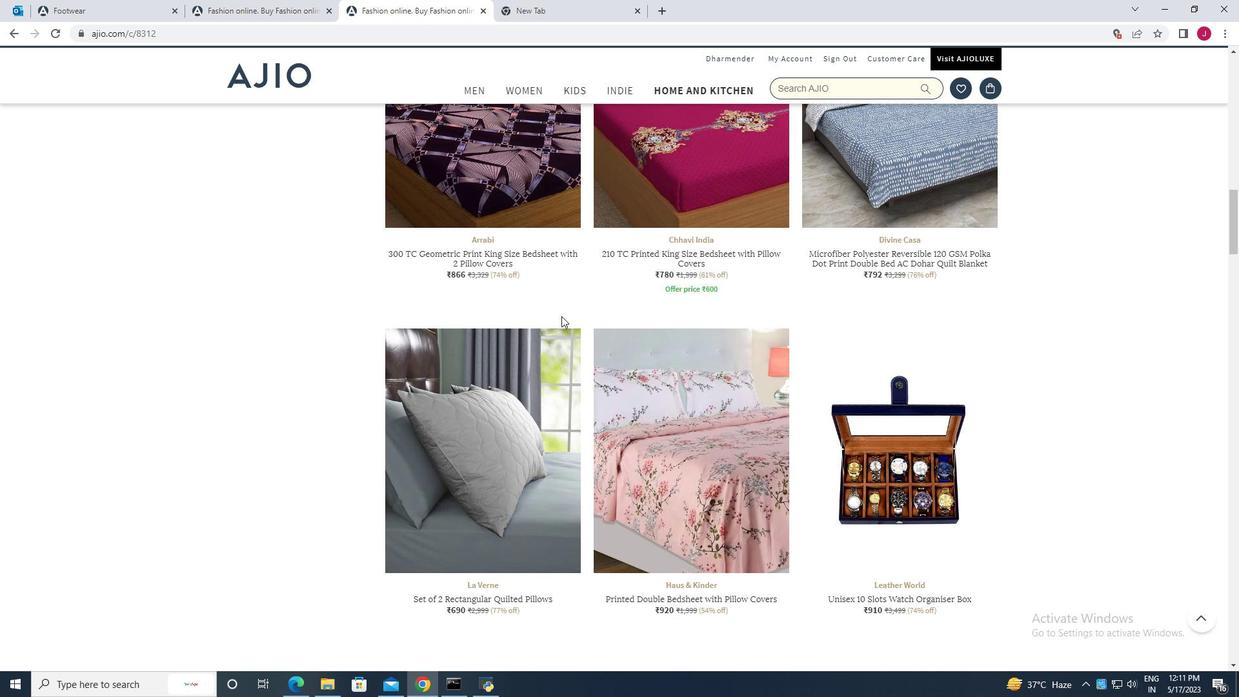 
Action: Mouse scrolled (561, 316) with delta (0, 0)
Screenshot: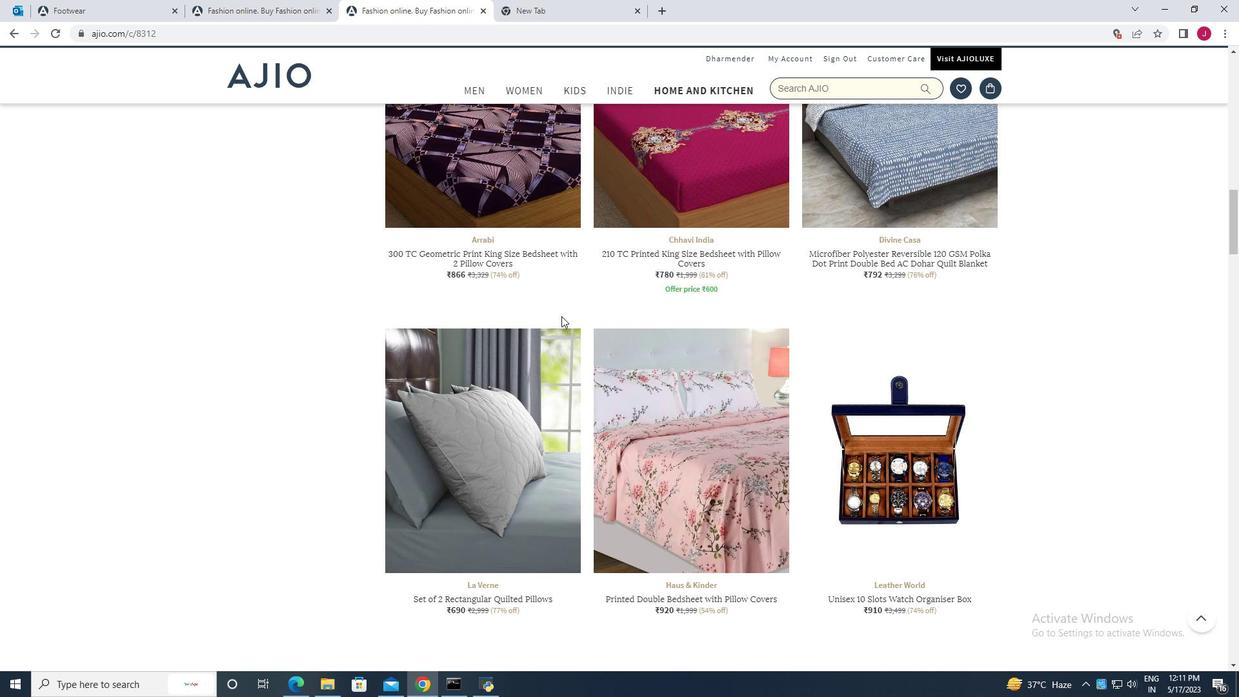 
Action: Mouse moved to (561, 313)
Screenshot: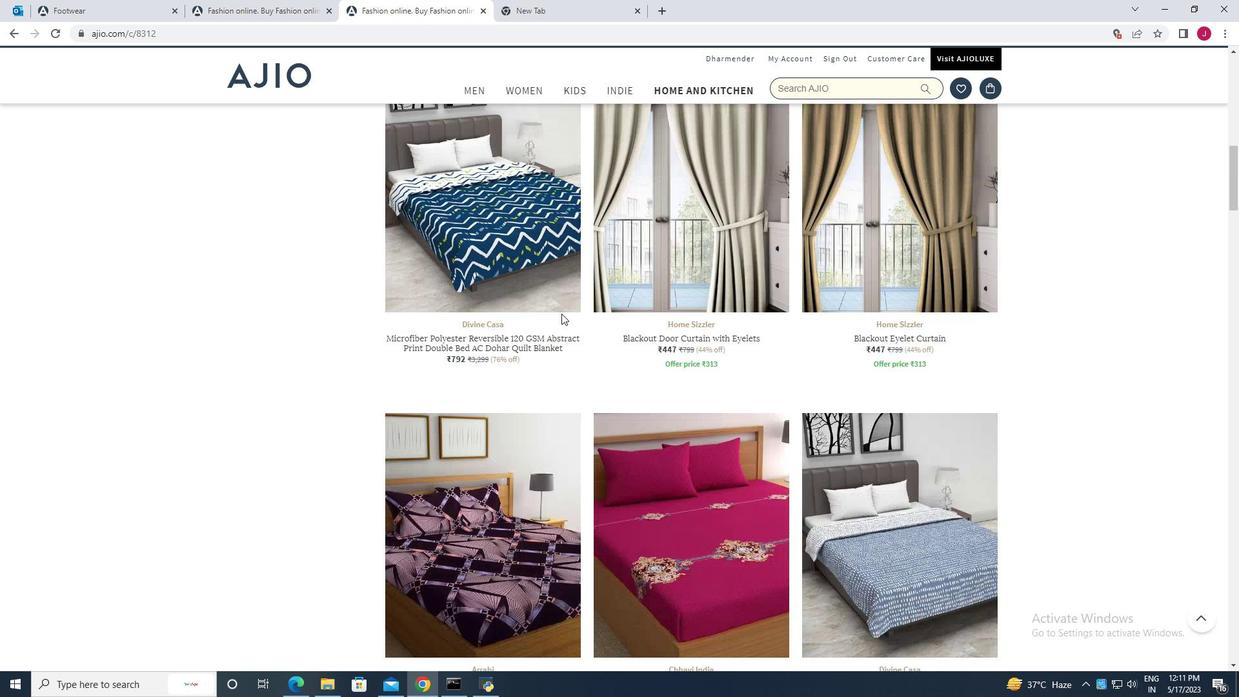 
Action: Mouse scrolled (561, 314) with delta (0, 0)
Screenshot: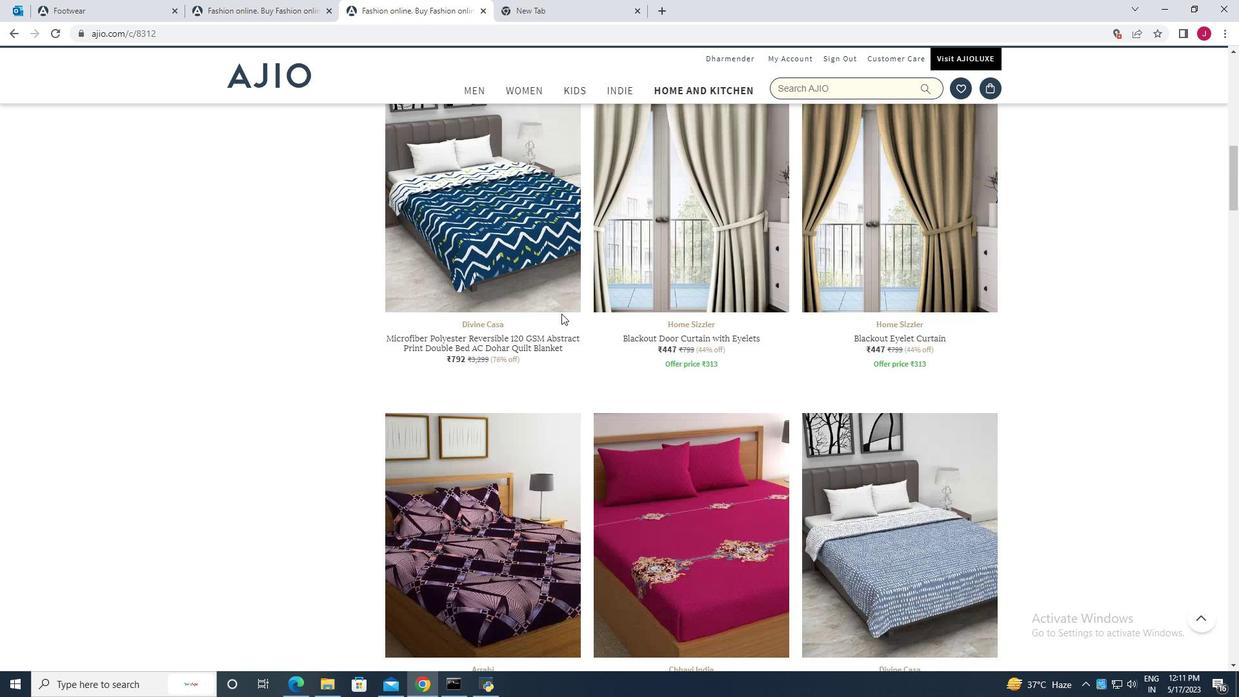 
Action: Mouse scrolled (561, 314) with delta (0, 0)
Screenshot: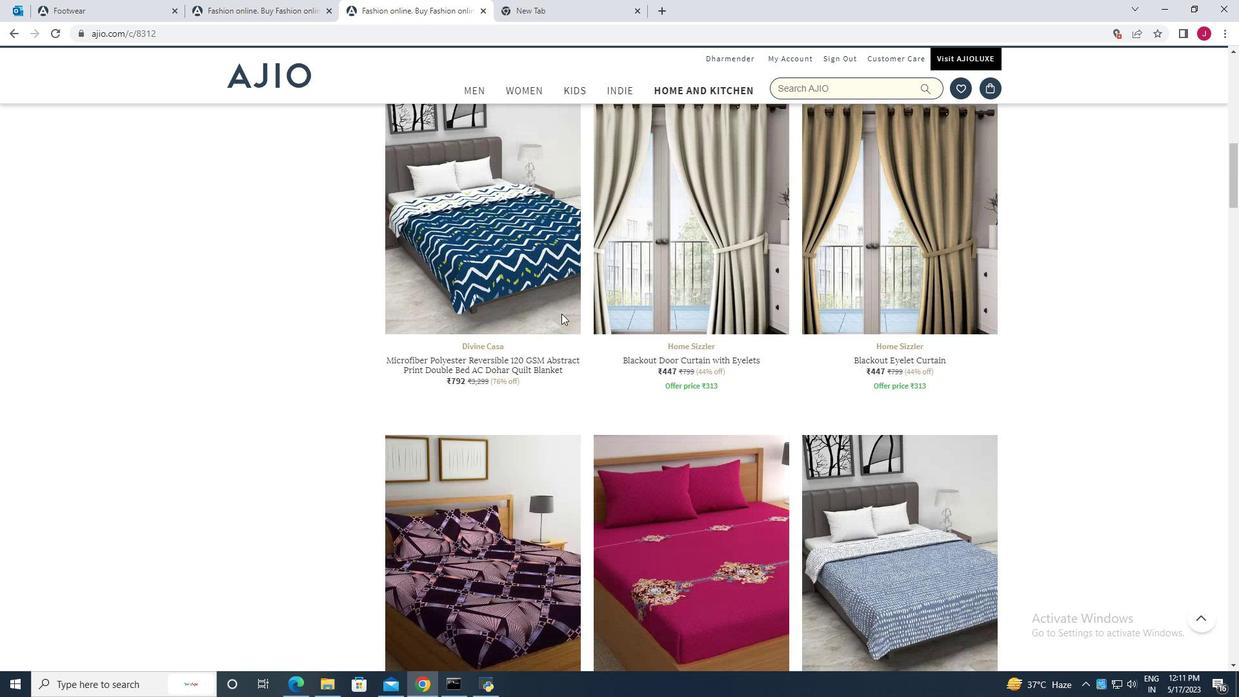 
Action: Mouse scrolled (561, 314) with delta (0, 0)
Screenshot: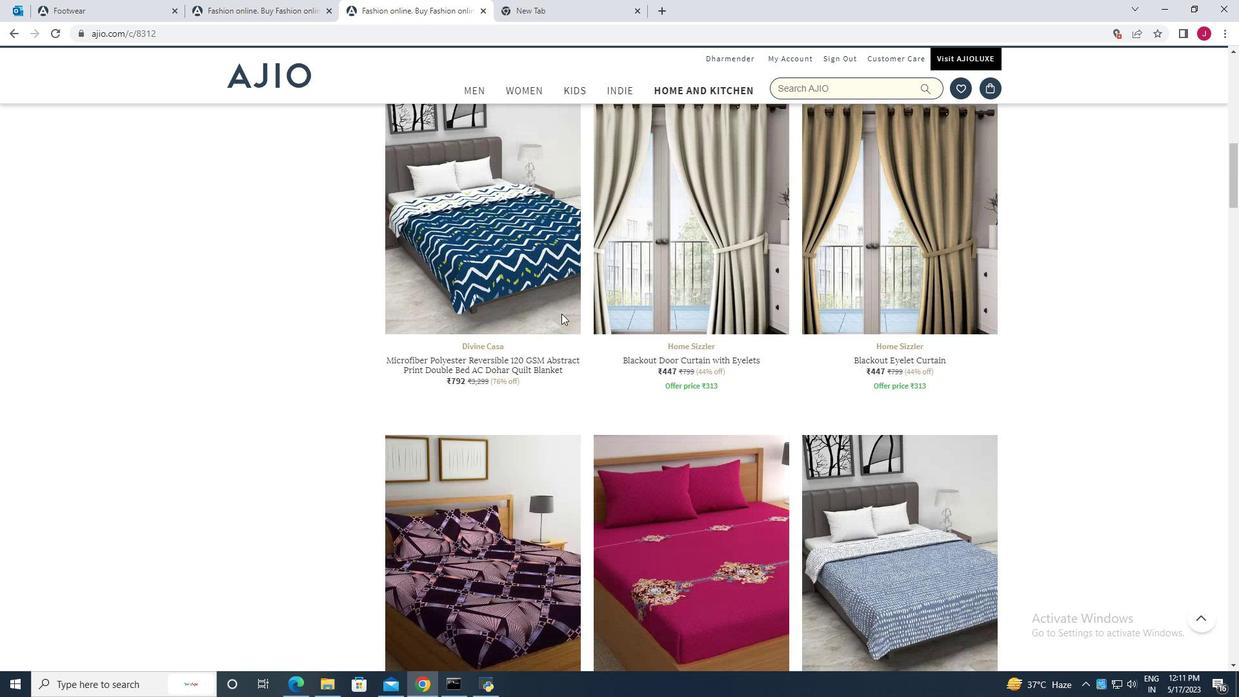
Action: Mouse scrolled (561, 314) with delta (0, 0)
Screenshot: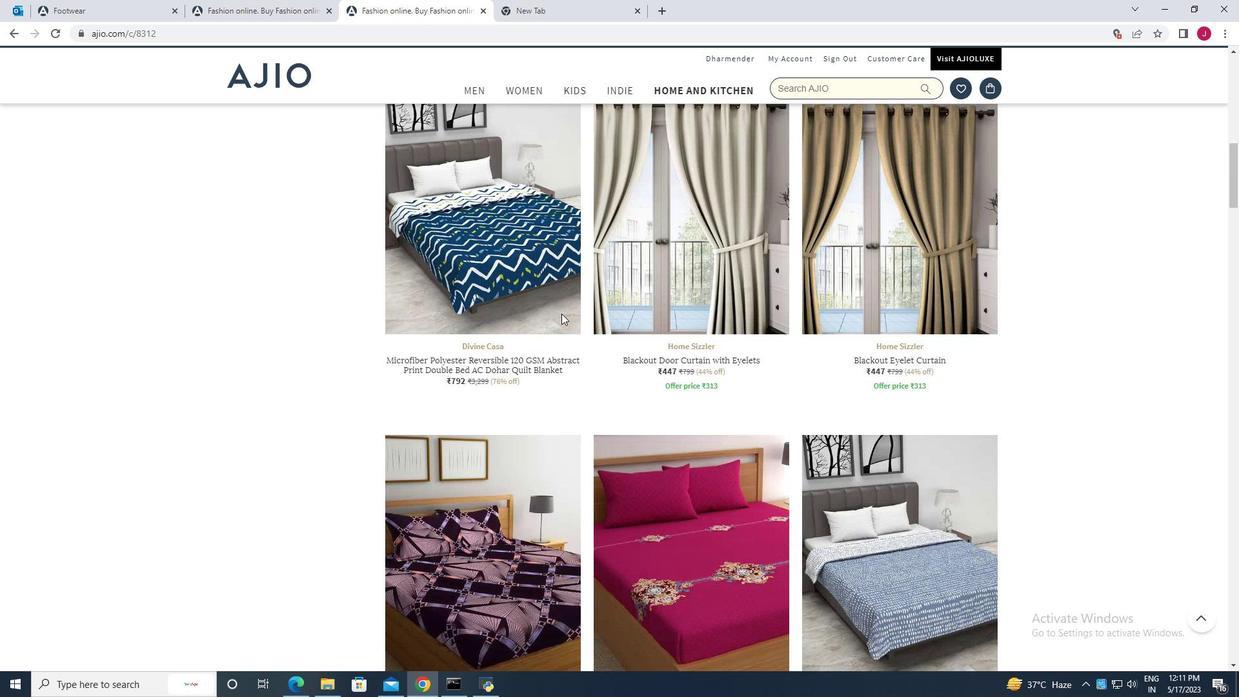 
Action: Mouse scrolled (561, 314) with delta (0, 0)
Screenshot: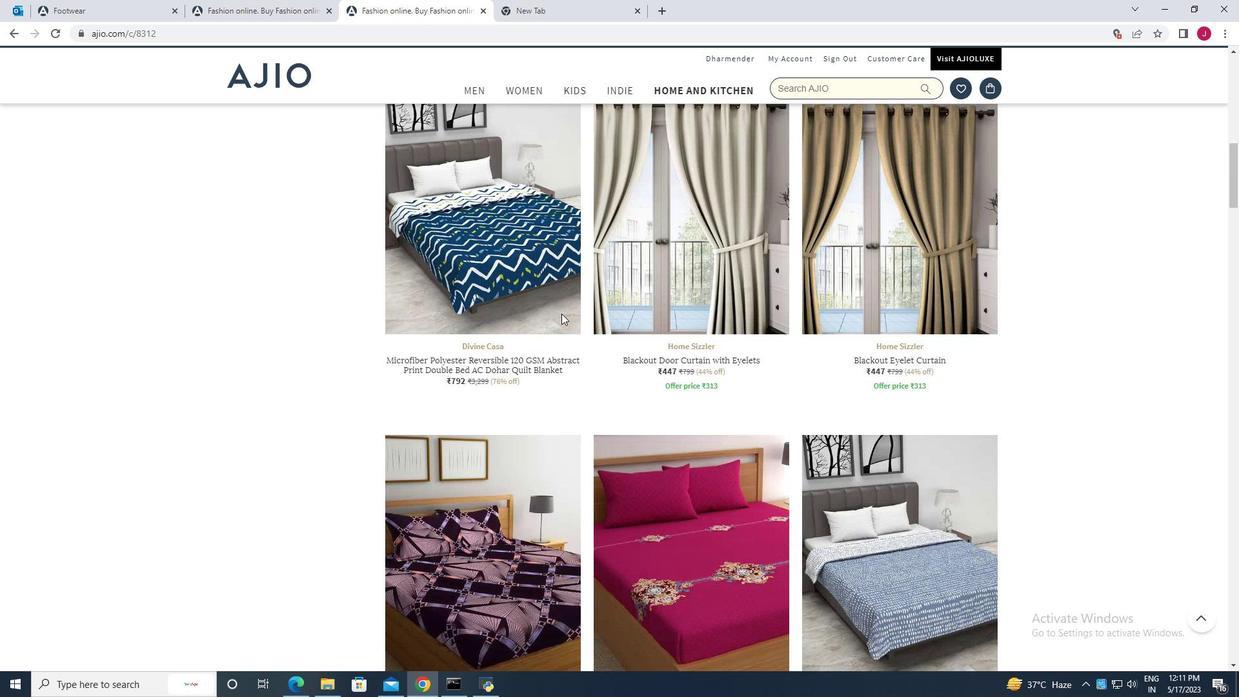 
Action: Mouse scrolled (561, 314) with delta (0, 0)
Screenshot: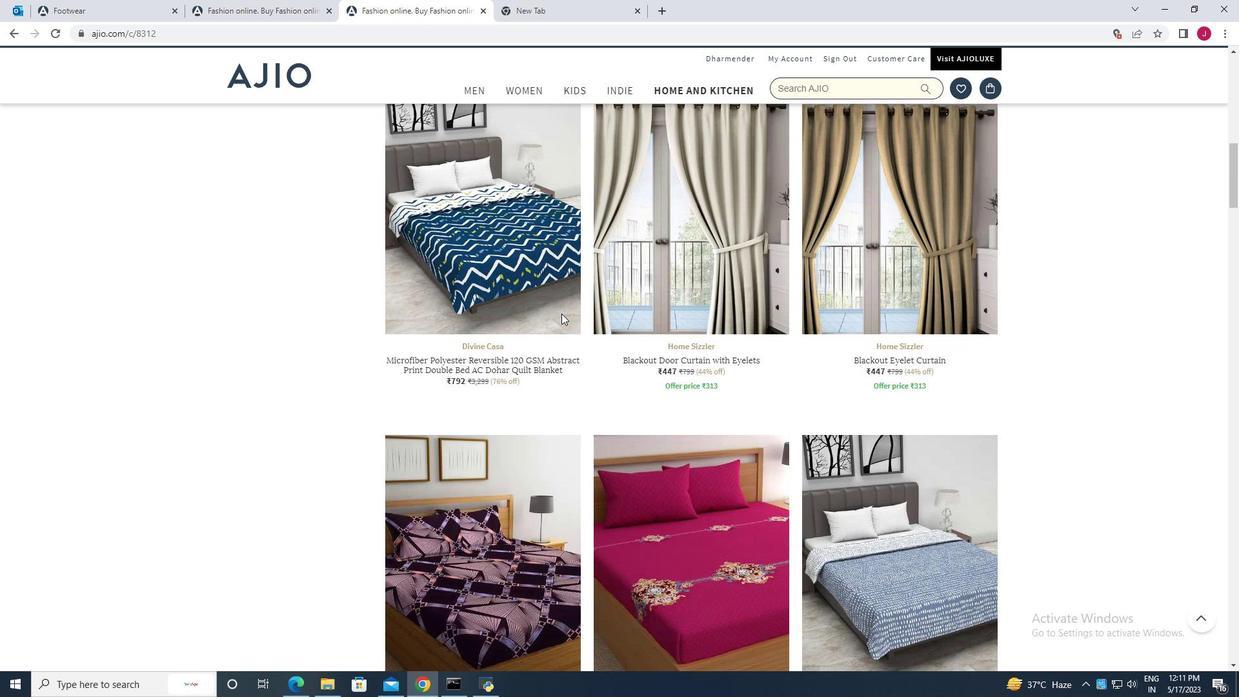 
Action: Mouse scrolled (561, 314) with delta (0, 0)
Screenshot: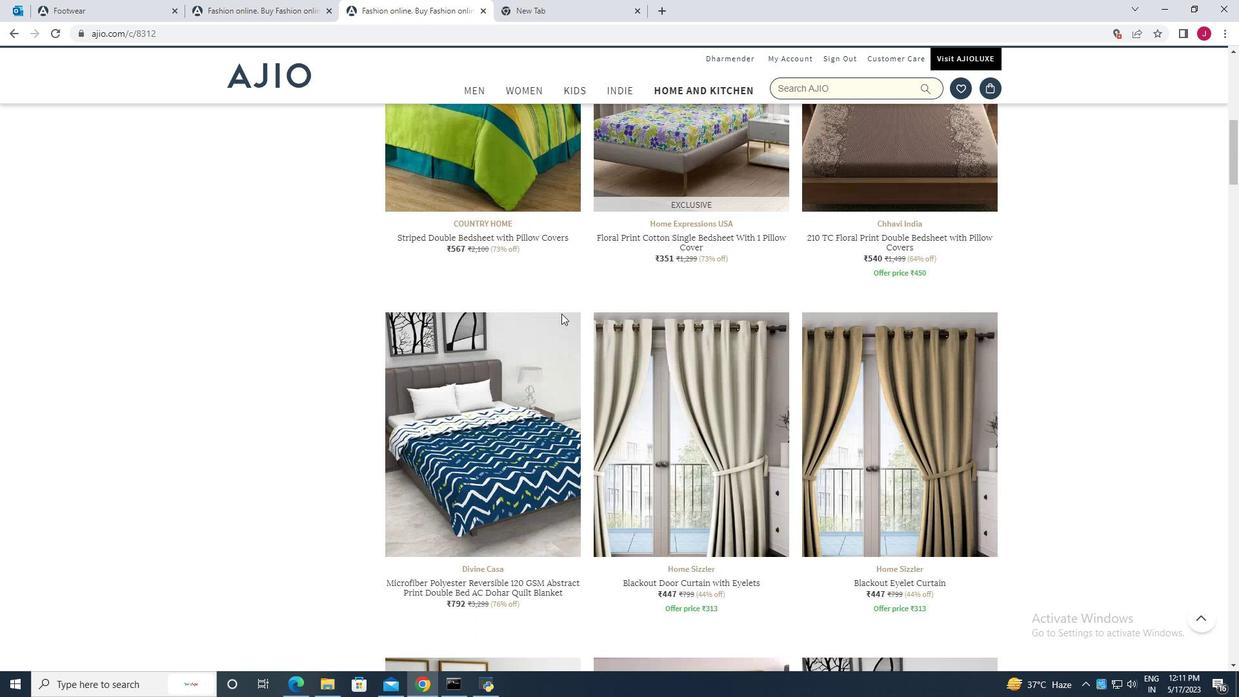 
Action: Mouse scrolled (561, 314) with delta (0, 0)
Screenshot: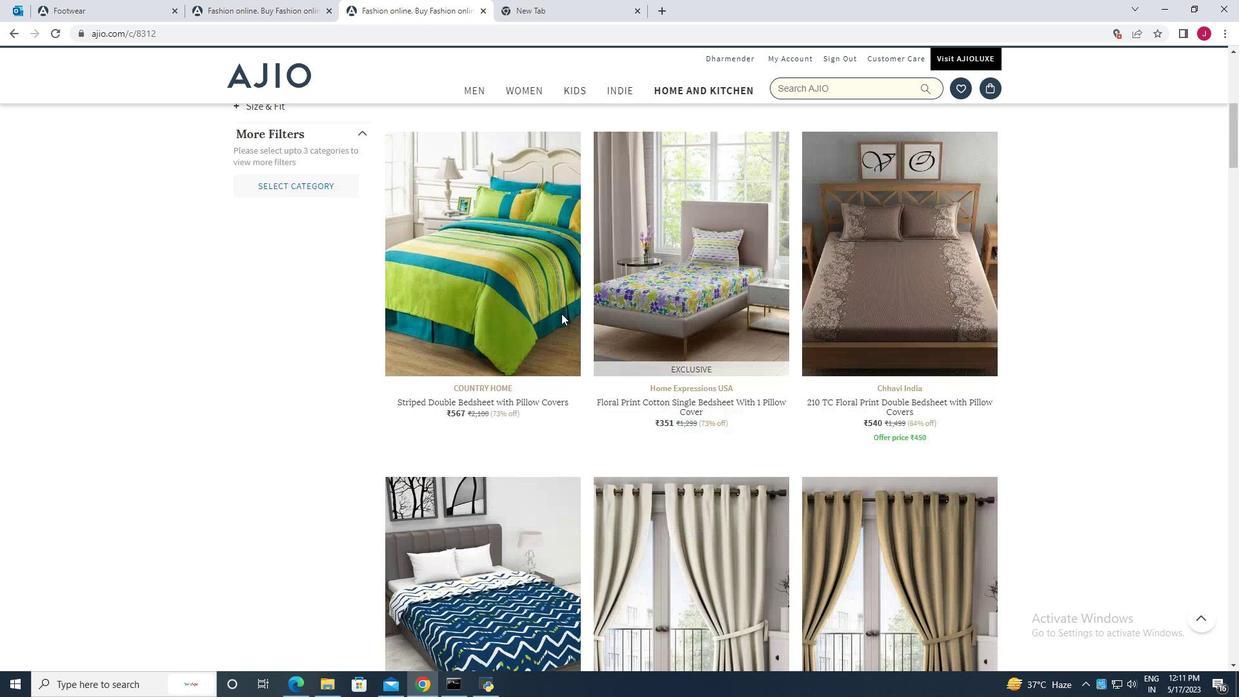 
Action: Mouse scrolled (561, 314) with delta (0, 0)
Screenshot: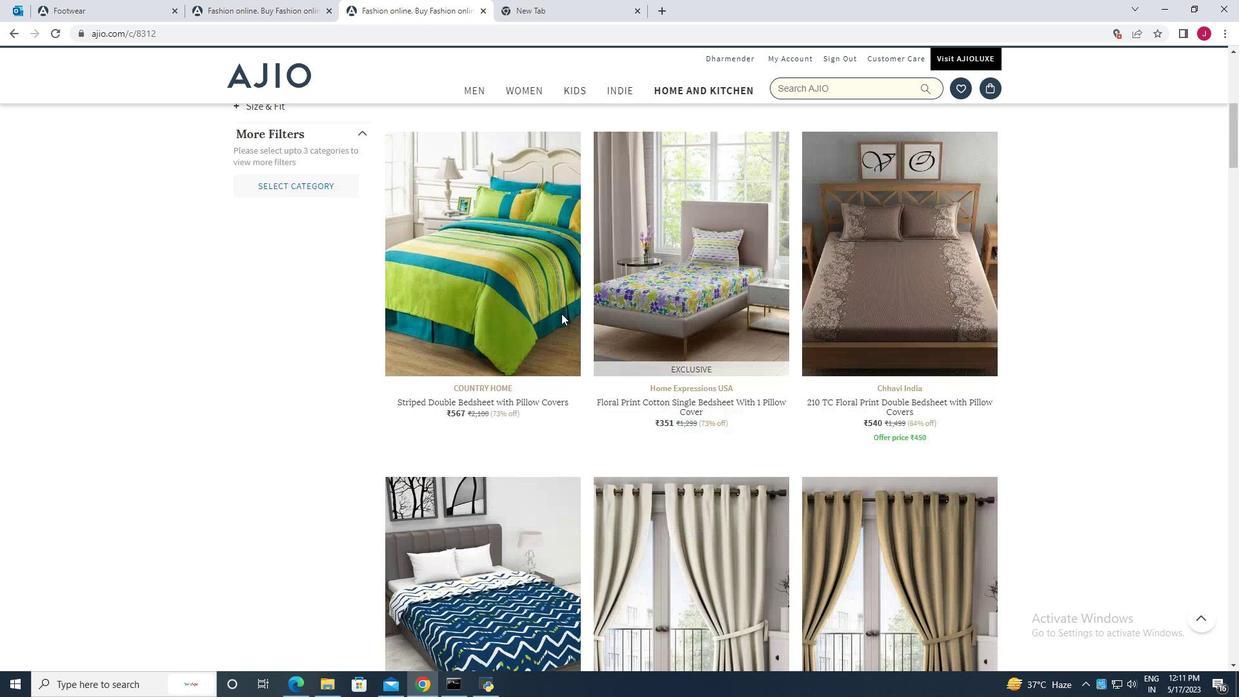 
Action: Mouse scrolled (561, 314) with delta (0, 0)
Screenshot: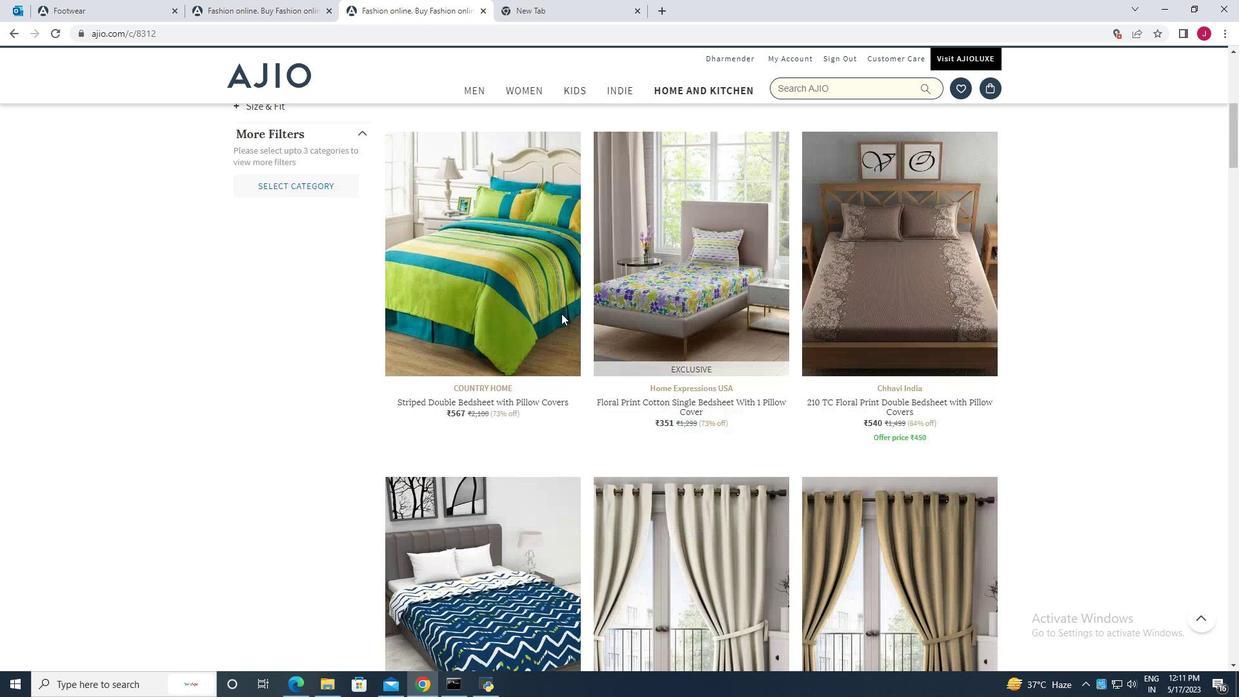 
Action: Mouse scrolled (561, 314) with delta (0, 0)
Screenshot: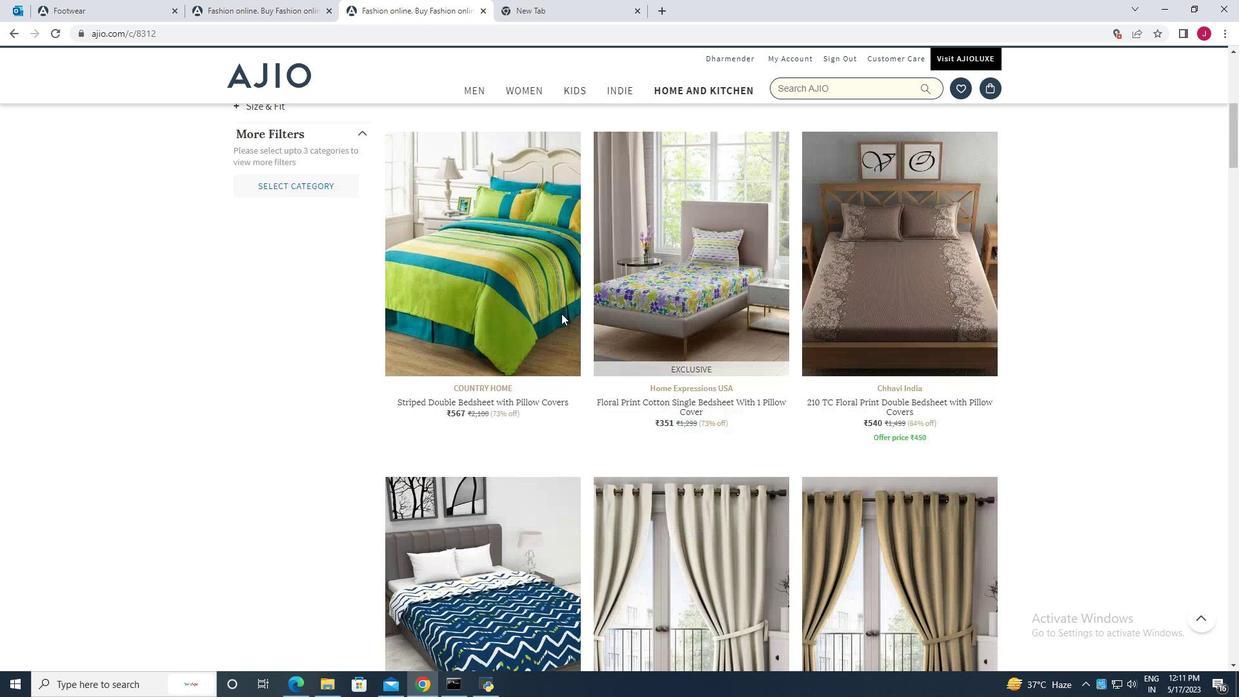 
Action: Mouse scrolled (561, 314) with delta (0, 0)
Screenshot: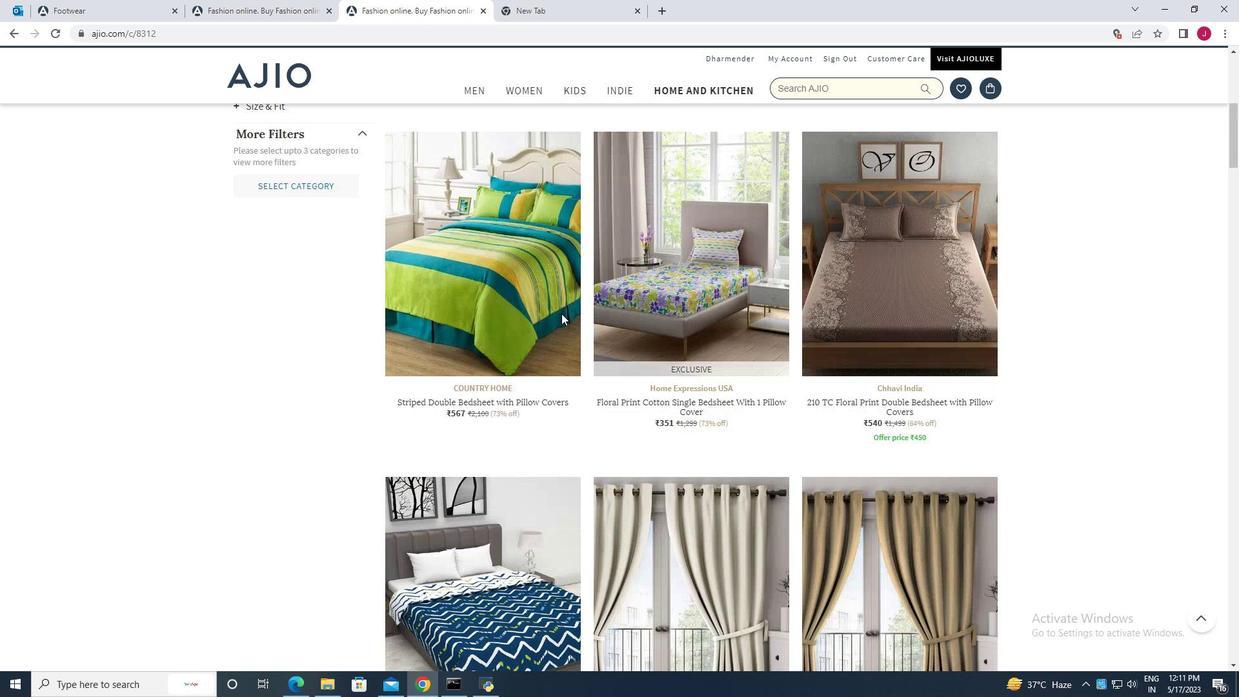 
Action: Mouse scrolled (561, 314) with delta (0, 0)
Screenshot: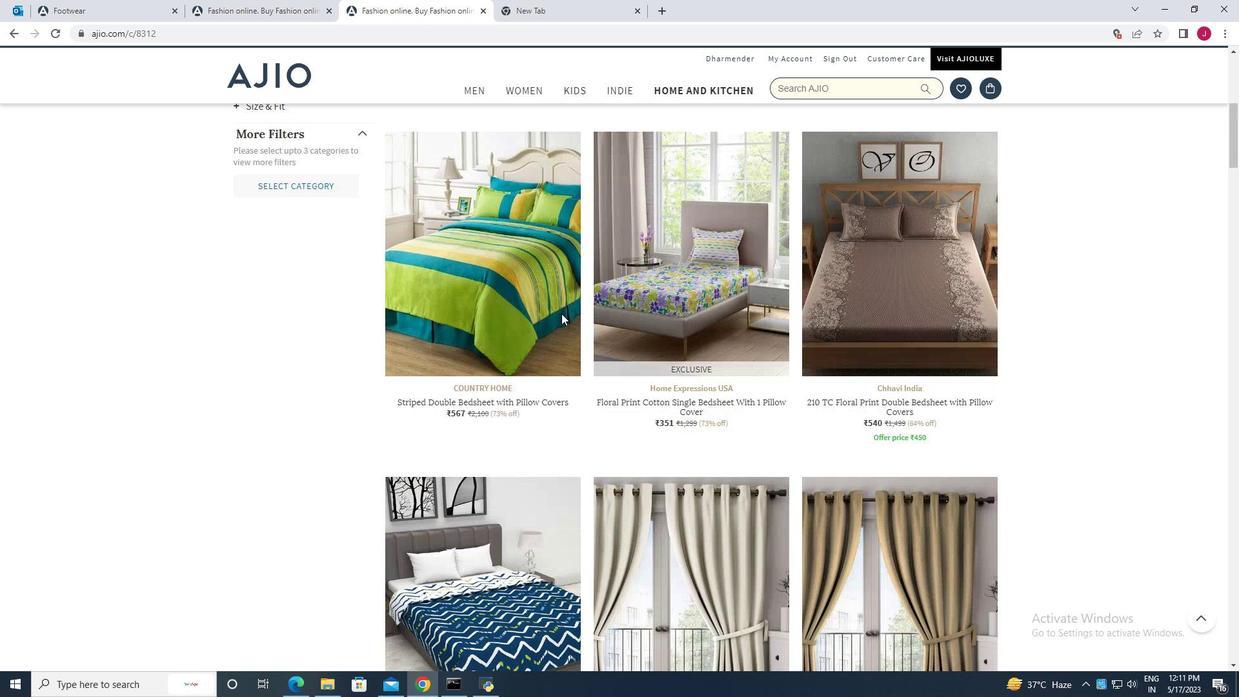 
Action: Mouse moved to (553, 301)
Screenshot: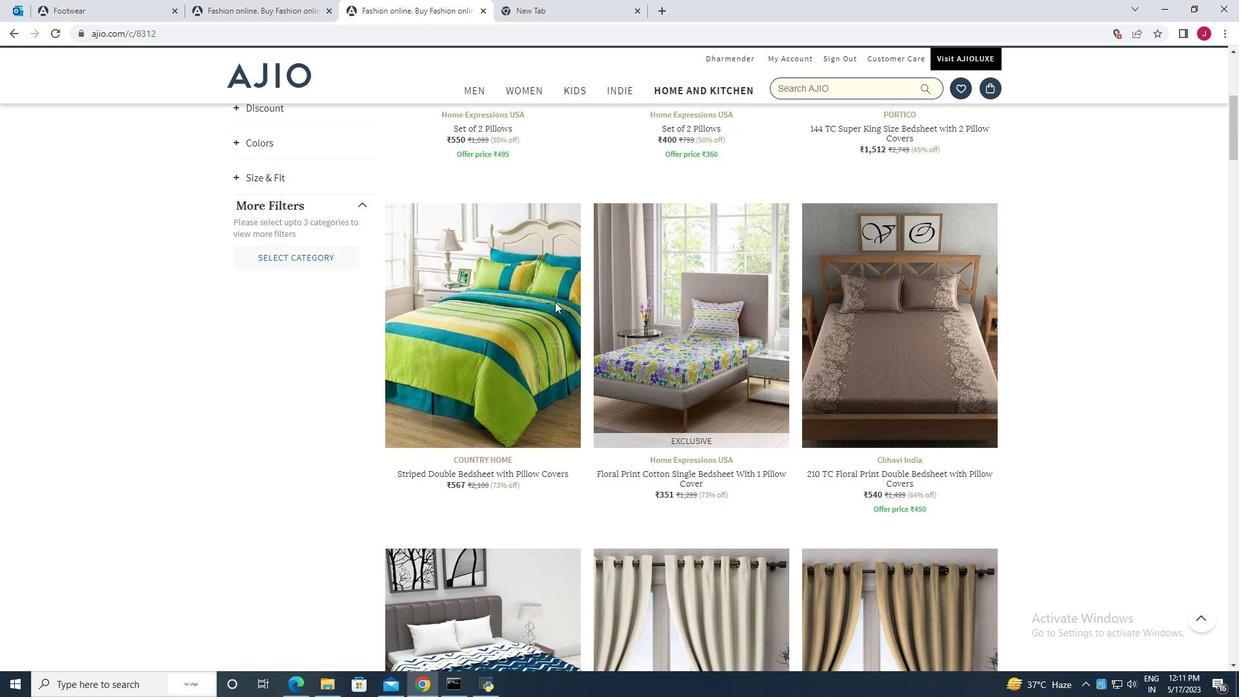 
Action: Mouse scrolled (553, 302) with delta (0, 0)
Screenshot: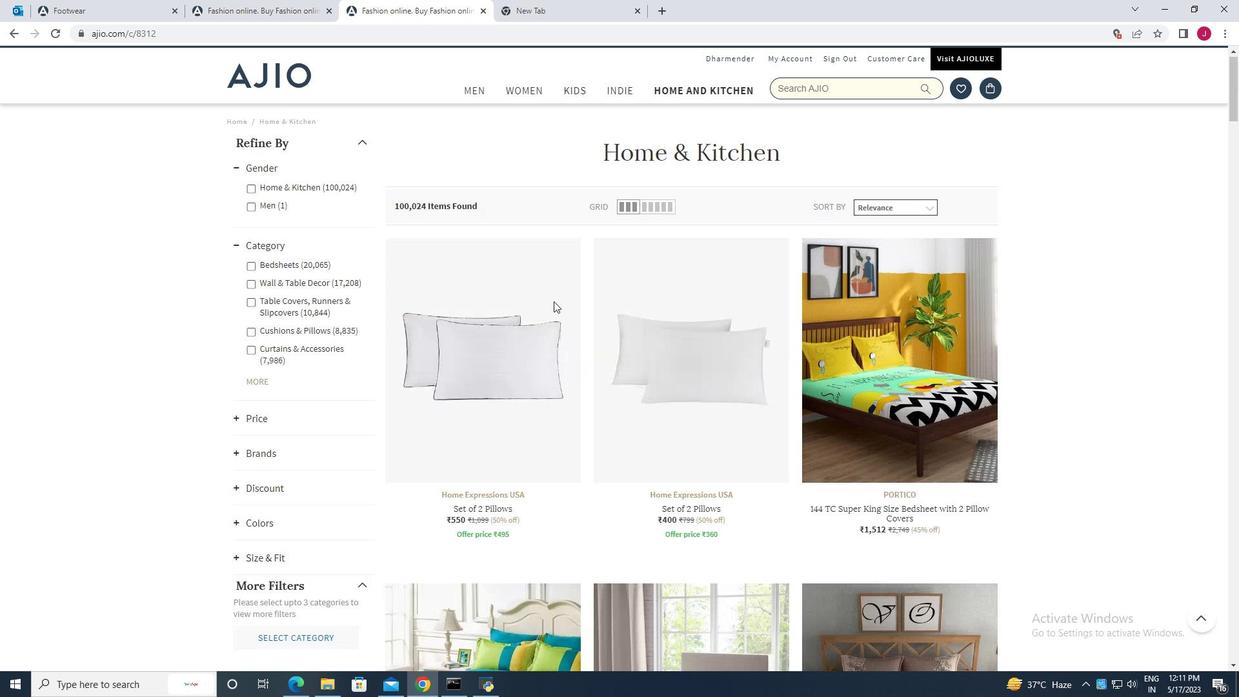 
Action: Mouse scrolled (553, 302) with delta (0, 0)
Screenshot: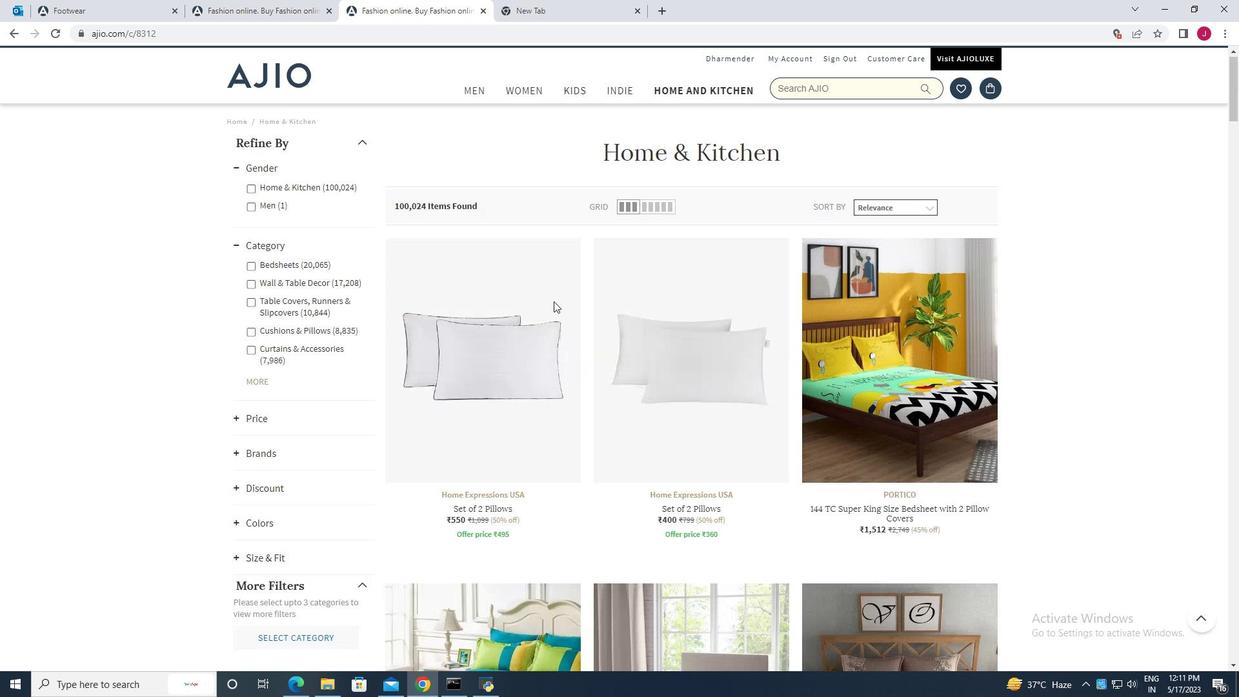 
Action: Mouse scrolled (553, 302) with delta (0, 0)
Screenshot: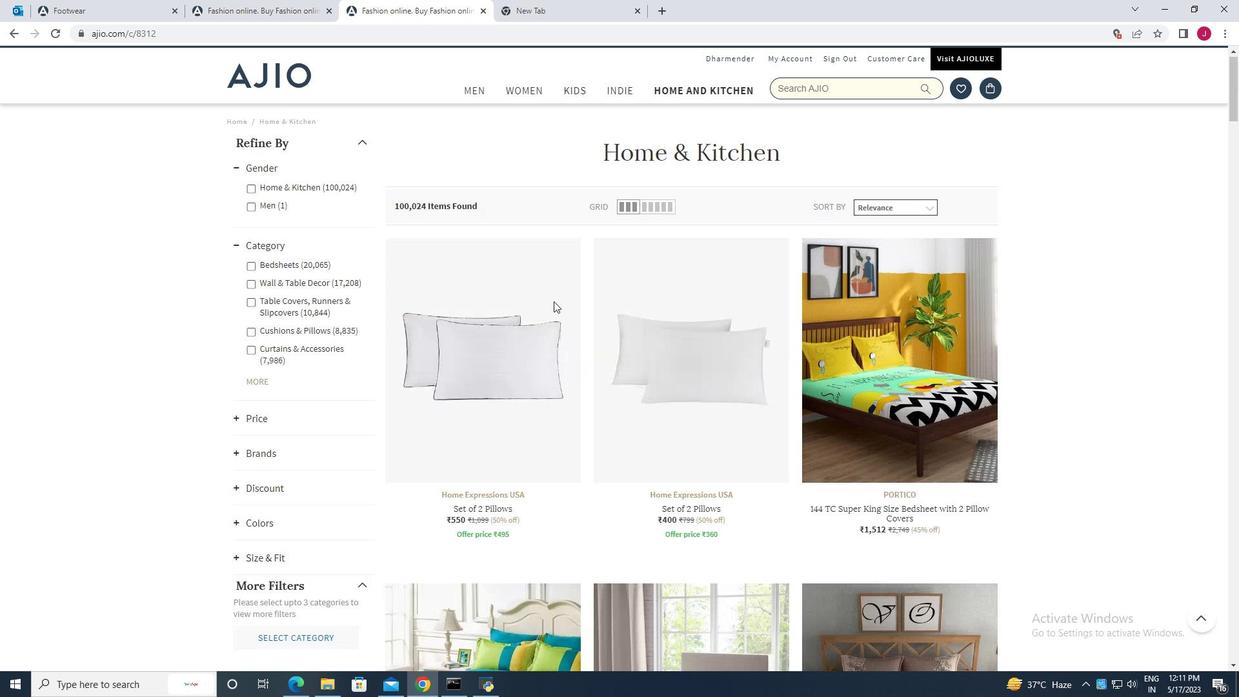 
Action: Mouse scrolled (553, 302) with delta (0, 0)
Screenshot: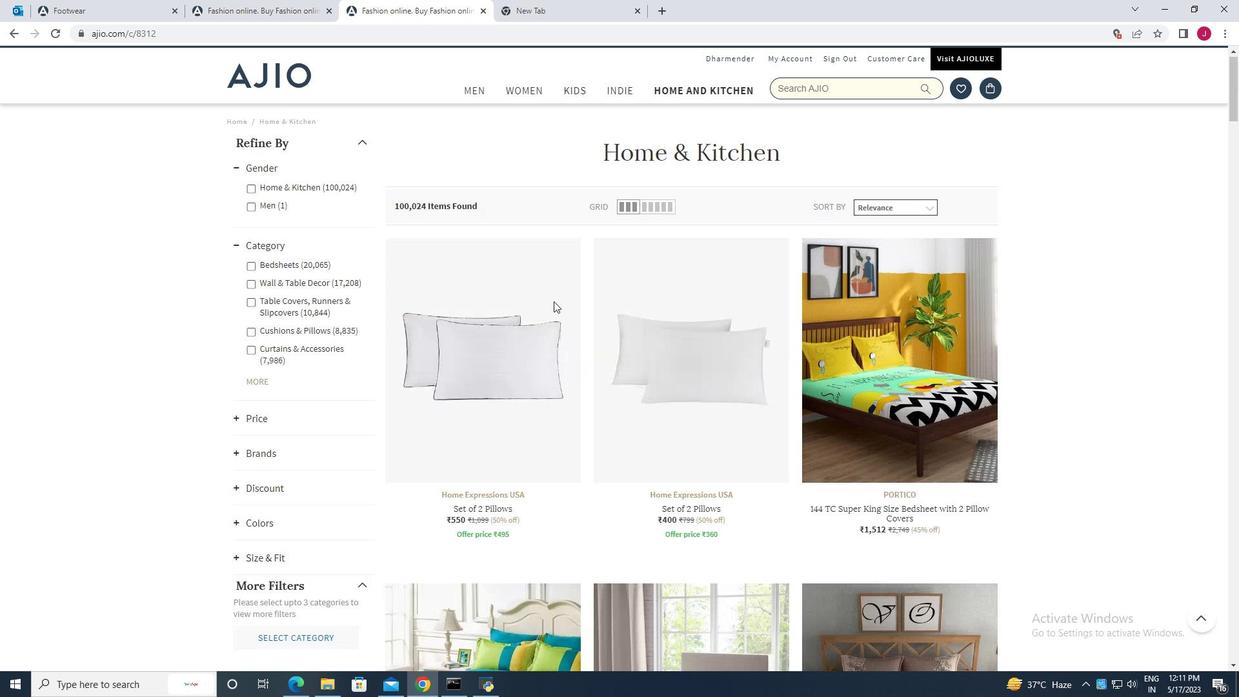 
Action: Mouse scrolled (553, 302) with delta (0, 0)
Screenshot: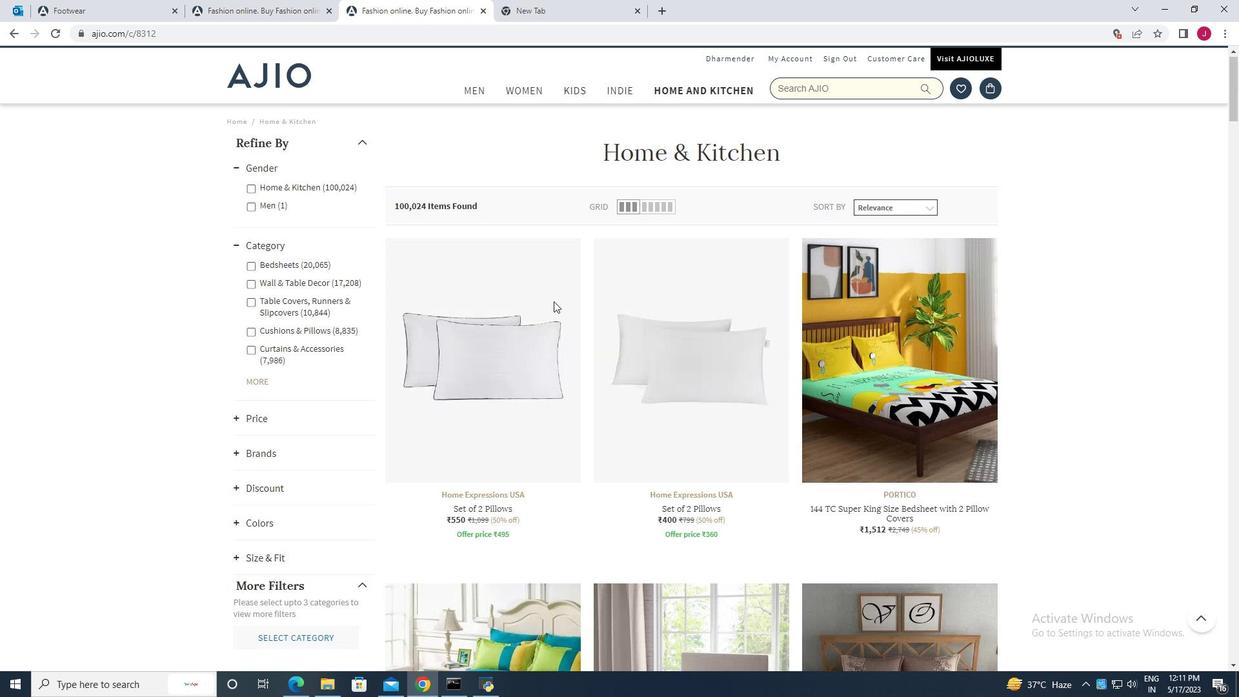 
Action: Mouse scrolled (553, 302) with delta (0, 0)
Screenshot: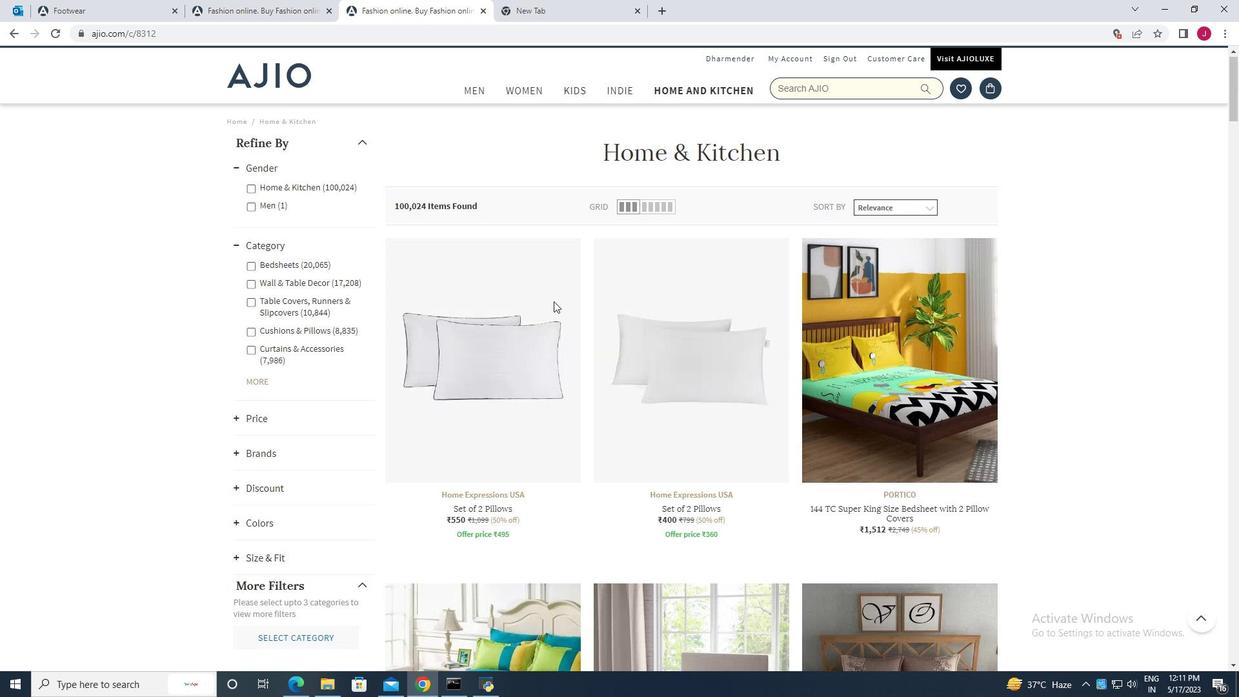 
Action: Mouse scrolled (553, 302) with delta (0, 0)
Screenshot: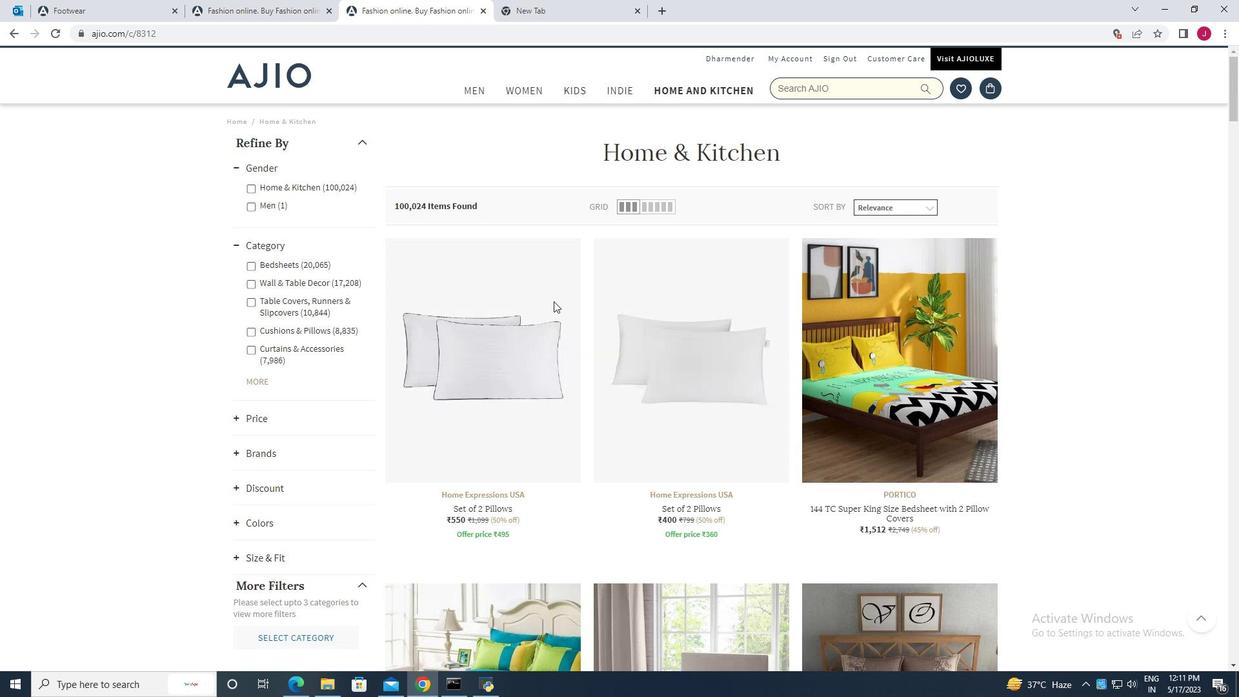 
Action: Mouse moved to (251, 188)
Screenshot: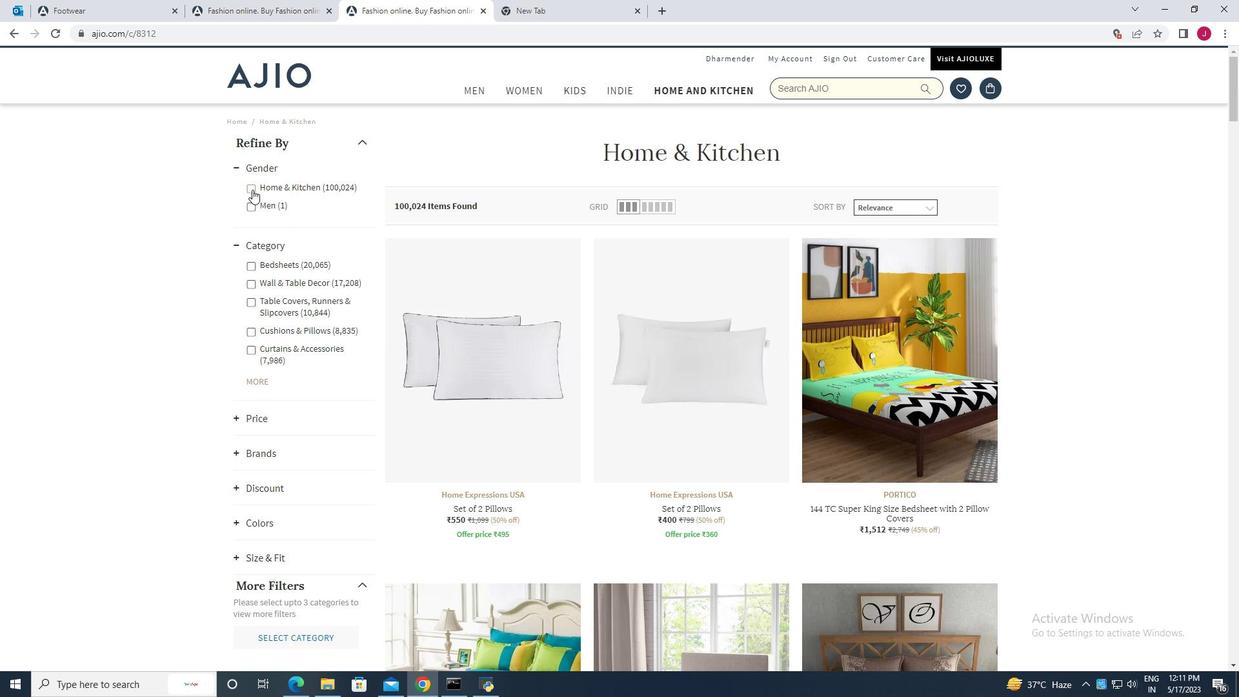 
Action: Mouse pressed left at (251, 188)
Screenshot: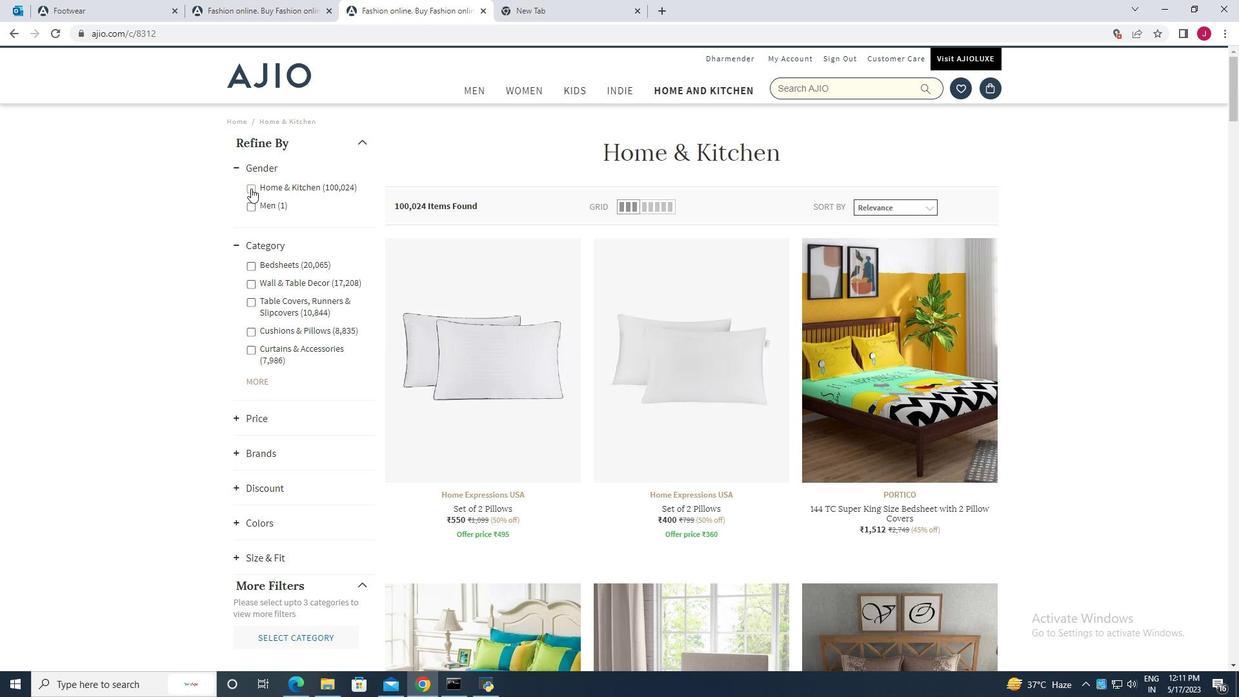 
Action: Mouse moved to (587, 400)
Screenshot: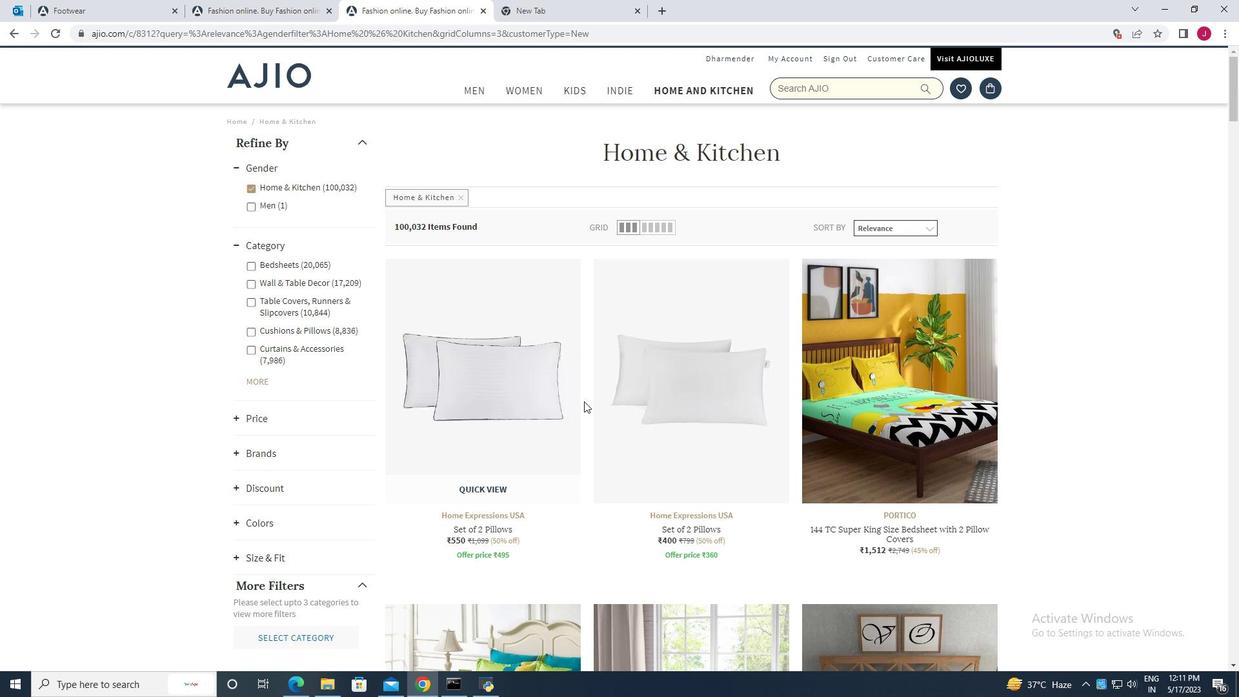 
Action: Mouse scrolled (587, 400) with delta (0, 0)
Screenshot: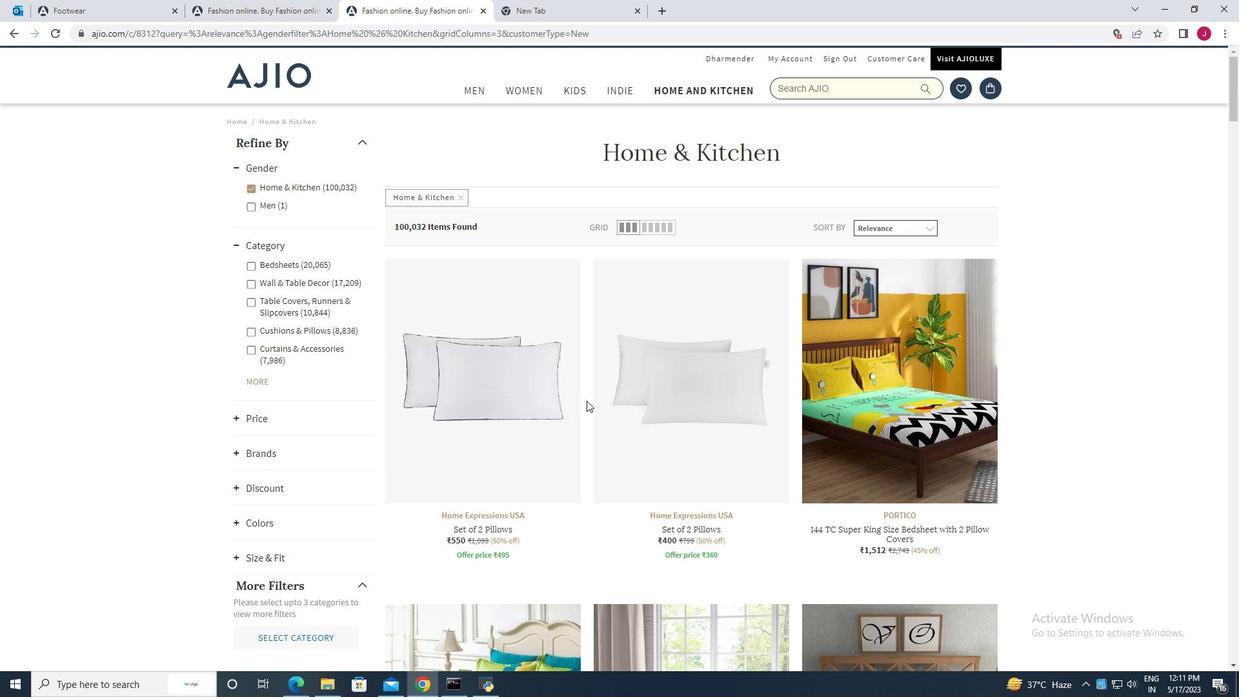
Action: Mouse scrolled (587, 400) with delta (0, 0)
Screenshot: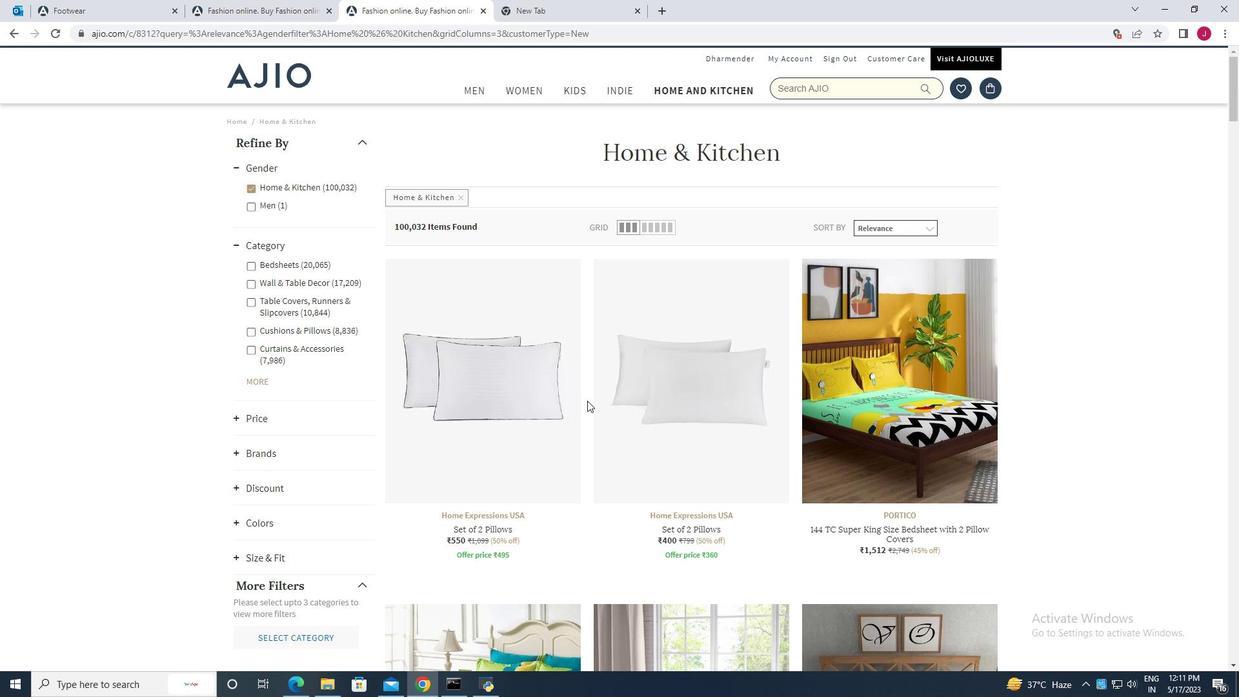 
Action: Mouse scrolled (587, 400) with delta (0, 0)
Screenshot: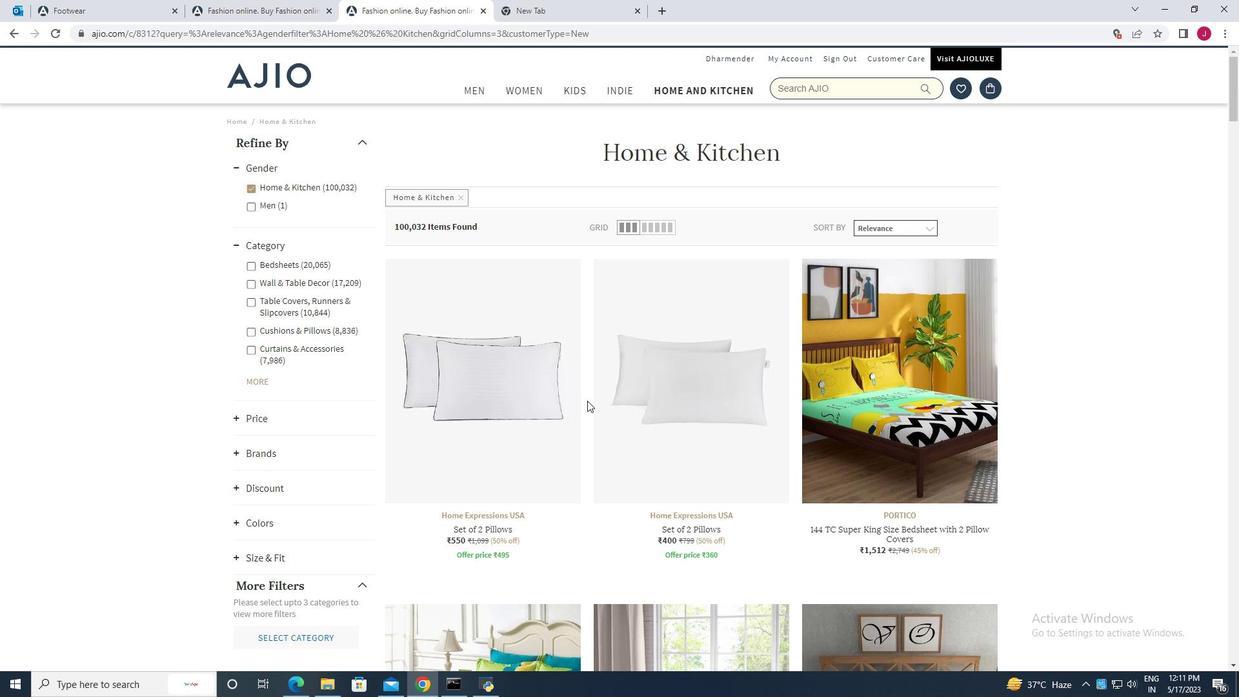 
Action: Mouse scrolled (587, 400) with delta (0, 0)
Screenshot: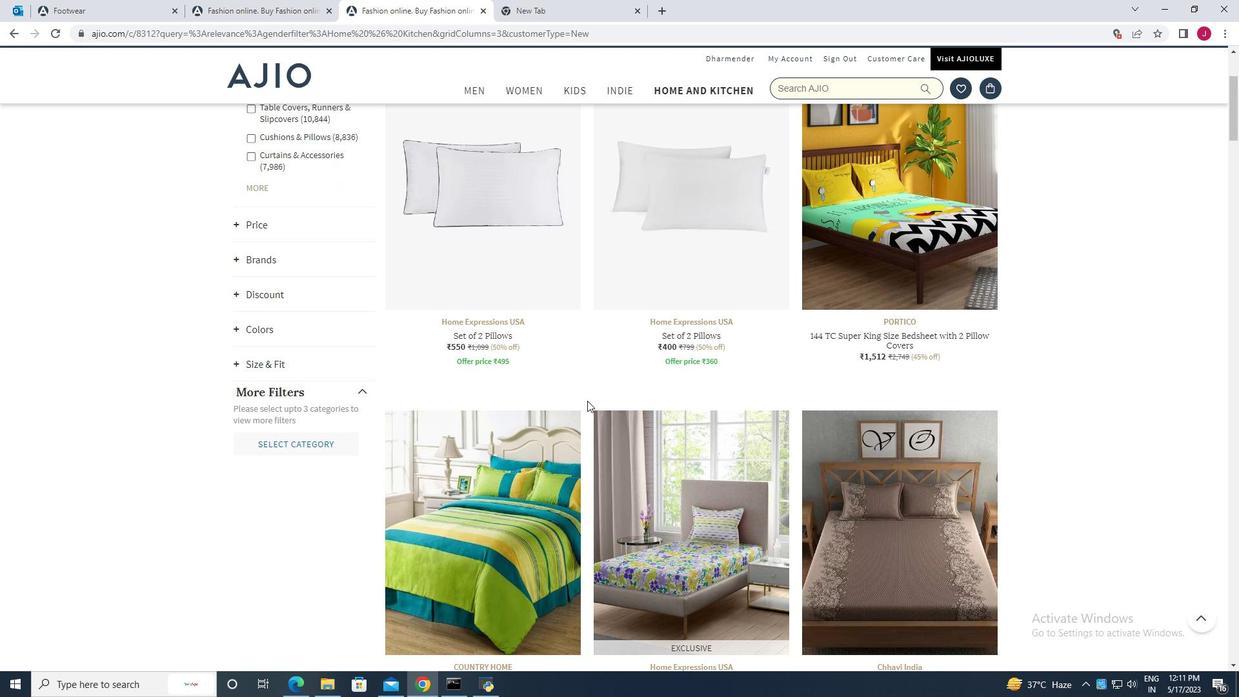 
Action: Mouse scrolled (587, 400) with delta (0, 0)
Screenshot: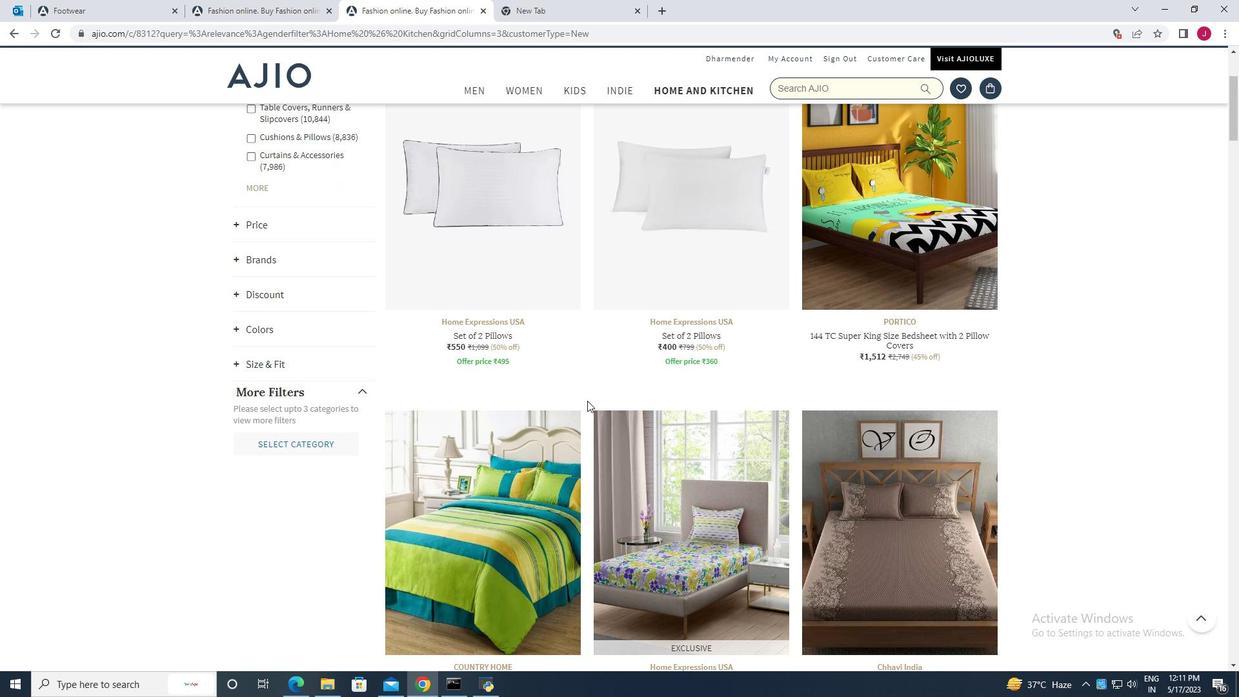 
Action: Mouse scrolled (587, 400) with delta (0, 0)
Screenshot: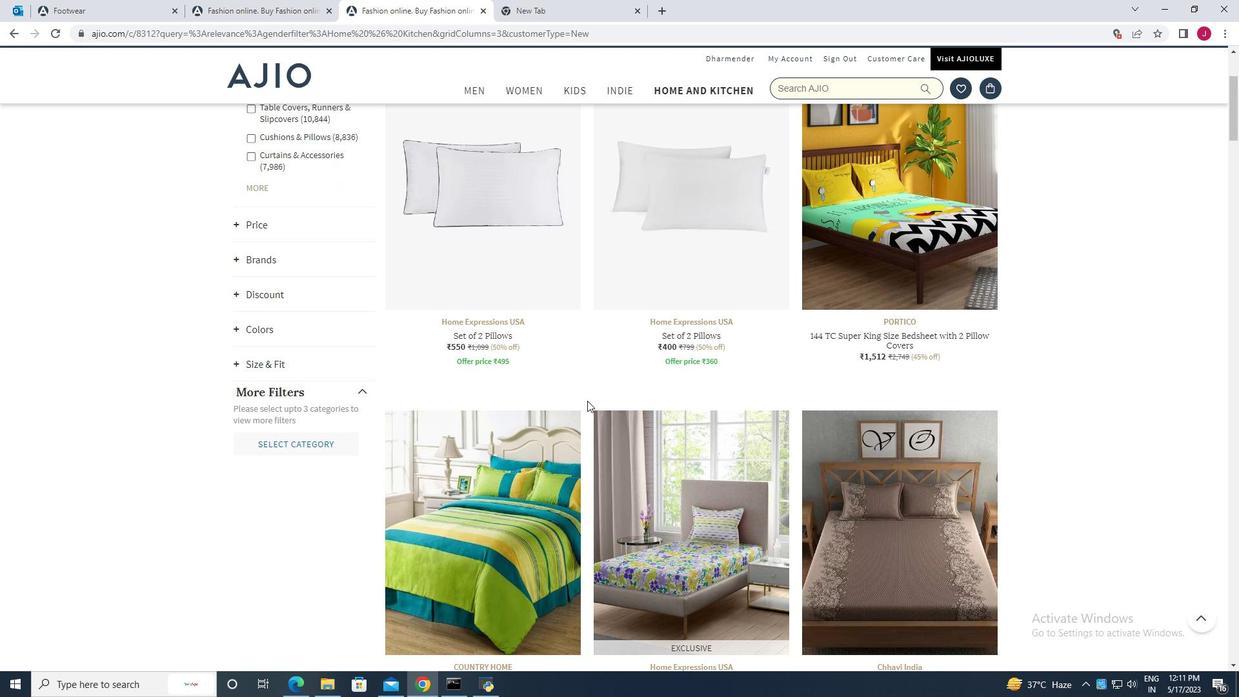 
Action: Mouse scrolled (587, 400) with delta (0, 0)
Screenshot: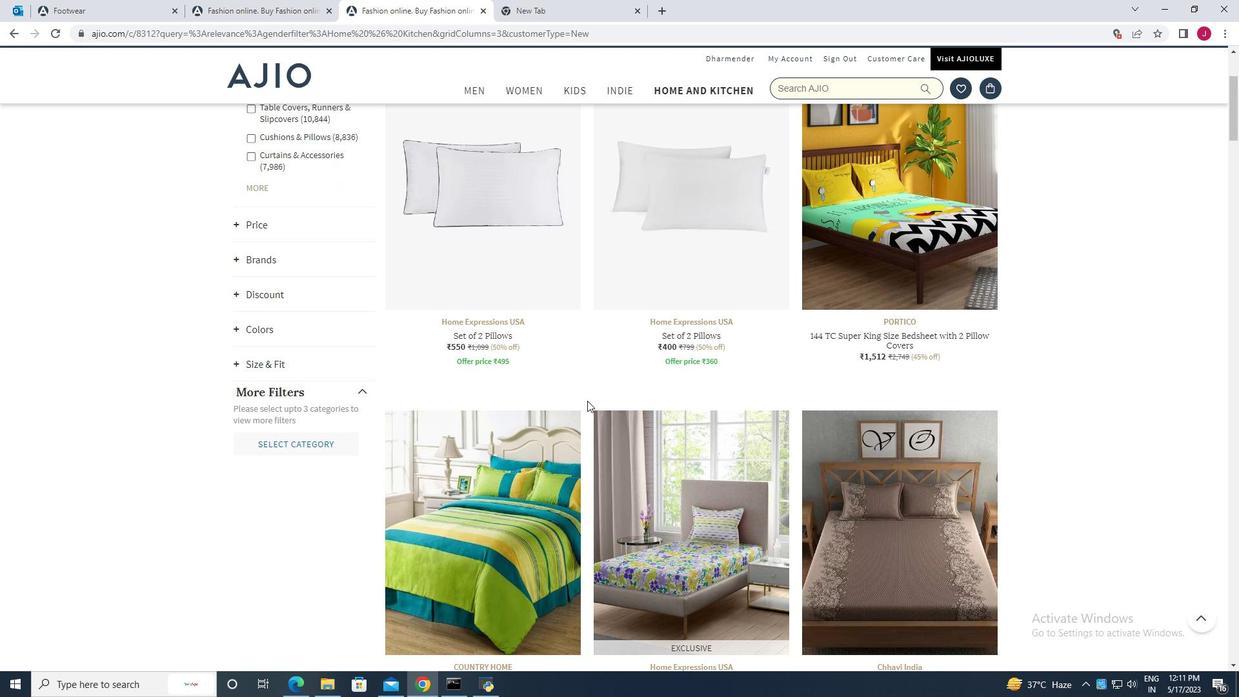 
Action: Mouse scrolled (587, 400) with delta (0, 0)
Screenshot: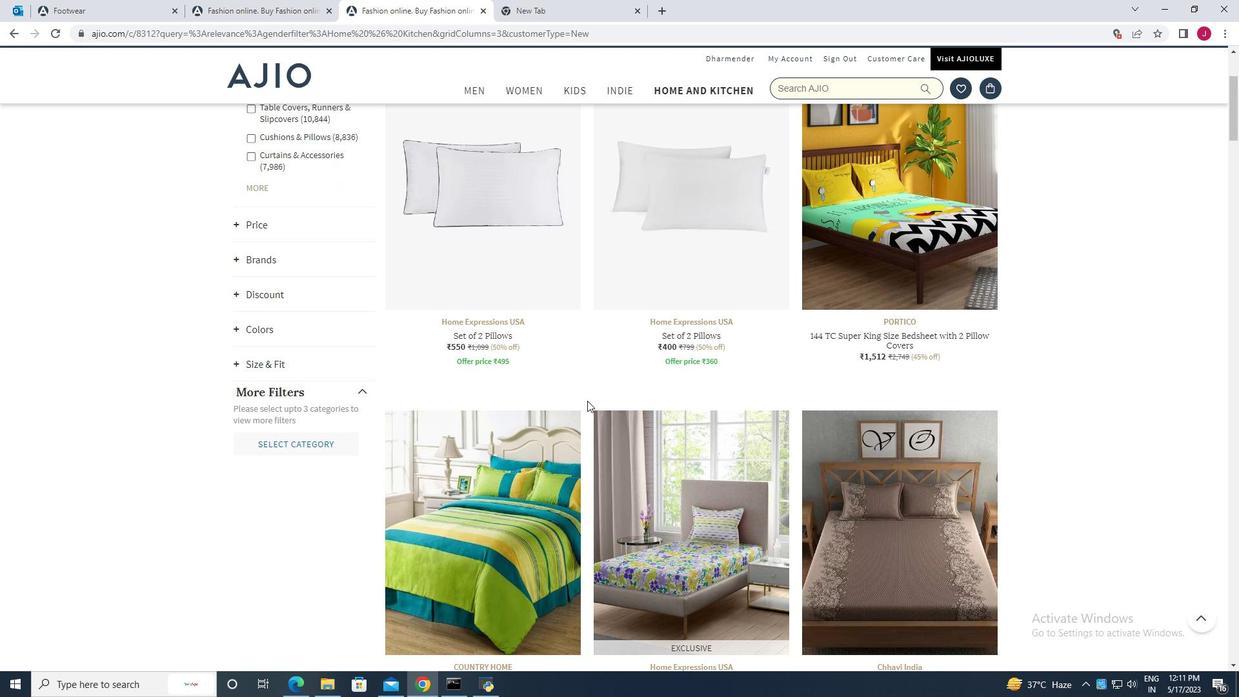 
Action: Mouse scrolled (587, 400) with delta (0, 0)
Screenshot: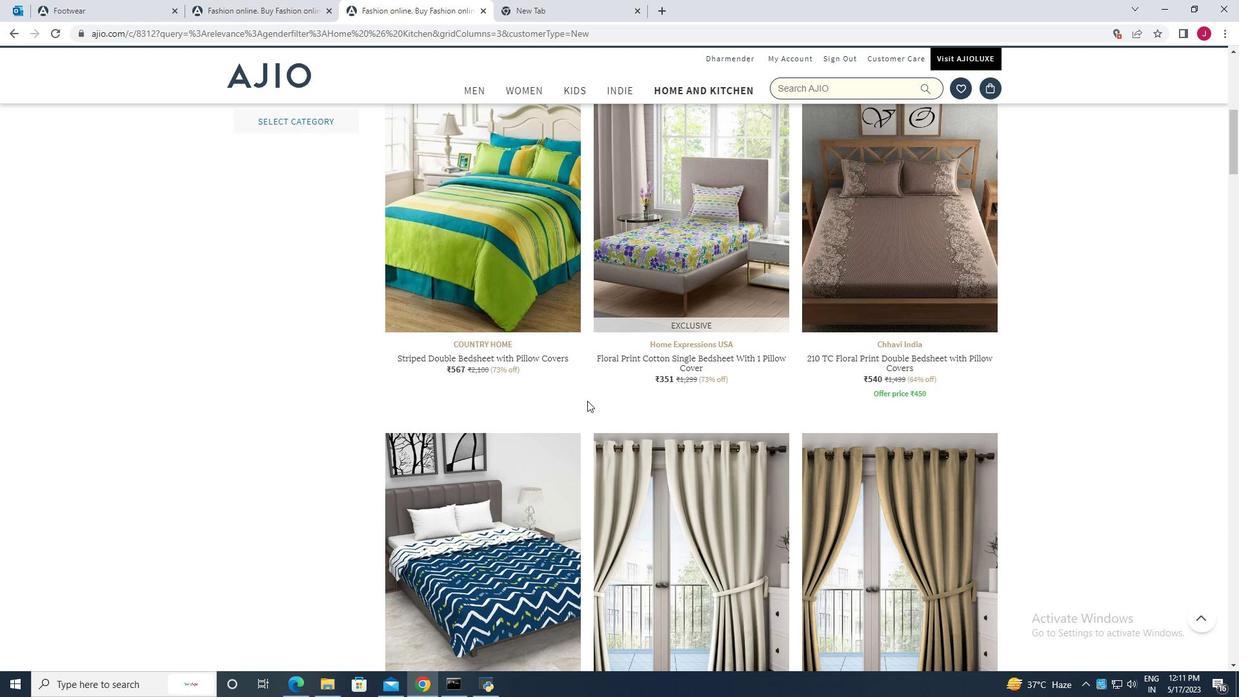 
Action: Mouse scrolled (587, 400) with delta (0, 0)
Screenshot: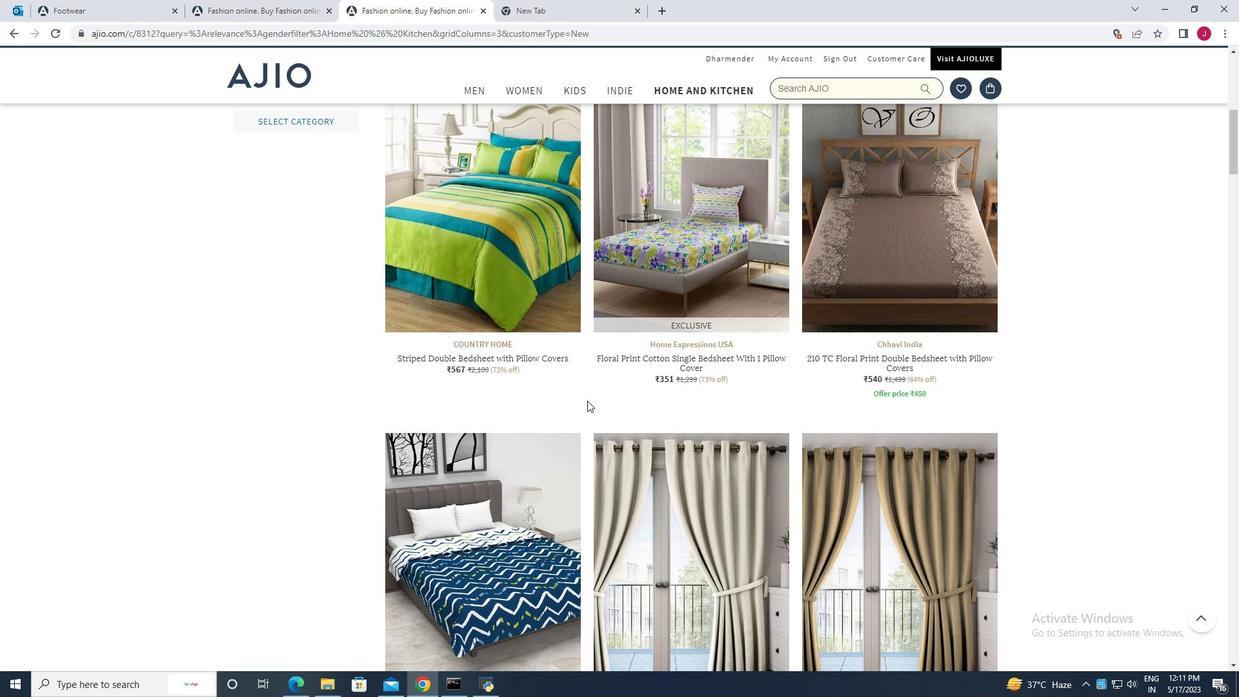
Action: Mouse moved to (514, 429)
Screenshot: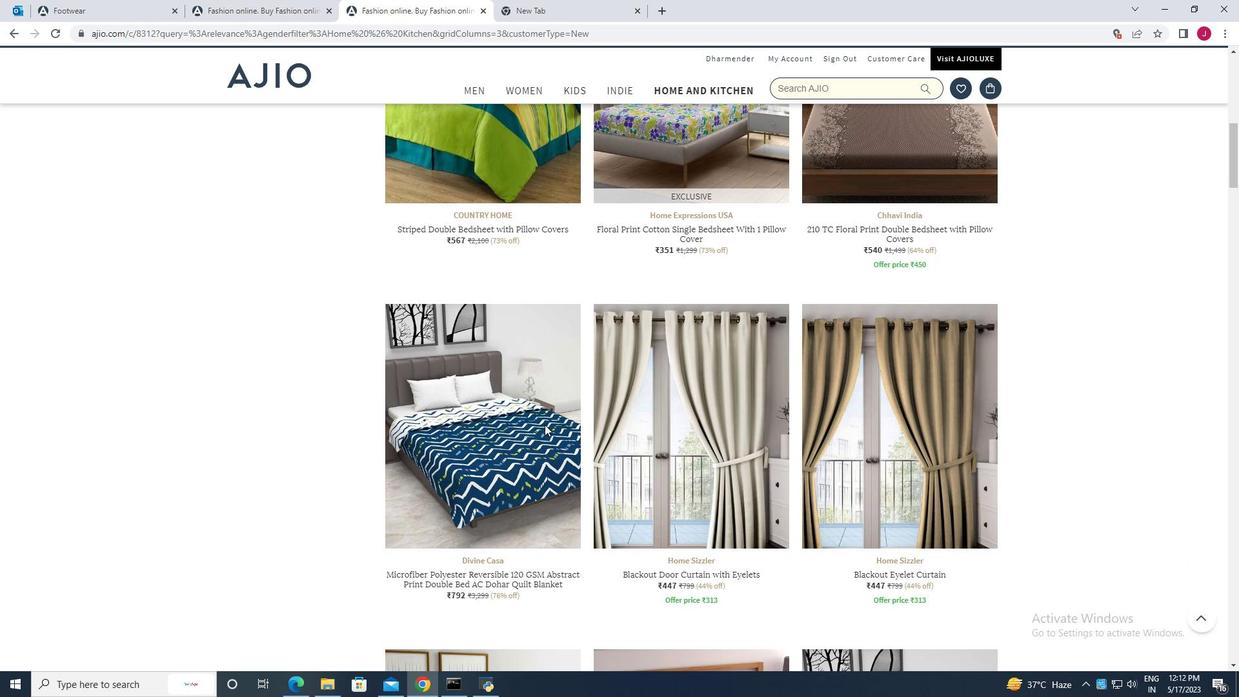 
Action: Mouse pressed left at (514, 429)
Screenshot: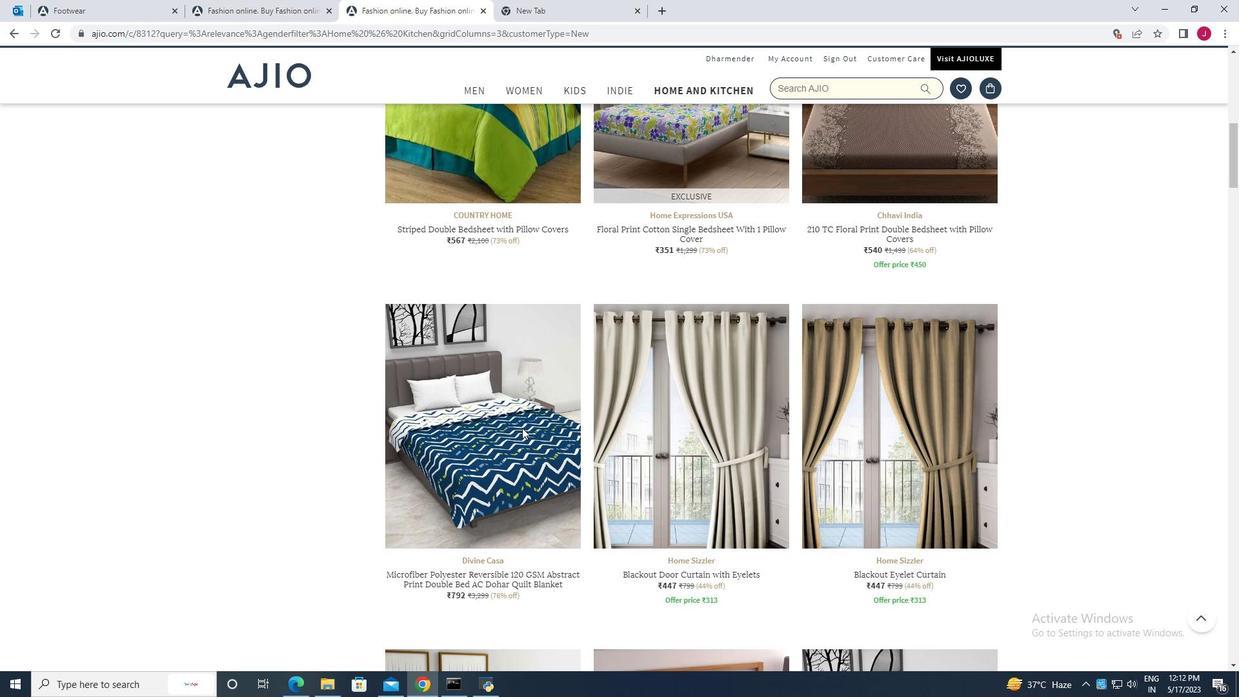 
Action: Mouse moved to (662, 374)
Screenshot: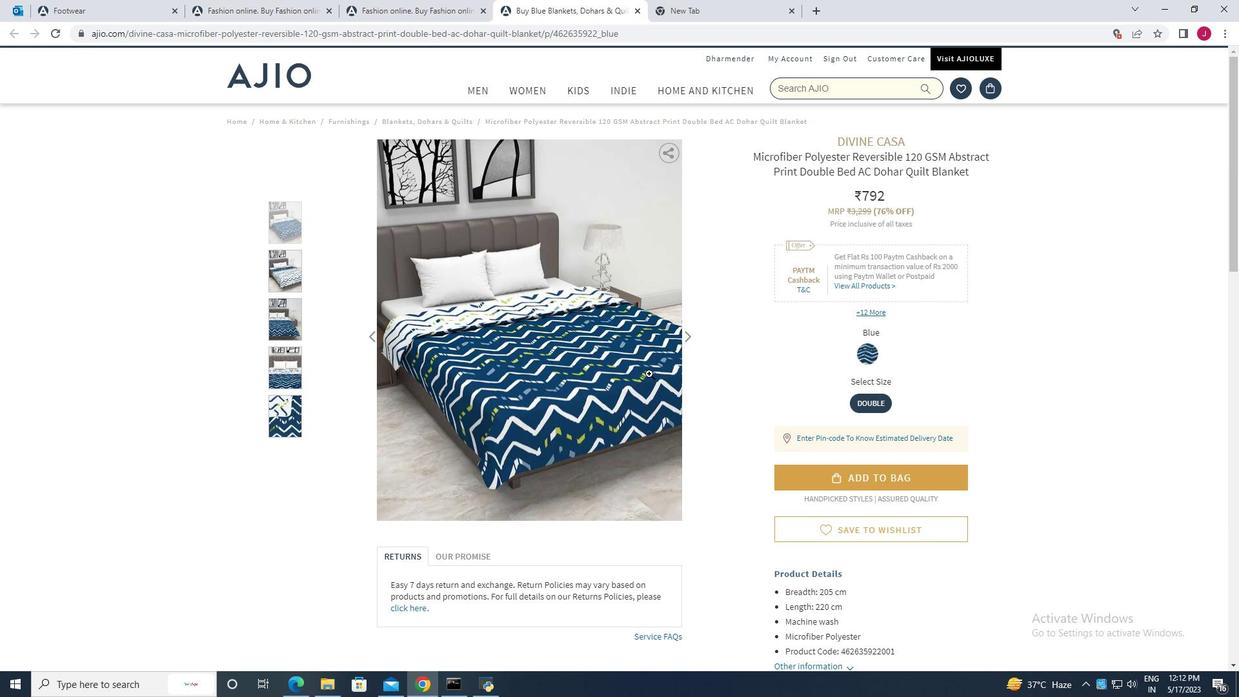 
Action: Mouse scrolled (662, 373) with delta (0, 0)
Screenshot: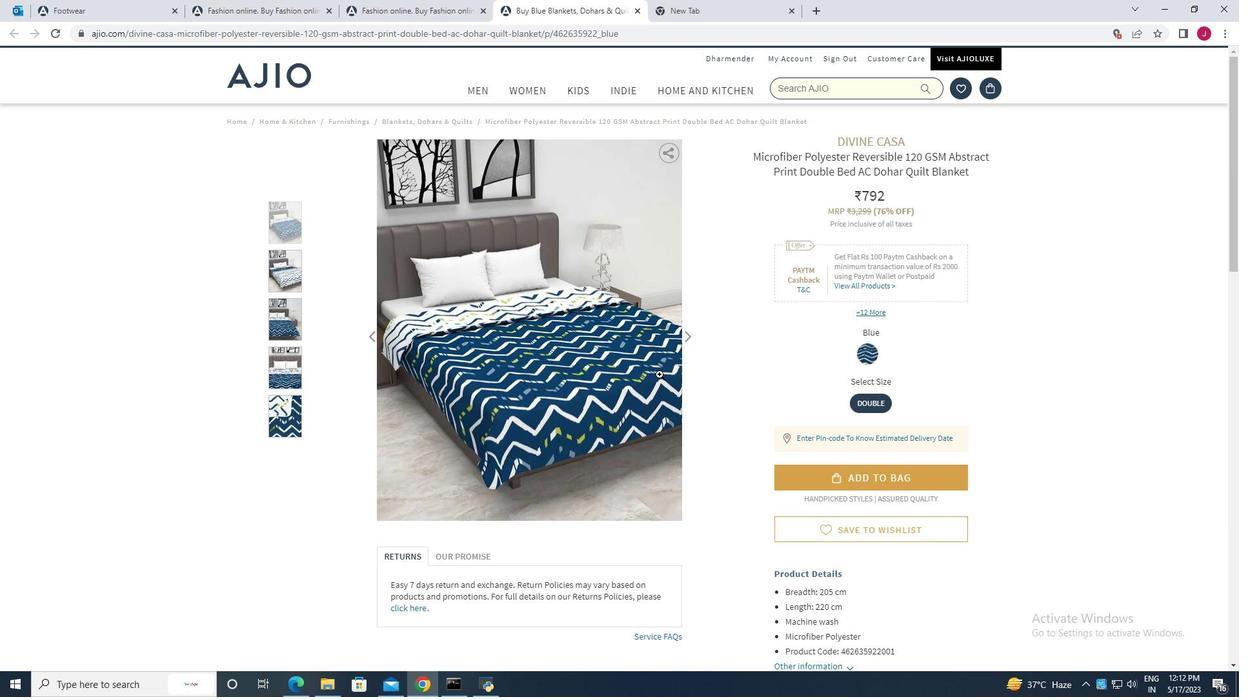 
Action: Mouse scrolled (662, 373) with delta (0, 0)
Screenshot: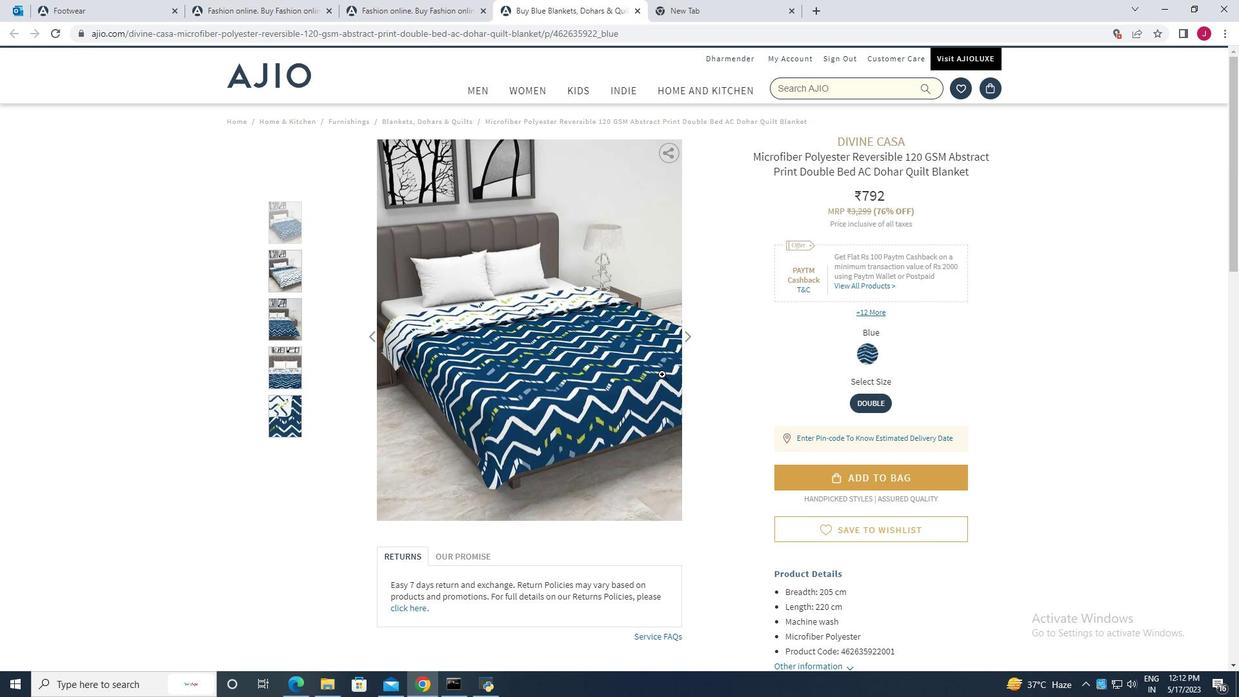 
Action: Mouse scrolled (662, 373) with delta (0, 0)
Screenshot: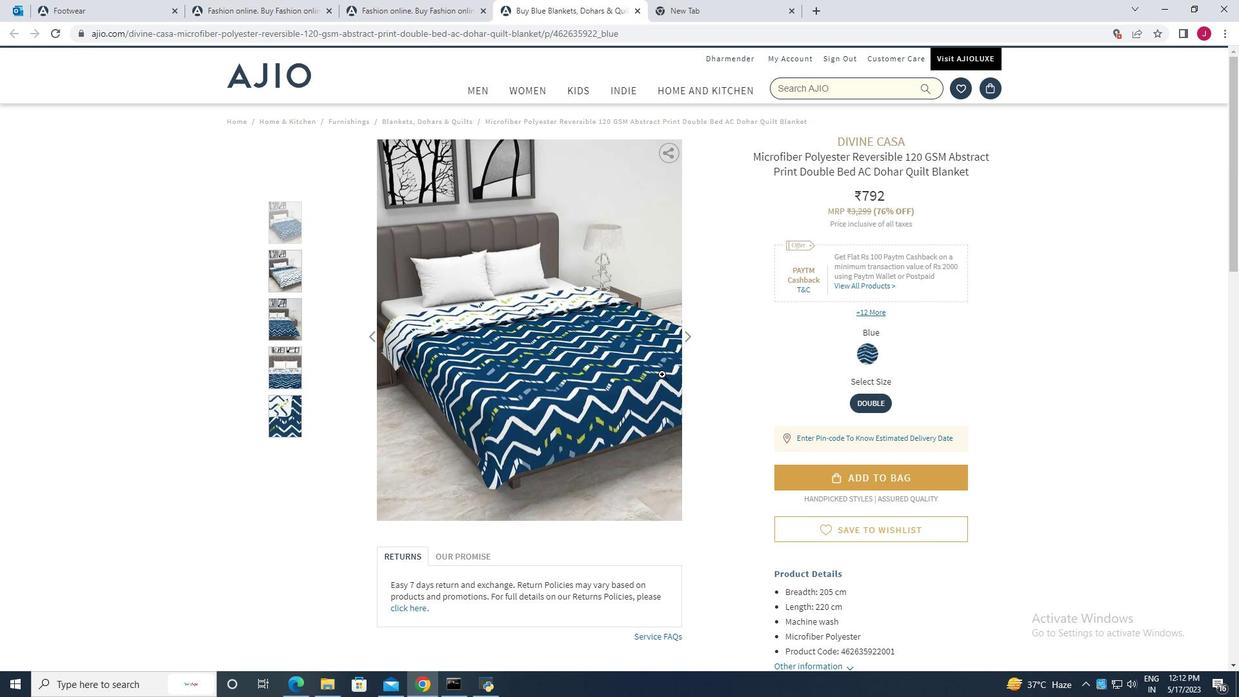 
Action: Mouse scrolled (662, 373) with delta (0, 0)
Screenshot: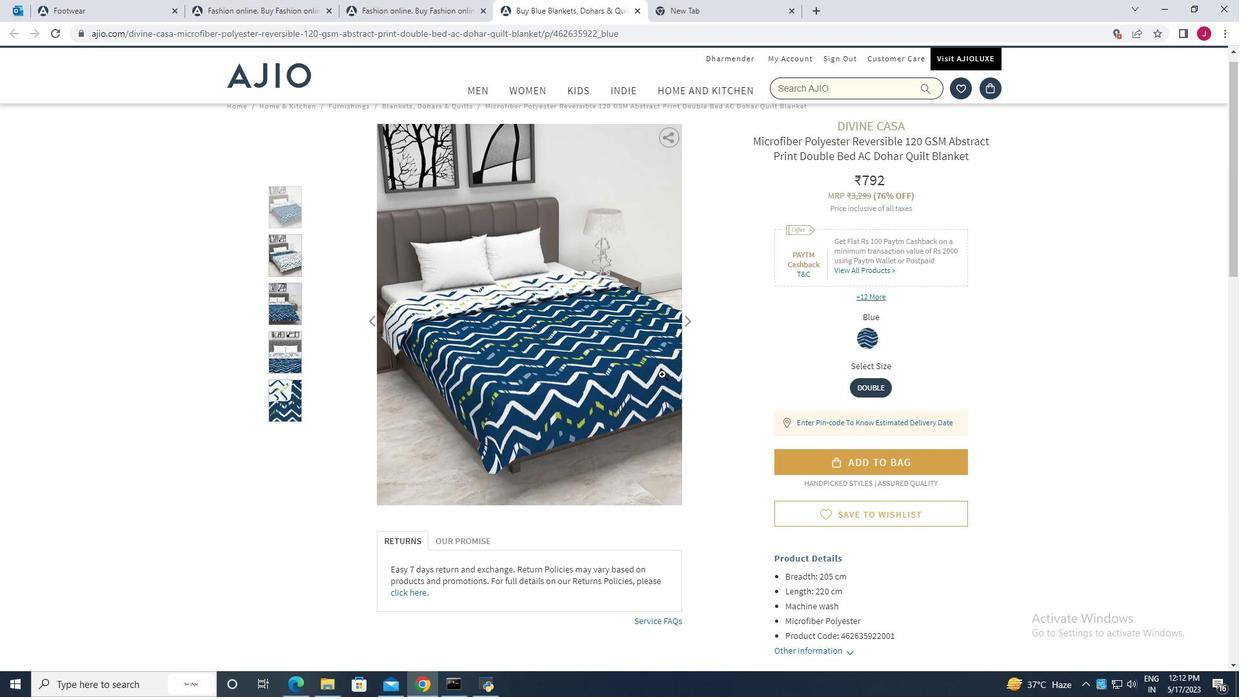 
Action: Mouse moved to (793, 407)
Screenshot: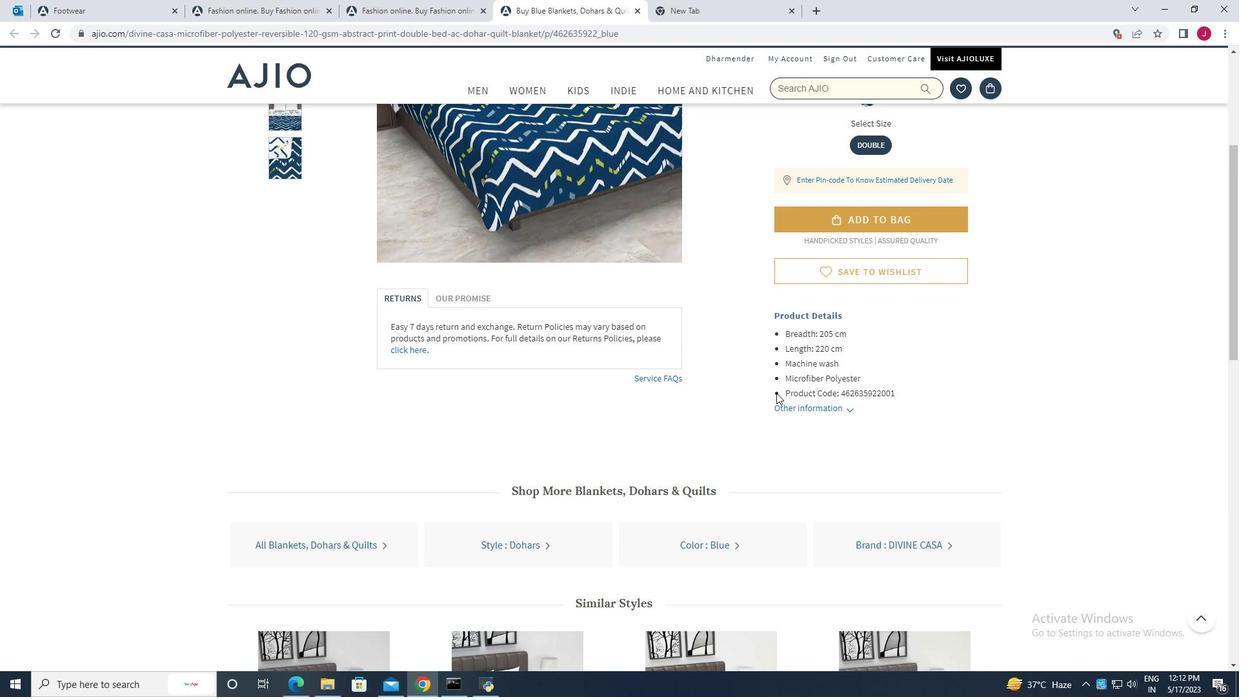 
Action: Mouse pressed left at (793, 407)
Screenshot: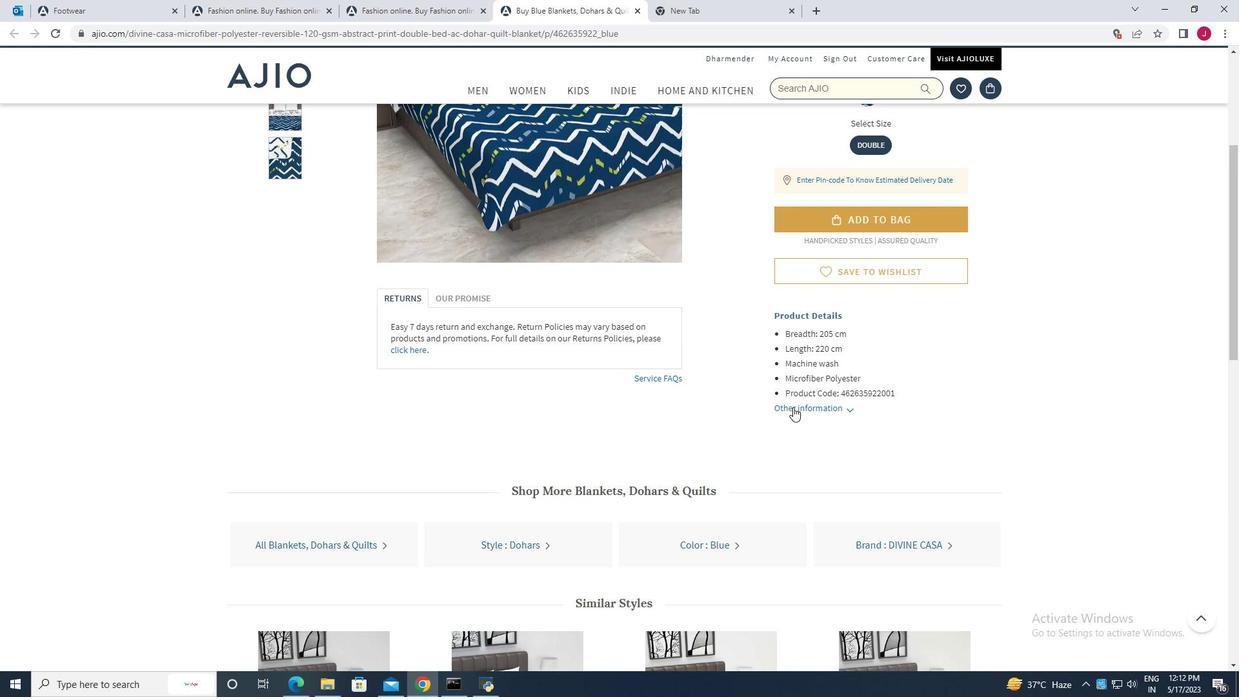 
Action: Mouse moved to (748, 324)
Screenshot: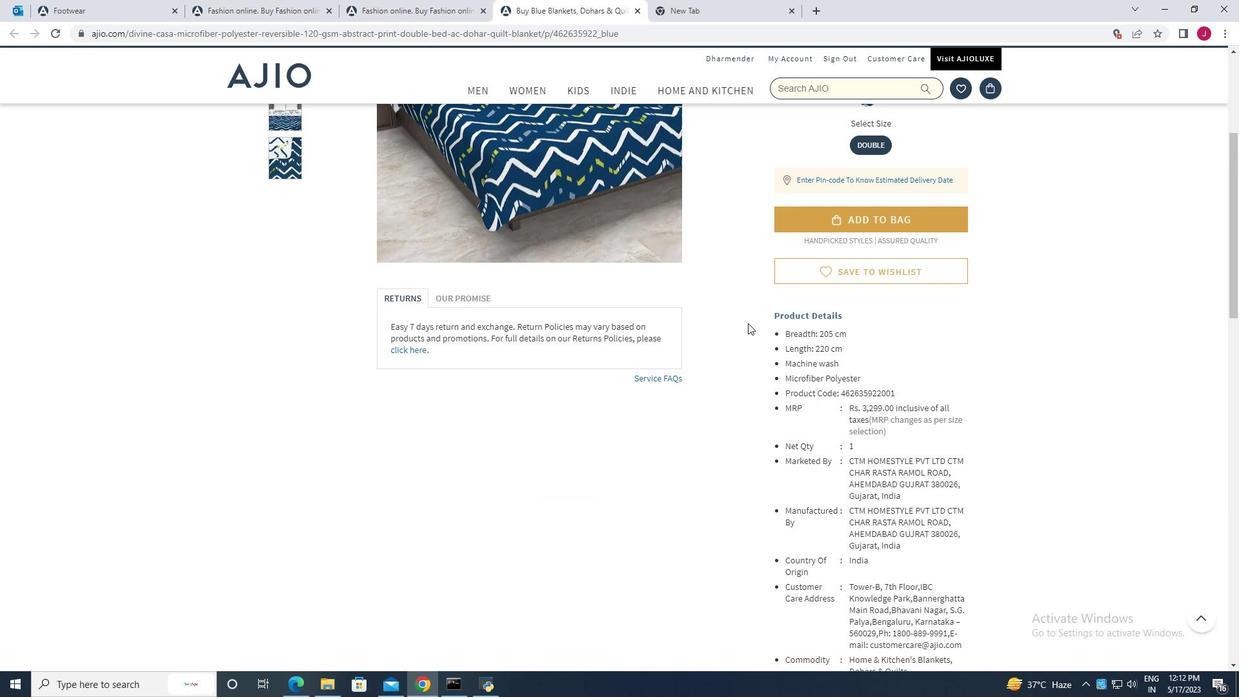 
Action: Mouse scrolled (748, 323) with delta (0, 0)
Screenshot: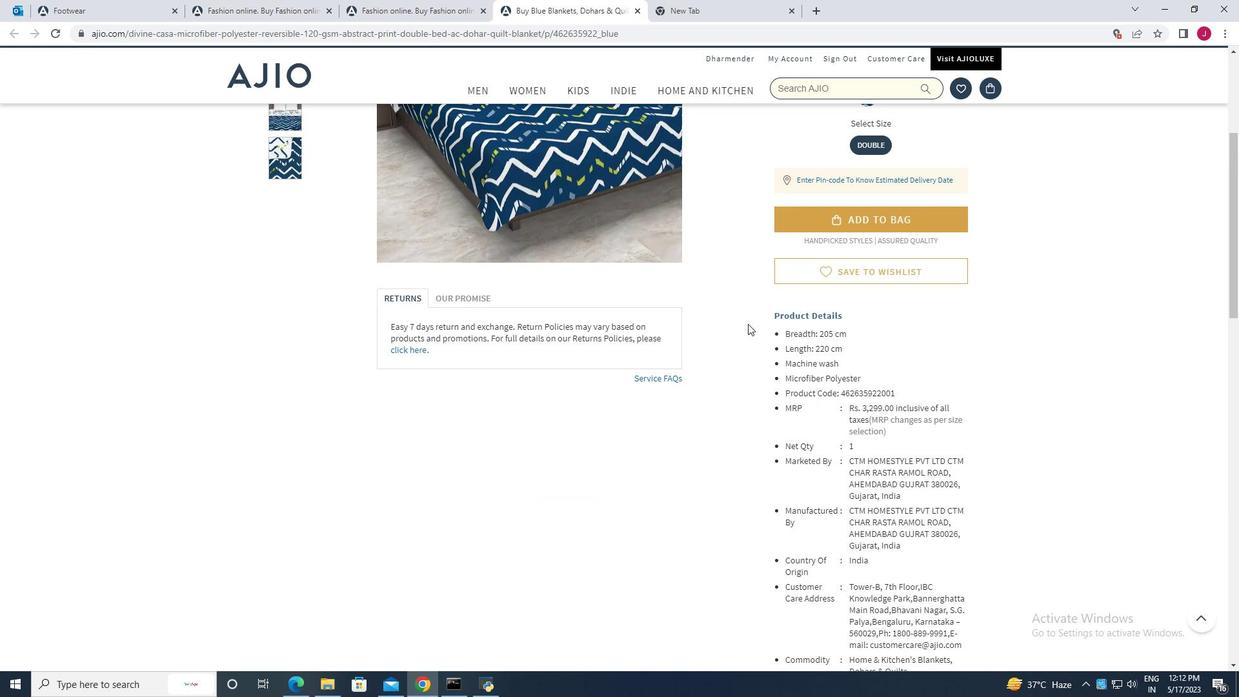 
Action: Mouse moved to (749, 324)
Screenshot: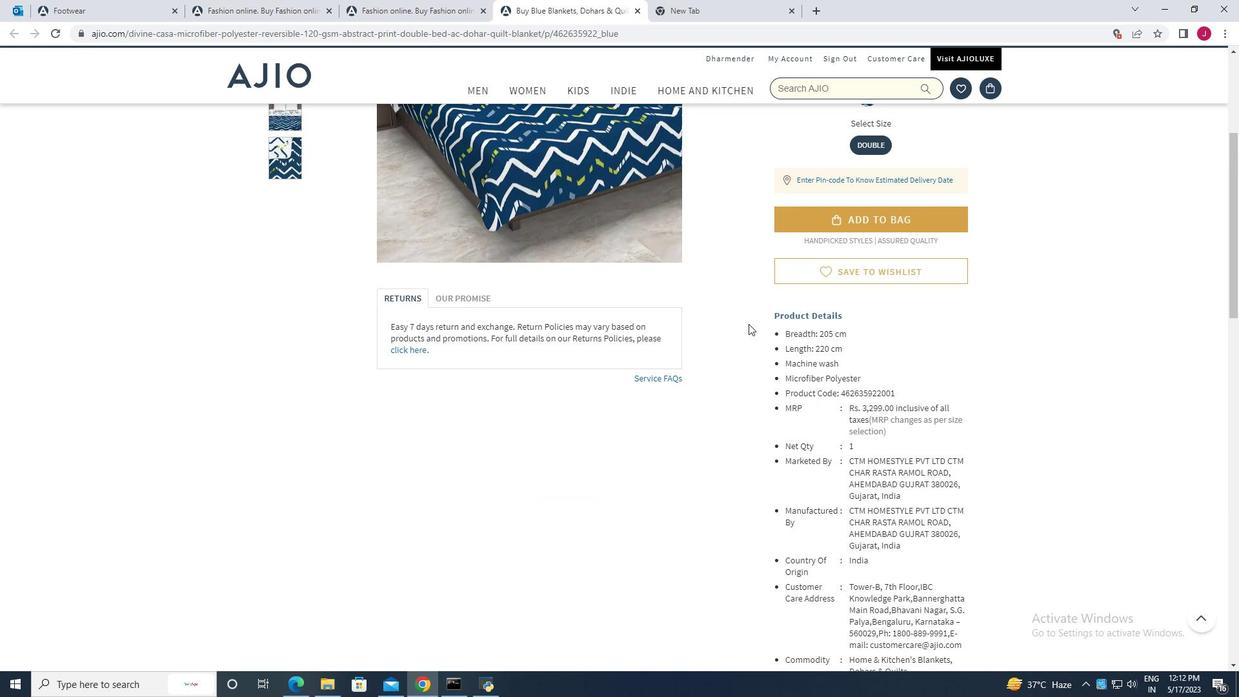 
Action: Mouse scrolled (749, 323) with delta (0, 0)
Screenshot: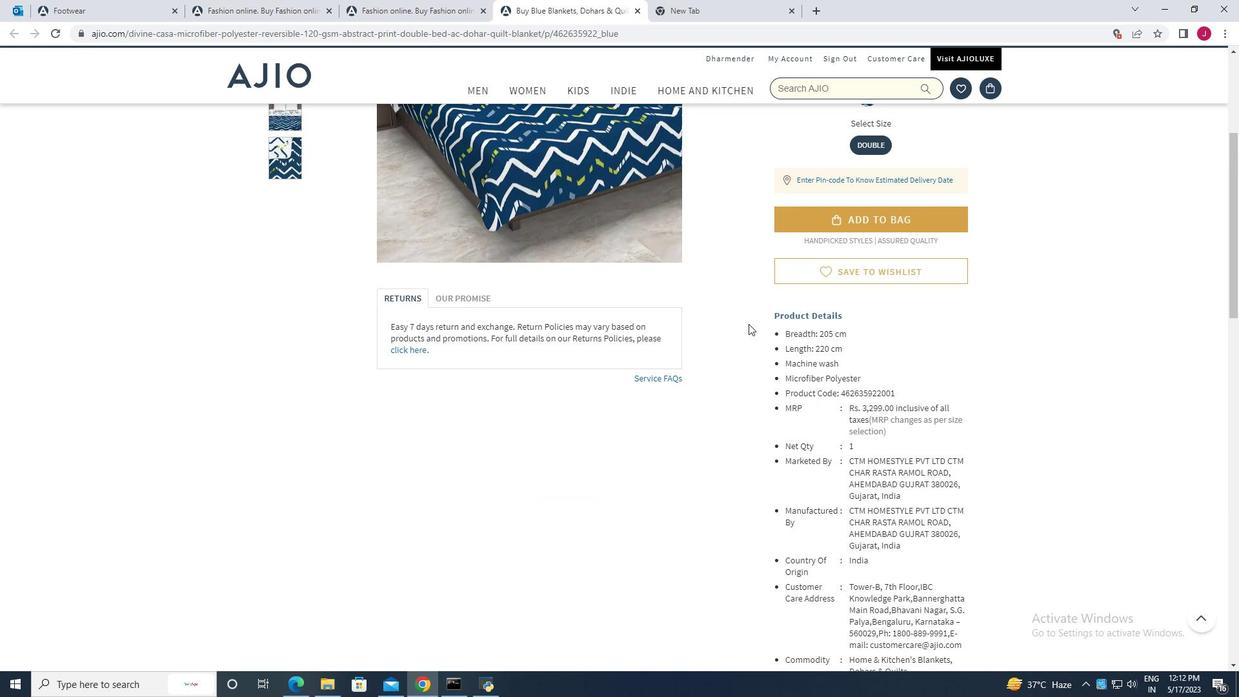 
Action: Mouse scrolled (749, 323) with delta (0, 0)
Screenshot: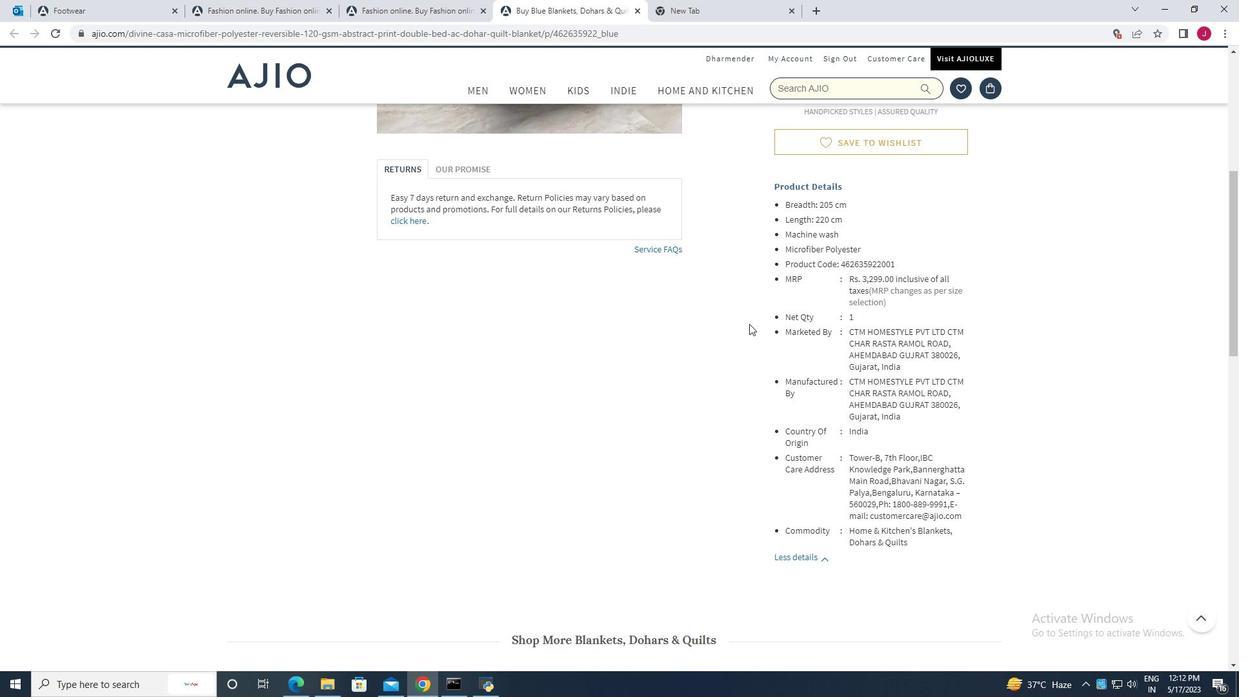 
Action: Mouse scrolled (749, 323) with delta (0, 0)
Screenshot: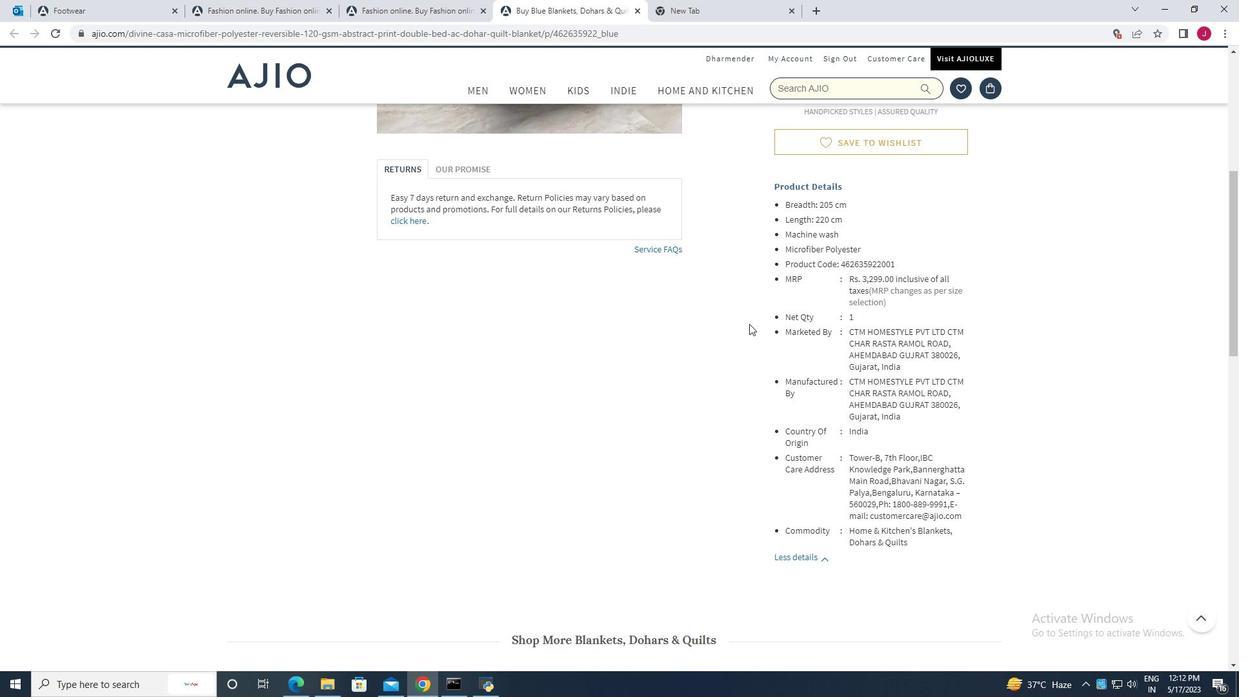 
Action: Mouse scrolled (749, 323) with delta (0, 0)
Screenshot: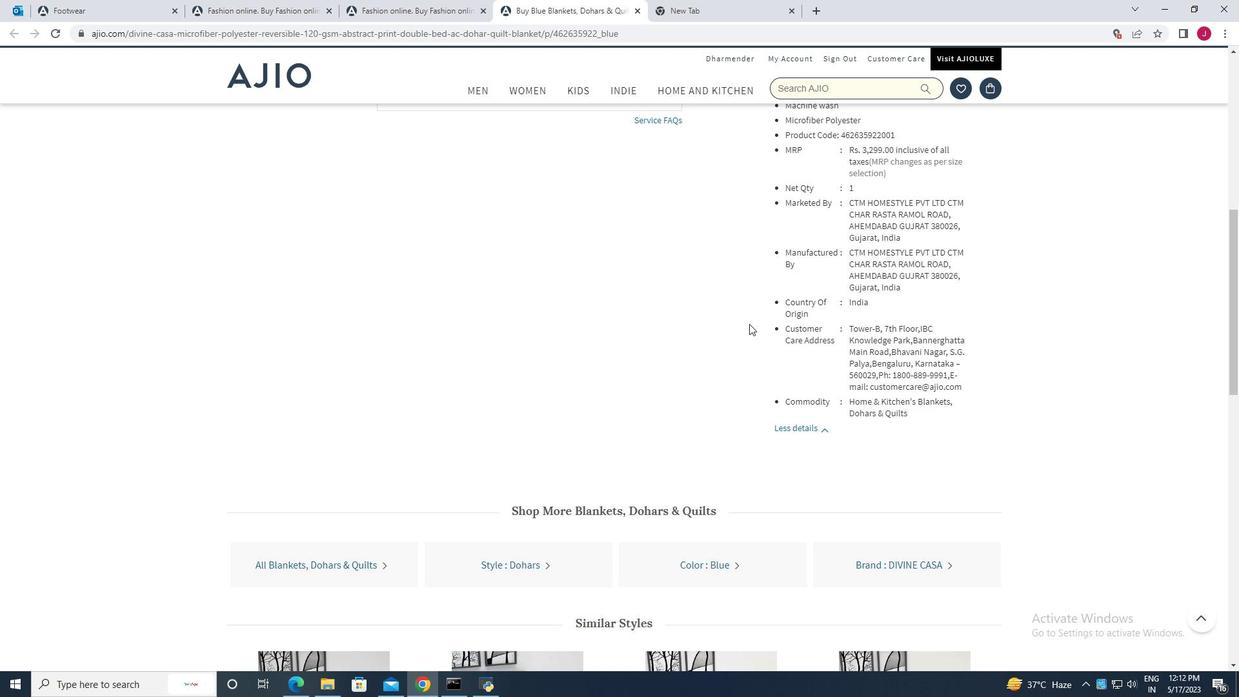
Action: Mouse scrolled (749, 323) with delta (0, 0)
Screenshot: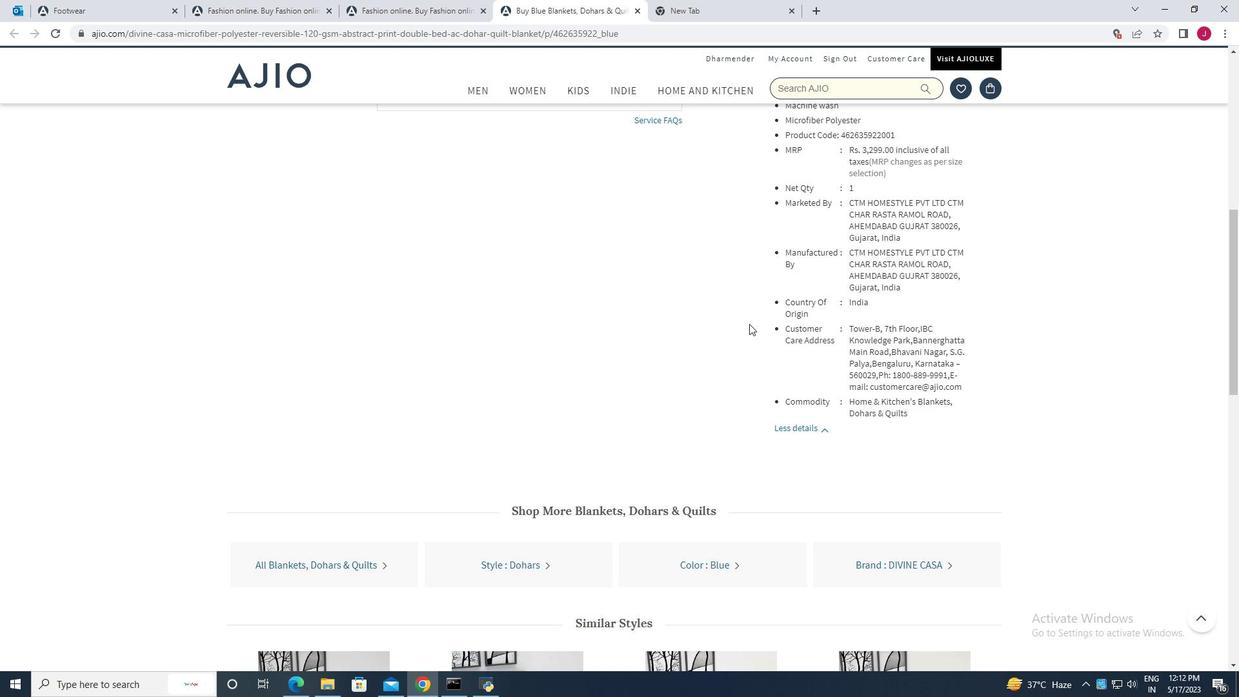
Action: Mouse scrolled (749, 324) with delta (0, 0)
Screenshot: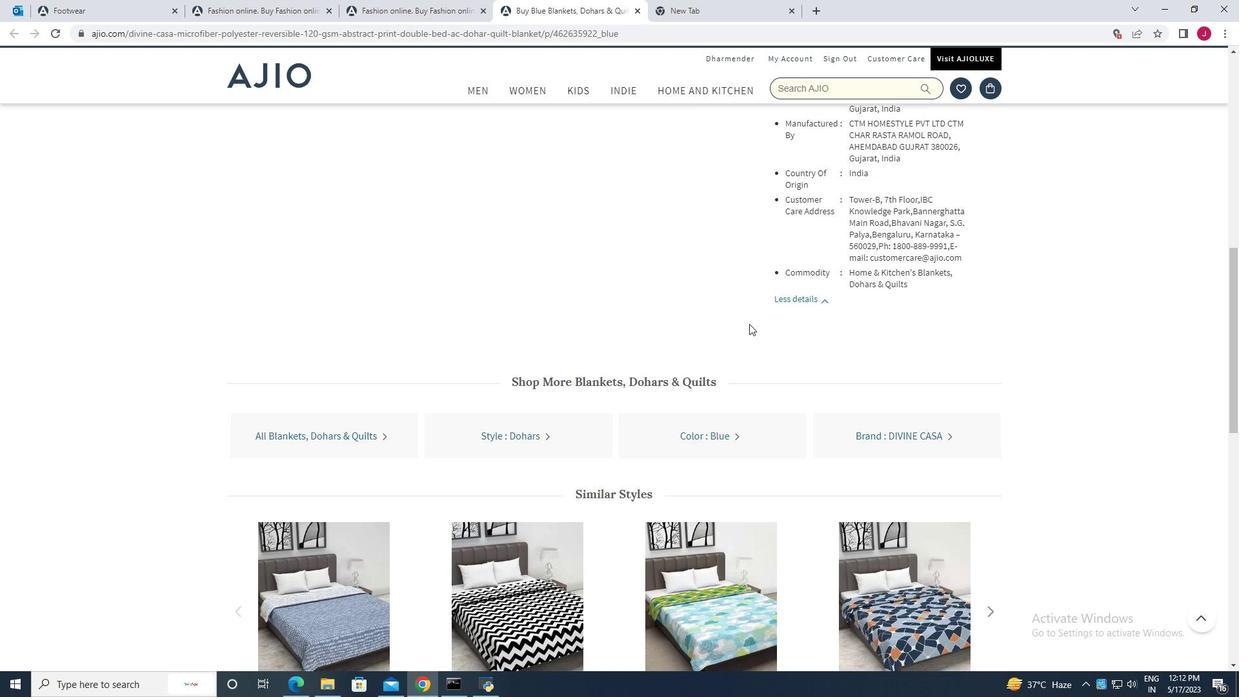 
Action: Mouse scrolled (749, 324) with delta (0, 0)
Screenshot: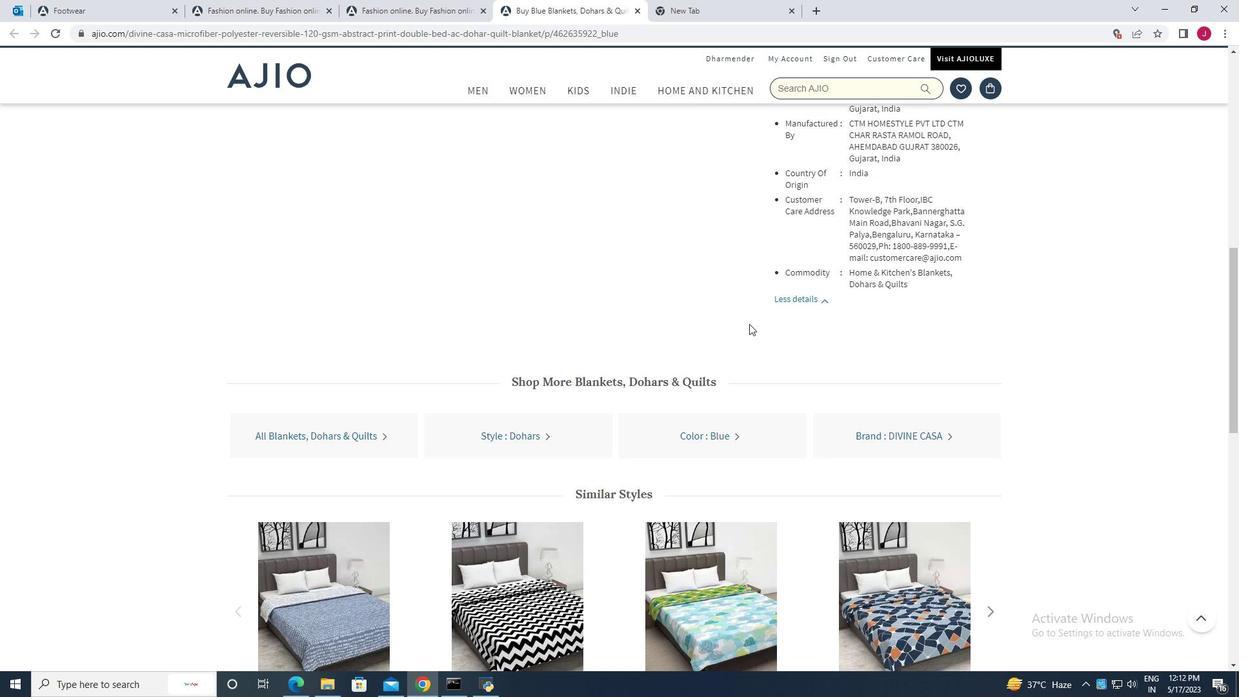 
Action: Mouse scrolled (749, 324) with delta (0, 0)
Screenshot: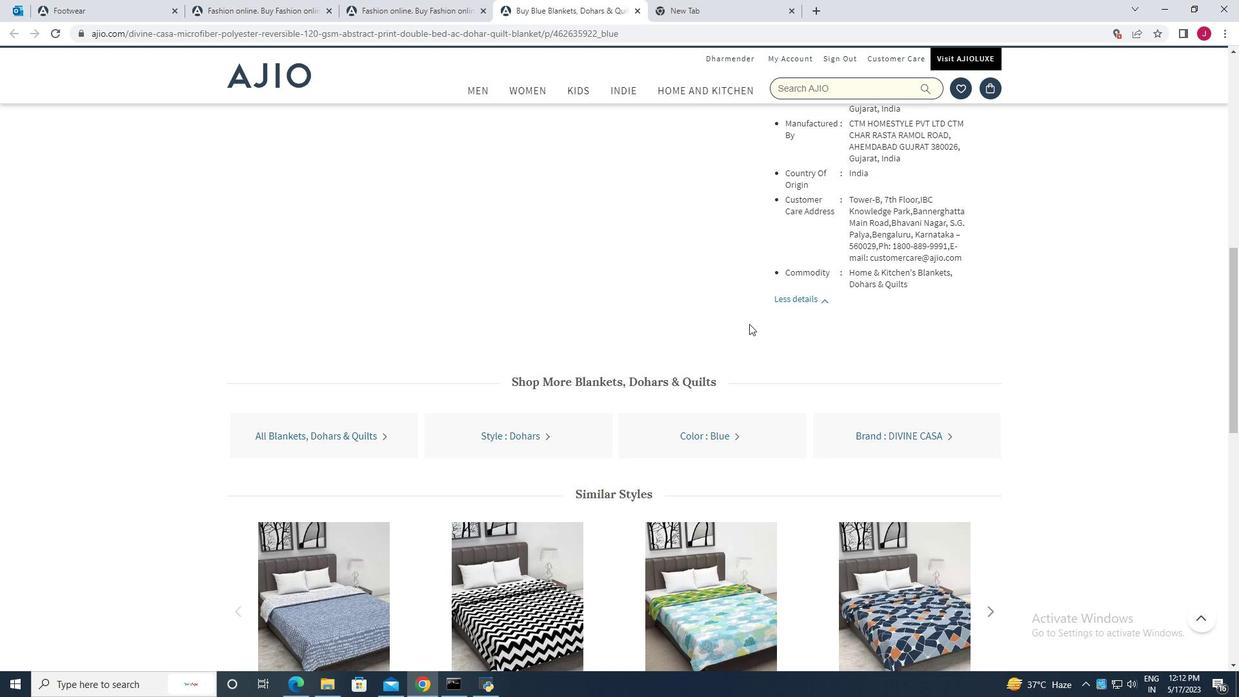 
Action: Mouse scrolled (749, 324) with delta (0, 0)
Screenshot: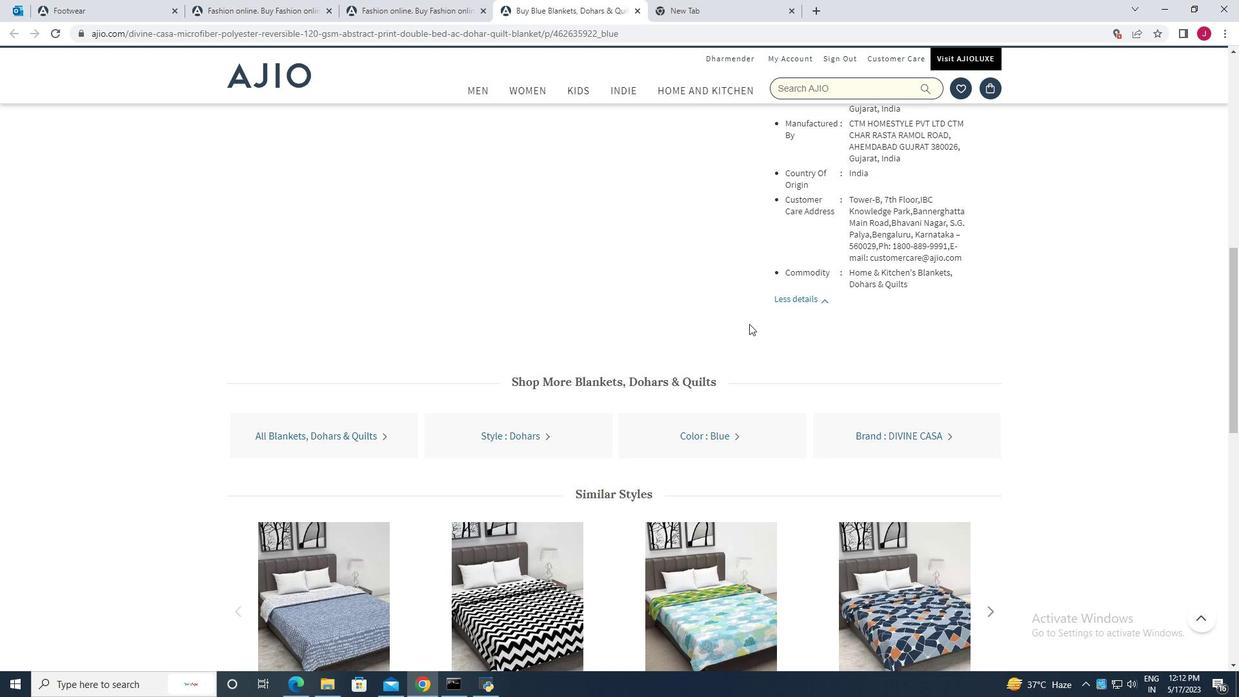 
Action: Mouse scrolled (749, 324) with delta (0, 0)
Screenshot: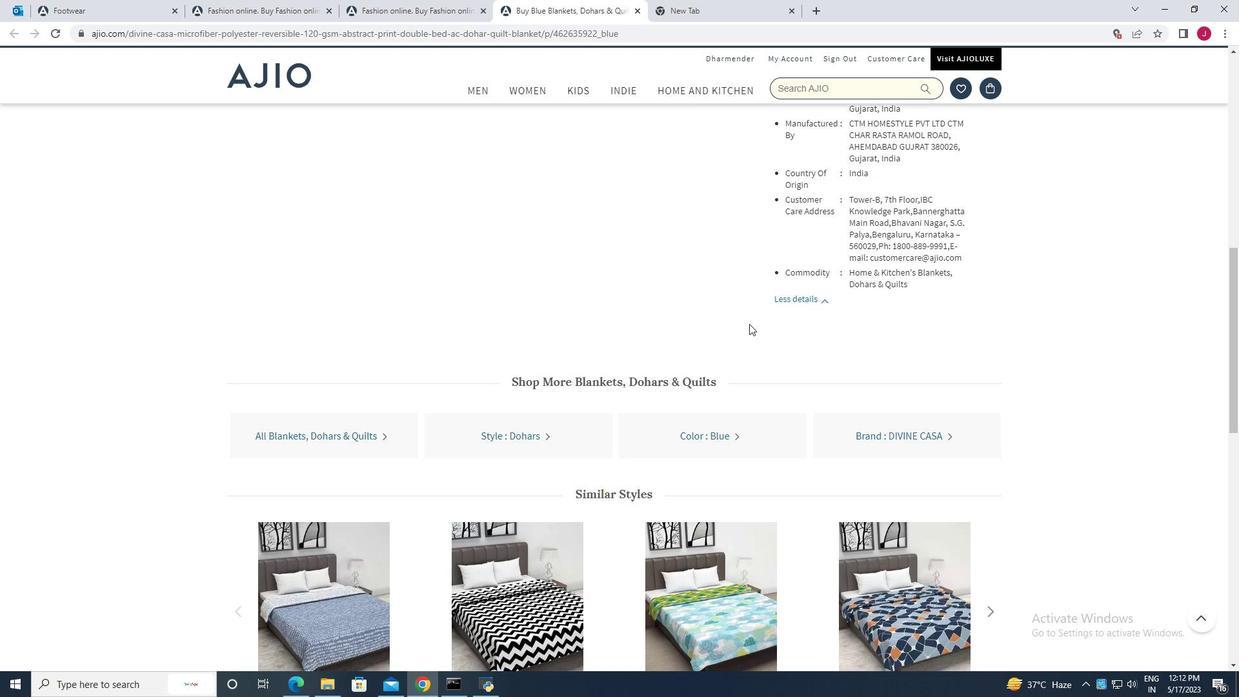 
Action: Mouse scrolled (749, 324) with delta (0, 0)
Screenshot: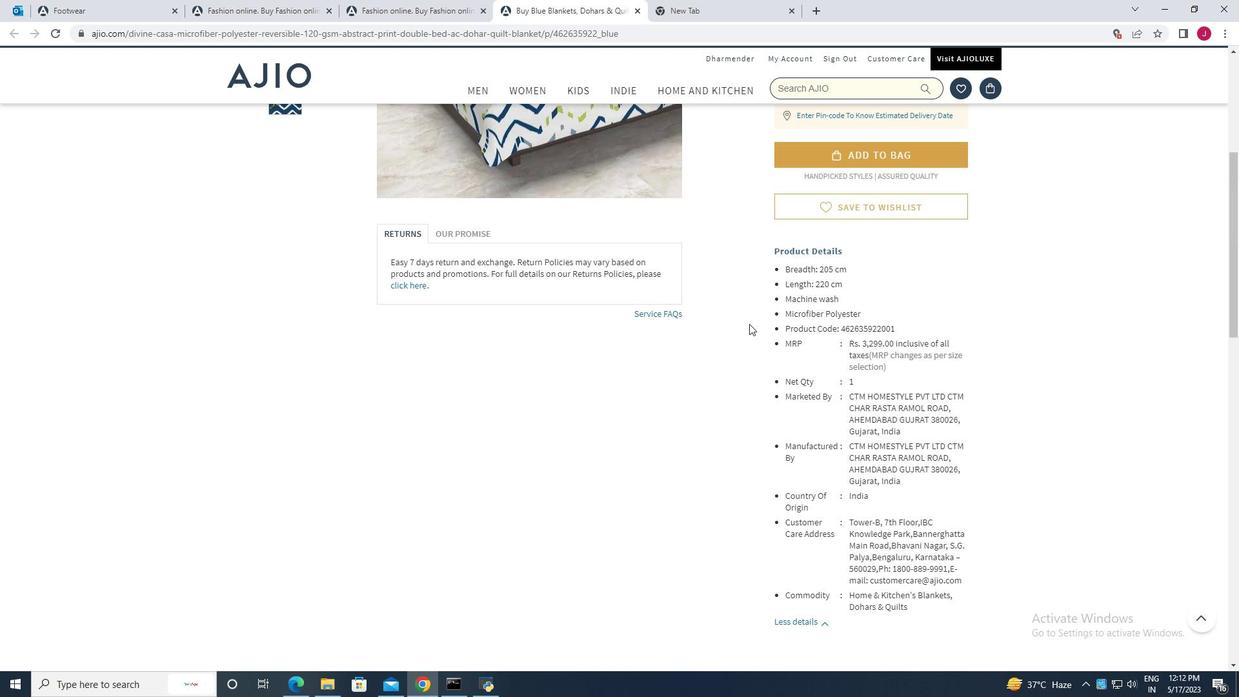 
Action: Mouse scrolled (749, 324) with delta (0, 0)
Screenshot: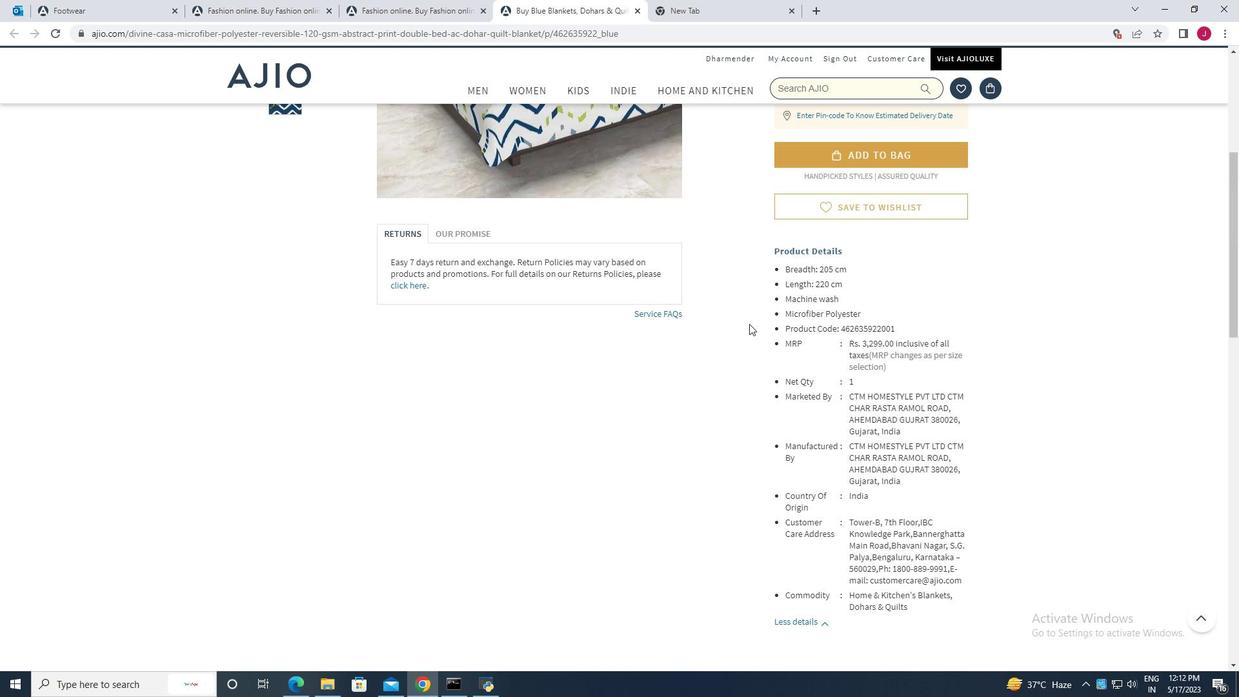 
Action: Mouse scrolled (749, 324) with delta (0, 0)
Screenshot: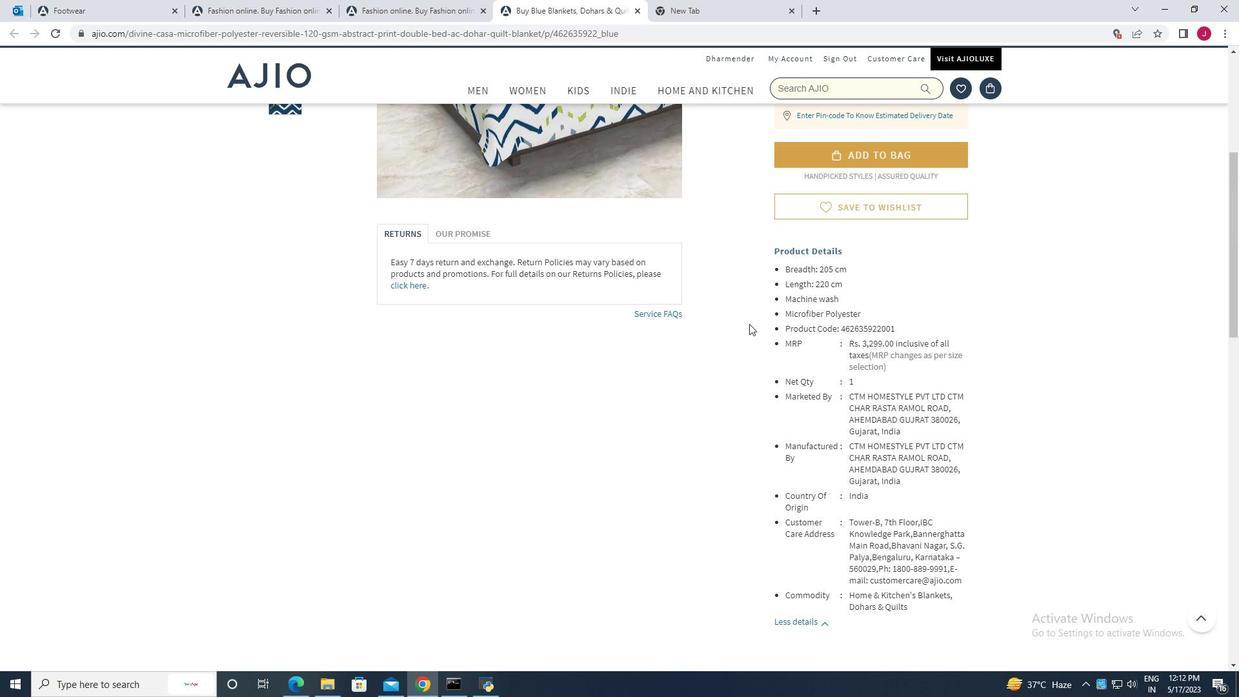 
Action: Mouse scrolled (749, 324) with delta (0, 0)
Screenshot: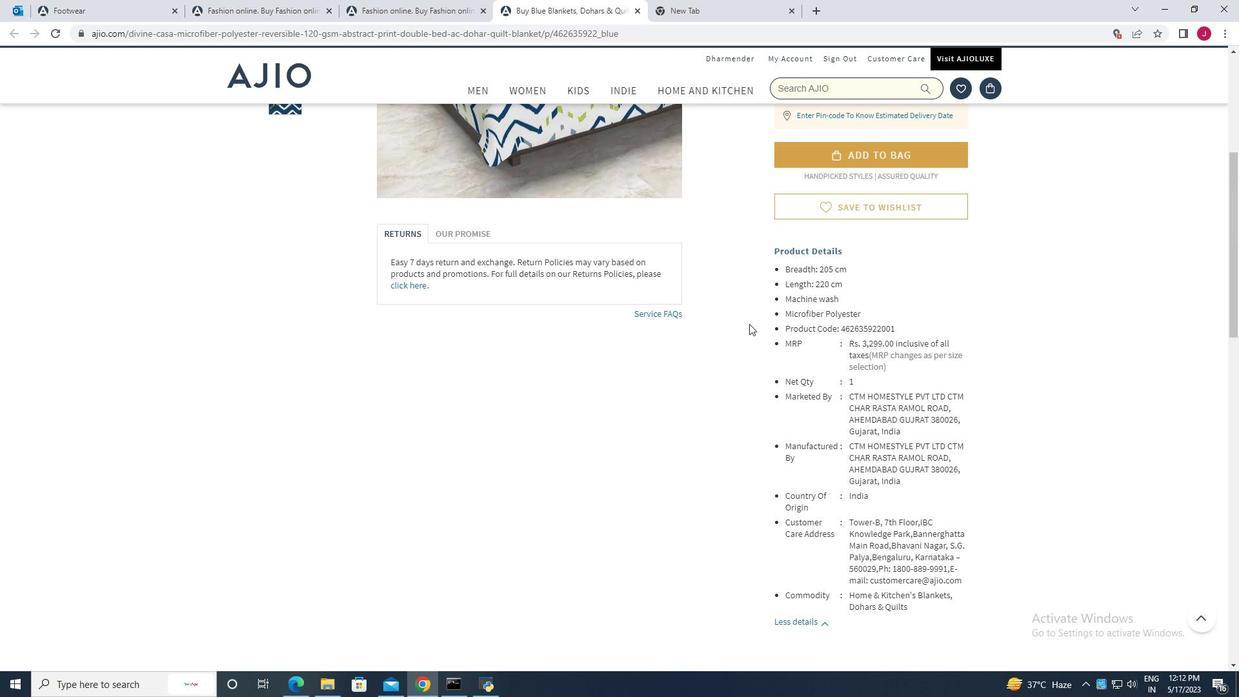 
Action: Mouse scrolled (749, 324) with delta (0, 0)
Screenshot: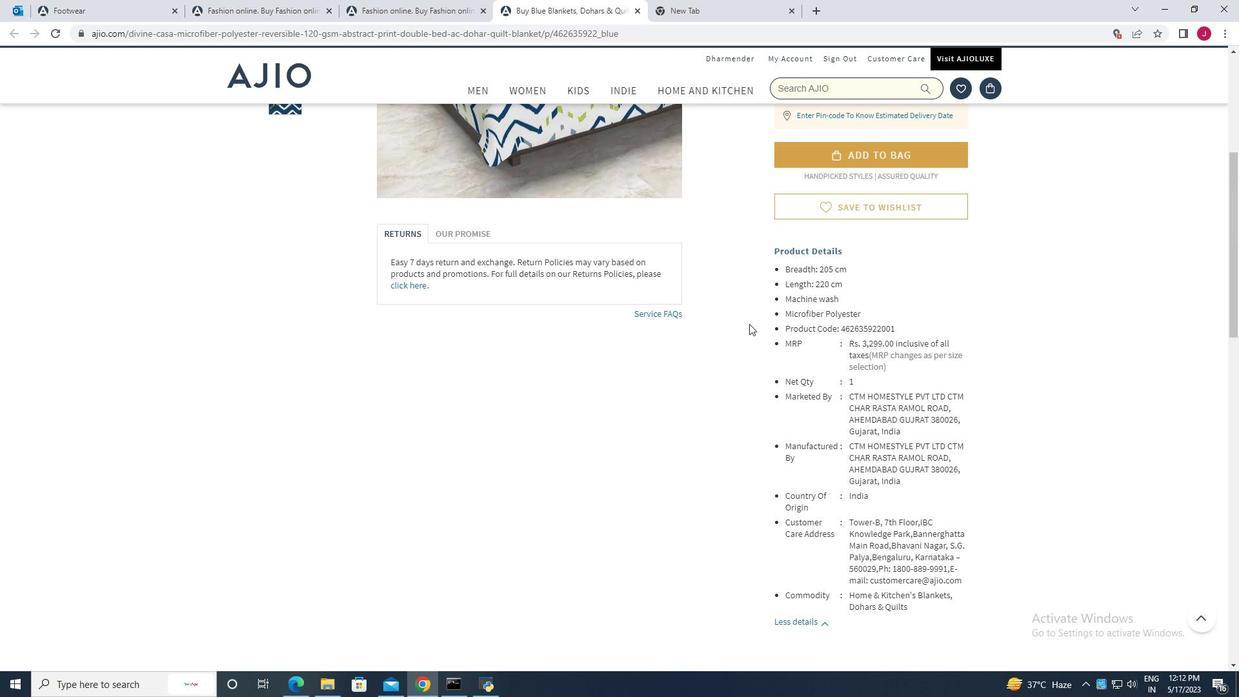 
Action: Mouse scrolled (749, 324) with delta (0, 0)
Screenshot: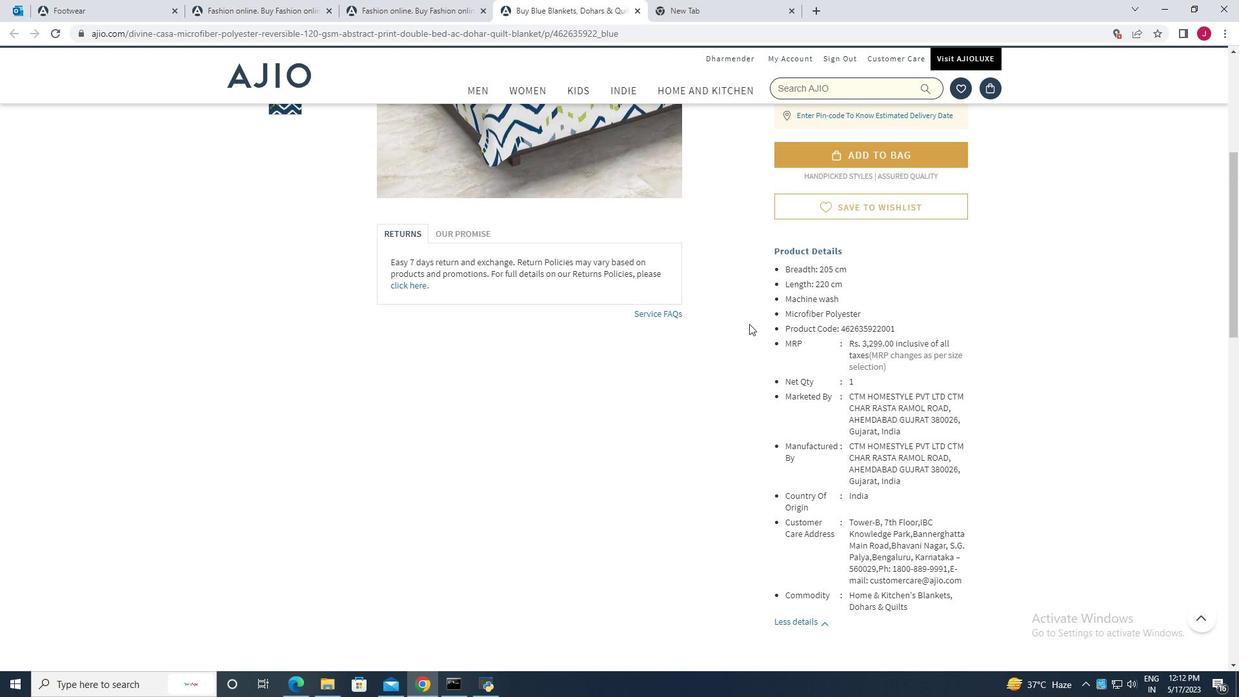 
Action: Mouse scrolled (749, 324) with delta (0, 0)
Screenshot: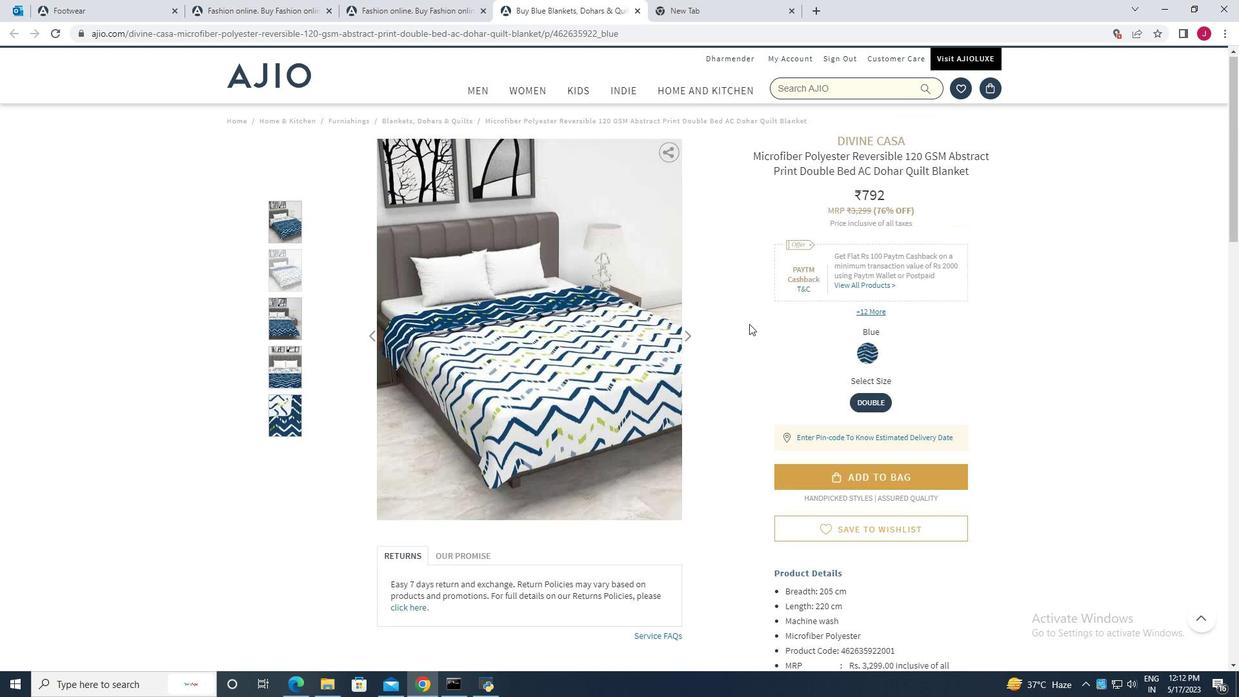 
Action: Mouse scrolled (749, 324) with delta (0, 0)
Screenshot: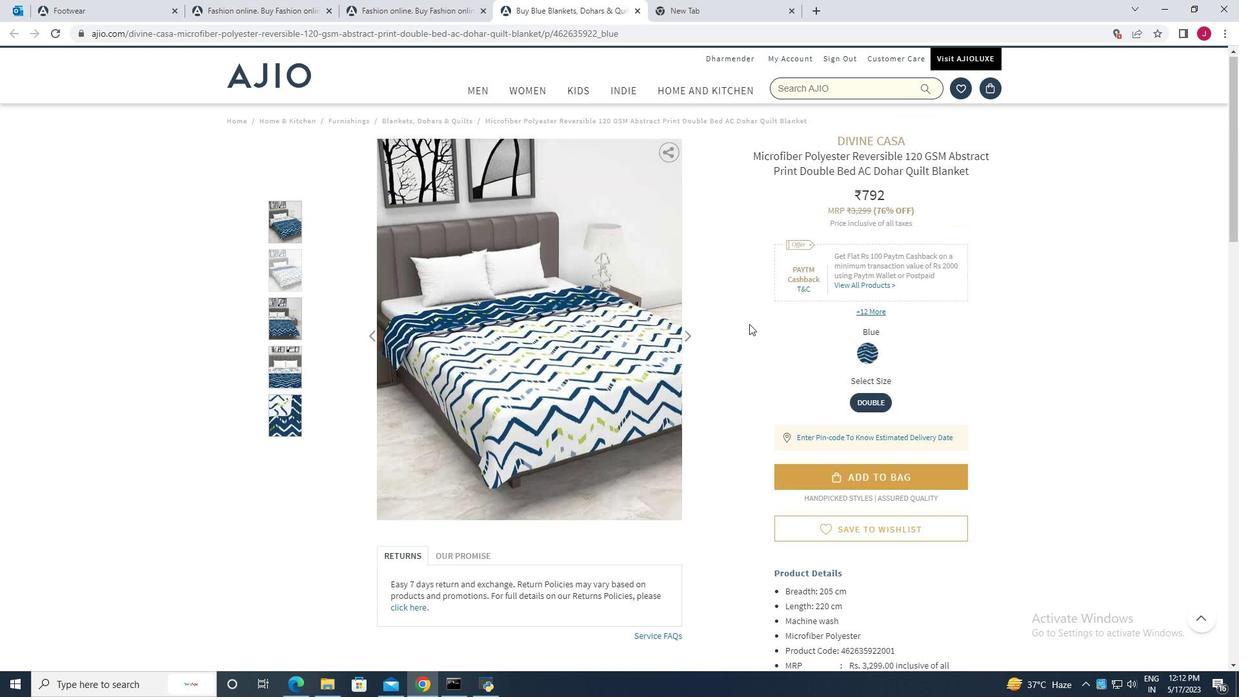 
Action: Mouse scrolled (749, 324) with delta (0, 0)
Screenshot: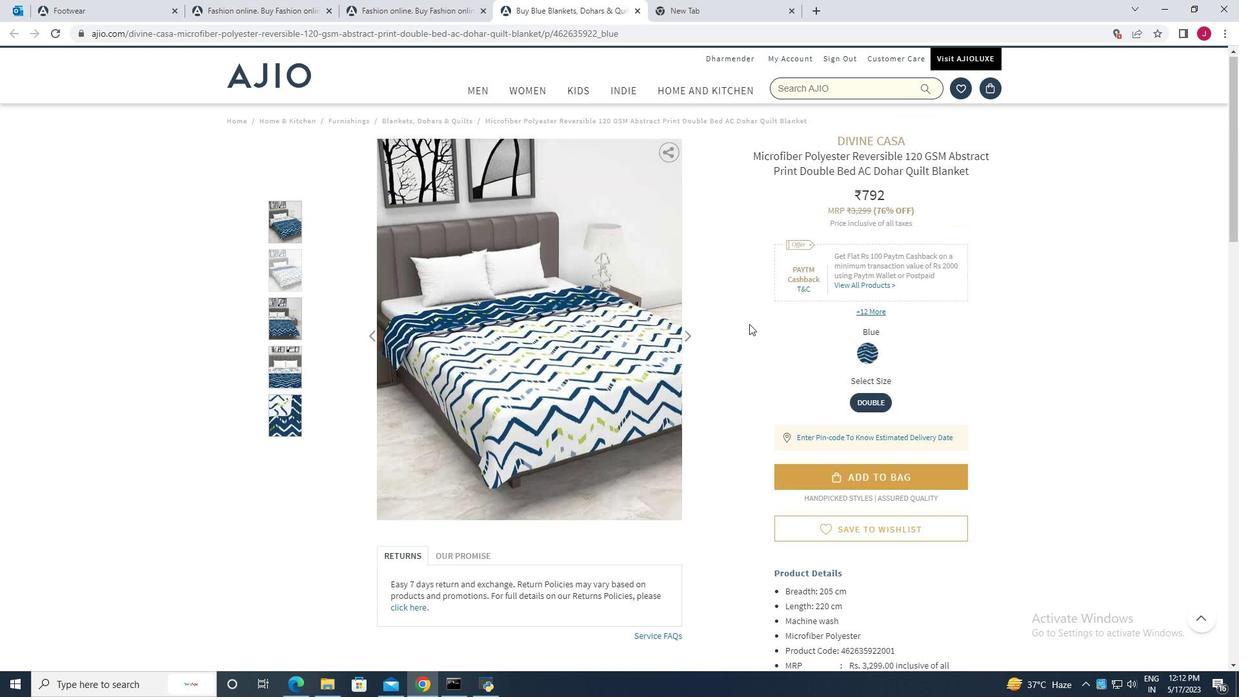
Action: Mouse scrolled (749, 324) with delta (0, 0)
Screenshot: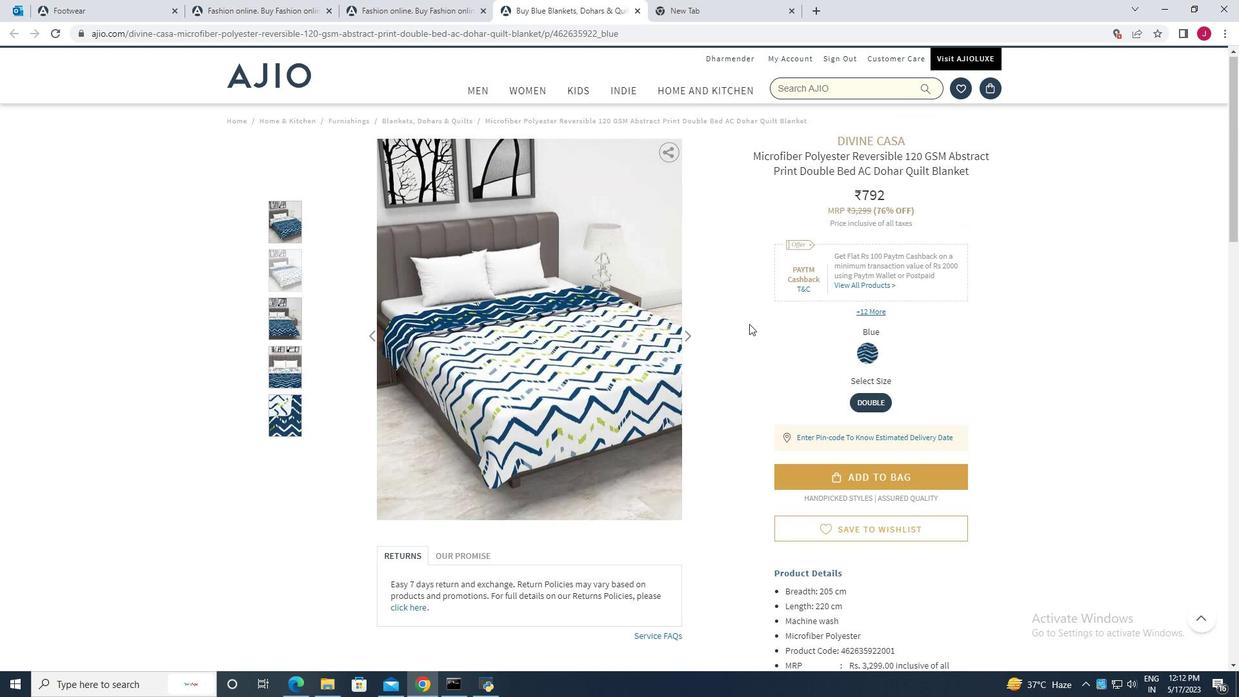 
Action: Mouse scrolled (749, 324) with delta (0, 0)
Screenshot: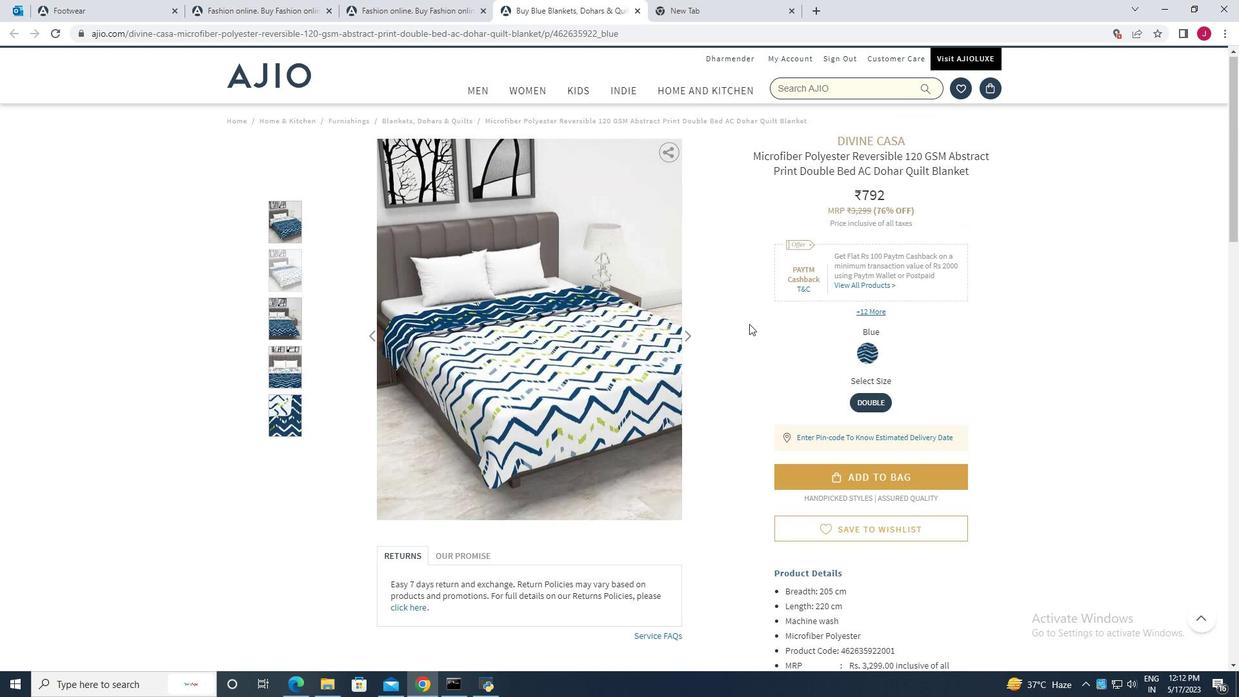 
Action: Mouse scrolled (749, 324) with delta (0, 0)
Screenshot: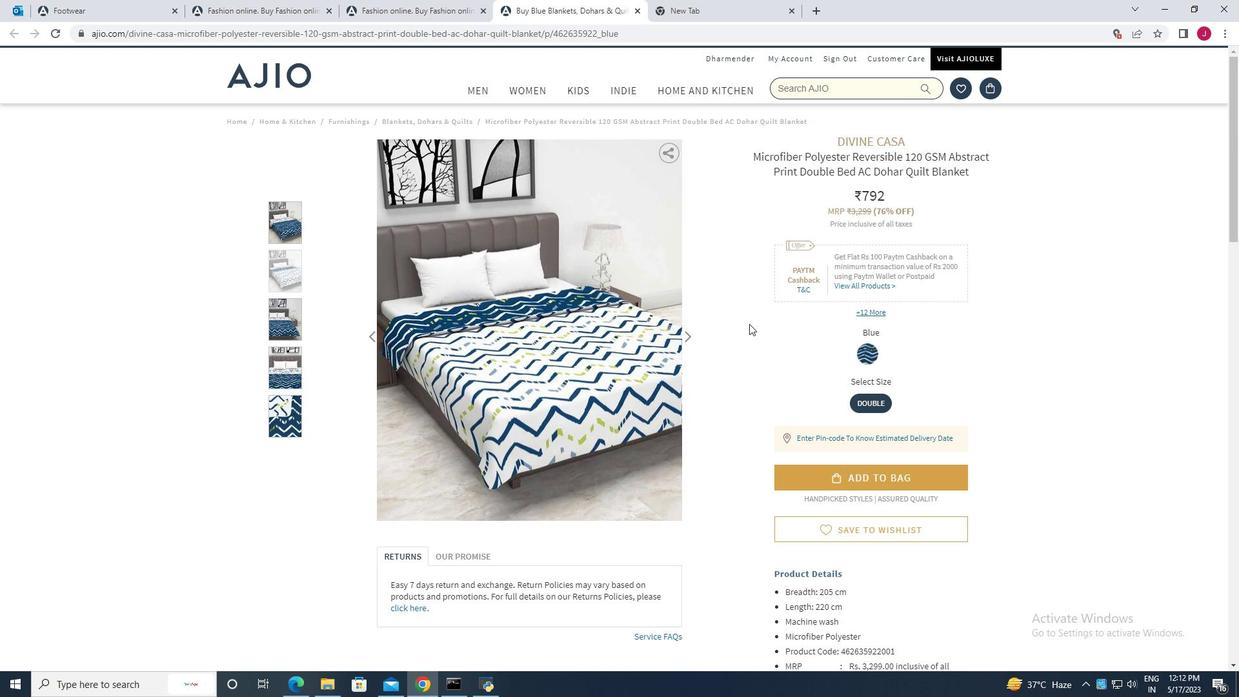 
Action: Mouse scrolled (749, 324) with delta (0, 0)
Screenshot: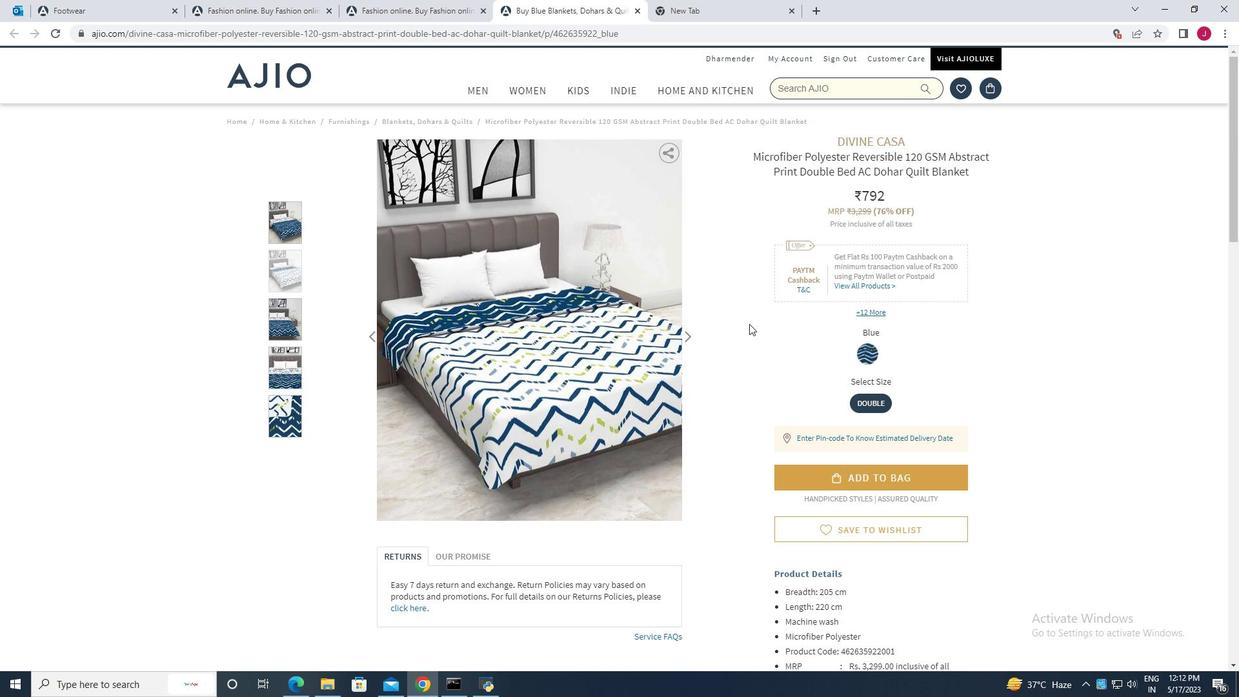 
Action: Mouse scrolled (749, 324) with delta (0, 0)
Screenshot: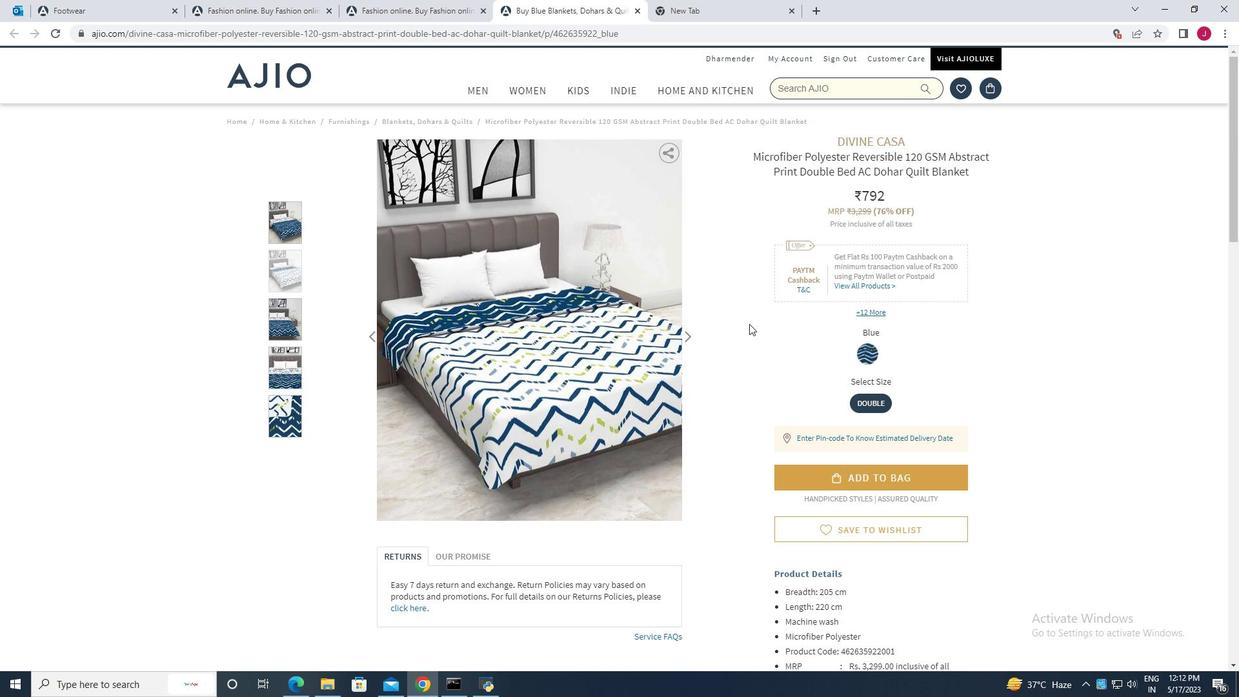 
Action: Mouse scrolled (749, 324) with delta (0, 0)
Screenshot: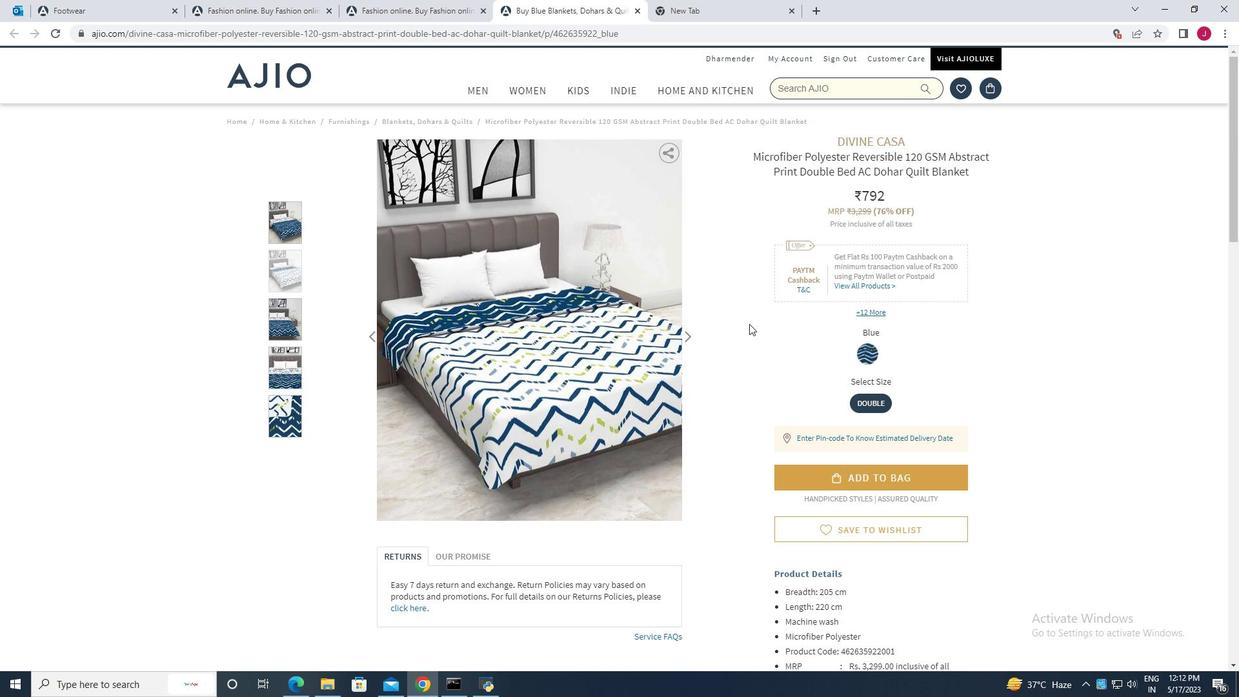 
Action: Mouse scrolled (749, 324) with delta (0, 0)
Screenshot: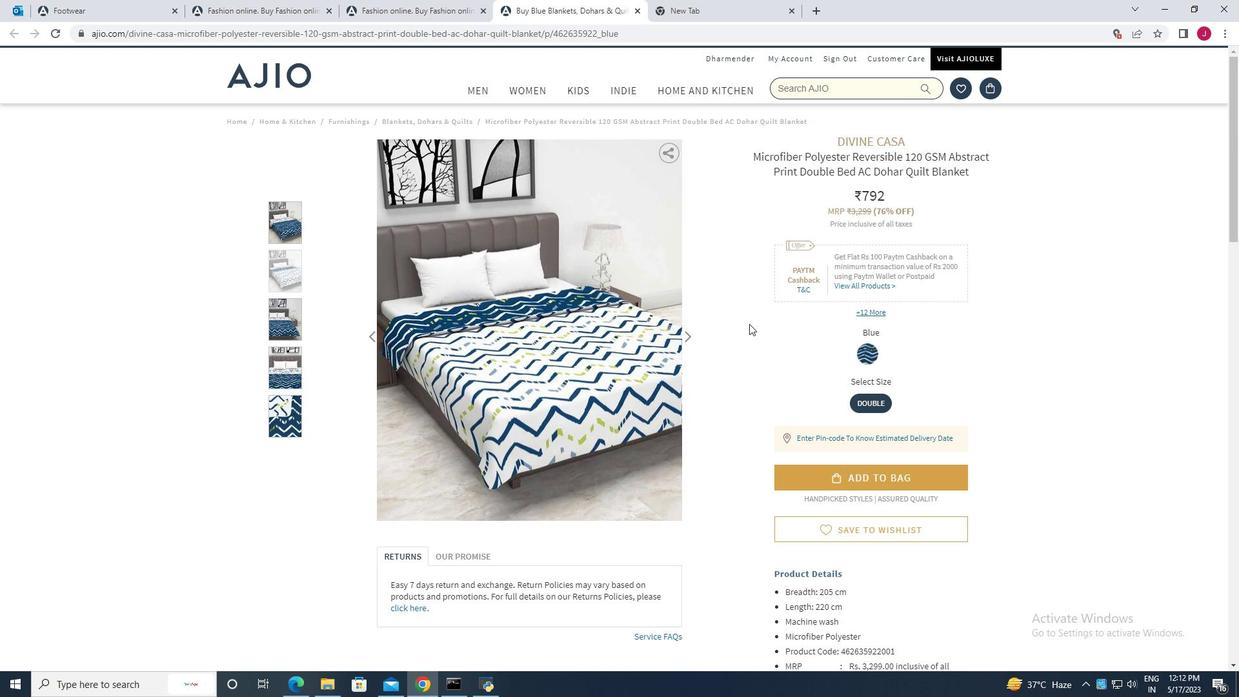 
Action: Mouse moved to (847, 84)
Screenshot: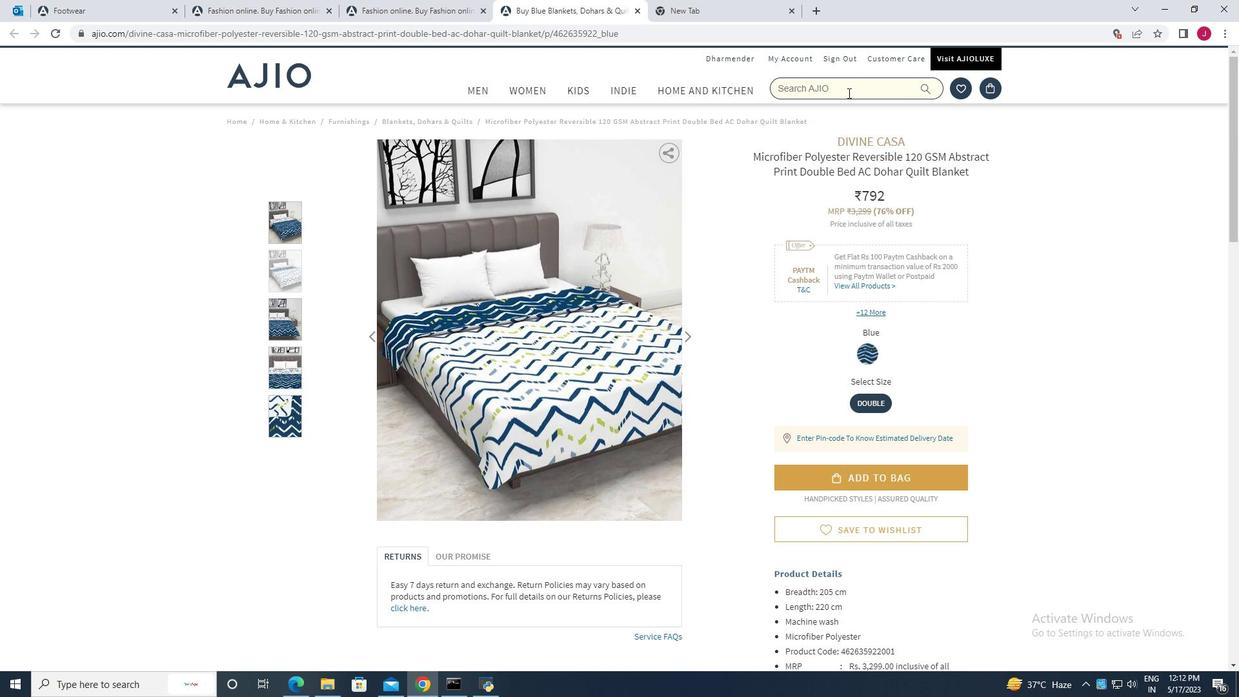 
Action: Mouse pressed left at (847, 84)
Screenshot: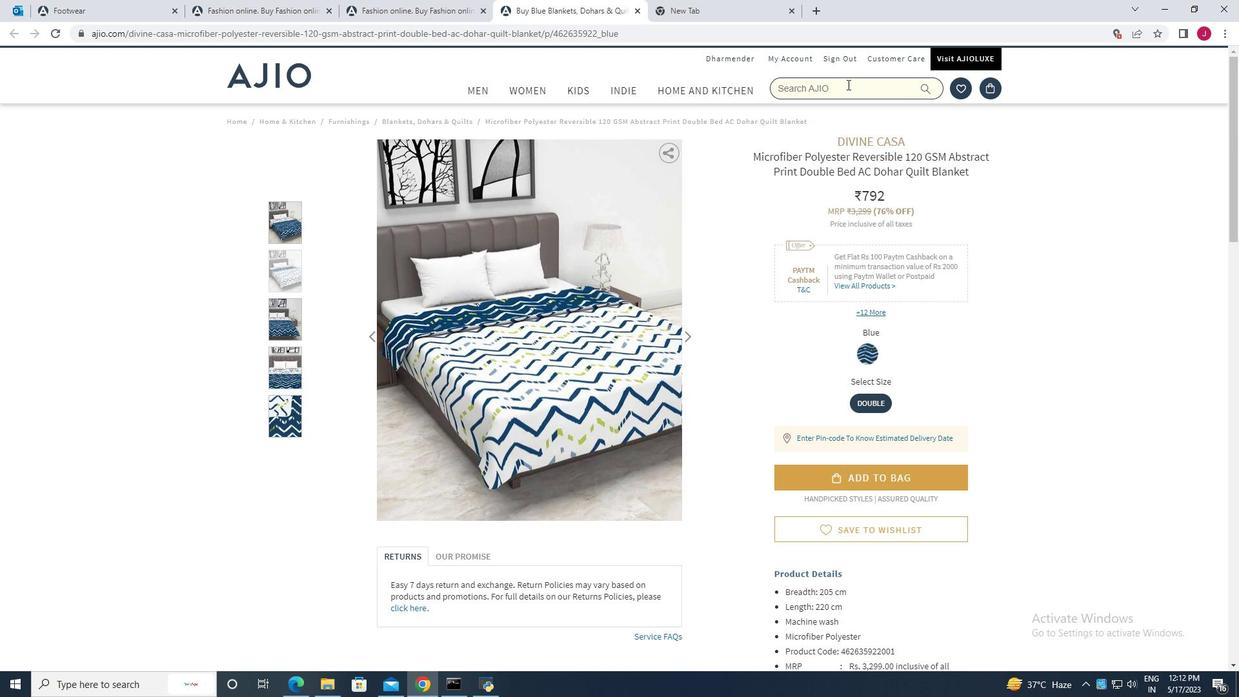 
Action: Mouse moved to (849, 87)
Screenshot: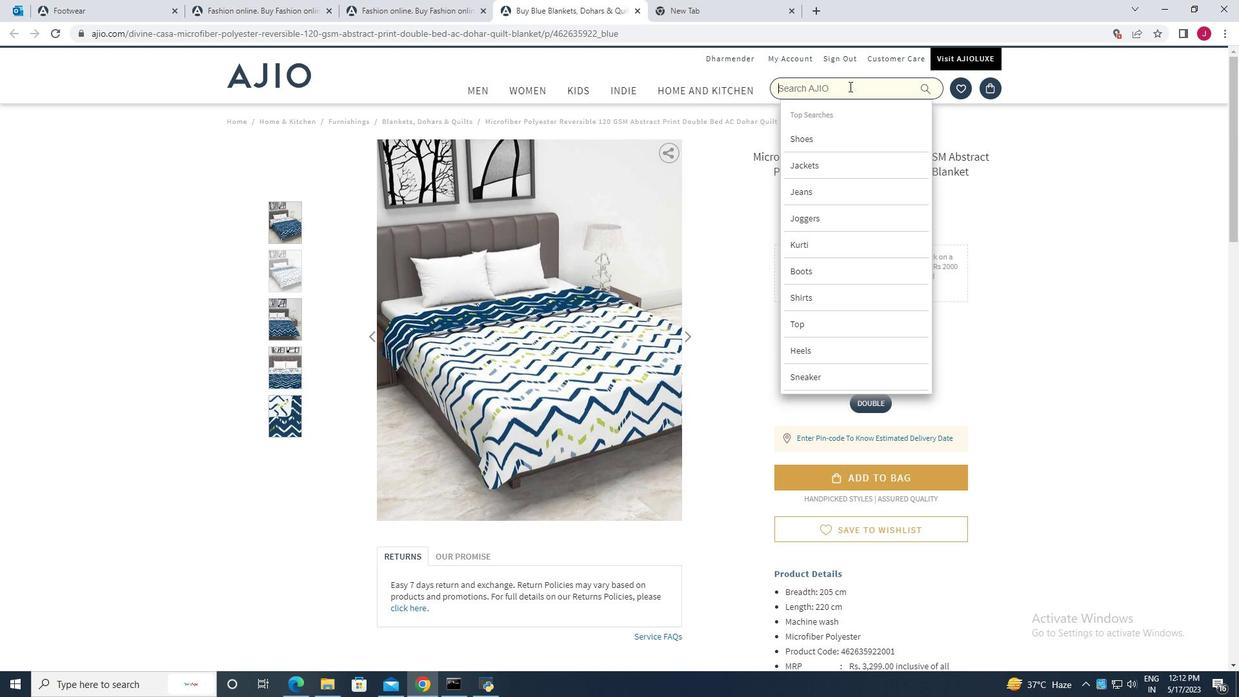 
Action: Key pressed KI
Screenshot: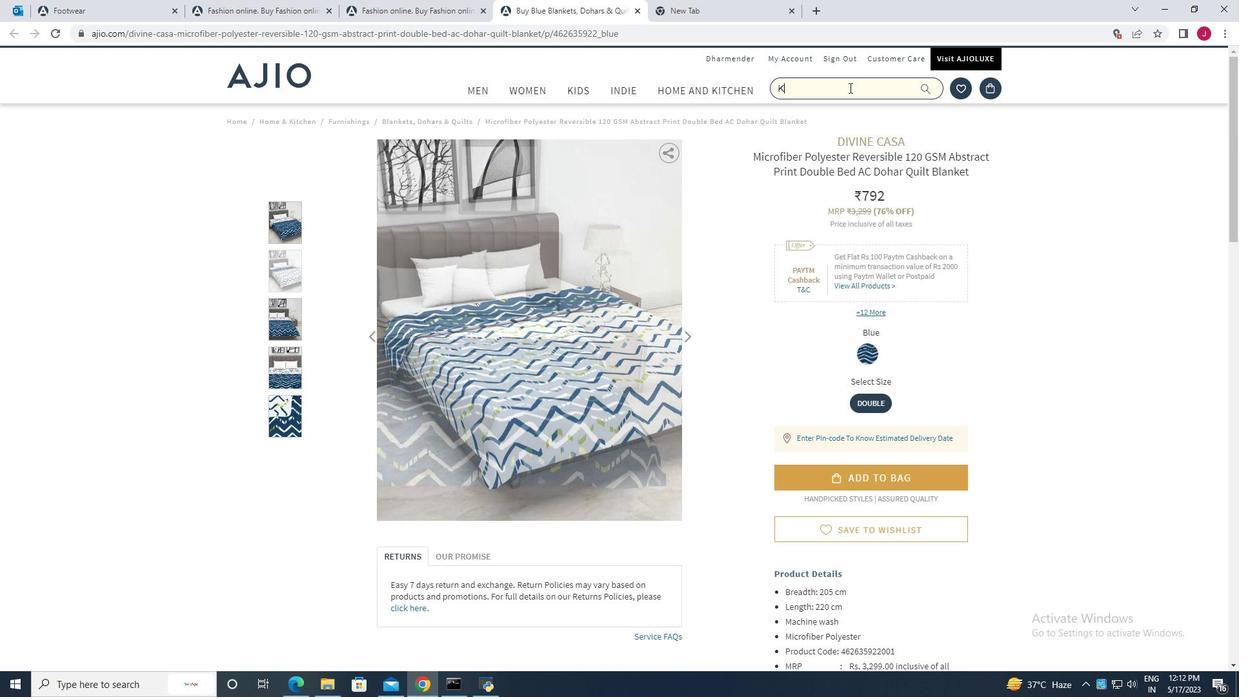 
Action: Mouse moved to (842, 92)
Screenshot: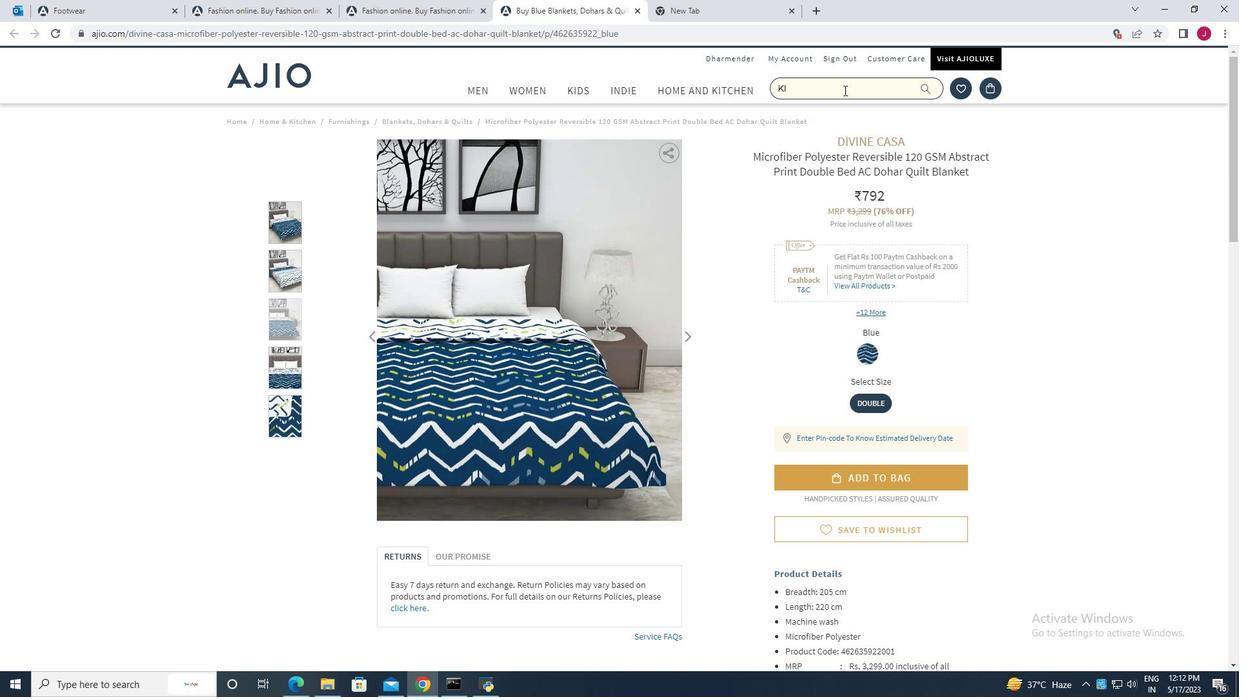 
Action: Key pressed <Key.backspace><Key.backspace><Key.backspace>
Screenshot: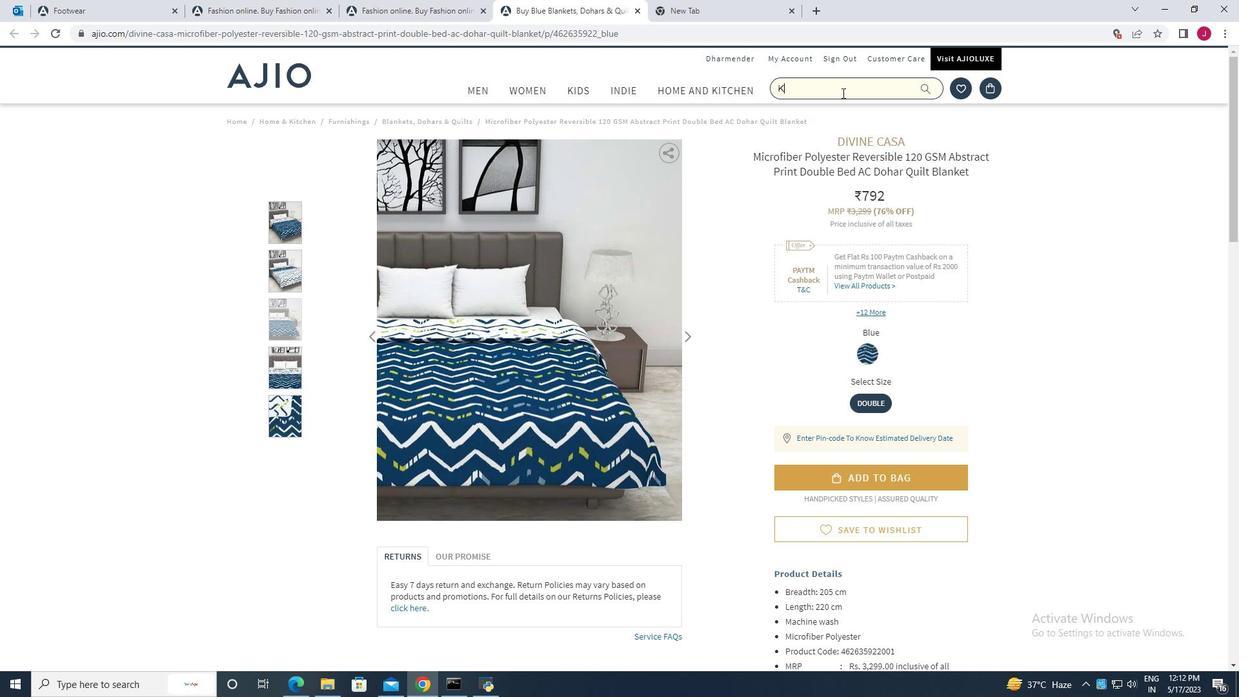 
Action: Mouse moved to (820, 98)
Screenshot: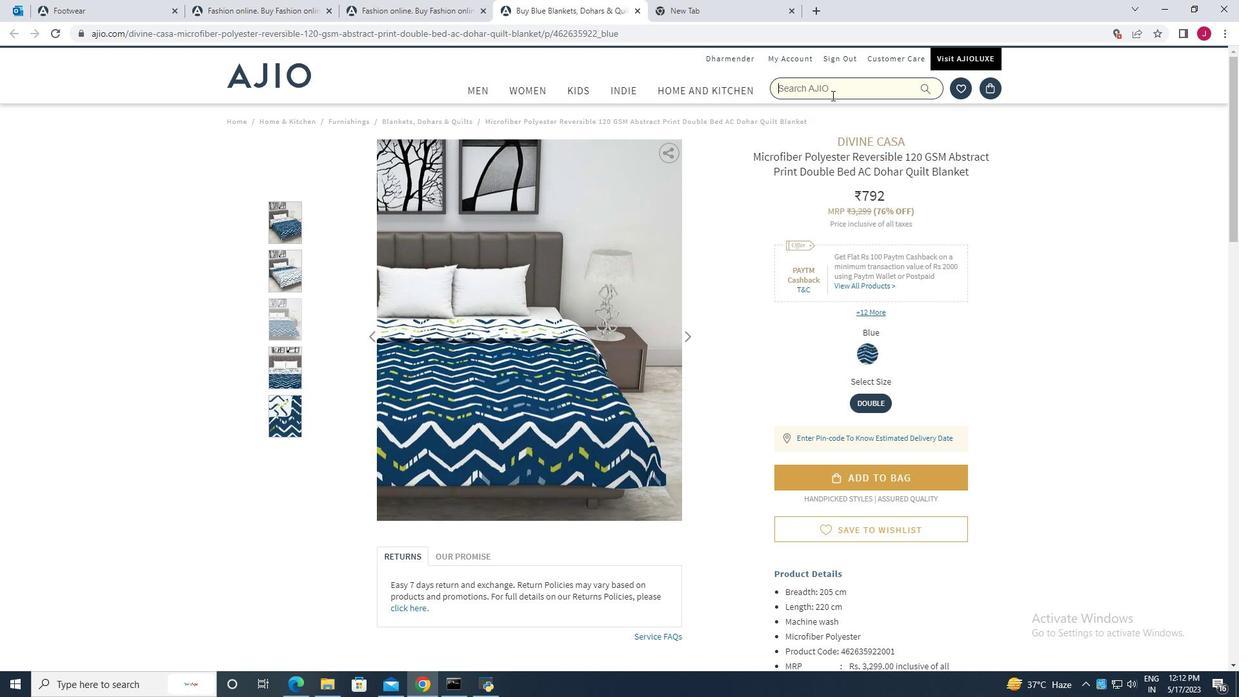 
Action: Key pressed <Key.backspace>
Screenshot: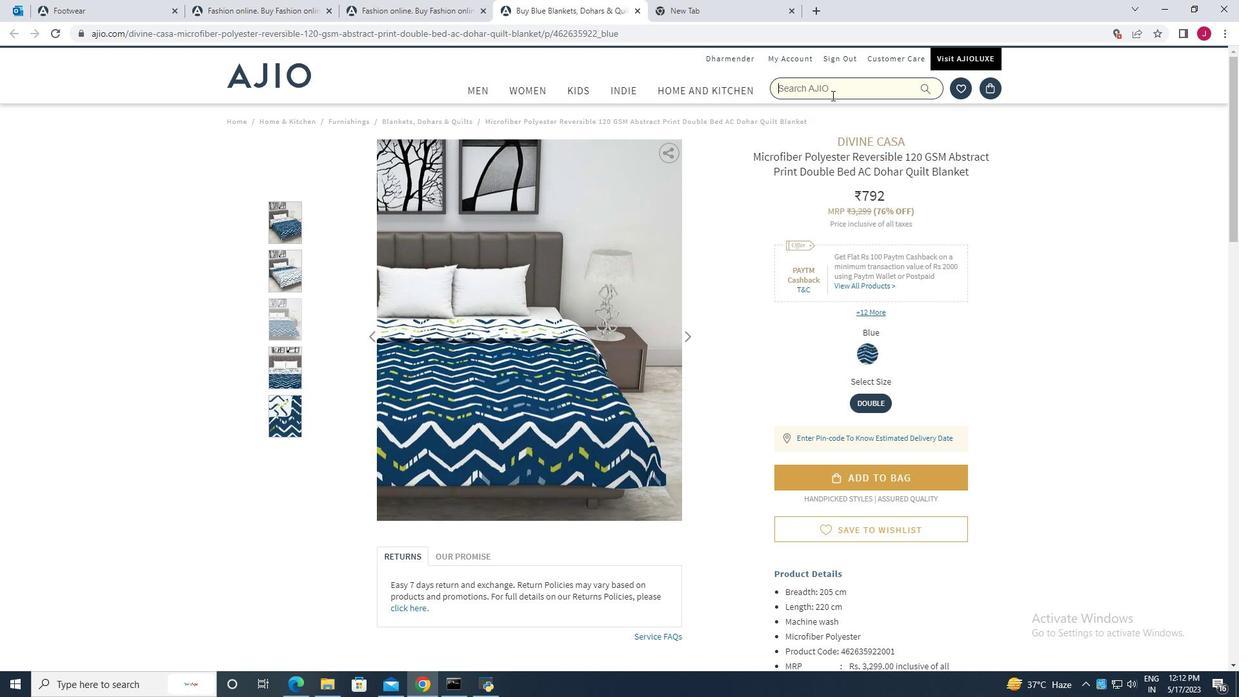 
Action: Mouse moved to (682, 175)
Screenshot: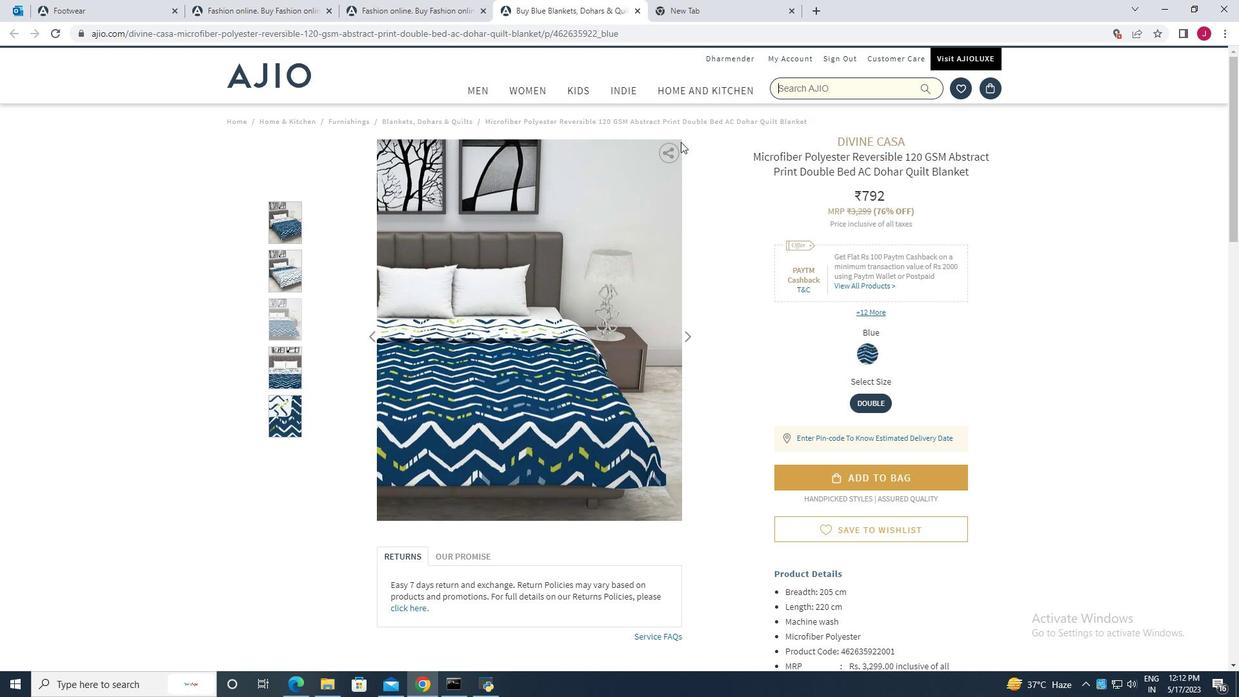 
Action: Mouse scrolled (682, 176) with delta (0, 0)
Screenshot: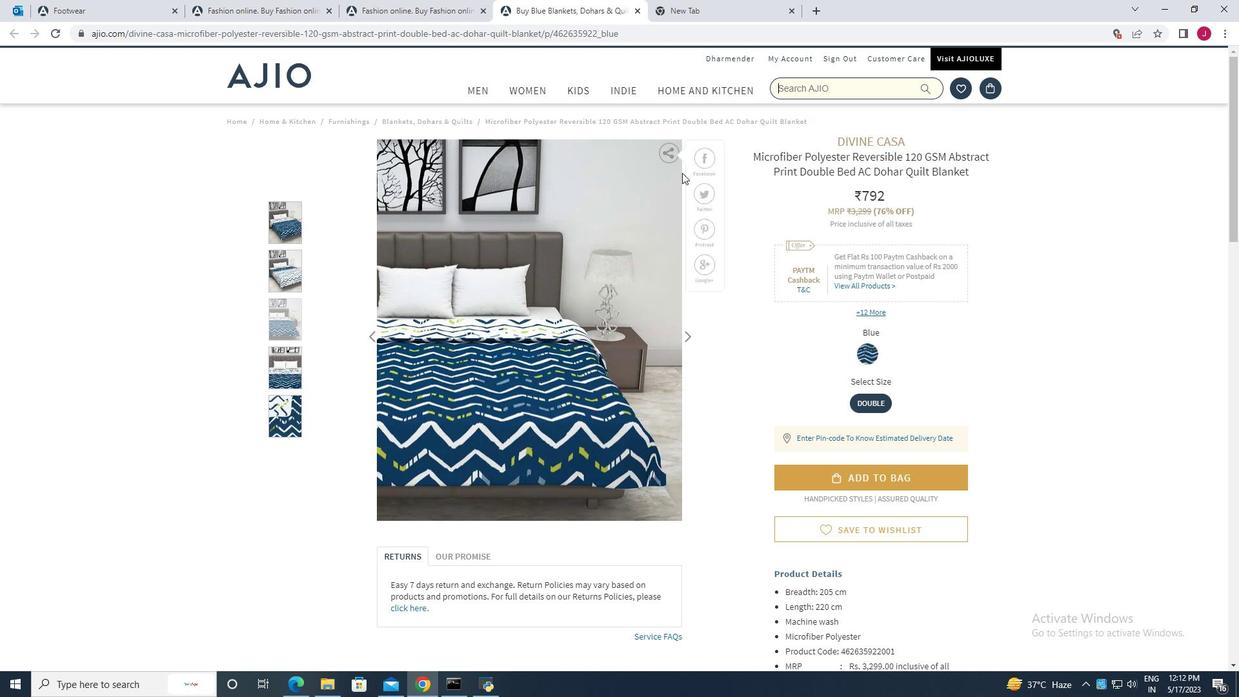 
Action: Mouse scrolled (682, 176) with delta (0, 0)
